 Task: Add an event with the title Product Launch, date '2023/10/26', time 8:30 AM to 10:30 AMand add a description: A product launch event is an exciting occasion where a new product is introduced to the market. It brings together stakeholders, industry experts, media personnel, and potential customers to showcase the product's features, benefits, and unique selling points. Select event color  Flamingo . Add location for the event as: 321 Passeig de Gracia, Barcelona, Spain, logged in from the account softage.1@softage.netand send the event invitation to softage.4@softage.net and softage.5@softage.net. Set a reminder for the event Doesn't repeat
Action: Key pressed <Key.shift>Product<Key.space><Key.shift>Launch
Screenshot: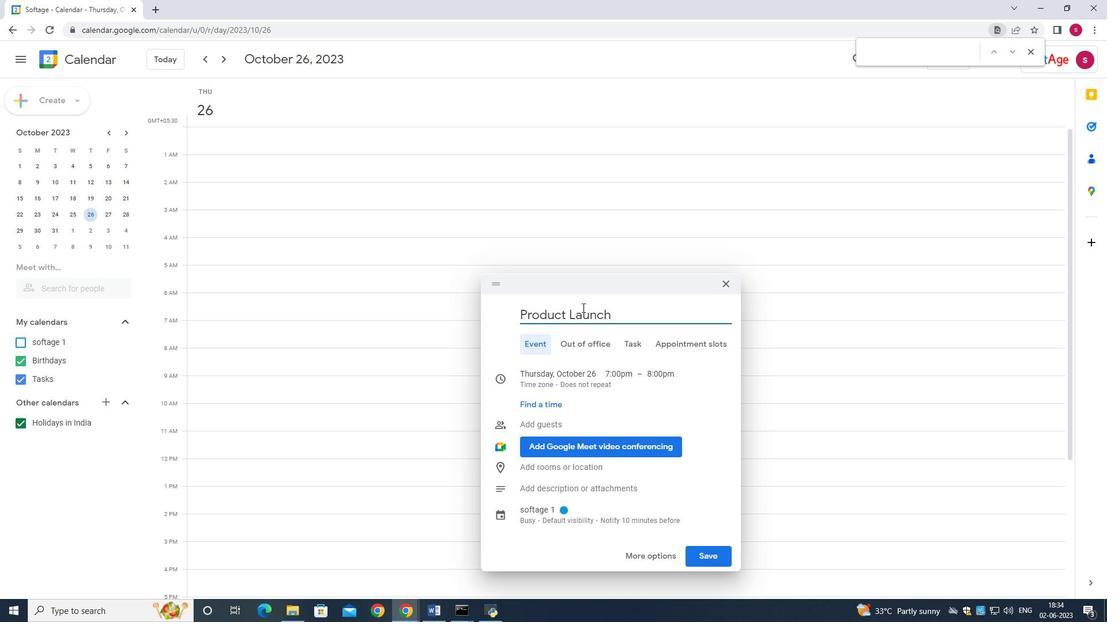 
Action: Mouse moved to (554, 271)
Screenshot: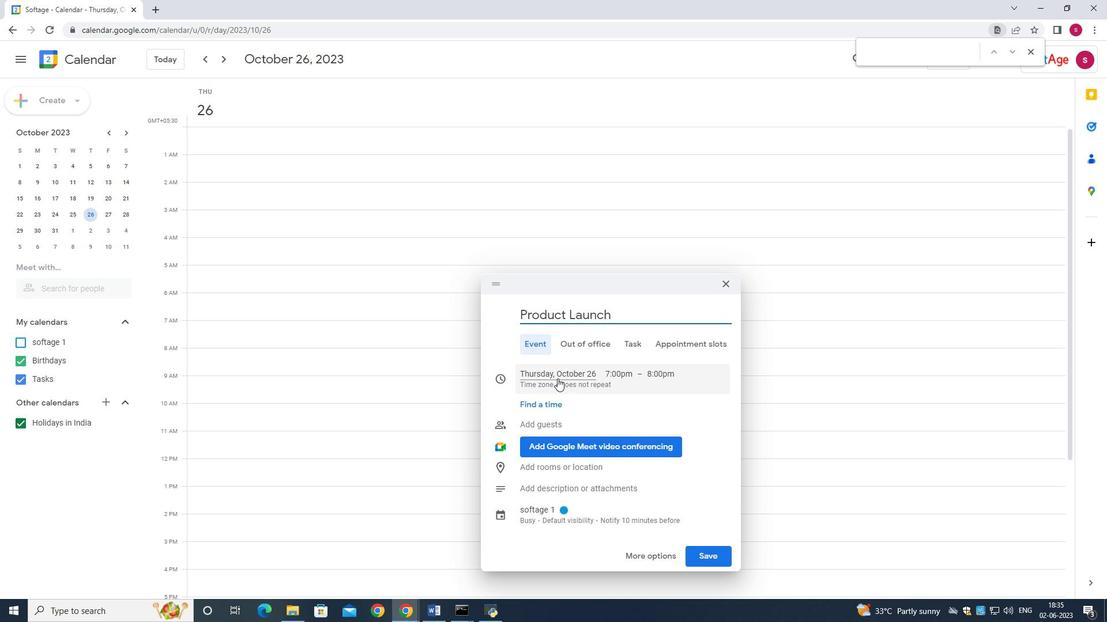 
Action: Mouse pressed left at (554, 271)
Screenshot: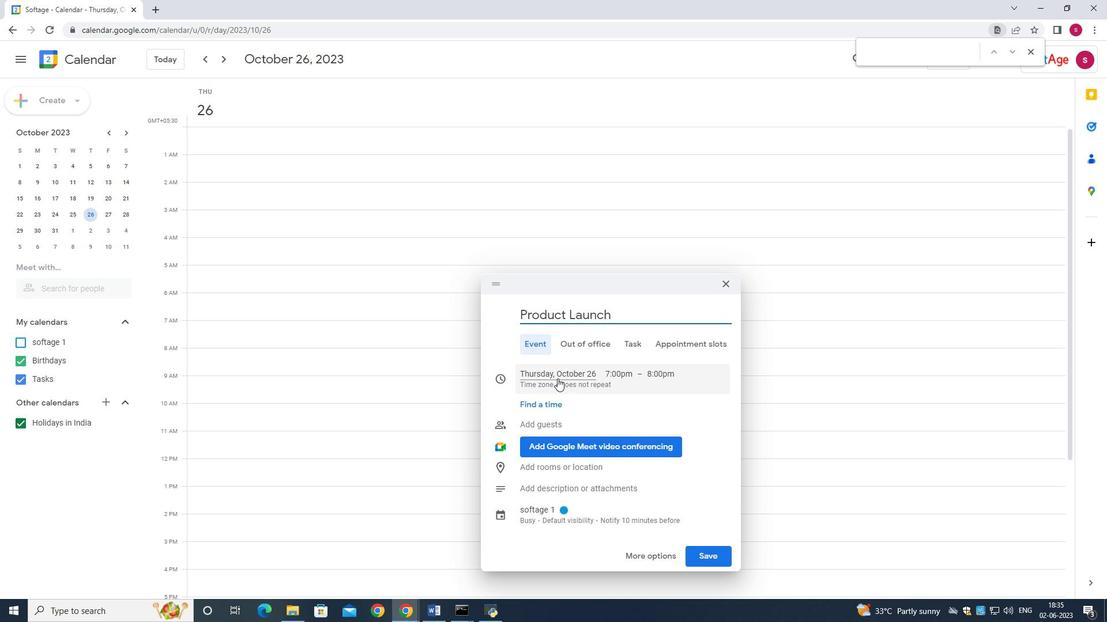 
Action: Mouse moved to (599, 392)
Screenshot: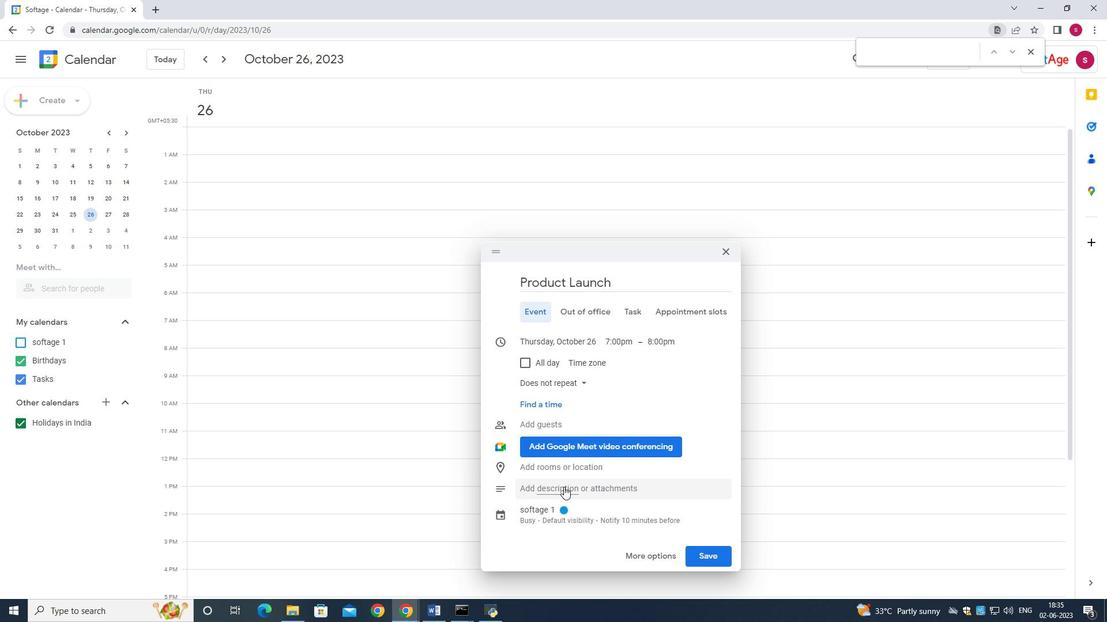 
Action: Mouse pressed left at (599, 392)
Screenshot: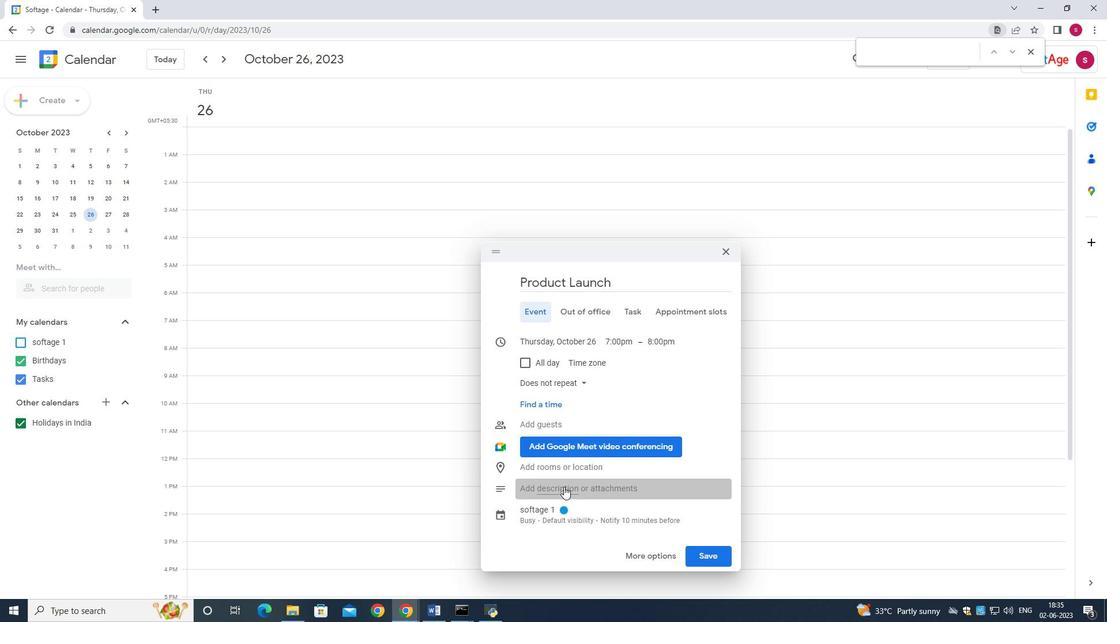
Action: Mouse moved to (547, 272)
Screenshot: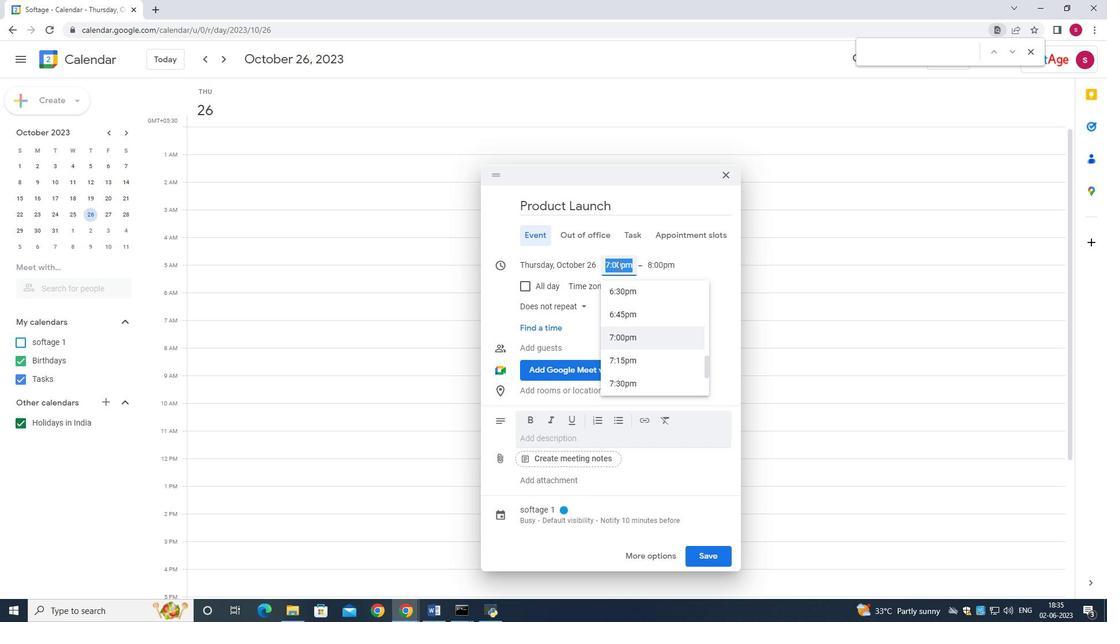 
Action: Mouse pressed left at (547, 272)
Screenshot: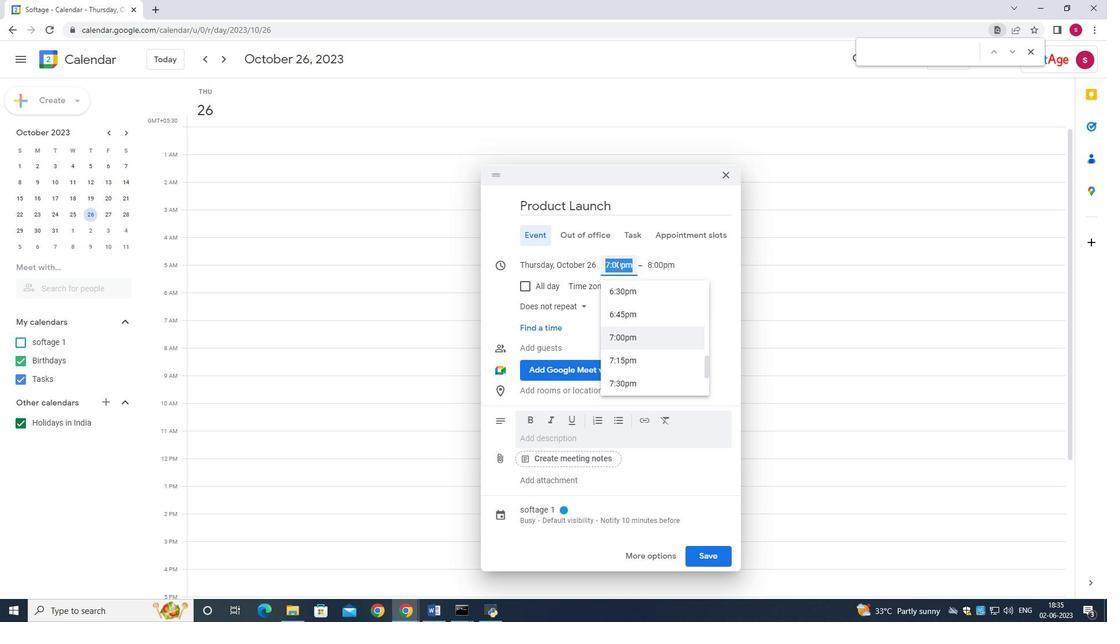 
Action: Mouse moved to (663, 291)
Screenshot: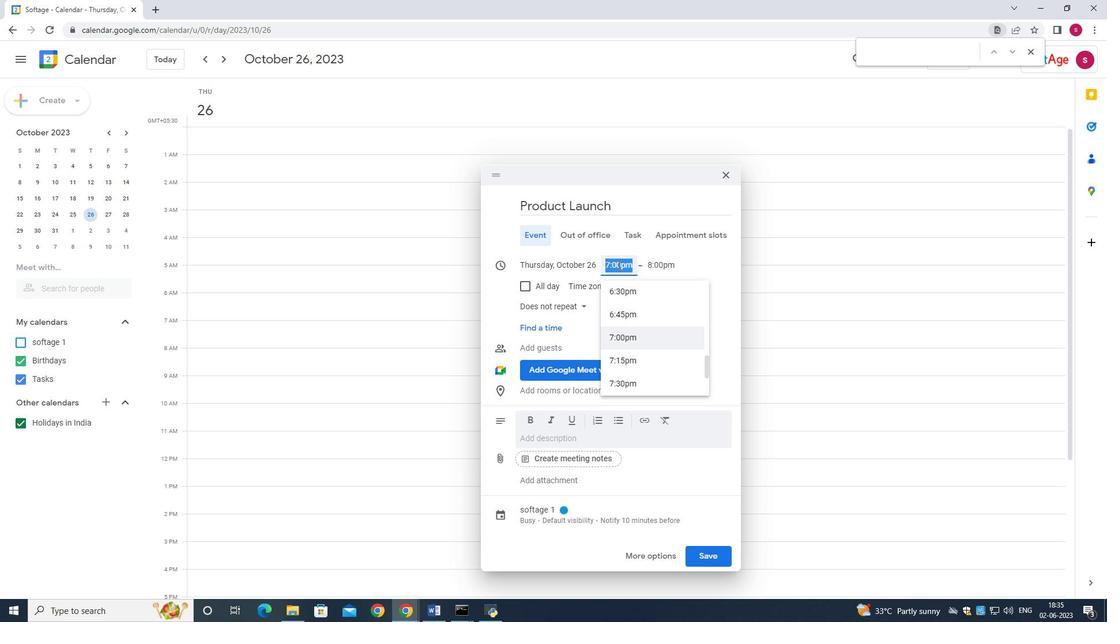 
Action: Mouse pressed left at (663, 291)
Screenshot: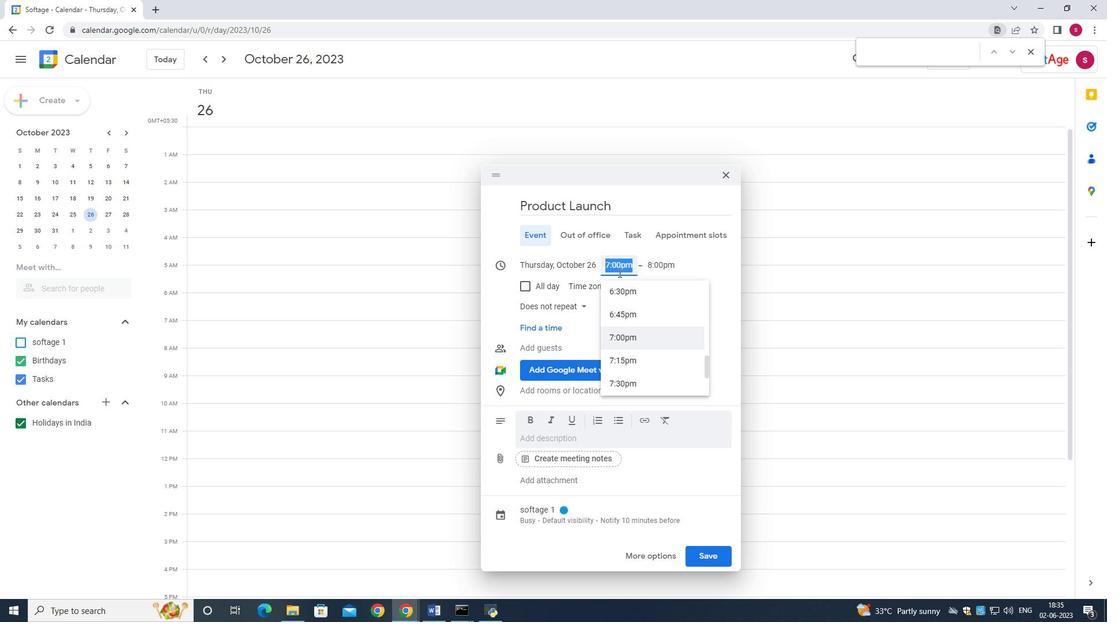 
Action: Mouse pressed left at (663, 291)
Screenshot: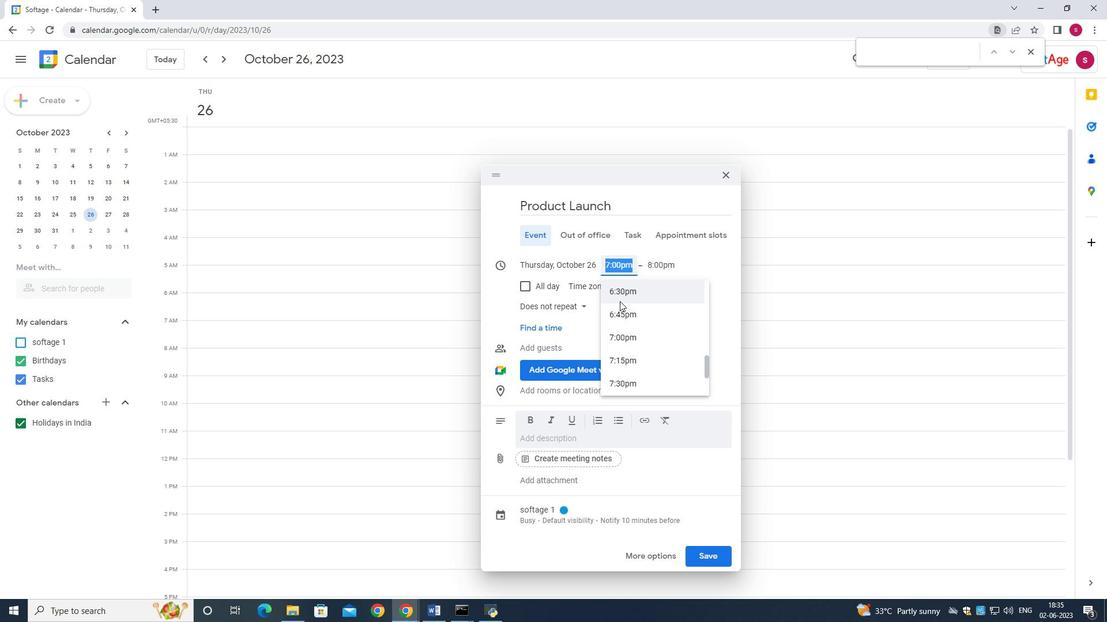 
Action: Mouse pressed left at (663, 291)
Screenshot: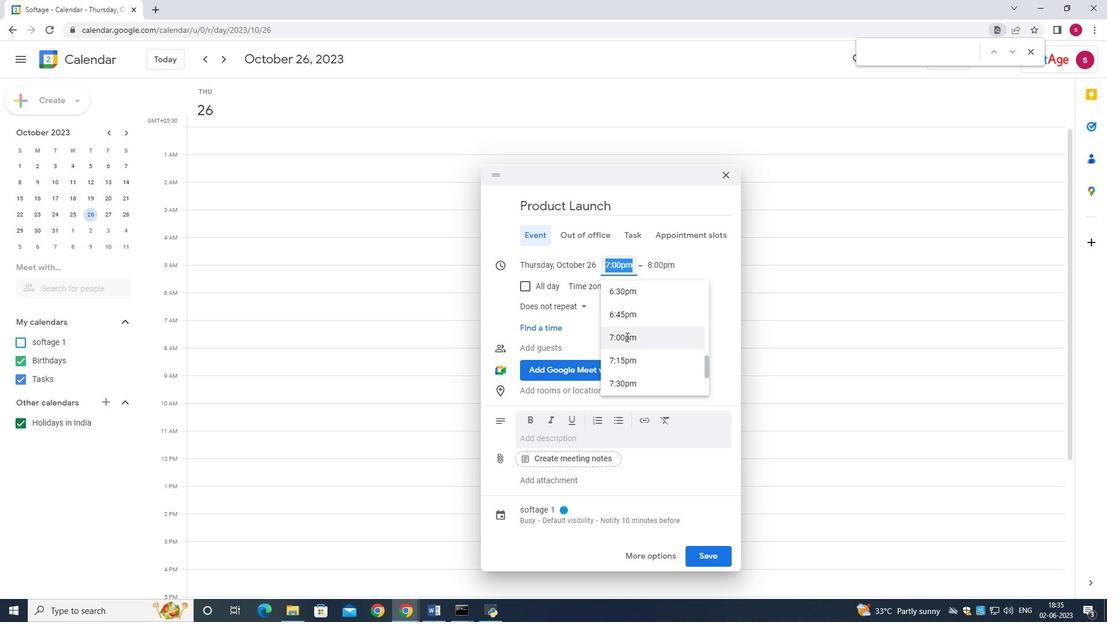 
Action: Mouse pressed left at (663, 291)
Screenshot: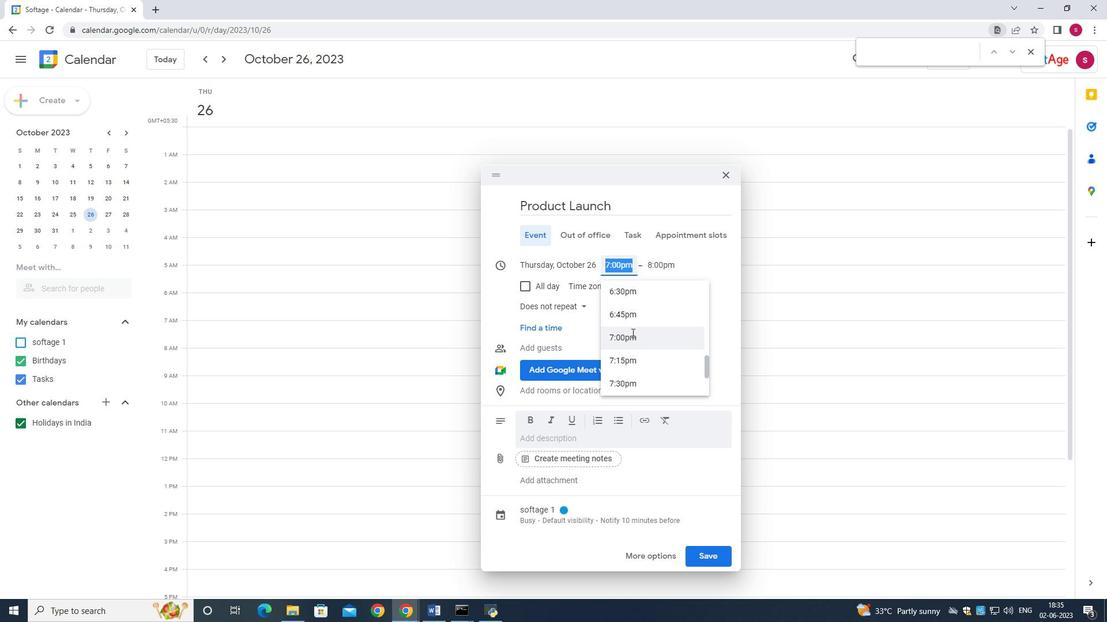 
Action: Mouse moved to (663, 291)
Screenshot: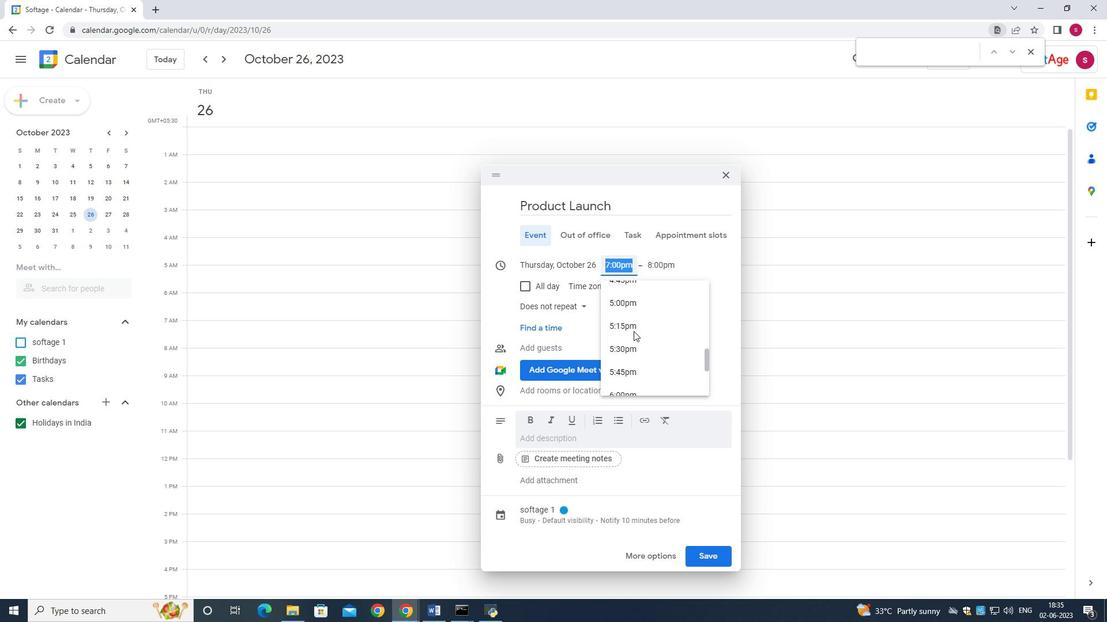 
Action: Mouse pressed left at (663, 291)
Screenshot: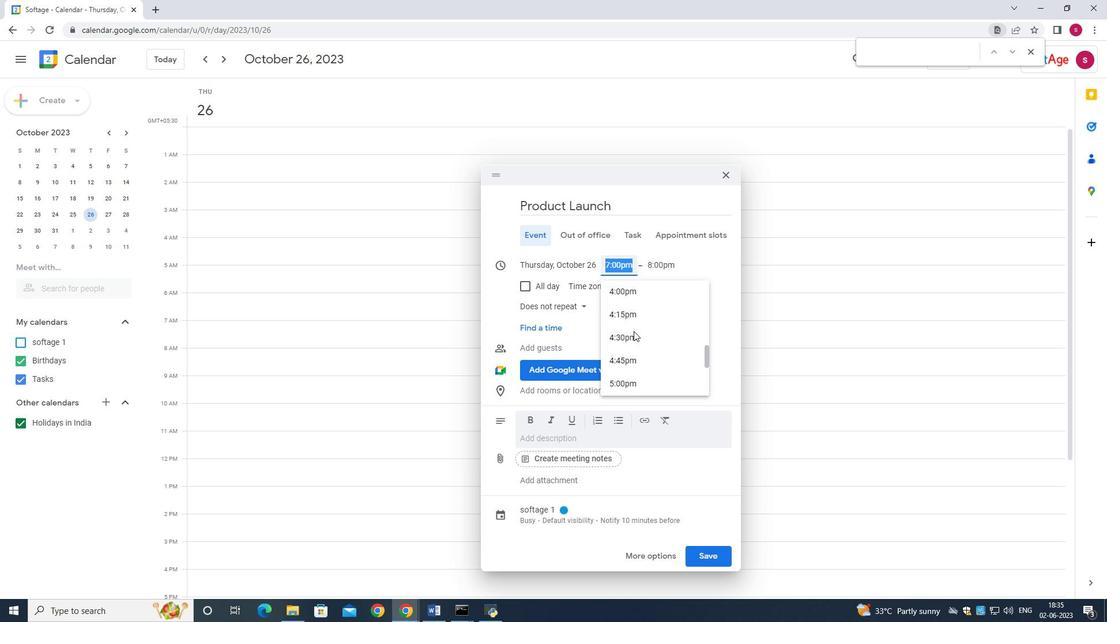 
Action: Mouse pressed left at (663, 291)
Screenshot: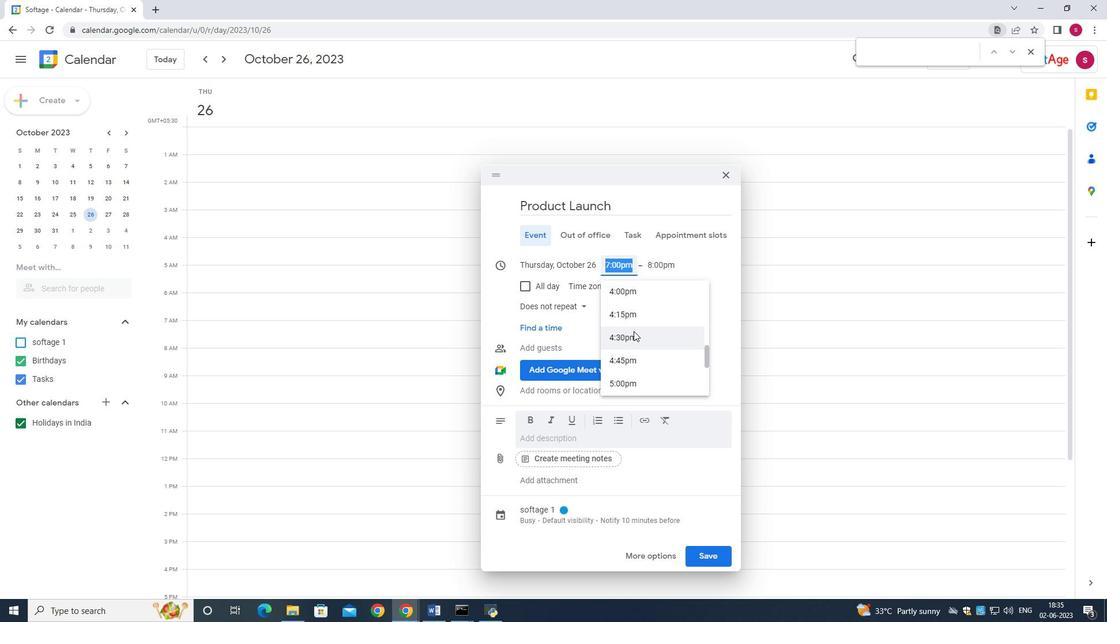 
Action: Mouse moved to (622, 376)
Screenshot: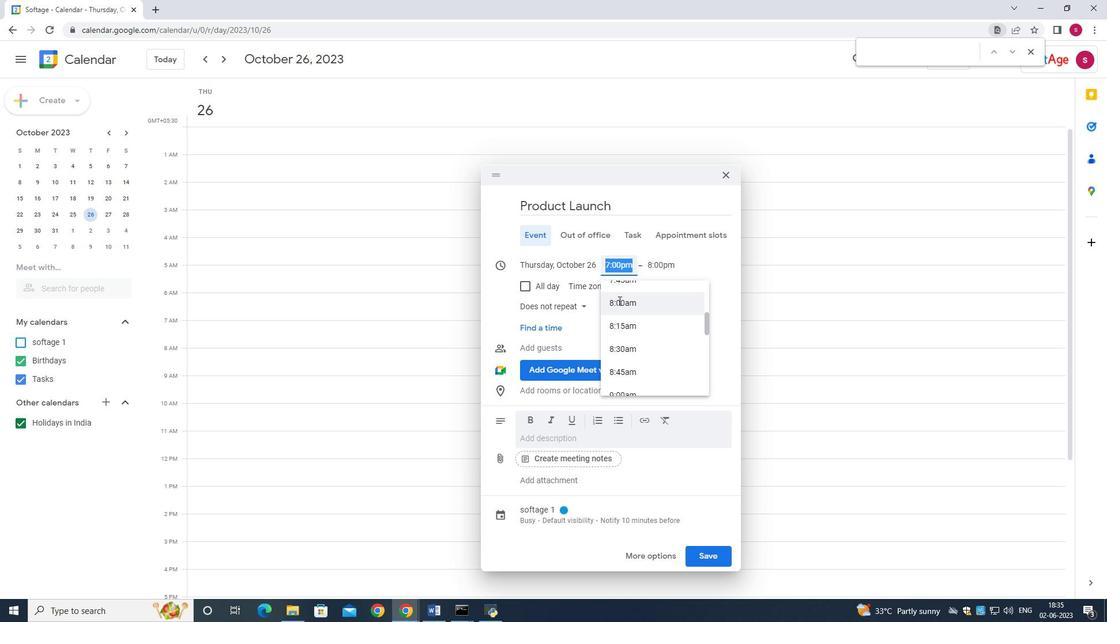
Action: Mouse pressed left at (622, 376)
Screenshot: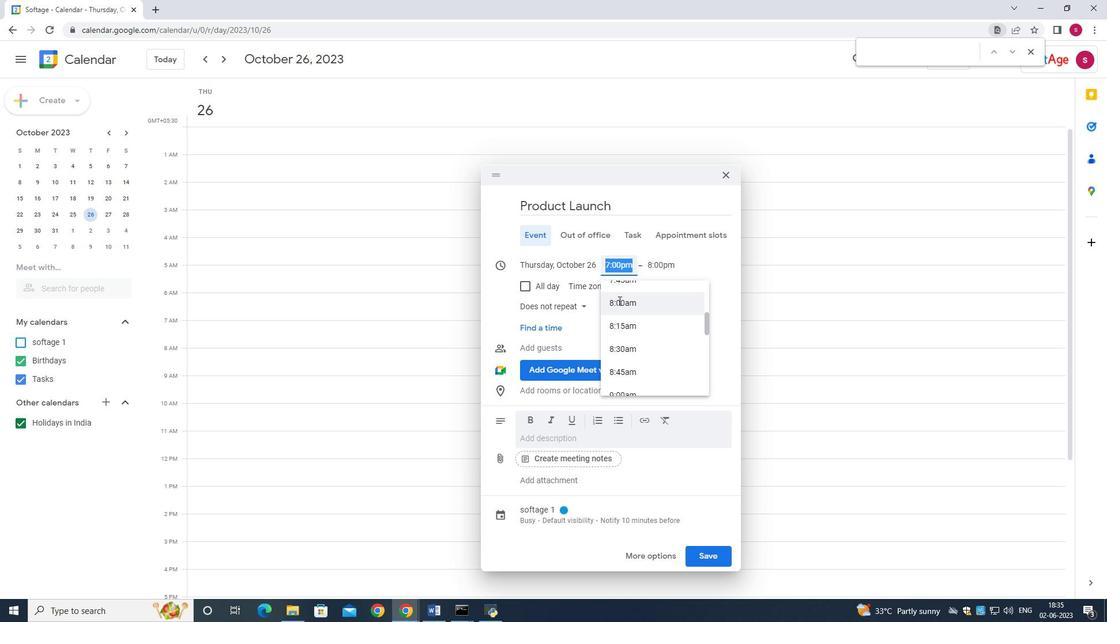 
Action: Mouse moved to (626, 275)
Screenshot: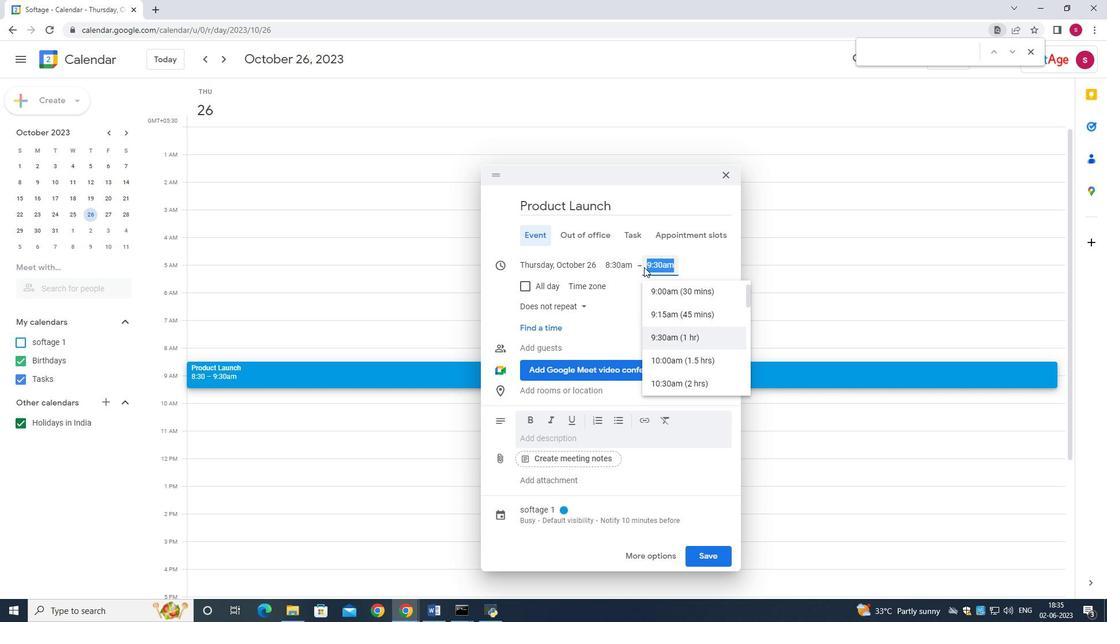 
Action: Mouse pressed left at (626, 275)
Screenshot: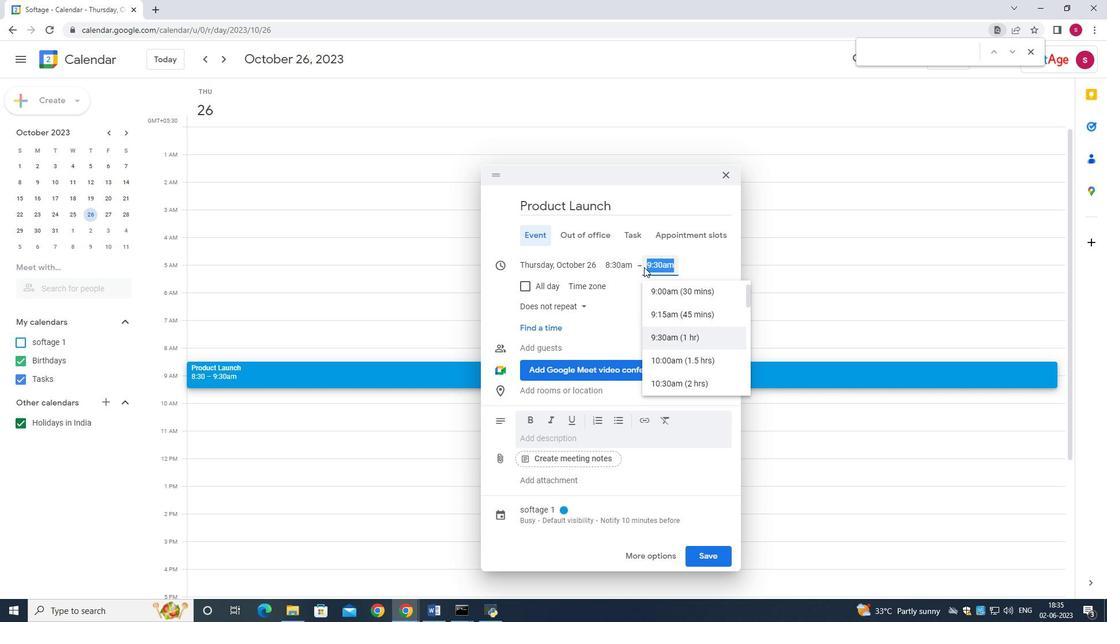 
Action: Mouse moved to (629, 268)
Screenshot: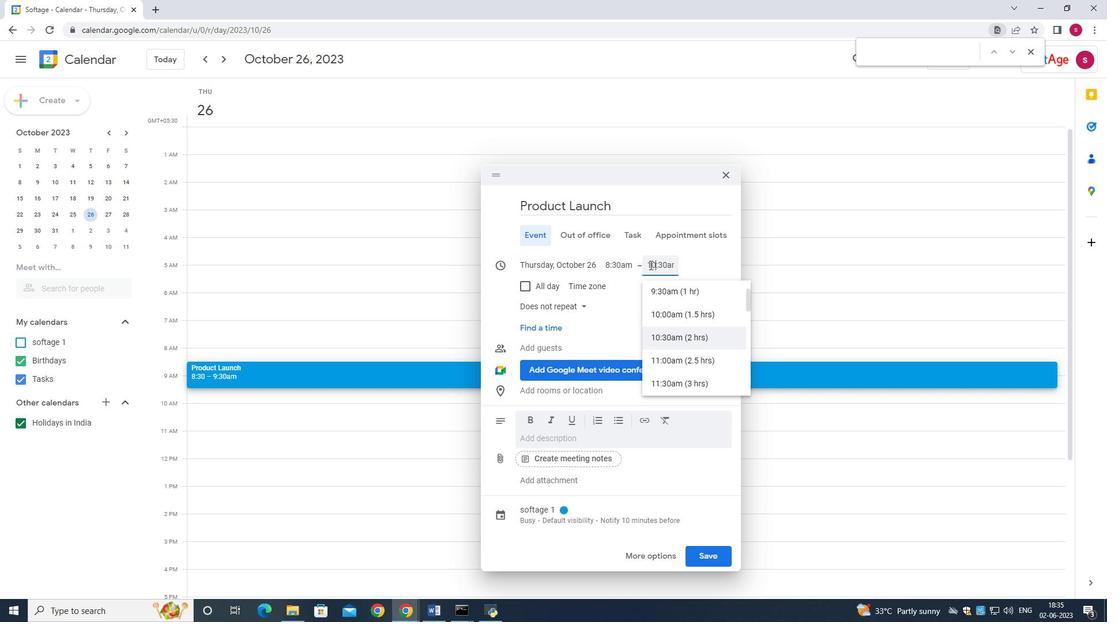 
Action: Mouse pressed left at (629, 268)
Screenshot: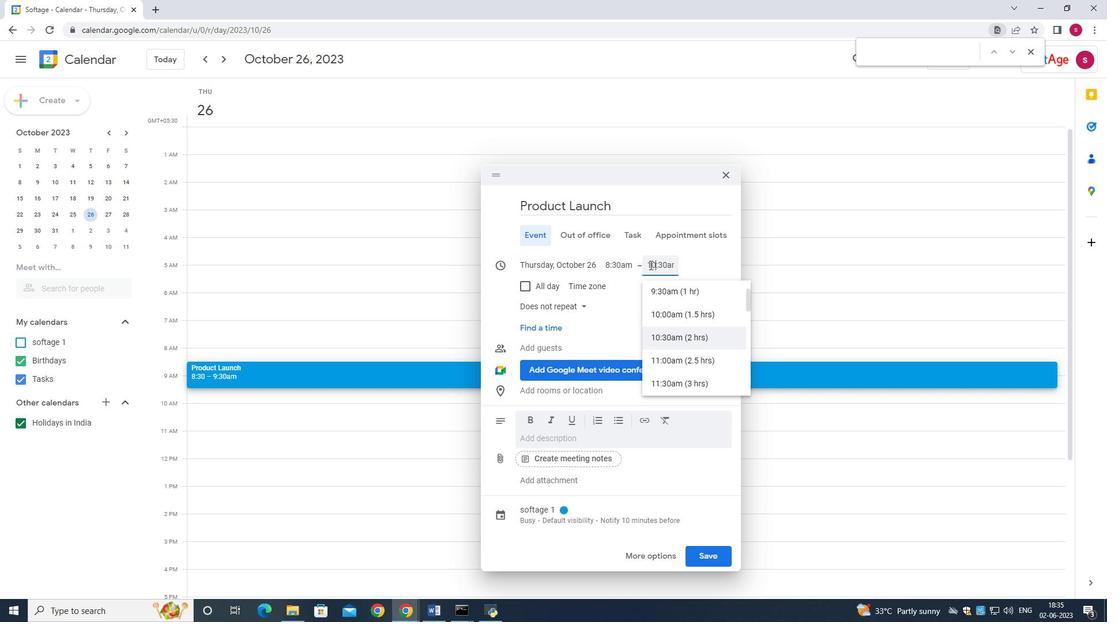 
Action: Mouse pressed left at (629, 268)
Screenshot: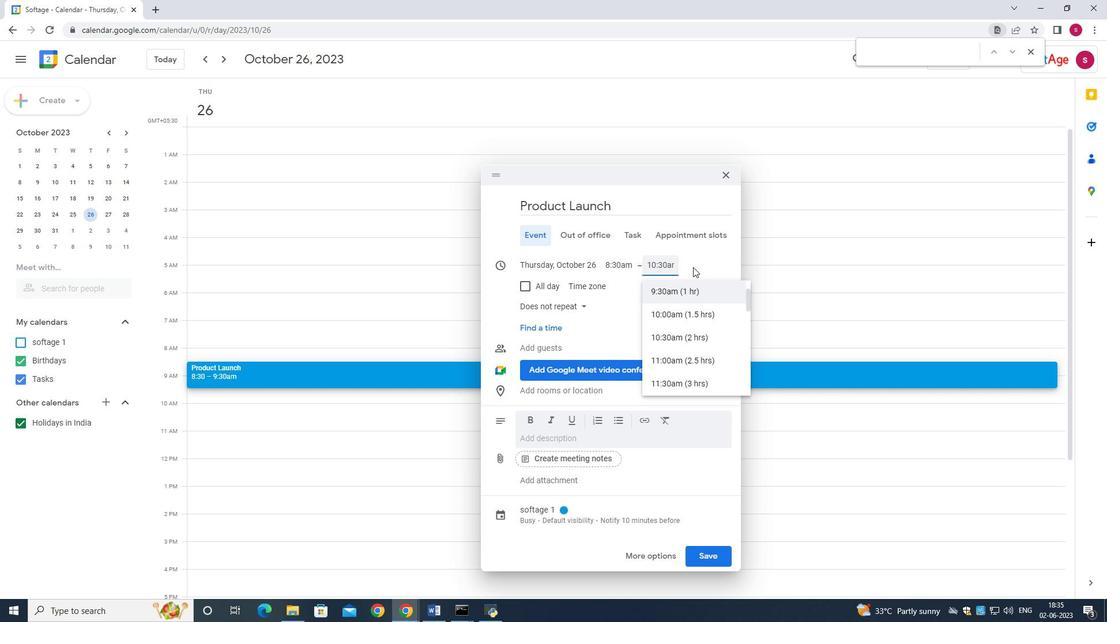 
Action: Mouse moved to (619, 350)
Screenshot: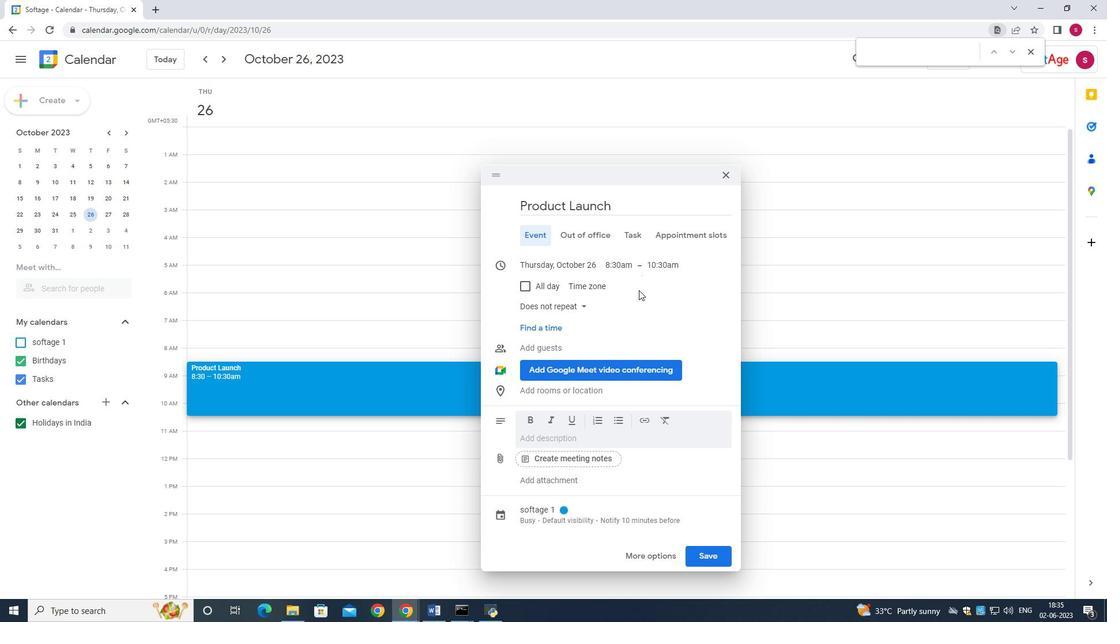 
Action: Mouse scrolled (619, 350) with delta (0, 0)
Screenshot: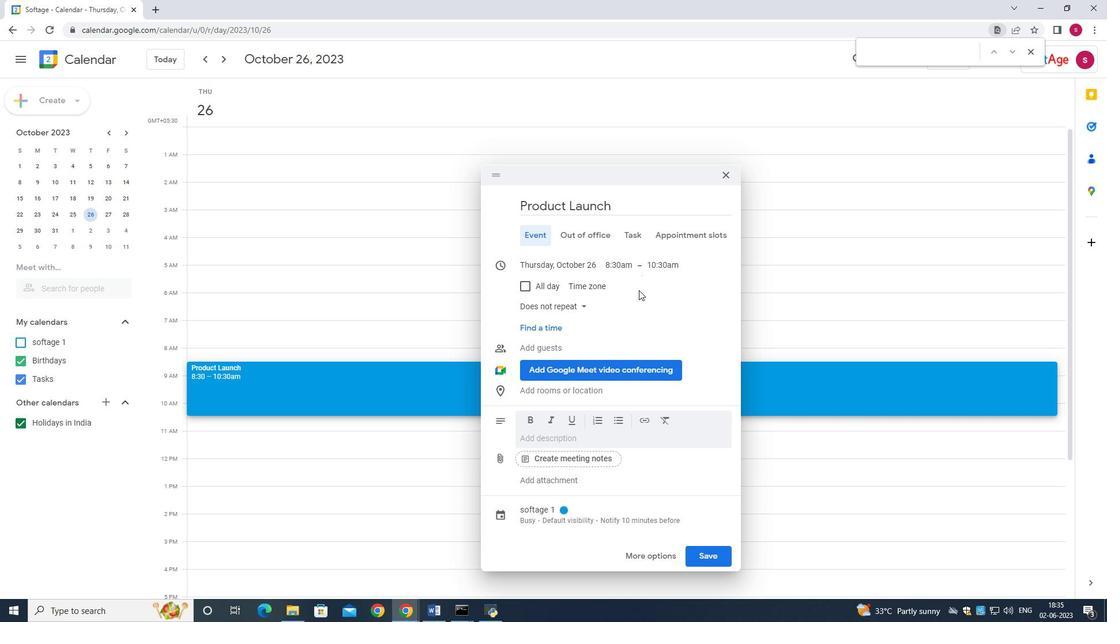 
Action: Mouse moved to (631, 349)
Screenshot: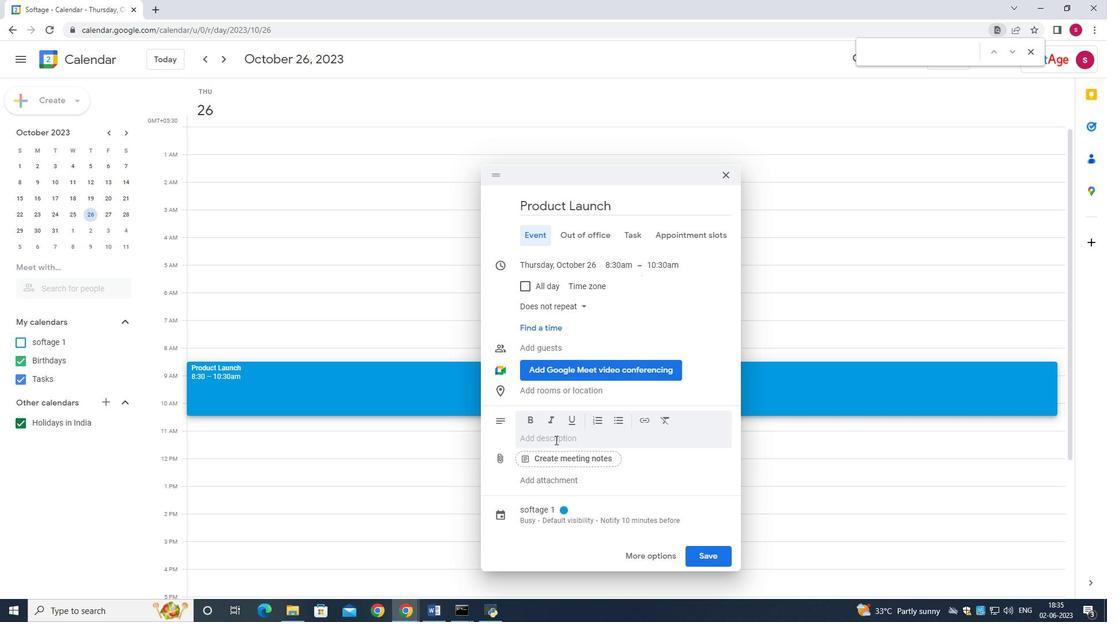 
Action: Mouse scrolled (631, 348) with delta (0, 0)
Screenshot: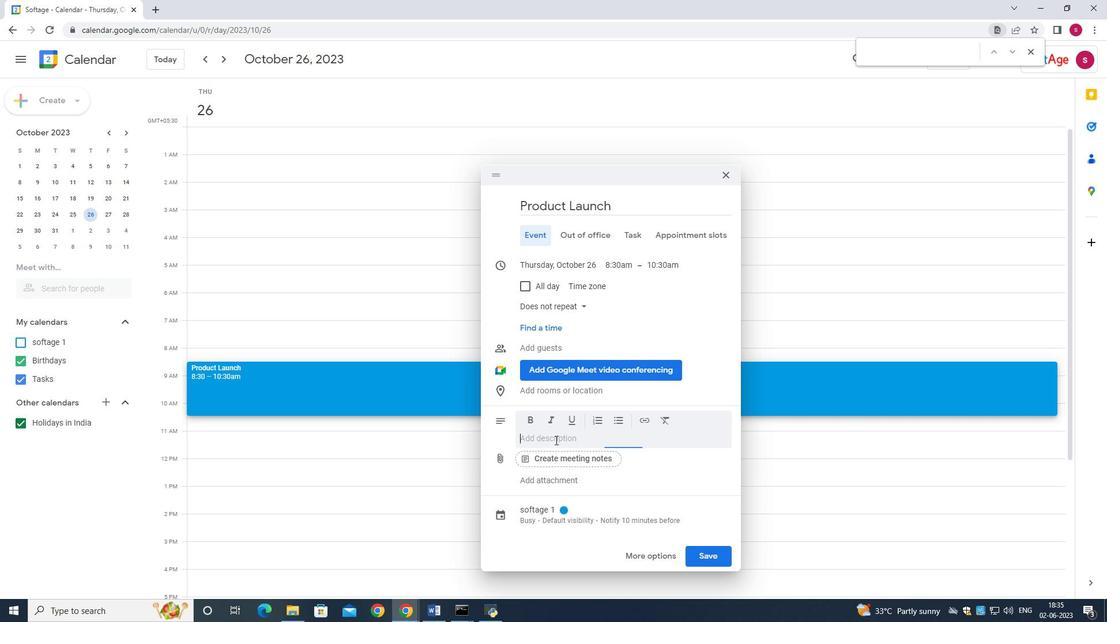 
Action: Mouse scrolled (631, 348) with delta (0, 0)
Screenshot: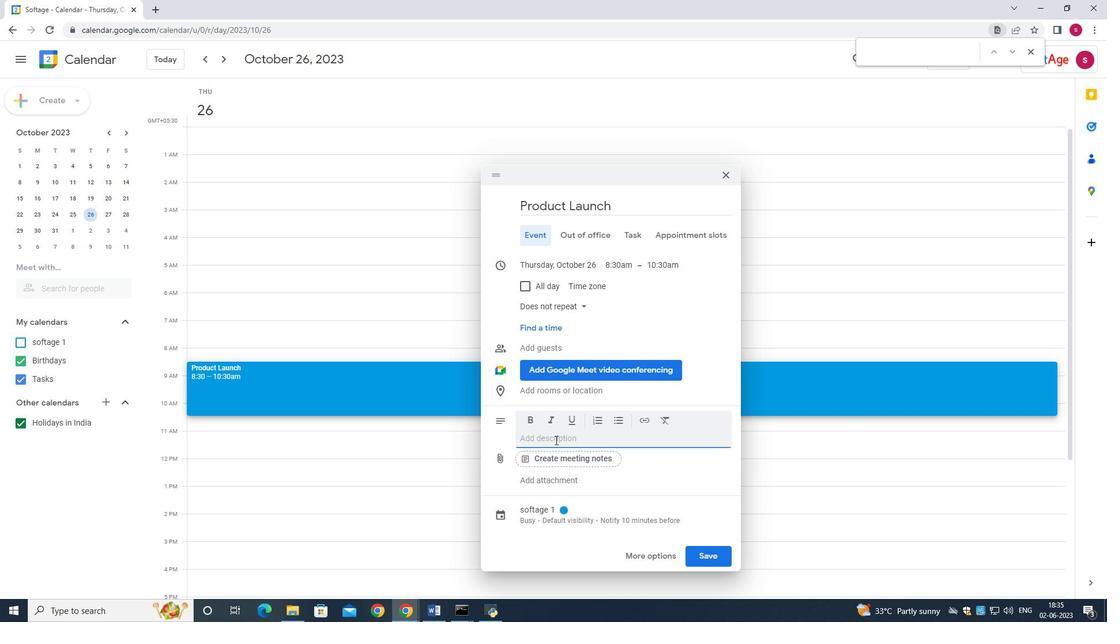 
Action: Mouse scrolled (631, 348) with delta (0, 0)
Screenshot: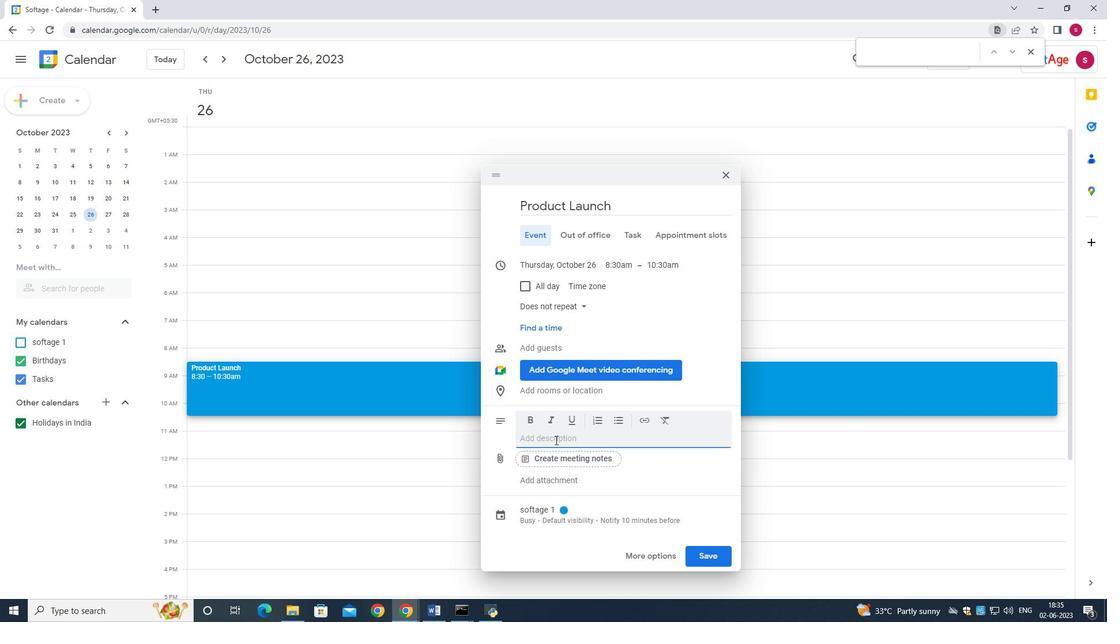 
Action: Mouse scrolled (631, 348) with delta (0, 0)
Screenshot: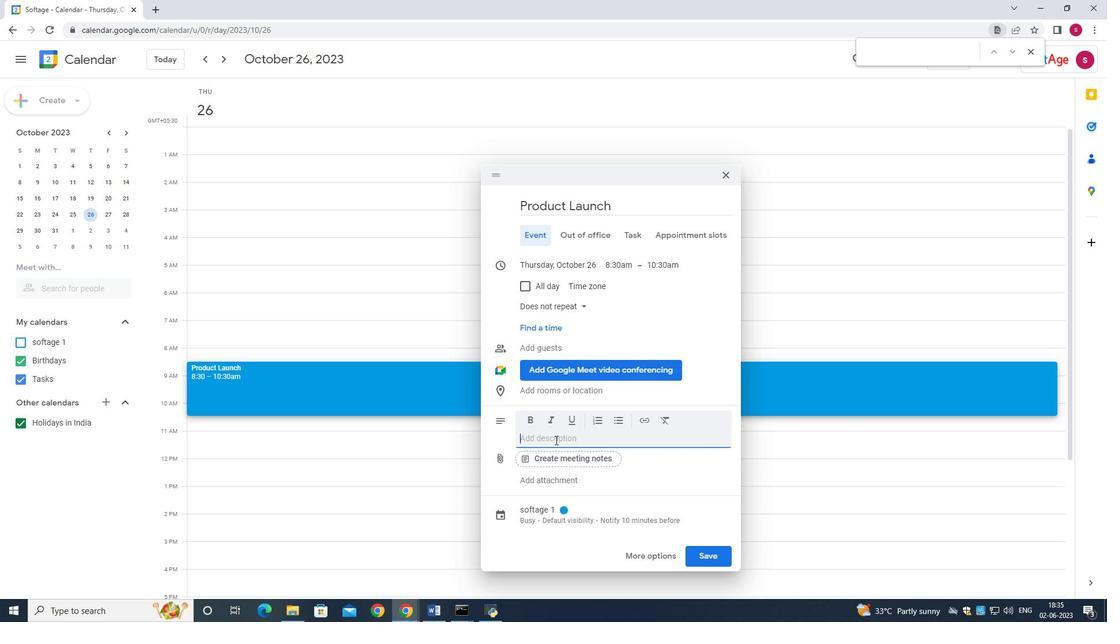 
Action: Mouse scrolled (631, 350) with delta (0, 0)
Screenshot: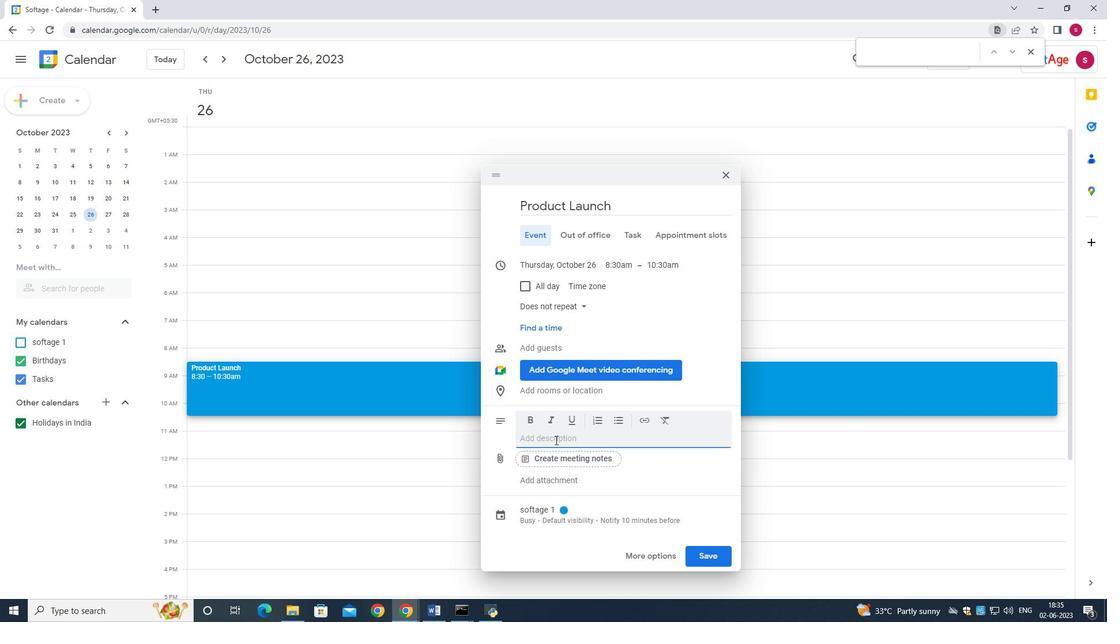 
Action: Mouse moved to (631, 349)
Screenshot: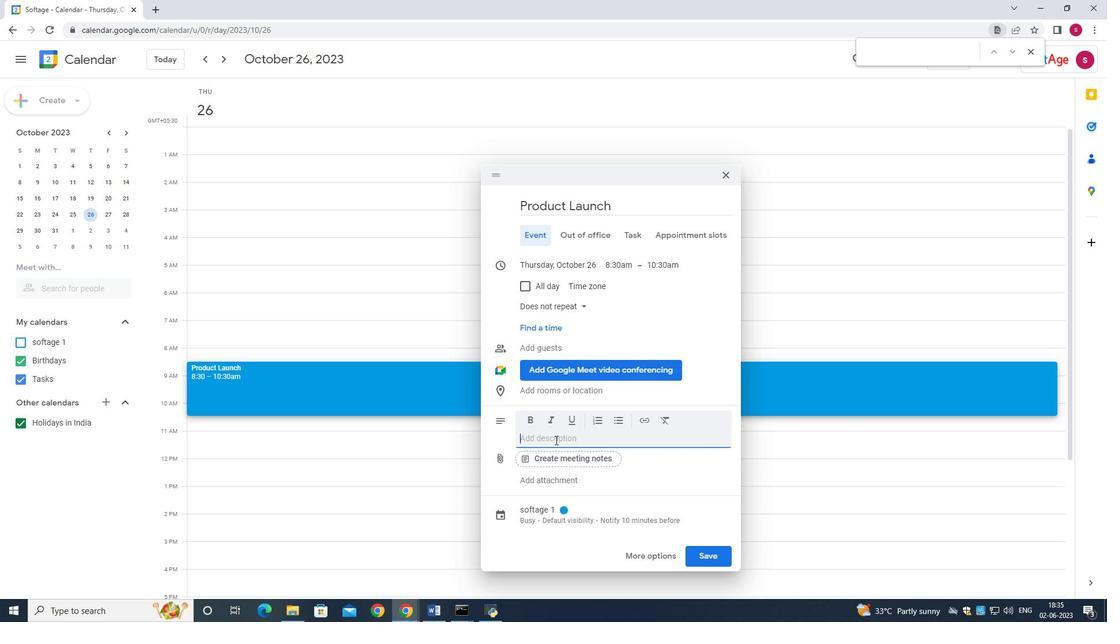 
Action: Mouse scrolled (631, 348) with delta (0, 0)
Screenshot: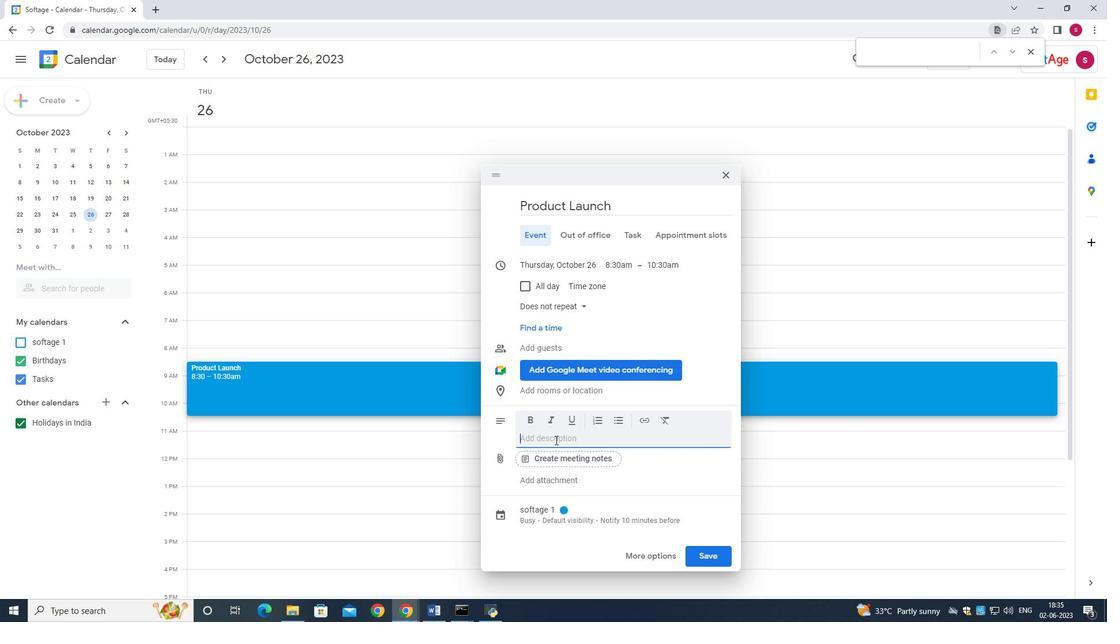 
Action: Mouse scrolled (631, 350) with delta (0, 0)
Screenshot: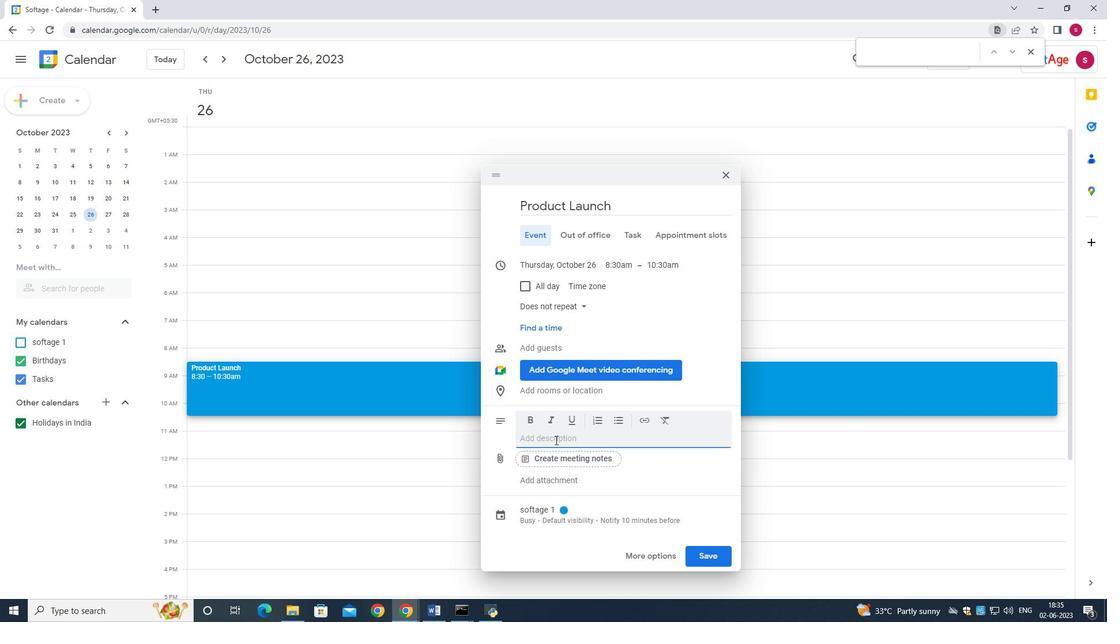 
Action: Mouse scrolled (631, 350) with delta (0, 0)
Screenshot: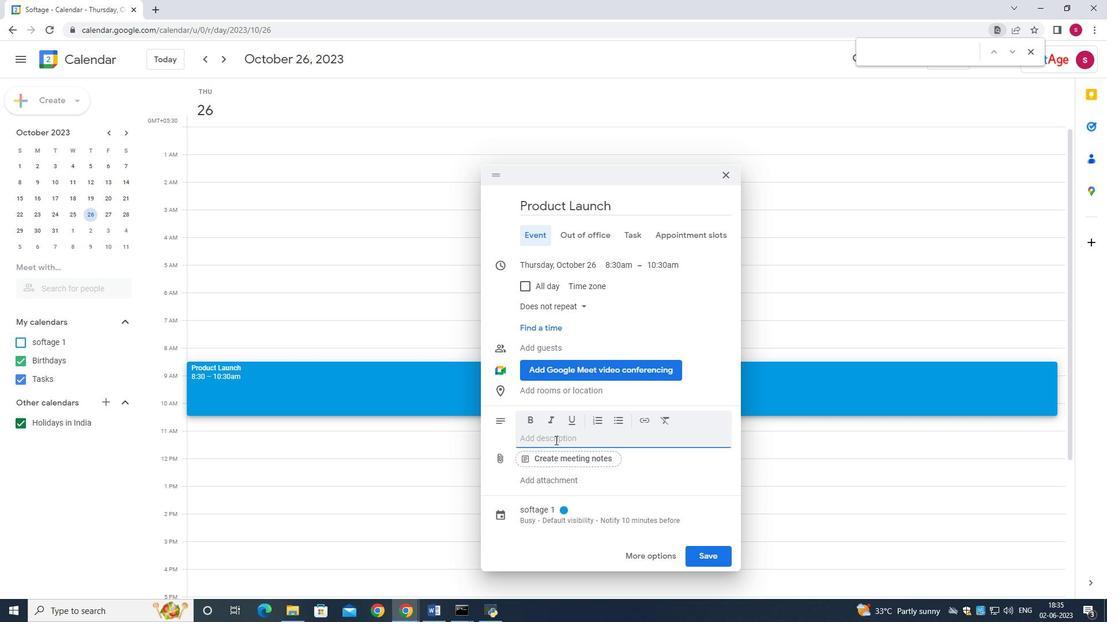 
Action: Mouse moved to (651, 343)
Screenshot: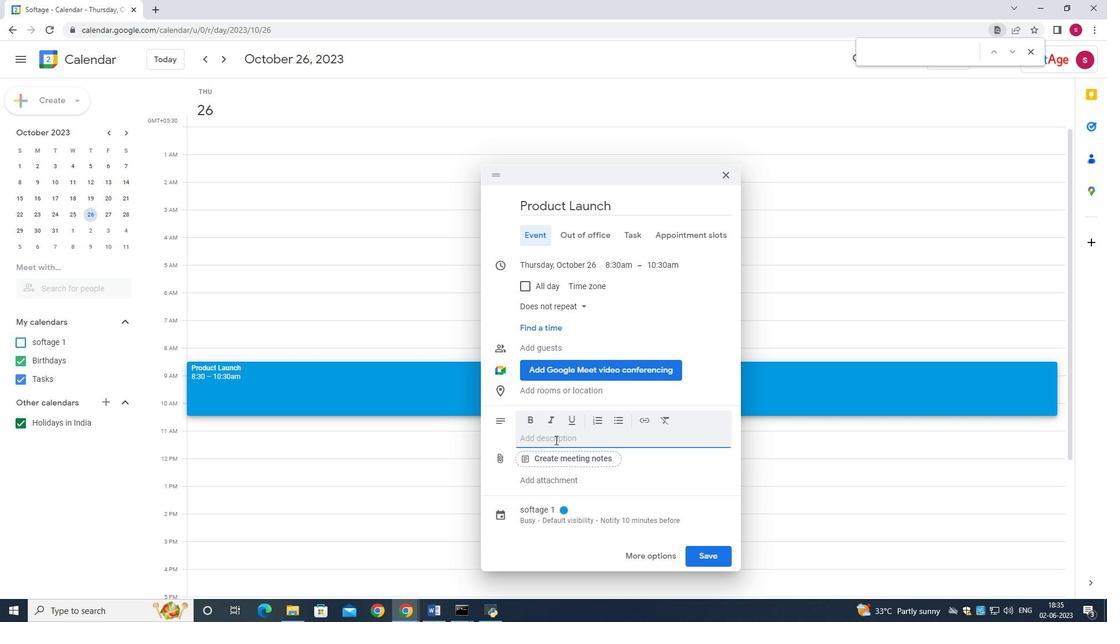 
Action: Mouse scrolled (651, 344) with delta (0, 0)
Screenshot: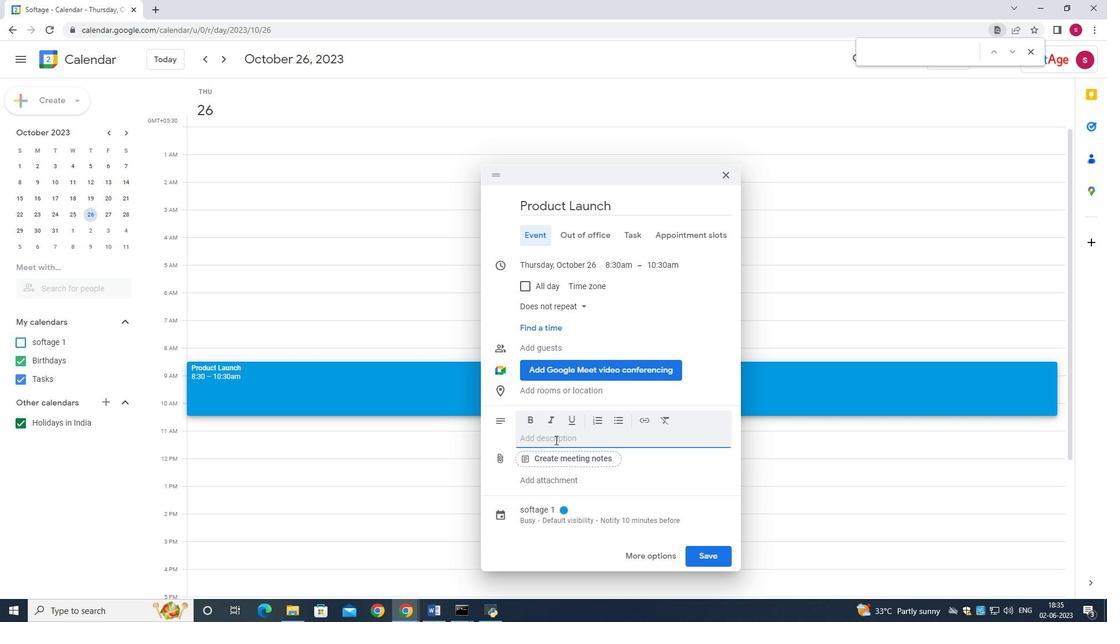 
Action: Mouse scrolled (651, 344) with delta (0, 0)
Screenshot: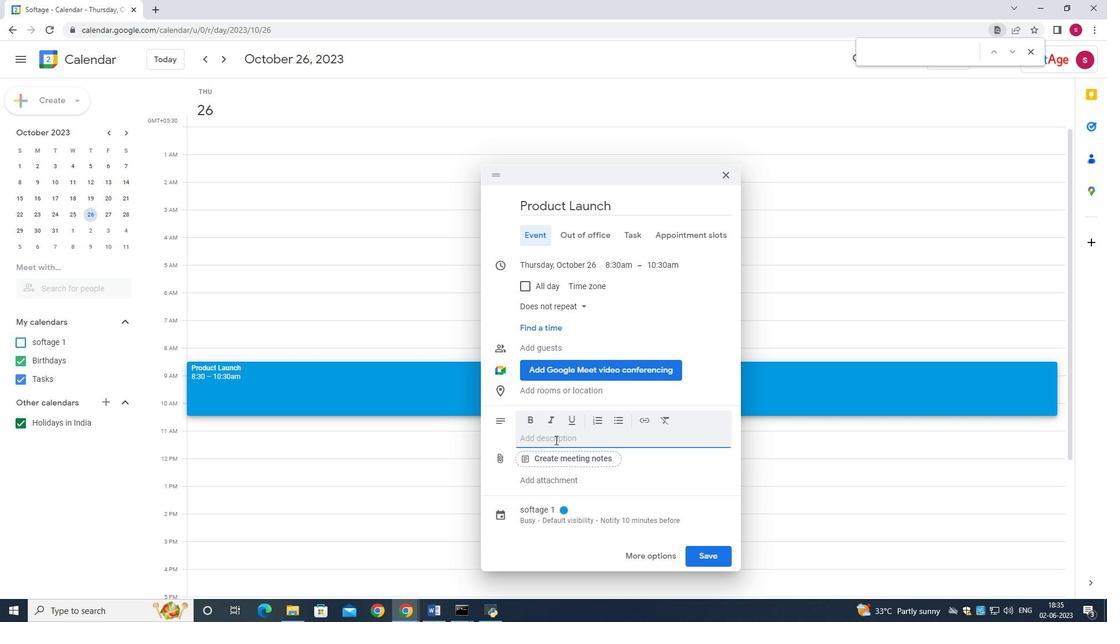
Action: Mouse scrolled (651, 344) with delta (0, 0)
Screenshot: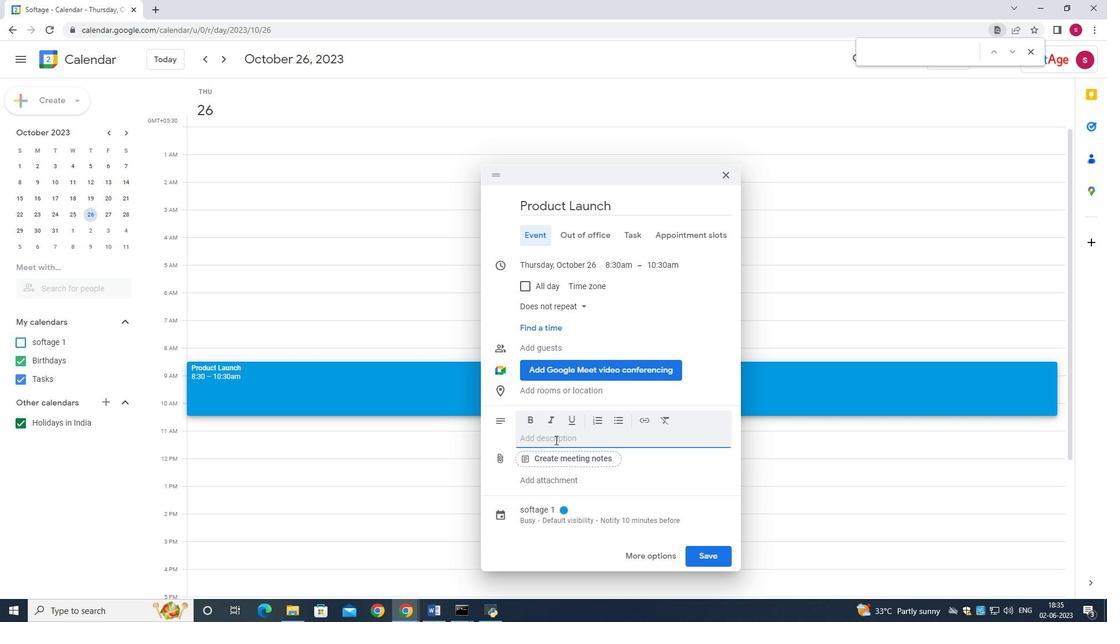 
Action: Mouse scrolled (651, 344) with delta (0, 0)
Screenshot: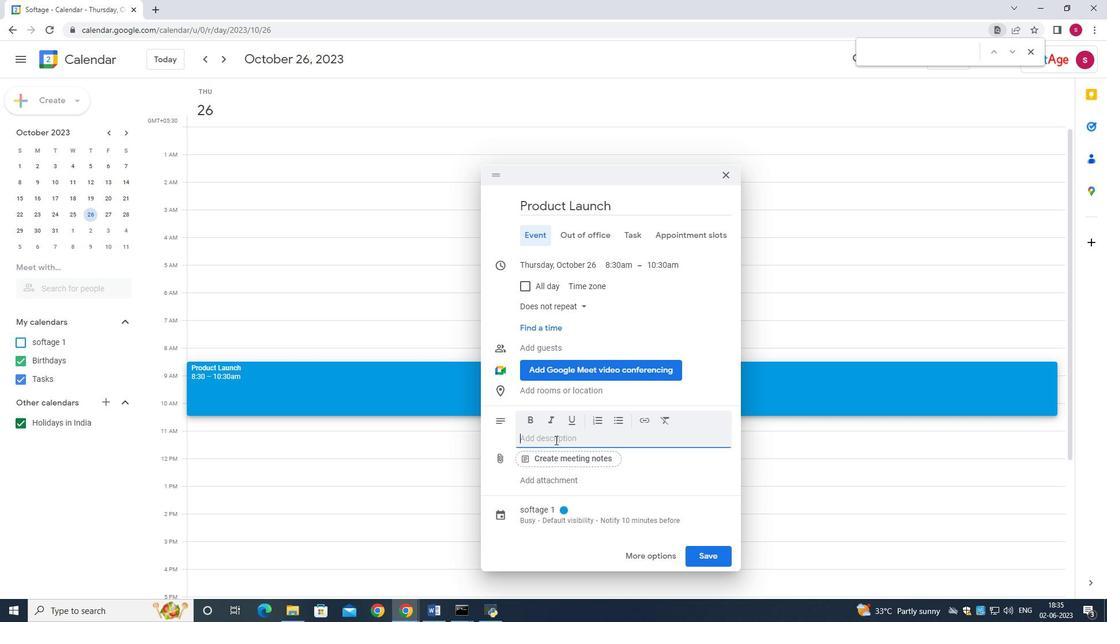 
Action: Mouse moved to (651, 343)
Screenshot: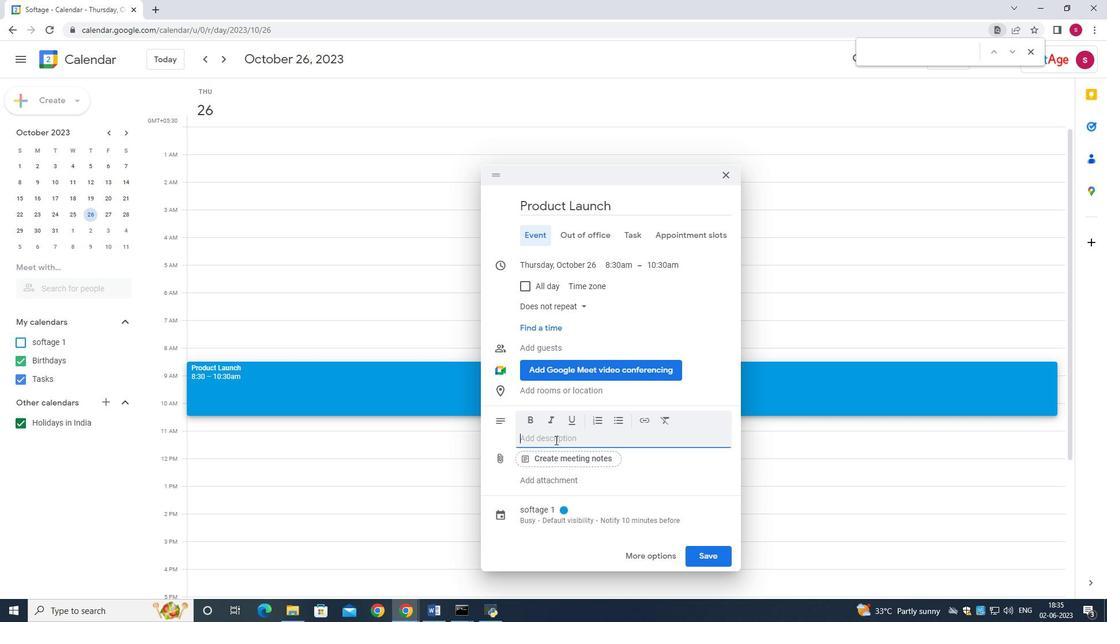 
Action: Mouse scrolled (651, 344) with delta (0, 0)
Screenshot: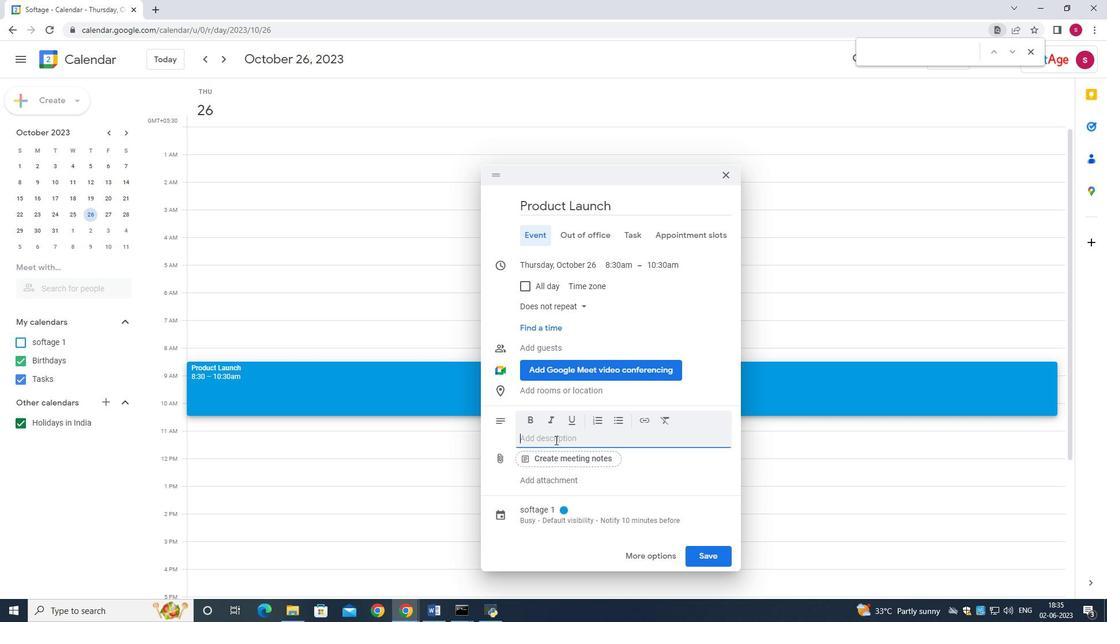
Action: Mouse moved to (643, 342)
Screenshot: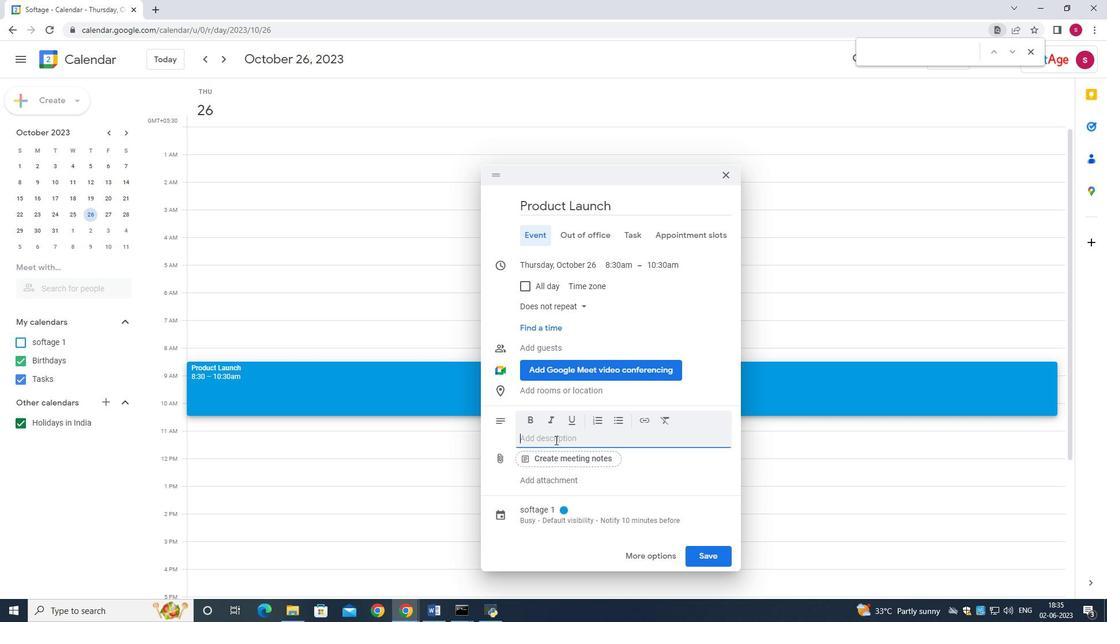 
Action: Mouse scrolled (643, 342) with delta (0, 0)
Screenshot: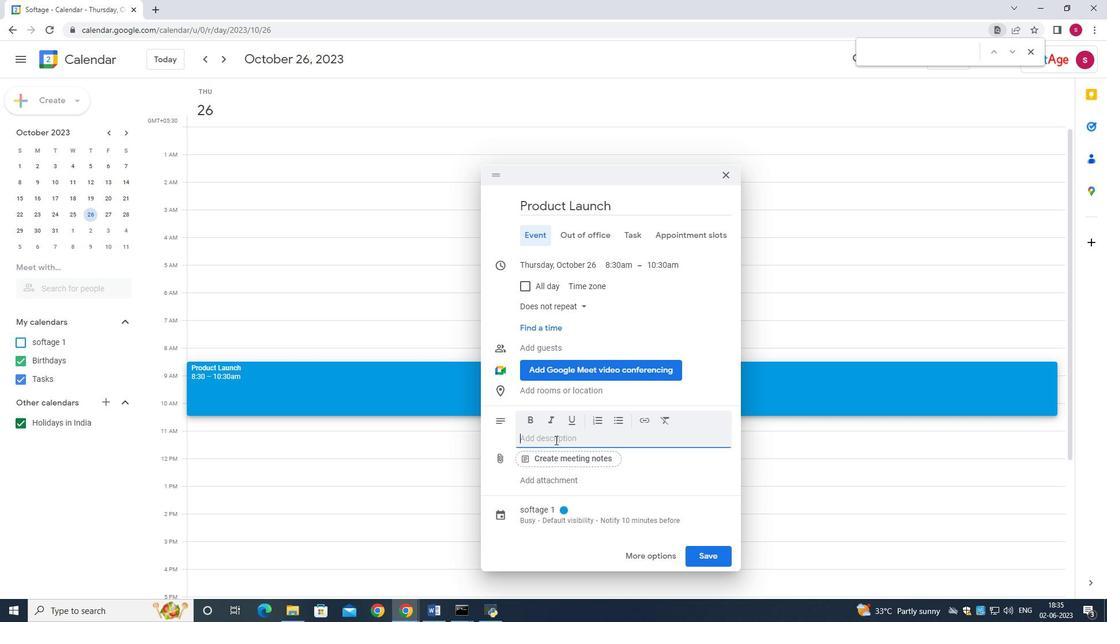 
Action: Mouse scrolled (643, 342) with delta (0, 0)
Screenshot: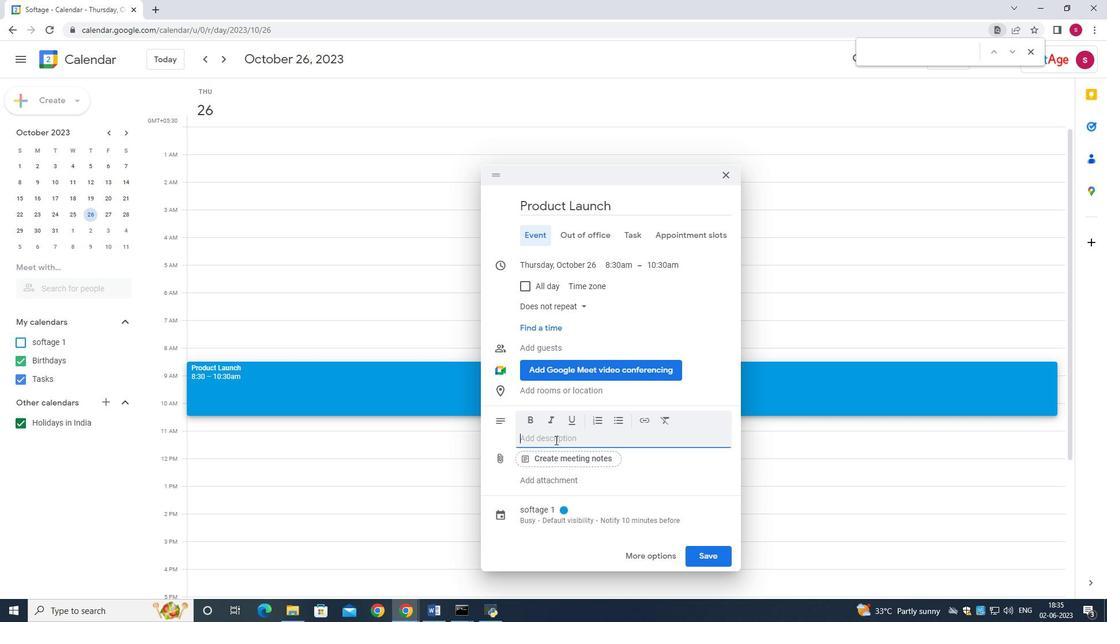 
Action: Mouse scrolled (643, 342) with delta (0, 0)
Screenshot: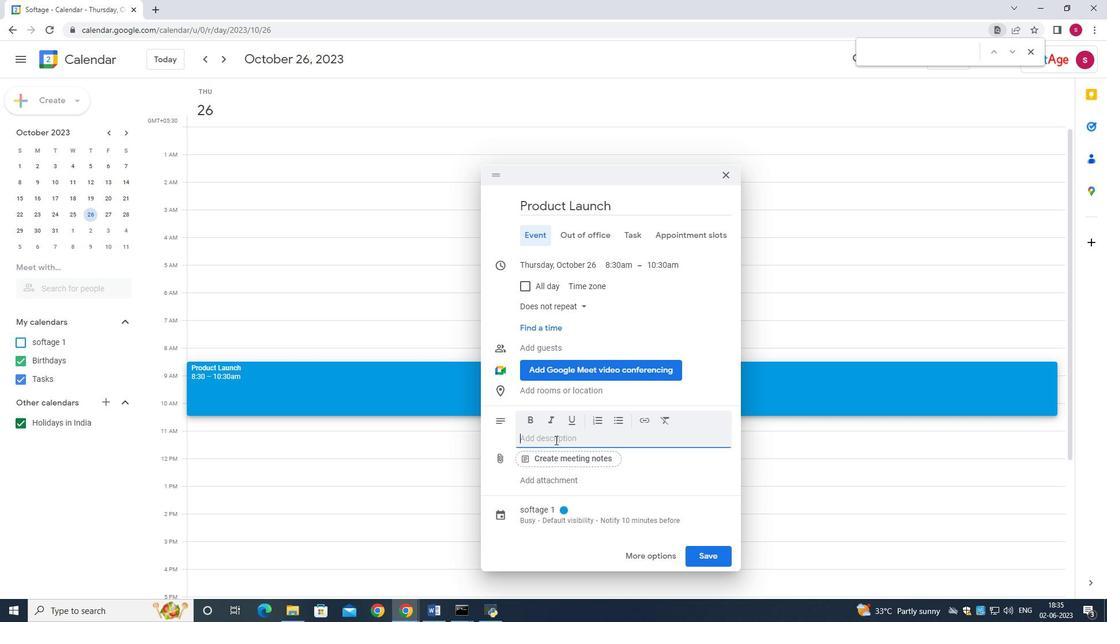 
Action: Mouse scrolled (643, 342) with delta (0, 0)
Screenshot: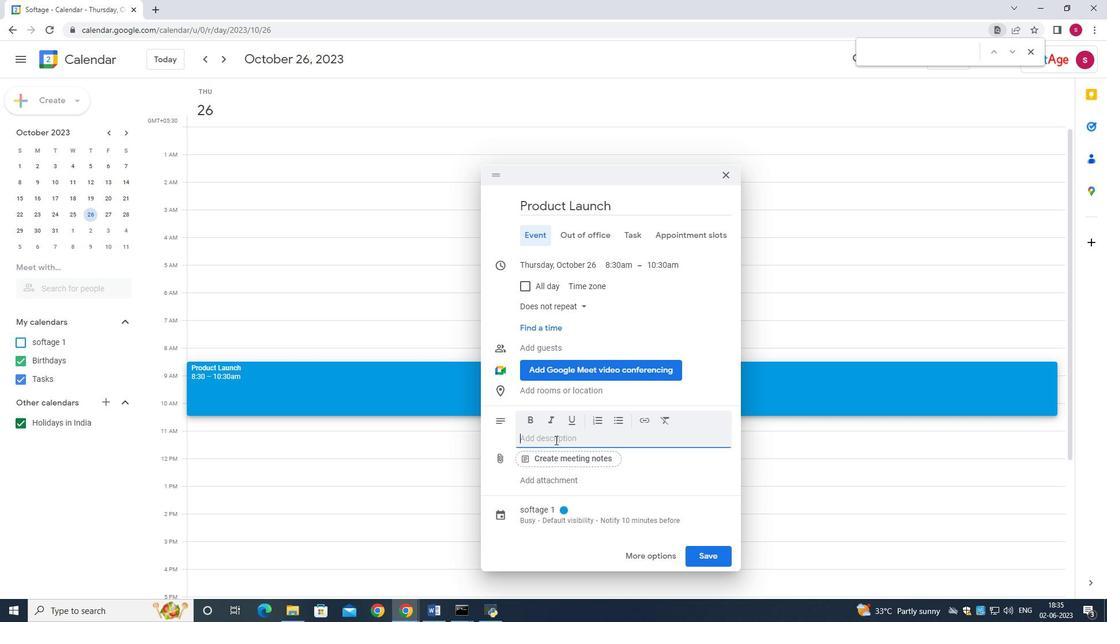 
Action: Mouse scrolled (643, 342) with delta (0, 0)
Screenshot: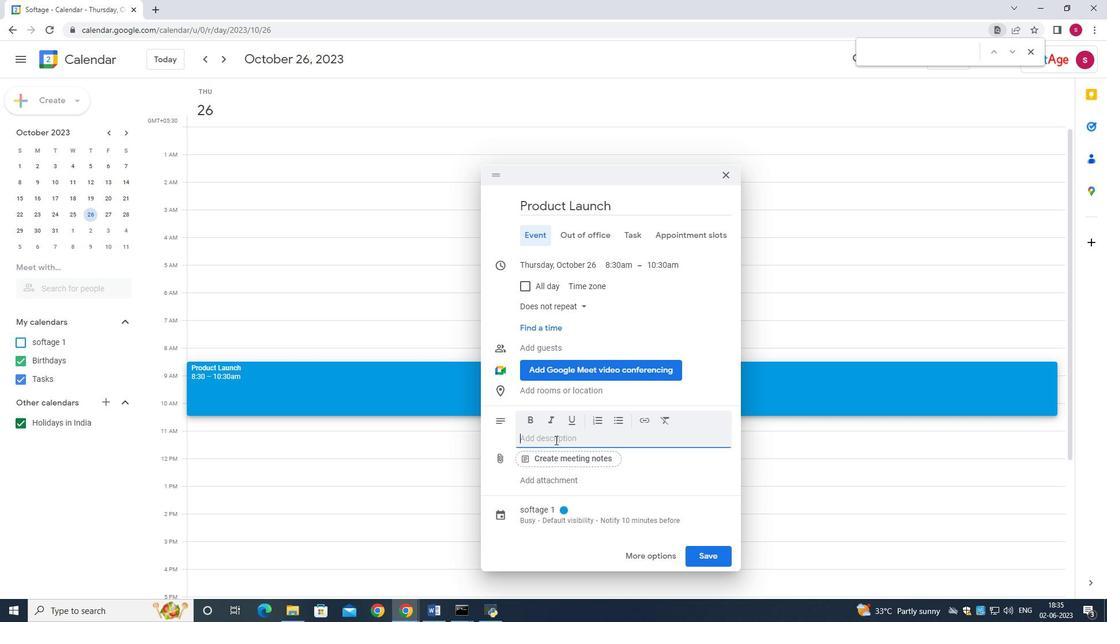 
Action: Mouse scrolled (643, 342) with delta (0, 0)
Screenshot: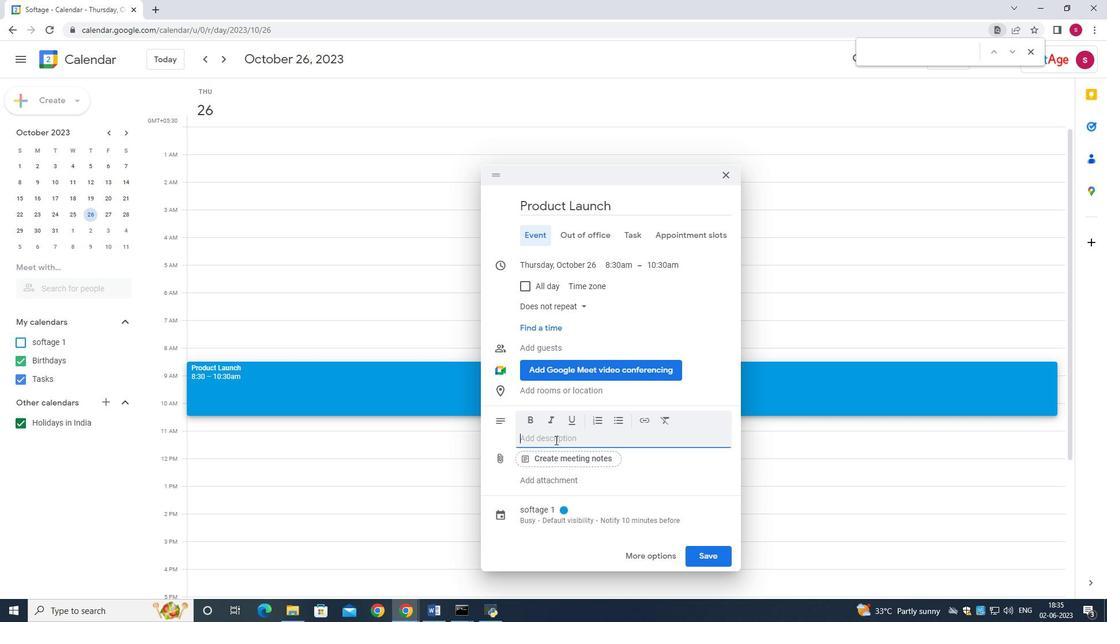 
Action: Mouse scrolled (643, 342) with delta (0, 0)
Screenshot: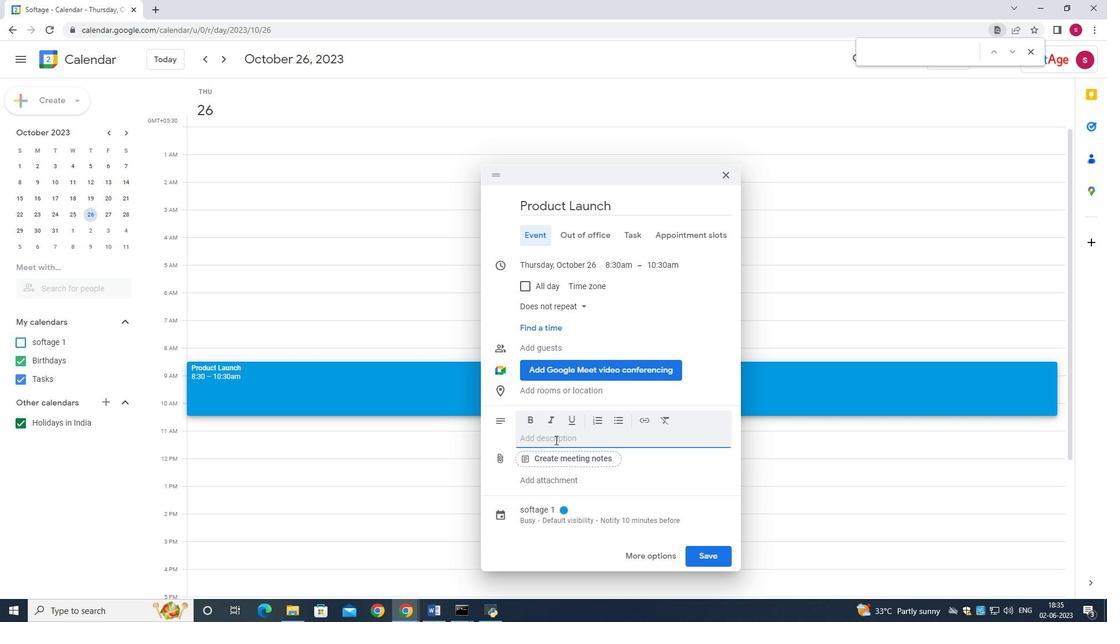 
Action: Mouse scrolled (643, 342) with delta (0, 0)
Screenshot: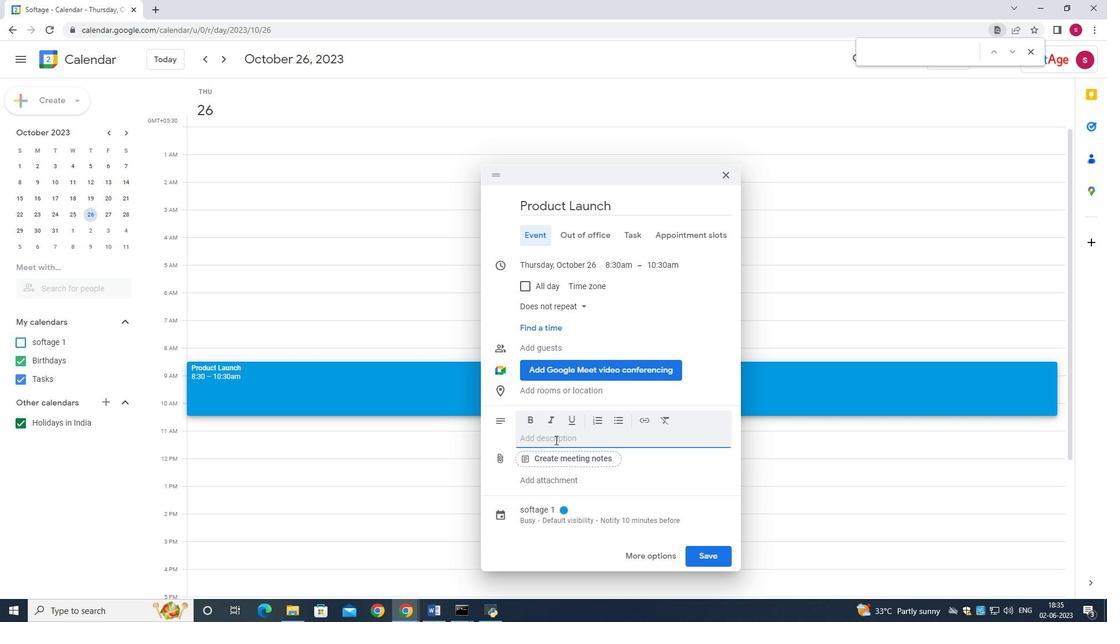 
Action: Mouse scrolled (643, 342) with delta (0, 0)
Screenshot: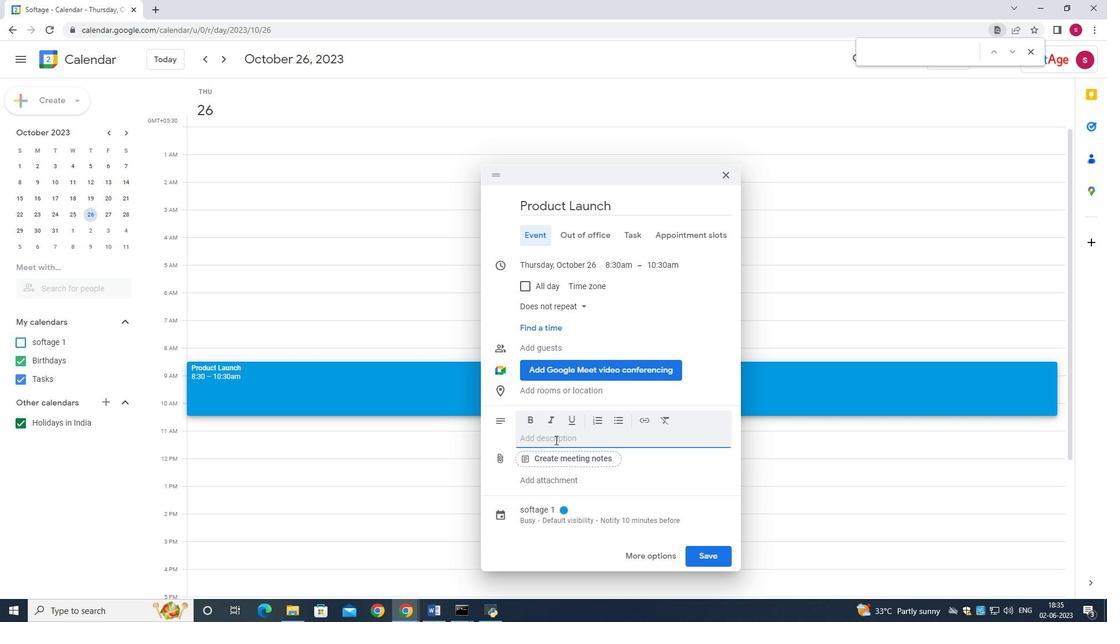 
Action: Mouse scrolled (643, 342) with delta (0, 0)
Screenshot: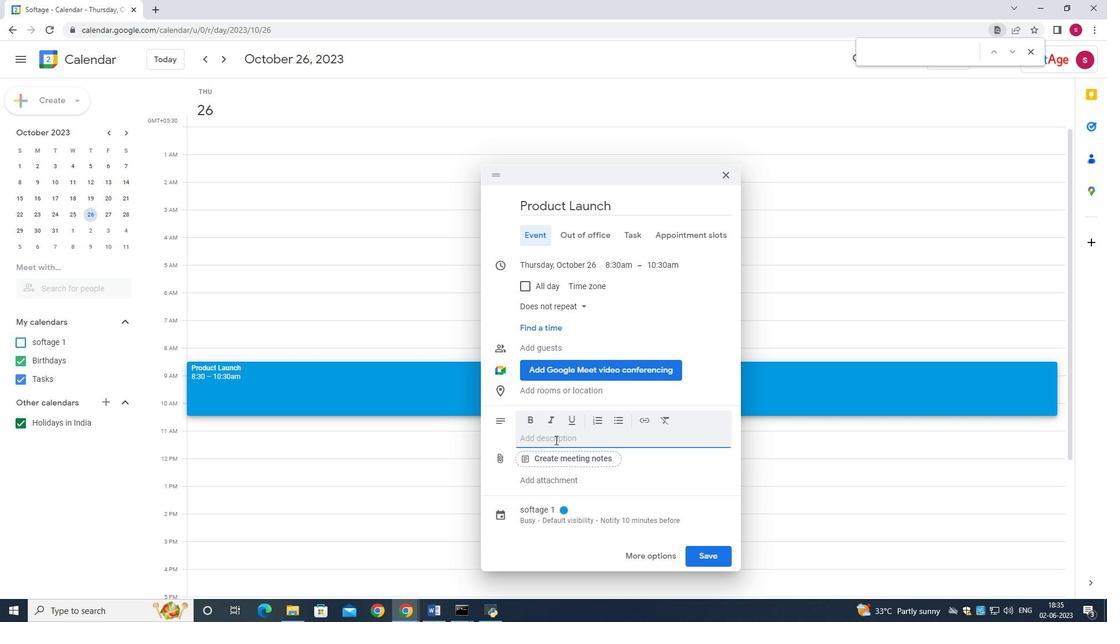 
Action: Mouse scrolled (643, 342) with delta (0, 0)
Screenshot: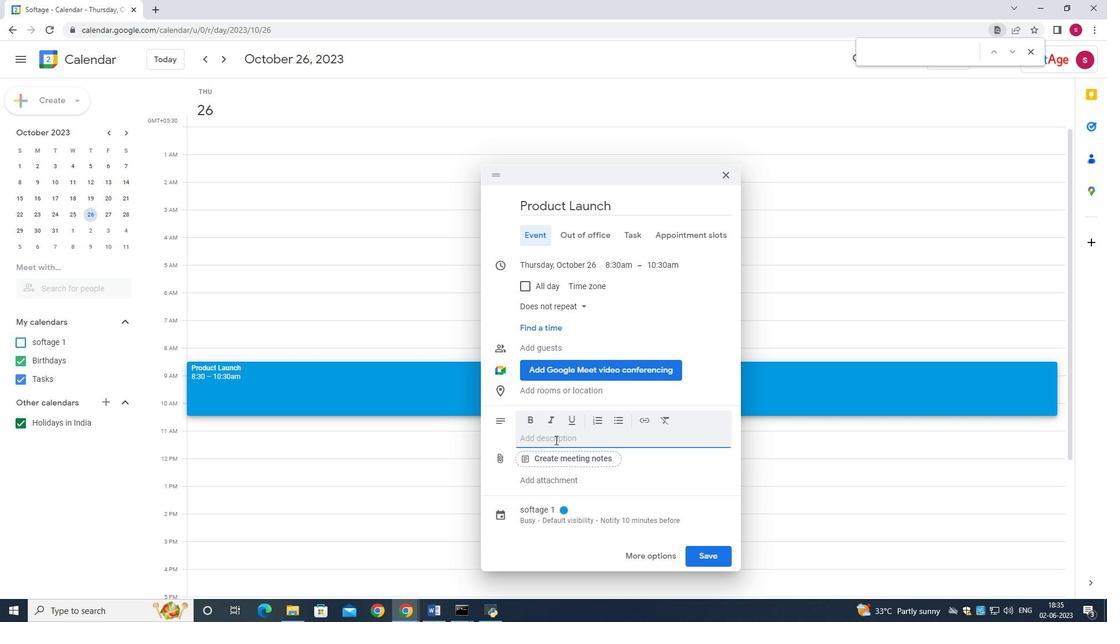 
Action: Mouse scrolled (643, 342) with delta (0, 0)
Screenshot: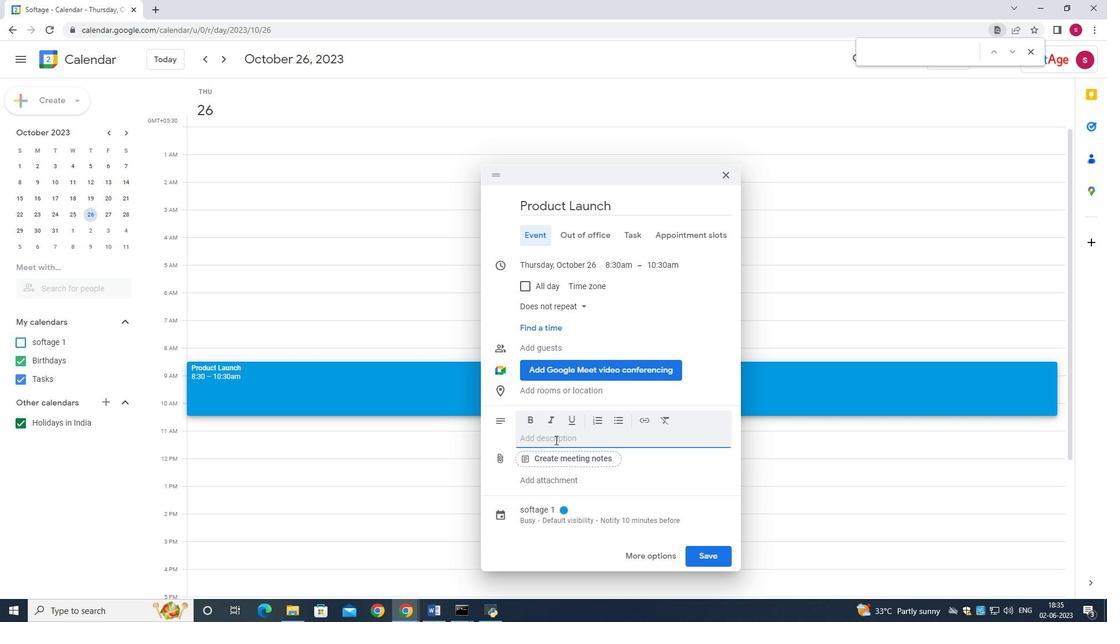 
Action: Mouse moved to (688, 329)
Screenshot: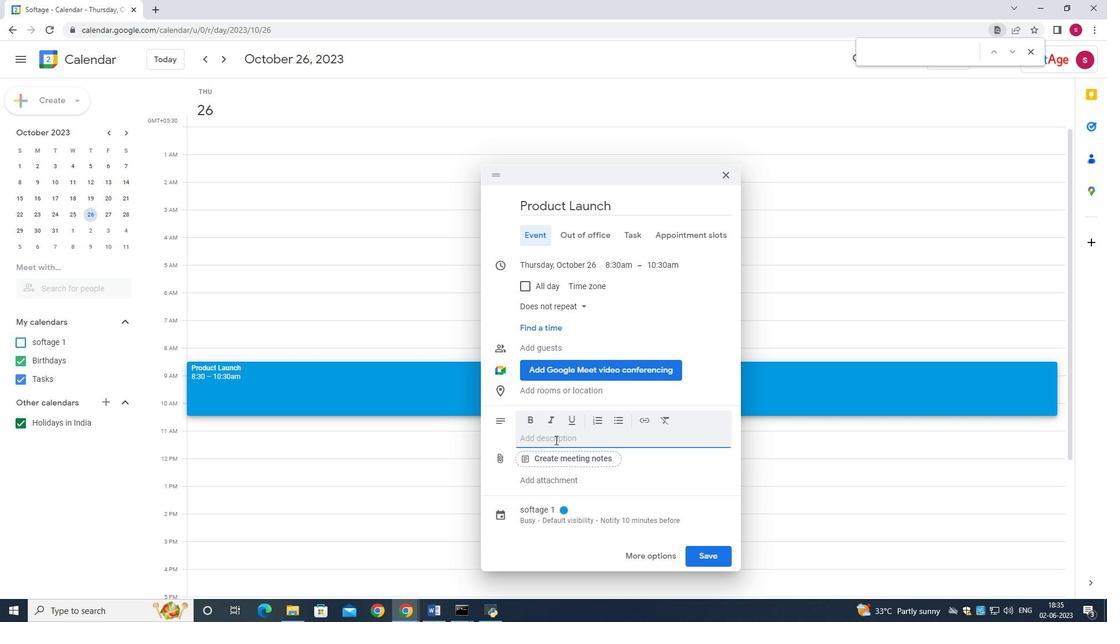 
Action: Mouse scrolled (688, 330) with delta (0, 0)
Screenshot: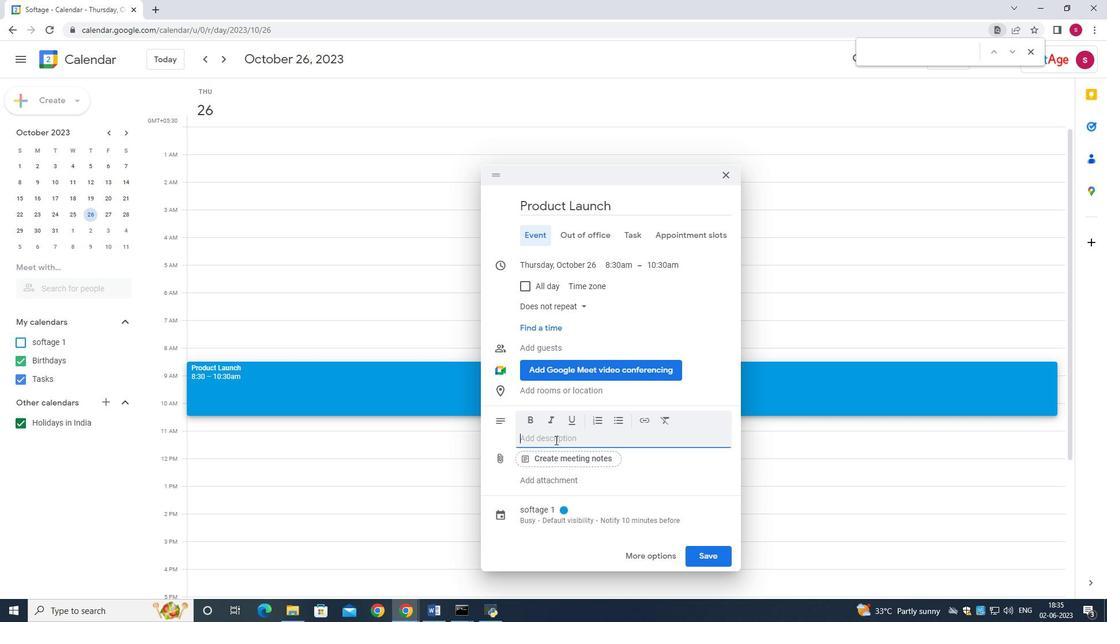 
Action: Mouse scrolled (688, 330) with delta (0, 0)
Screenshot: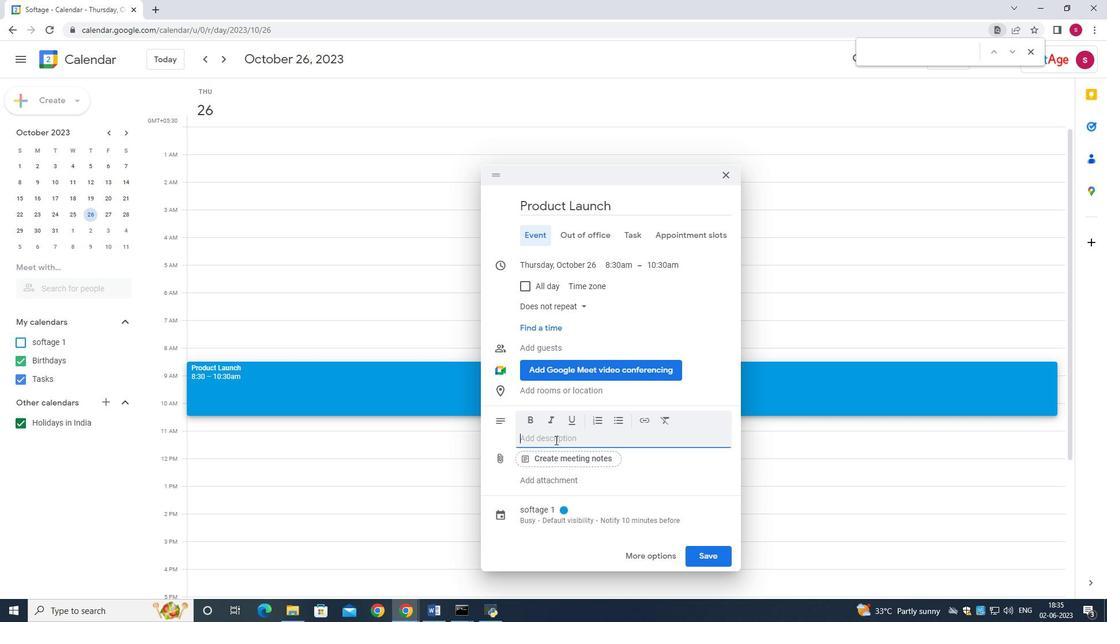 
Action: Mouse scrolled (688, 330) with delta (0, 0)
Screenshot: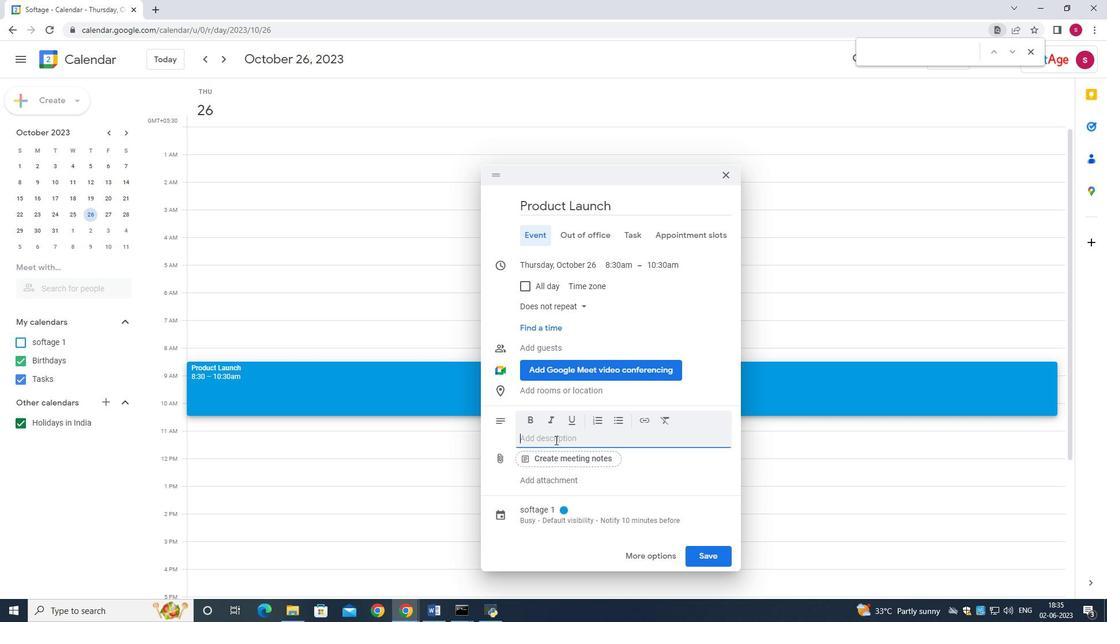 
Action: Mouse scrolled (688, 330) with delta (0, 0)
Screenshot: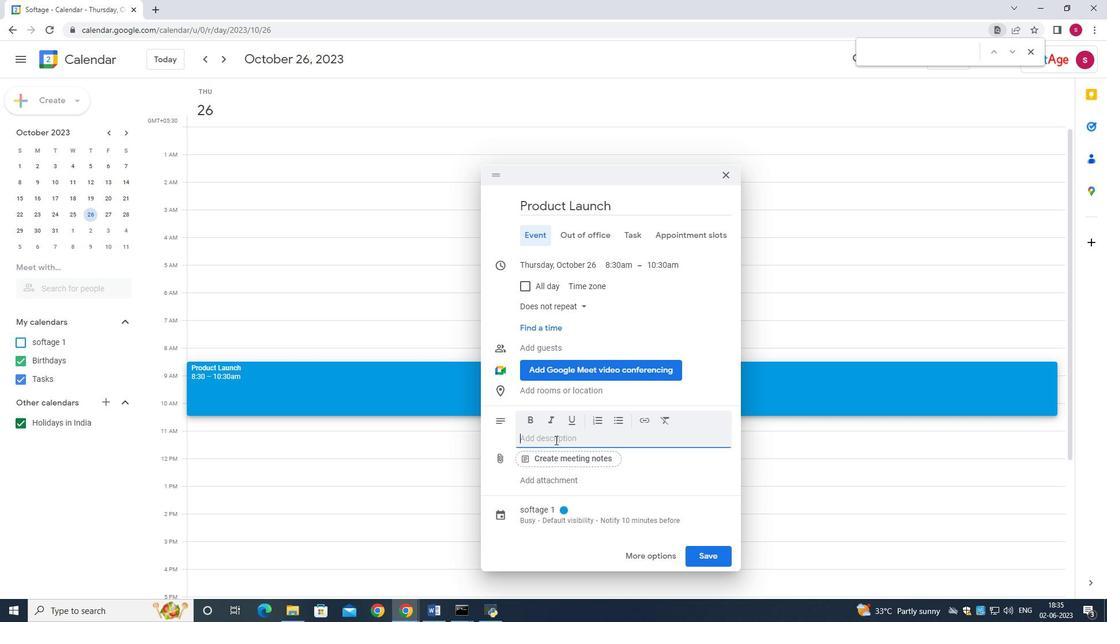 
Action: Mouse scrolled (688, 330) with delta (0, 0)
Screenshot: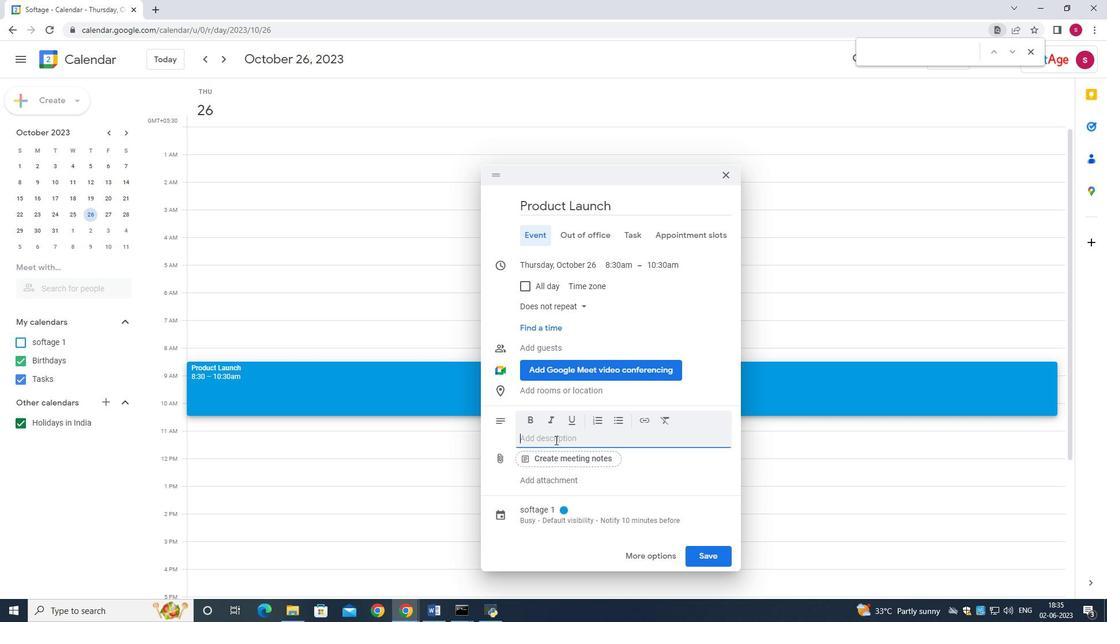 
Action: Mouse moved to (671, 334)
Screenshot: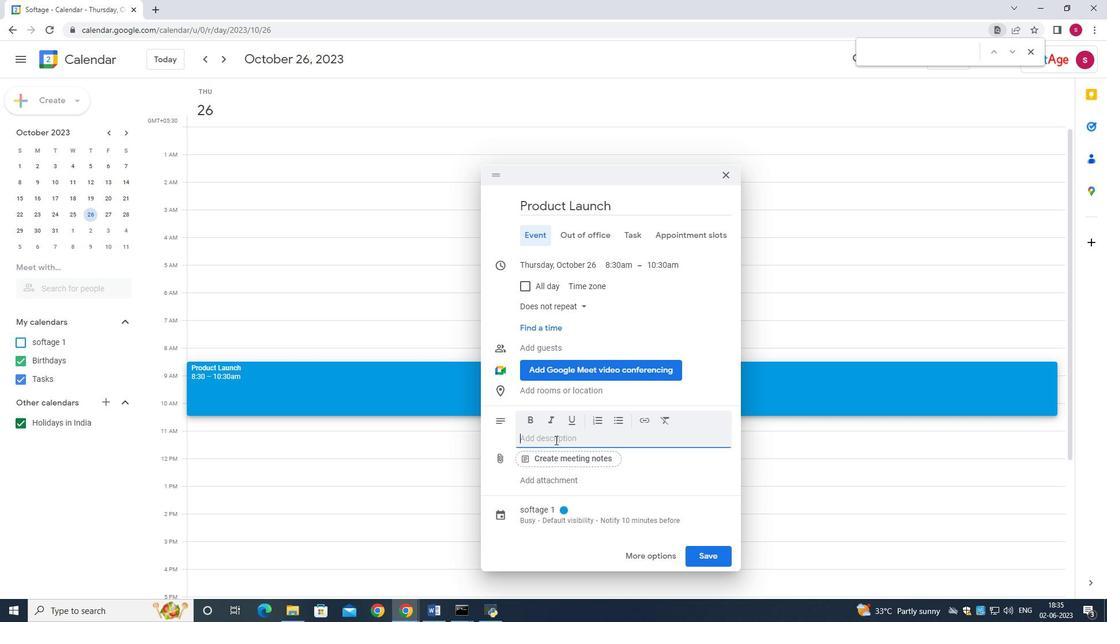 
Action: Mouse scrolled (671, 335) with delta (0, 0)
Screenshot: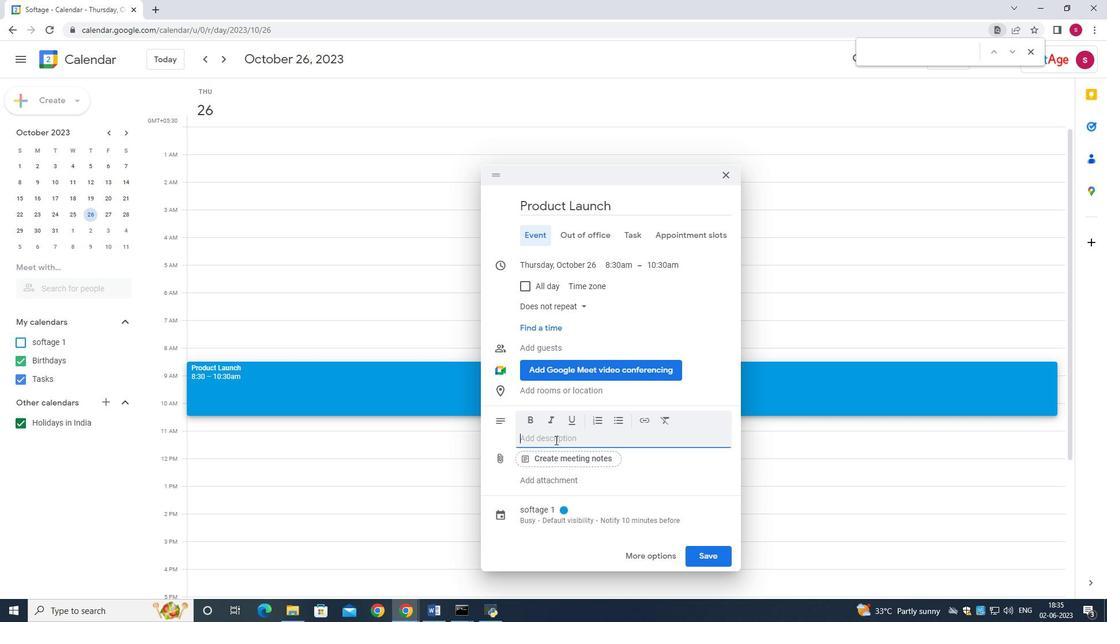 
Action: Mouse scrolled (671, 335) with delta (0, 0)
Screenshot: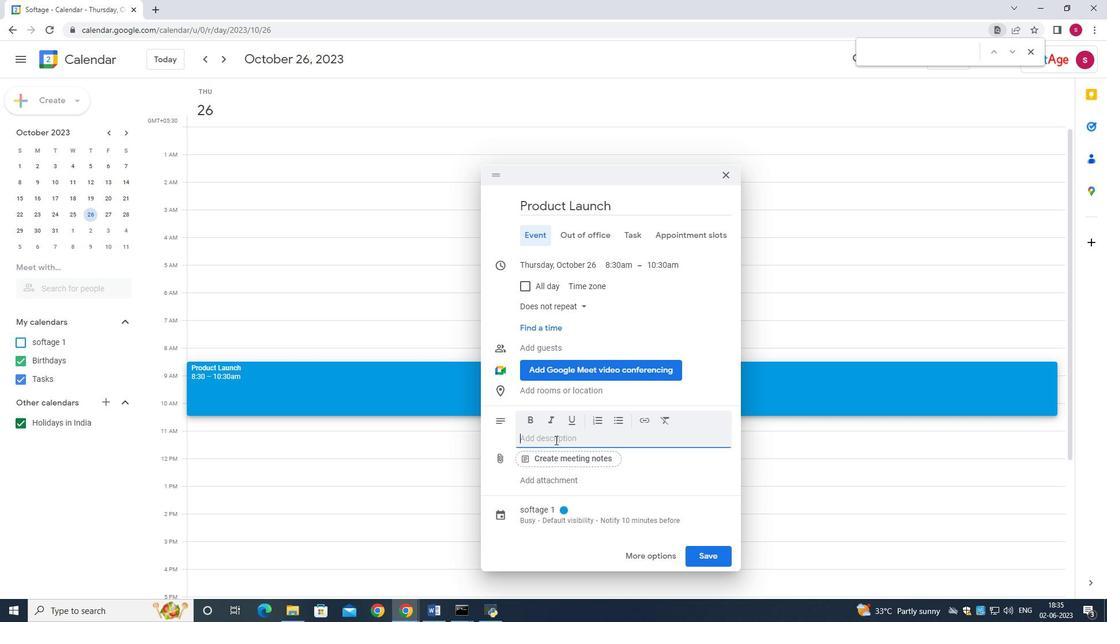 
Action: Mouse scrolled (671, 335) with delta (0, 0)
Screenshot: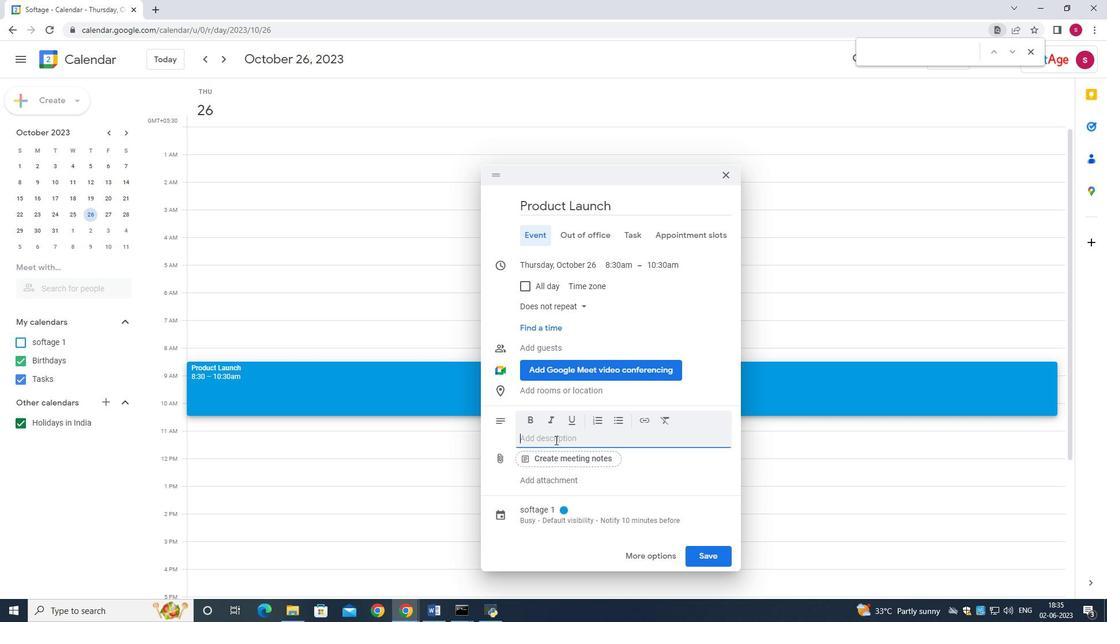 
Action: Mouse scrolled (671, 335) with delta (0, 0)
Screenshot: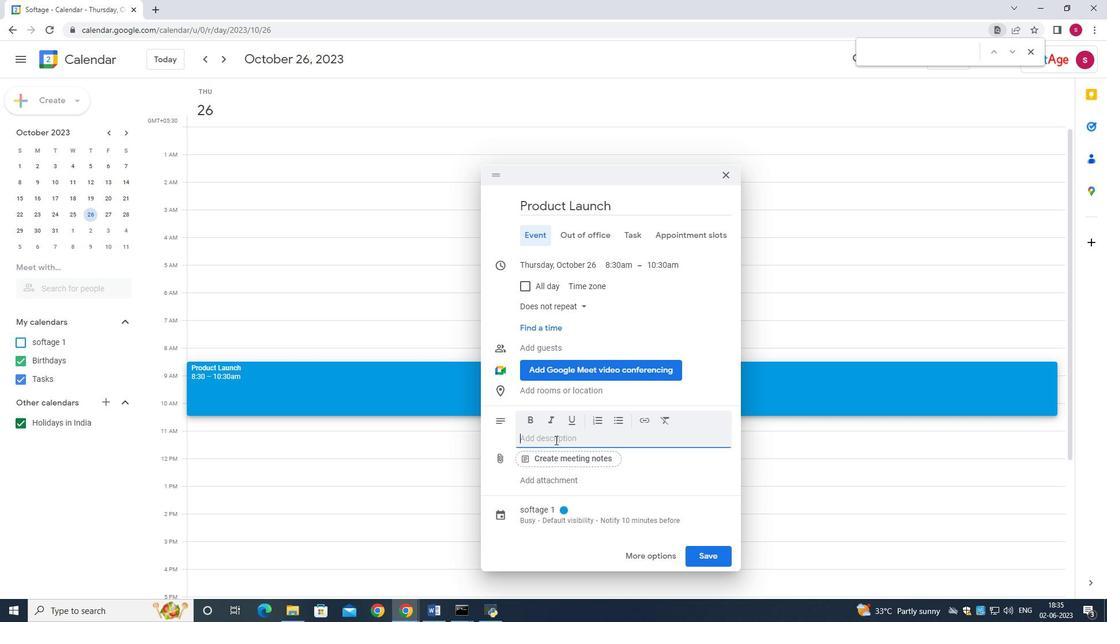 
Action: Mouse scrolled (671, 335) with delta (0, 0)
Screenshot: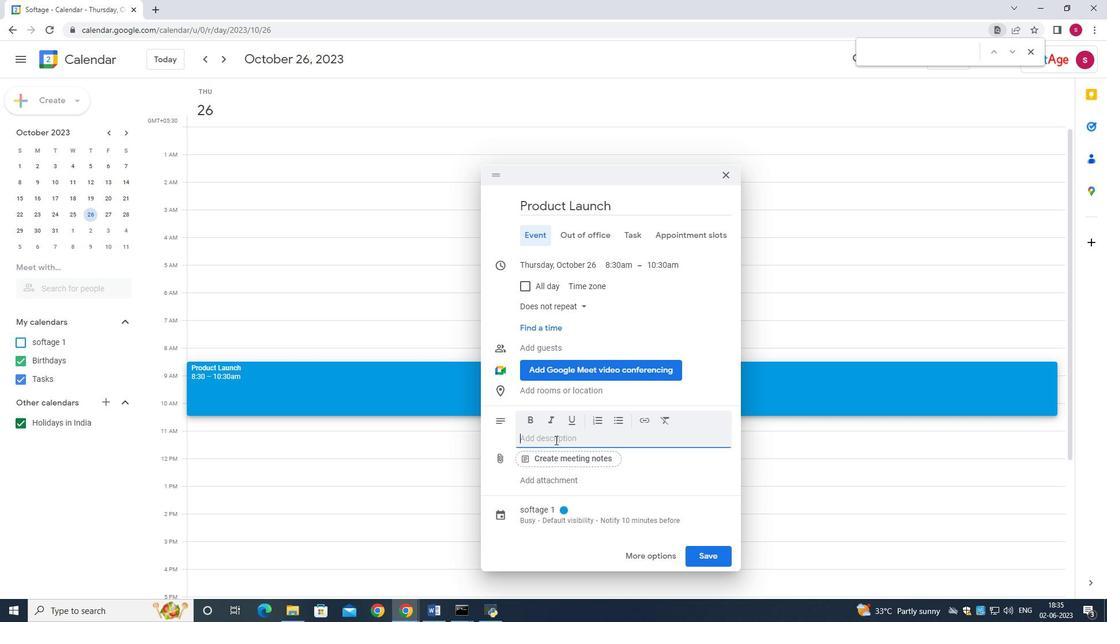 
Action: Mouse scrolled (671, 335) with delta (0, 0)
Screenshot: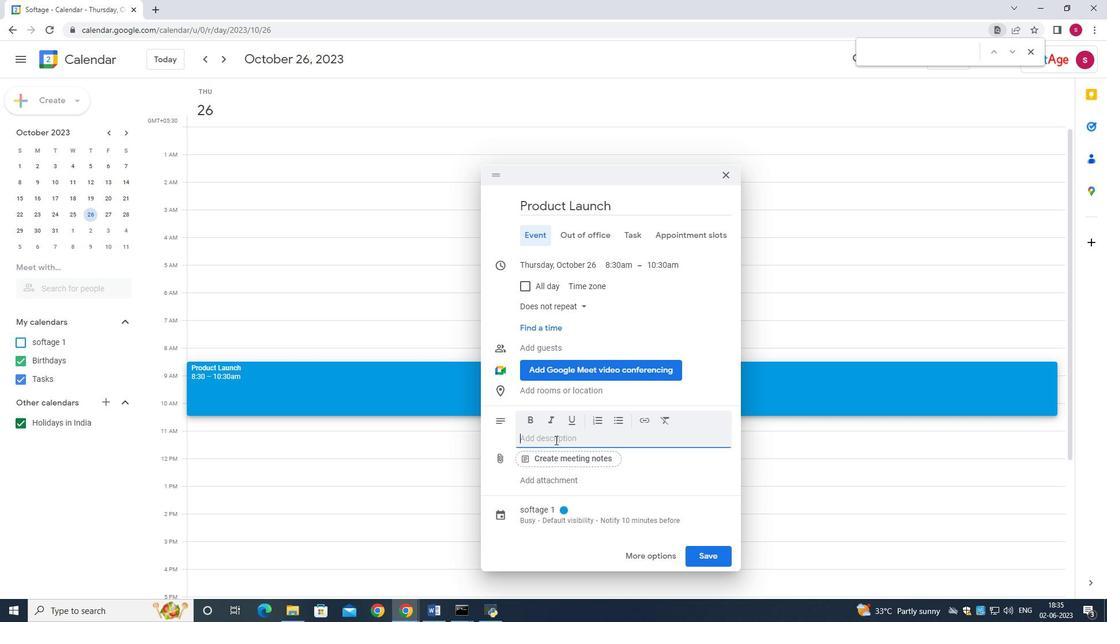 
Action: Mouse moved to (667, 334)
Screenshot: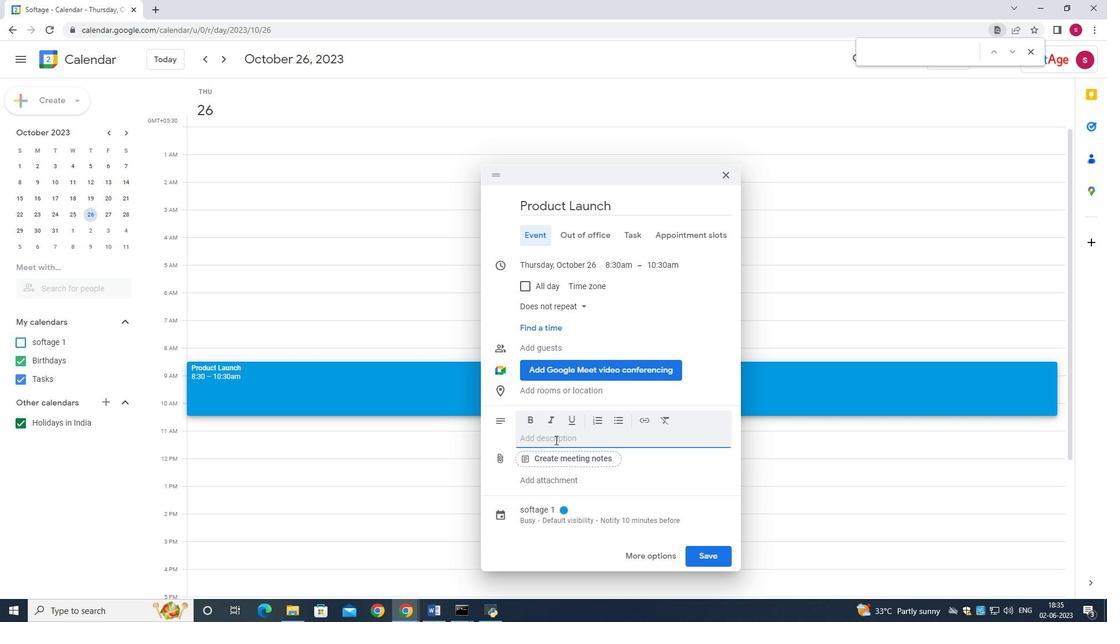 
Action: Mouse scrolled (667, 335) with delta (0, 0)
Screenshot: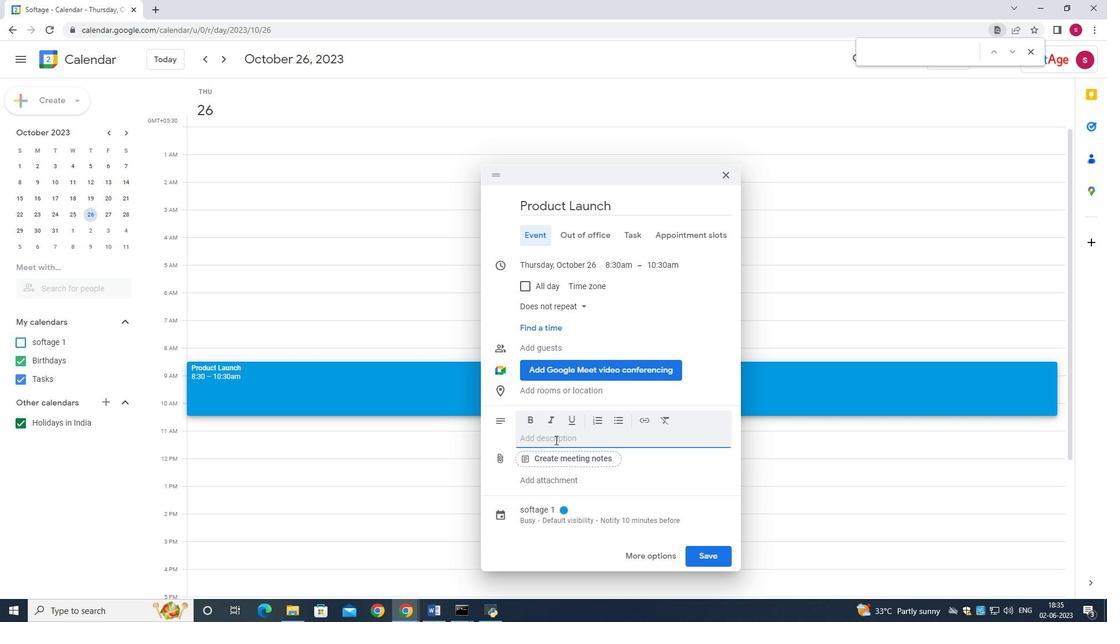 
Action: Mouse scrolled (667, 335) with delta (0, 0)
Screenshot: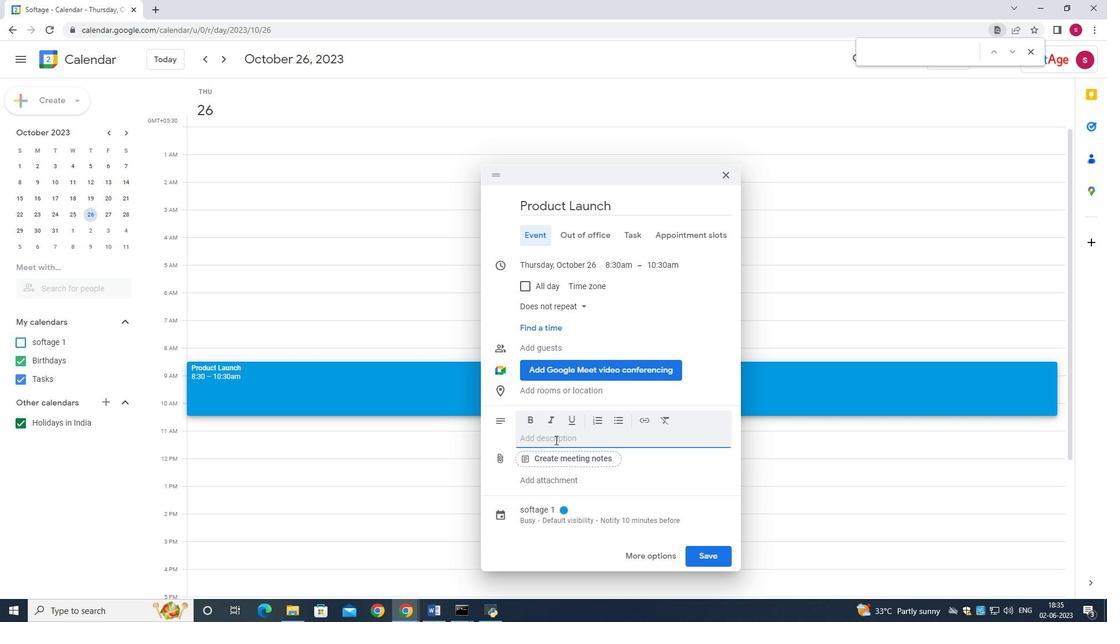 
Action: Mouse scrolled (667, 335) with delta (0, 0)
Screenshot: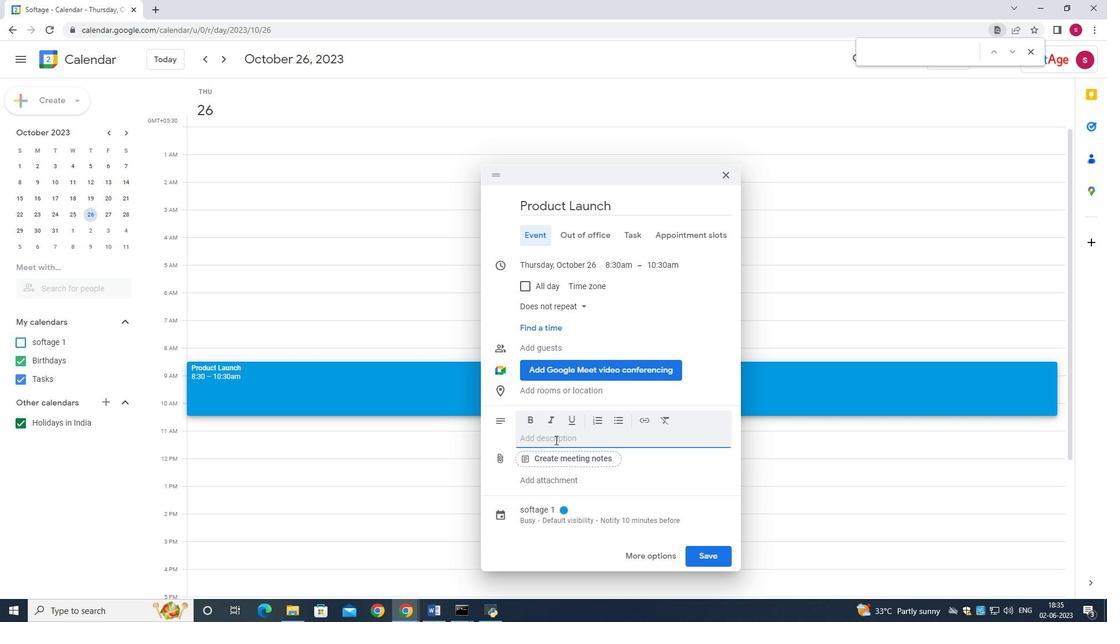 
Action: Mouse scrolled (667, 335) with delta (0, 0)
Screenshot: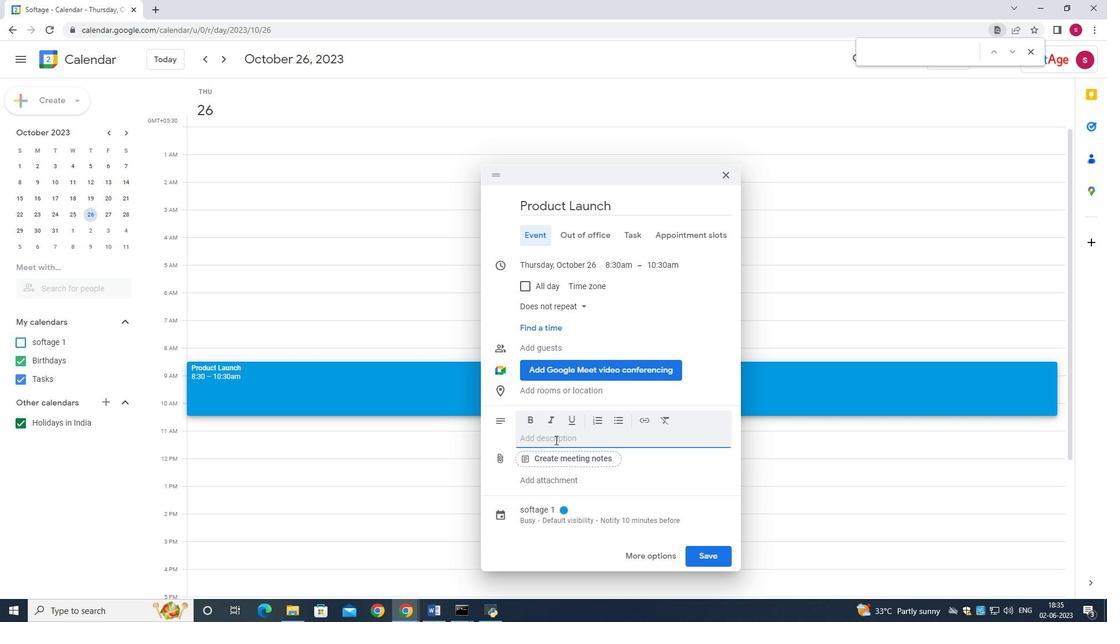 
Action: Mouse scrolled (667, 335) with delta (0, 0)
Screenshot: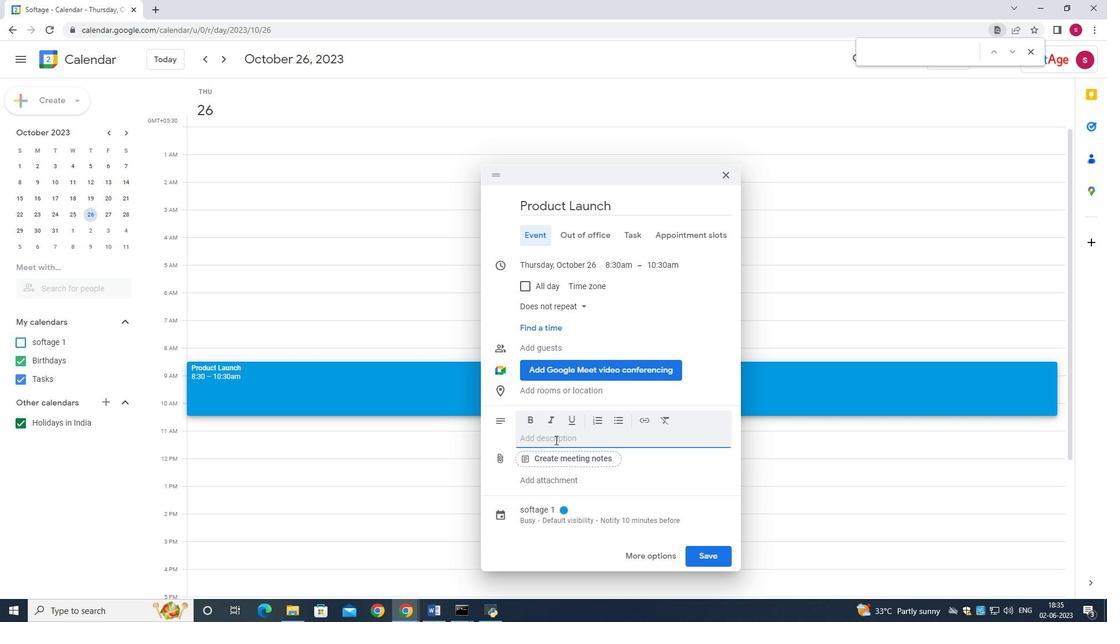 
Action: Mouse moved to (667, 333)
Screenshot: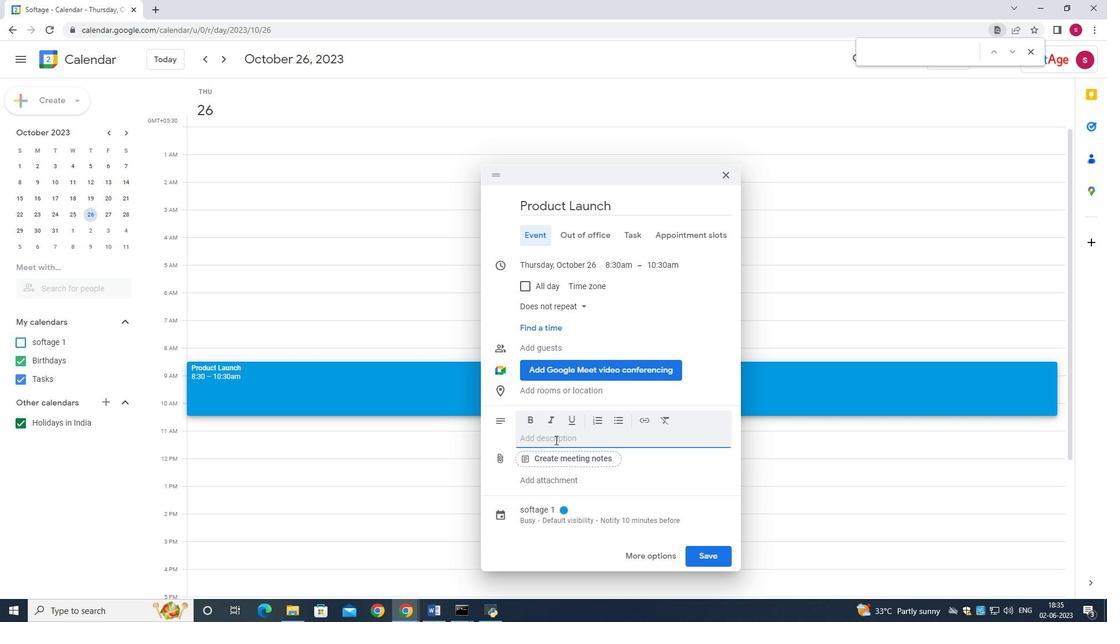 
Action: Mouse scrolled (667, 334) with delta (0, 0)
Screenshot: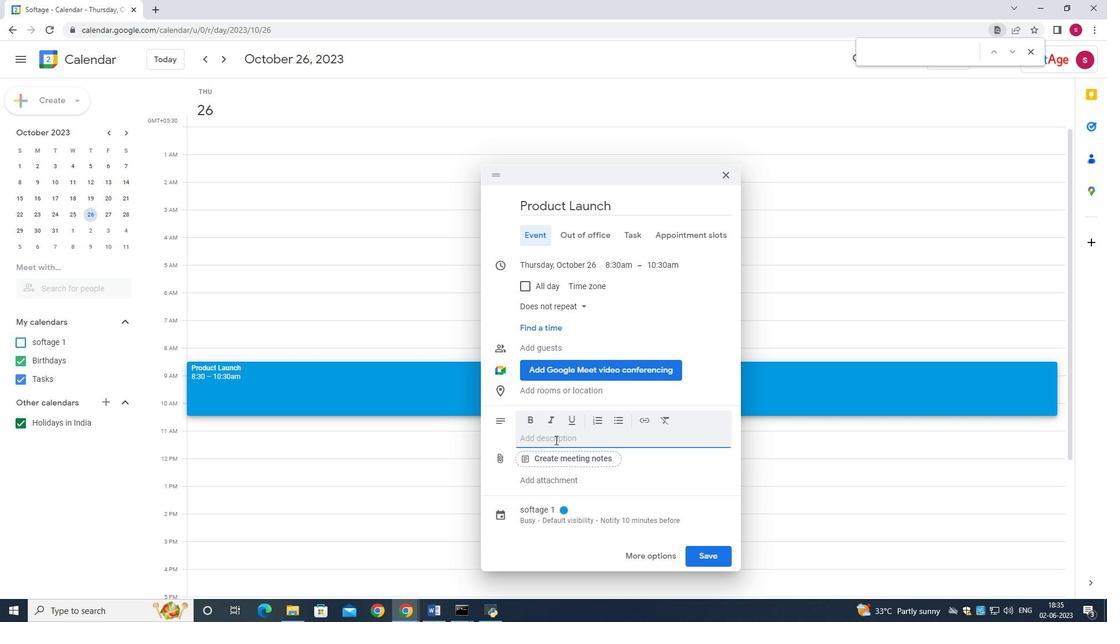 
Action: Mouse scrolled (667, 334) with delta (0, 0)
Screenshot: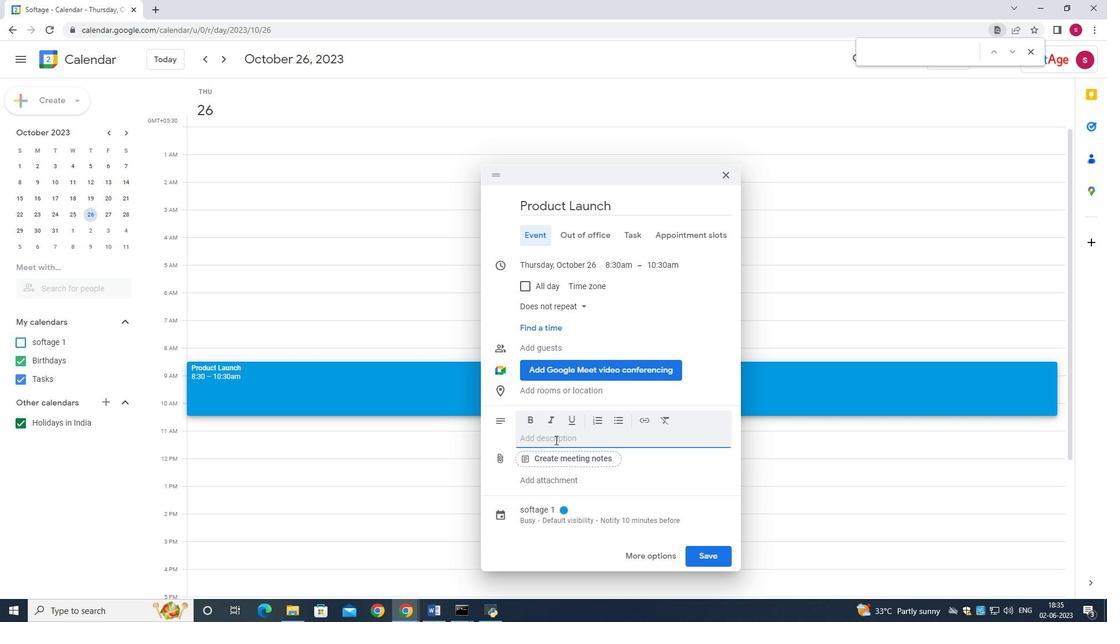 
Action: Mouse scrolled (667, 334) with delta (0, 0)
Screenshot: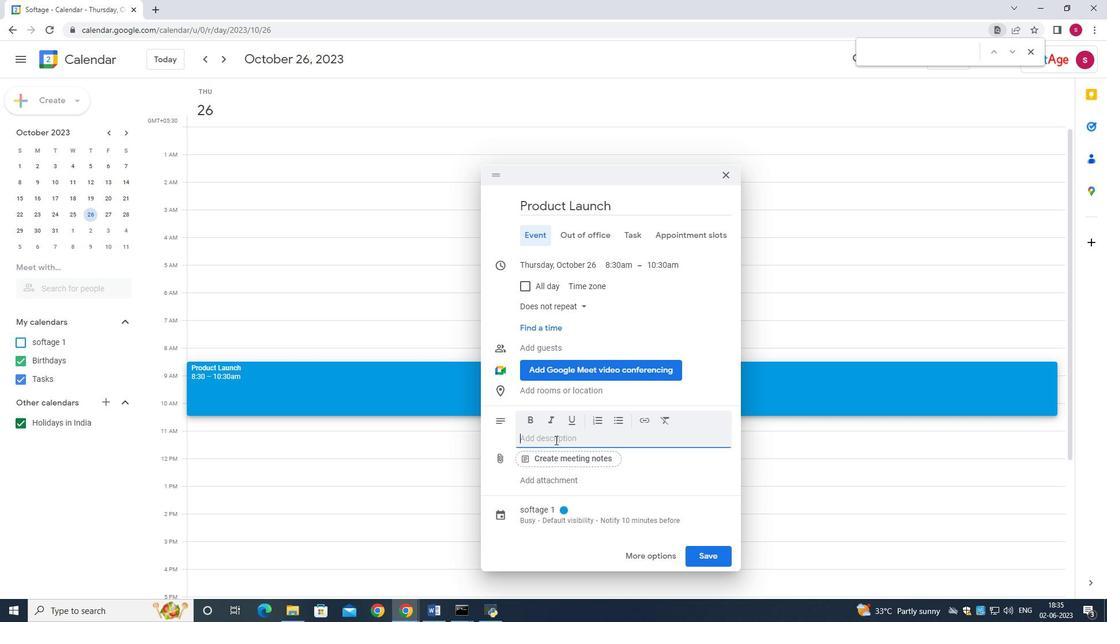 
Action: Mouse scrolled (667, 334) with delta (0, 0)
Screenshot: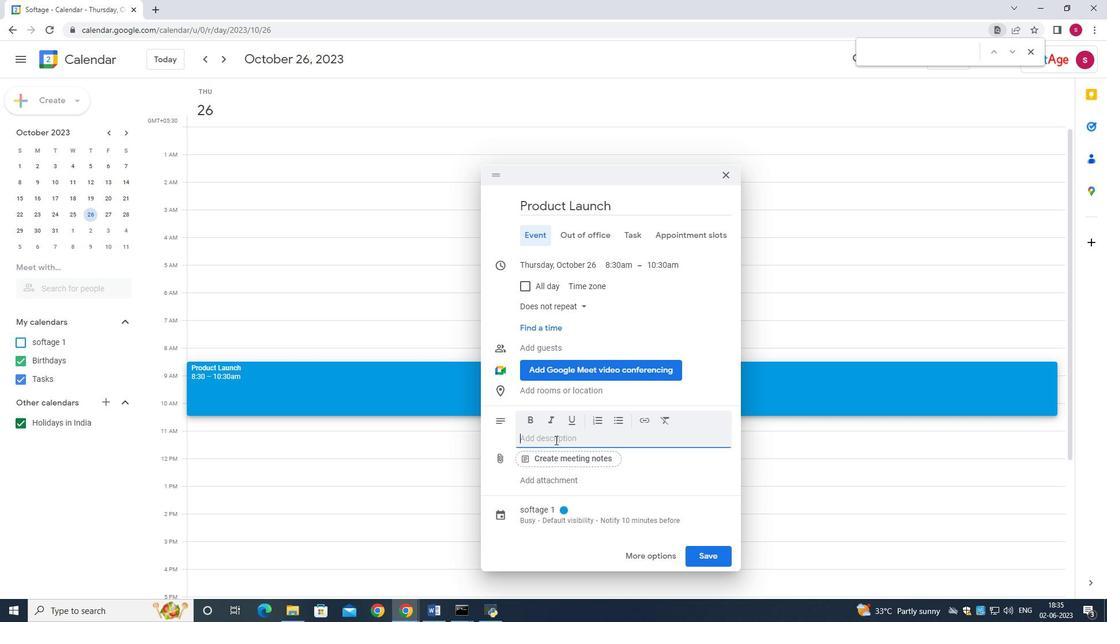 
Action: Mouse moved to (665, 333)
Screenshot: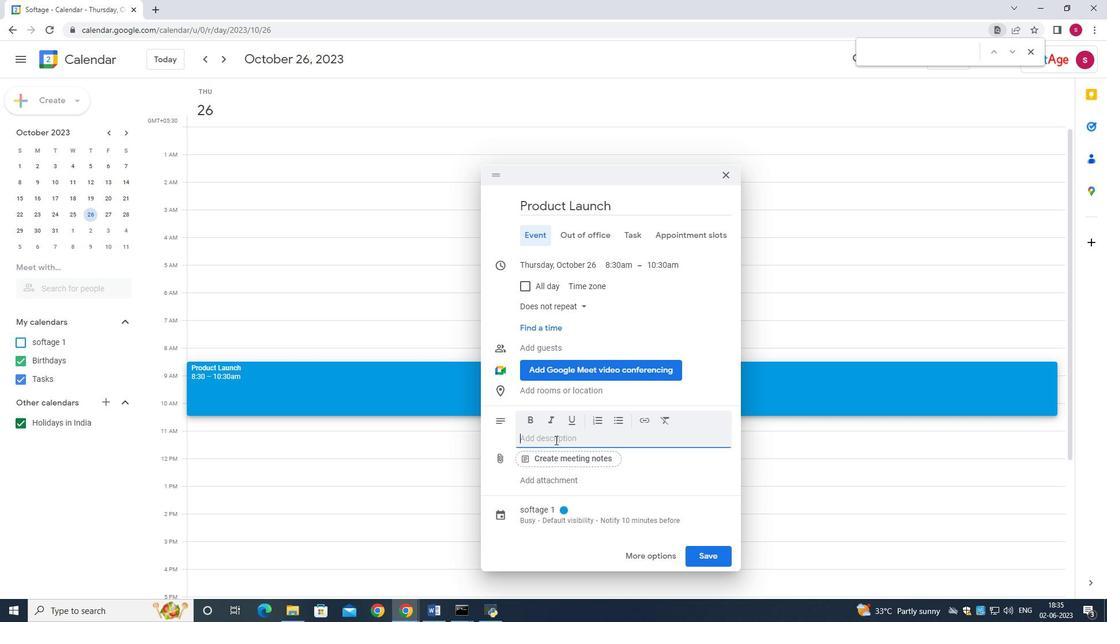 
Action: Mouse scrolled (665, 333) with delta (0, 0)
Screenshot: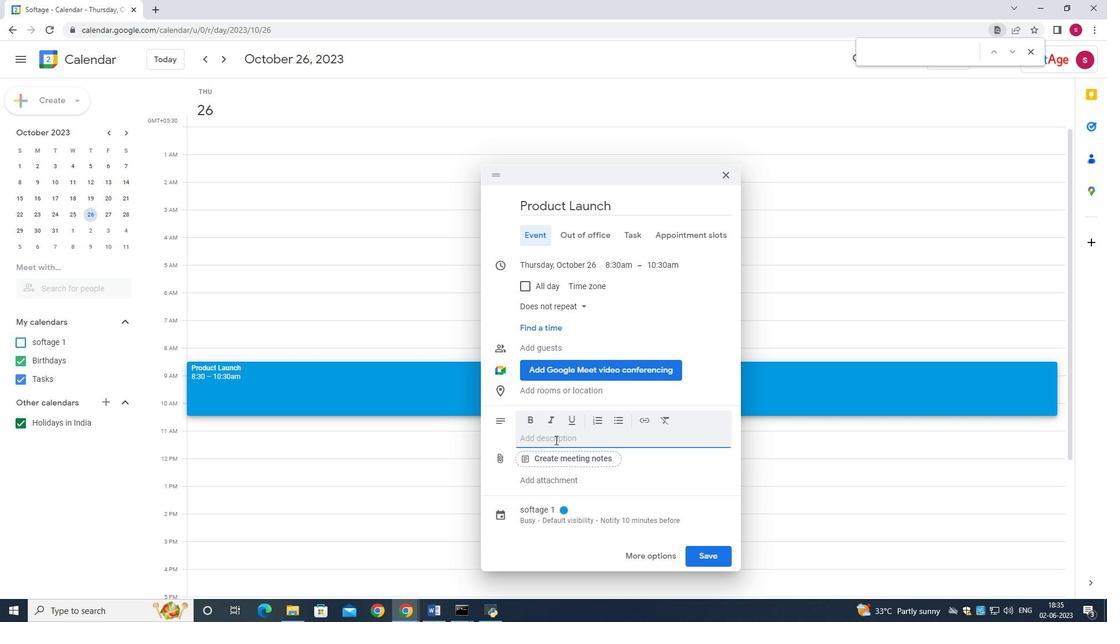 
Action: Mouse scrolled (665, 333) with delta (0, 0)
Screenshot: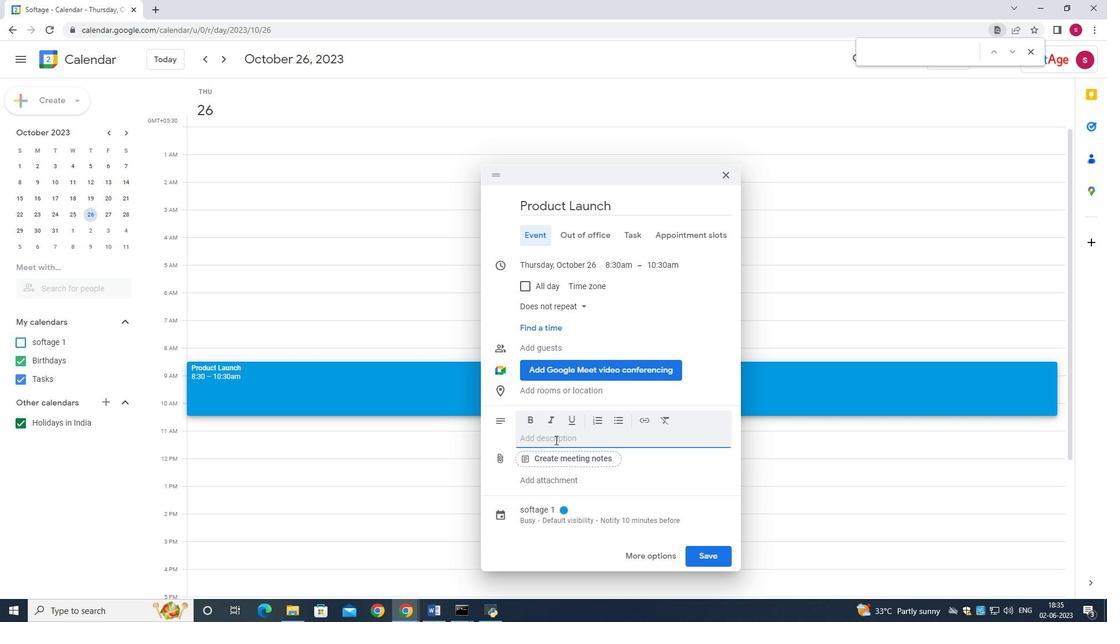 
Action: Mouse scrolled (665, 333) with delta (0, 0)
Screenshot: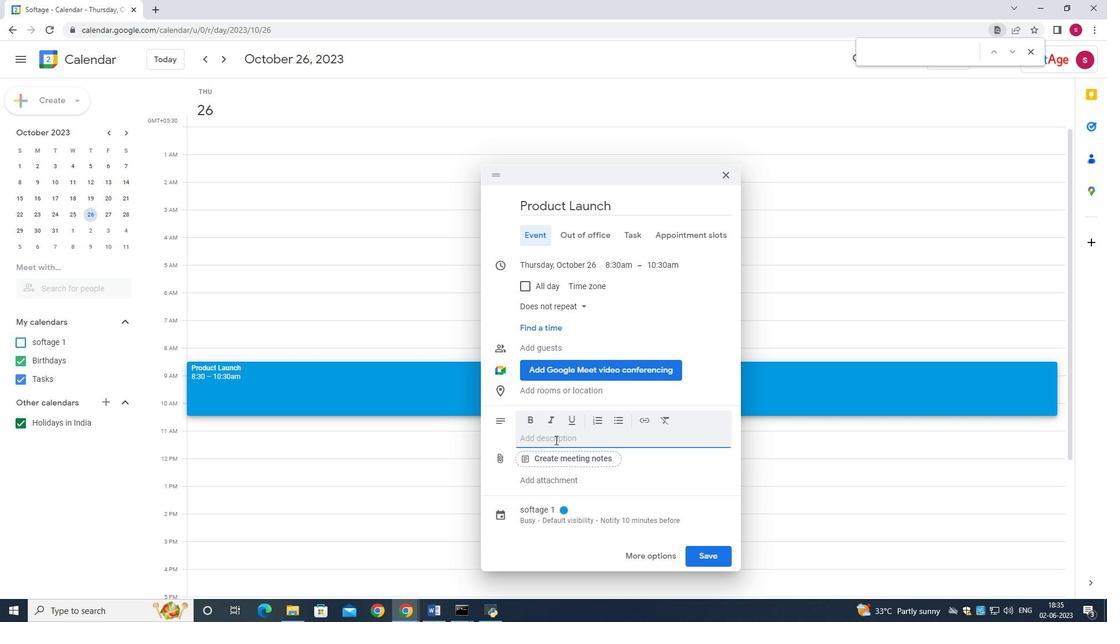 
Action: Mouse scrolled (665, 333) with delta (0, 0)
Screenshot: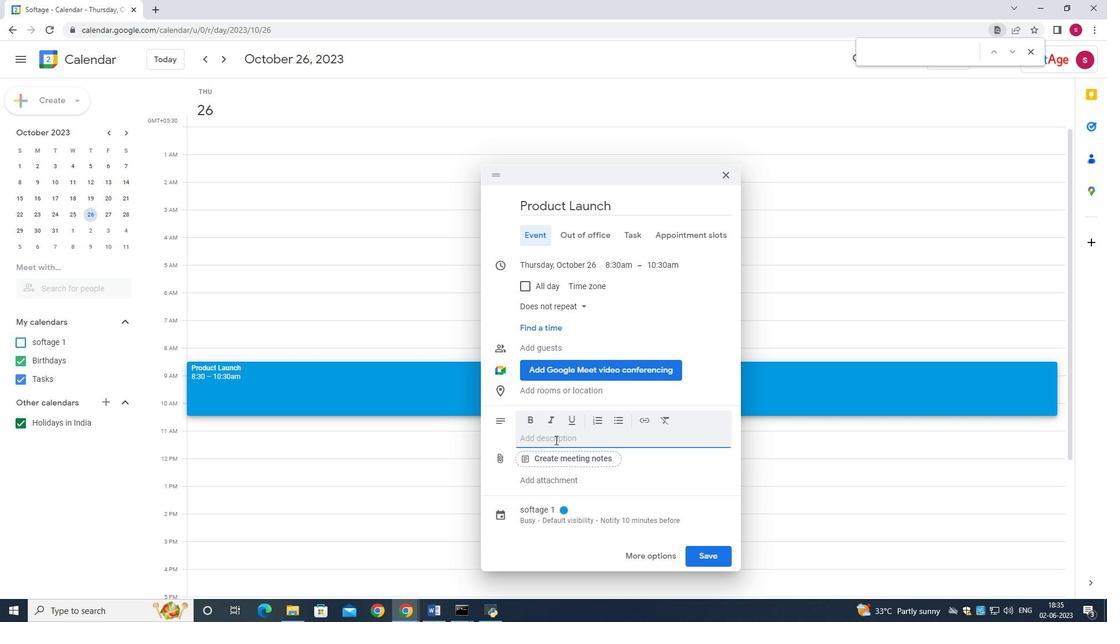 
Action: Mouse scrolled (665, 333) with delta (0, 0)
Screenshot: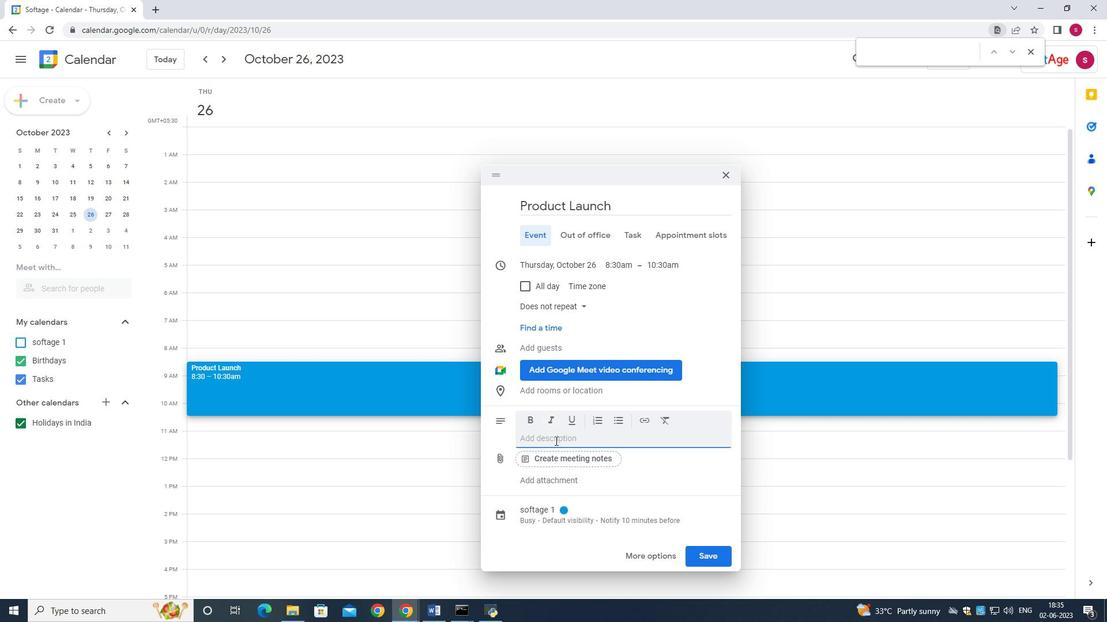 
Action: Mouse moved to (665, 333)
Screenshot: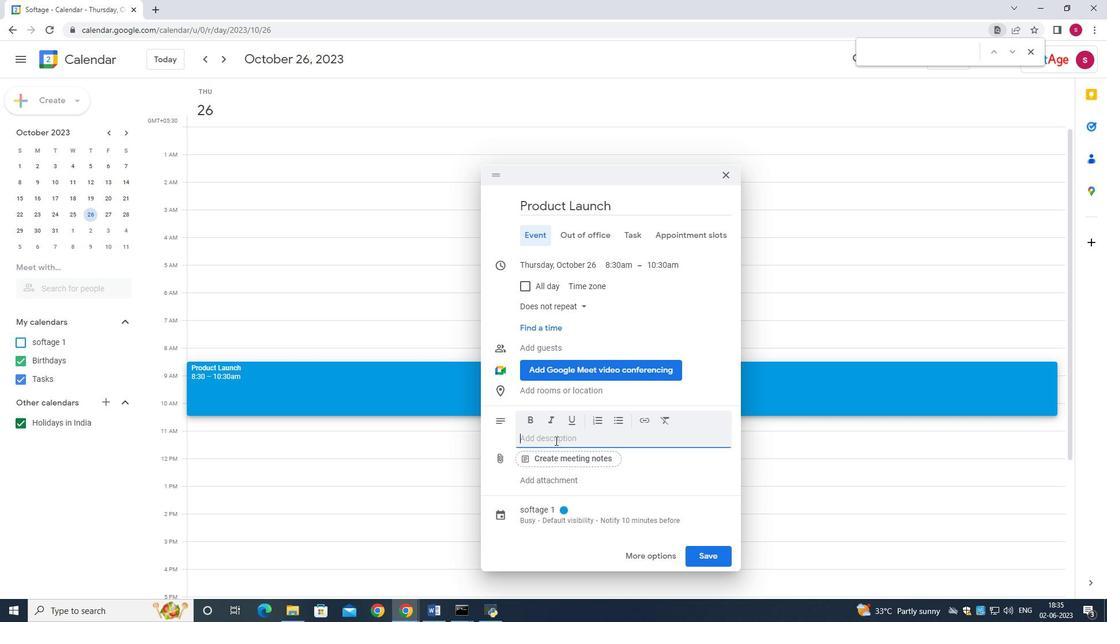 
Action: Mouse scrolled (665, 333) with delta (0, 0)
Screenshot: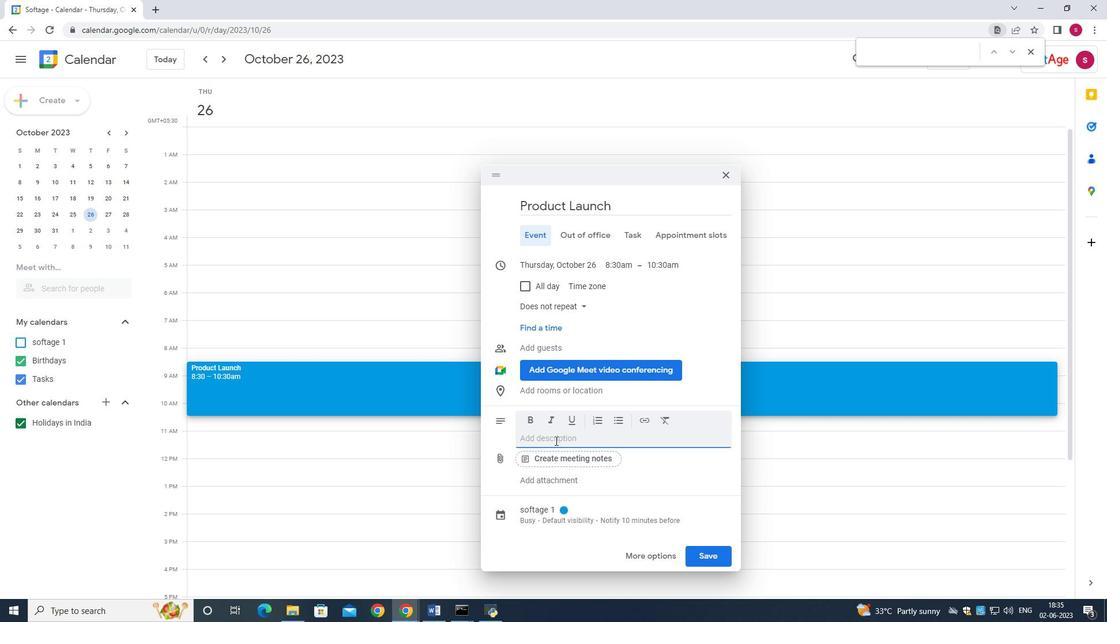 
Action: Mouse scrolled (665, 333) with delta (0, 0)
Screenshot: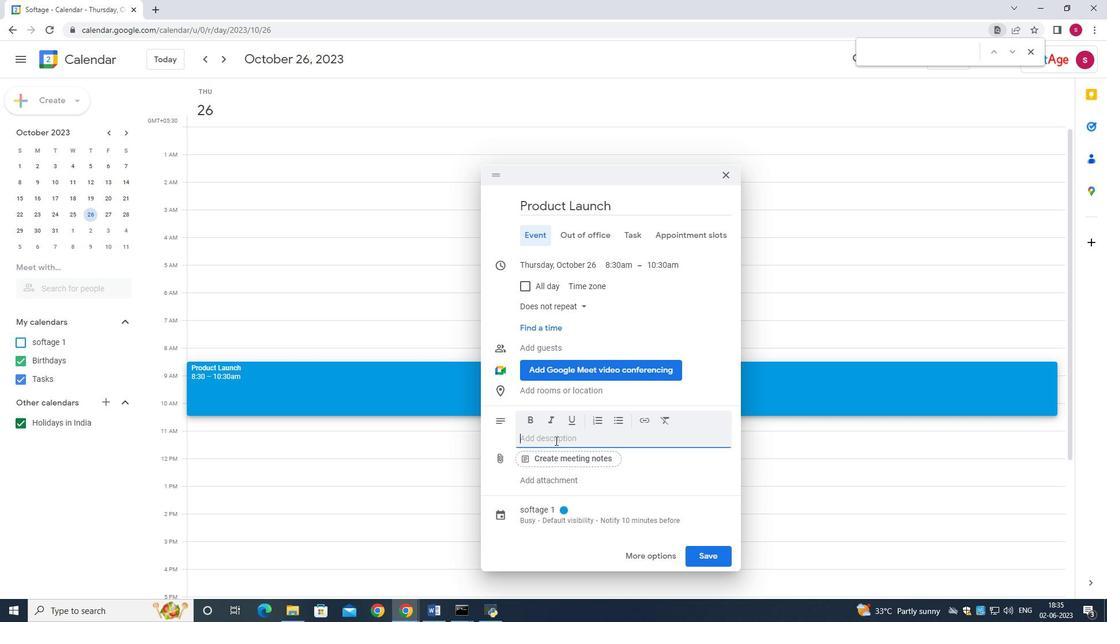 
Action: Mouse scrolled (665, 333) with delta (0, 0)
Screenshot: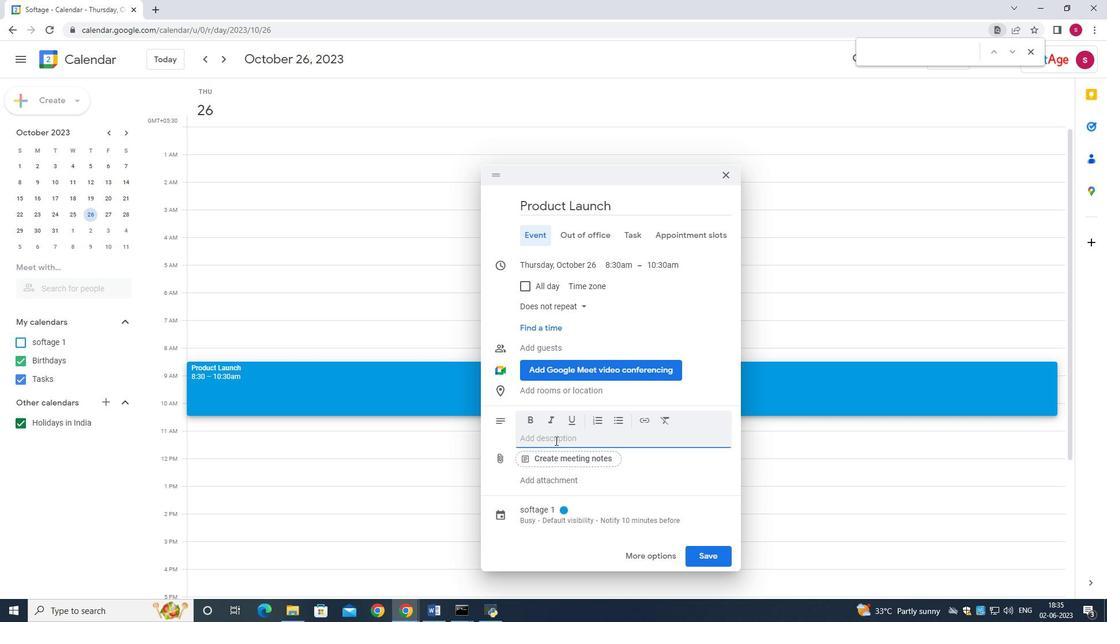 
Action: Mouse scrolled (665, 333) with delta (0, 0)
Screenshot: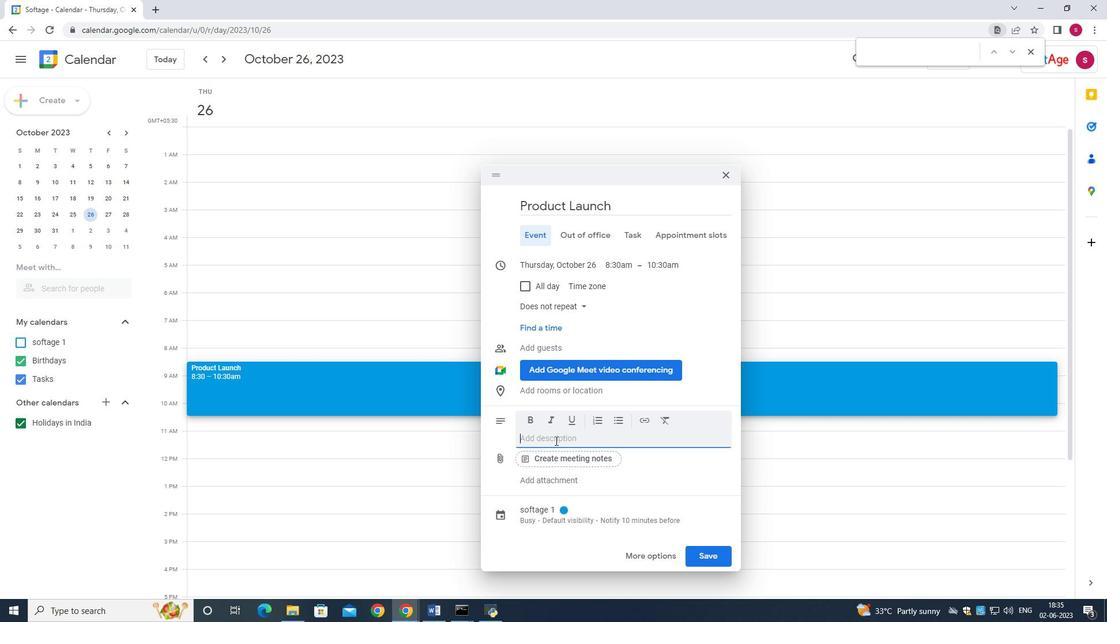 
Action: Mouse scrolled (665, 333) with delta (0, 0)
Screenshot: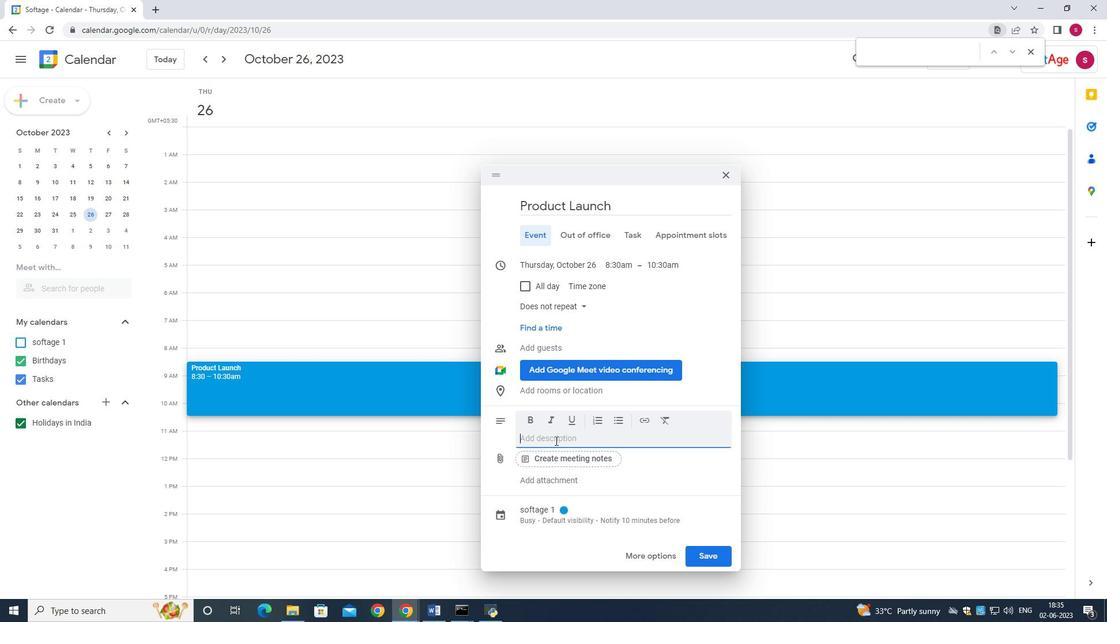 
Action: Mouse scrolled (665, 333) with delta (0, 0)
Screenshot: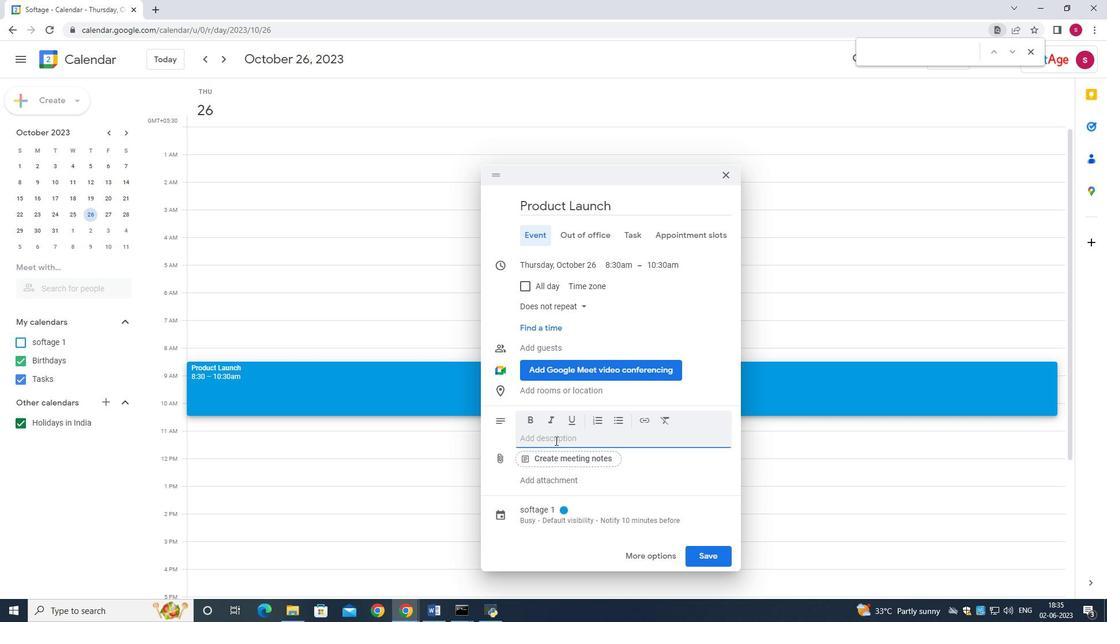 
Action: Mouse scrolled (665, 333) with delta (0, 0)
Screenshot: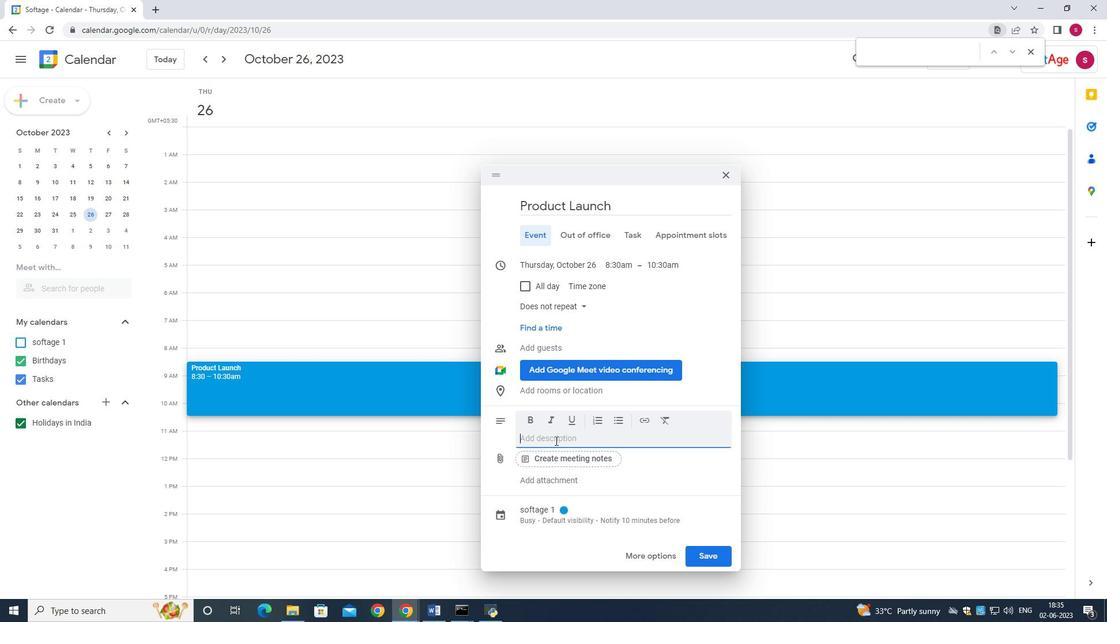 
Action: Mouse scrolled (665, 333) with delta (0, 0)
Screenshot: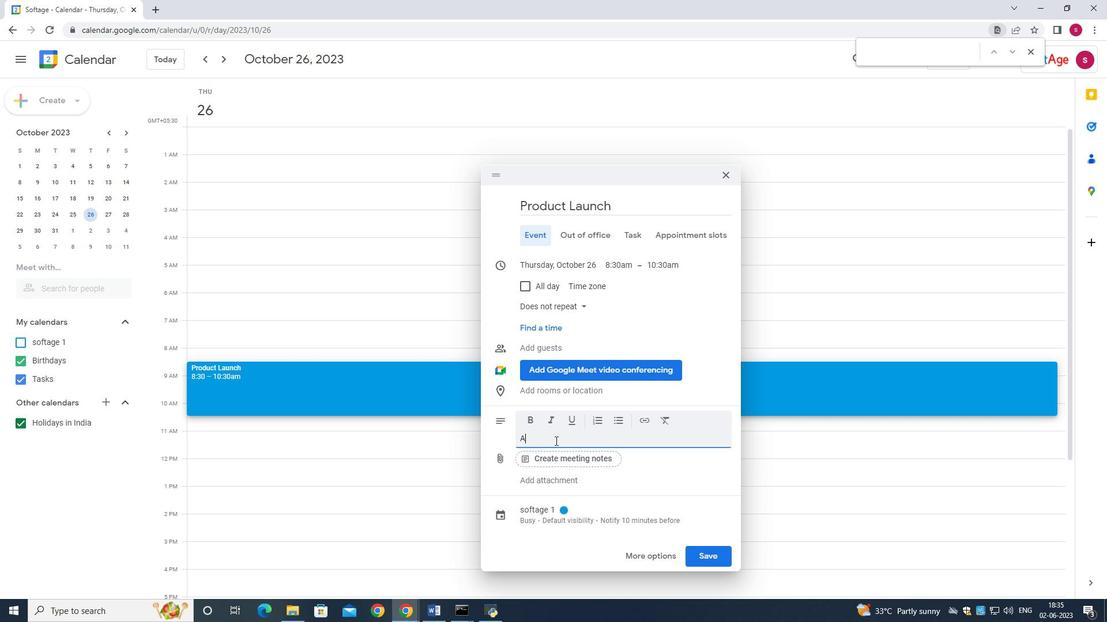 
Action: Mouse moved to (635, 335)
Screenshot: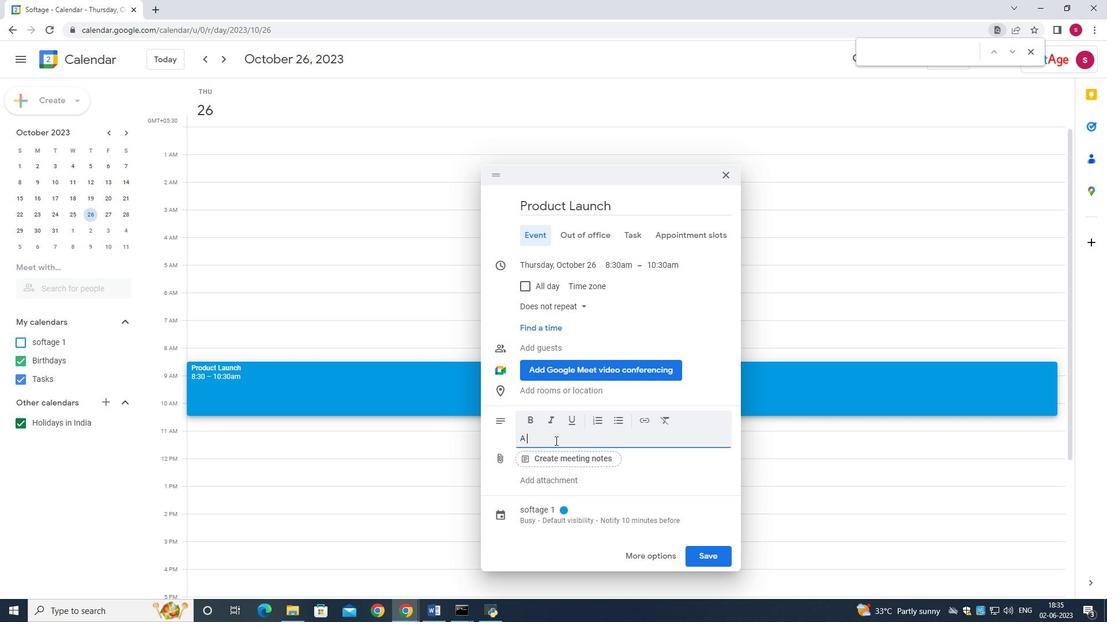
Action: Mouse pressed left at (635, 335)
Screenshot: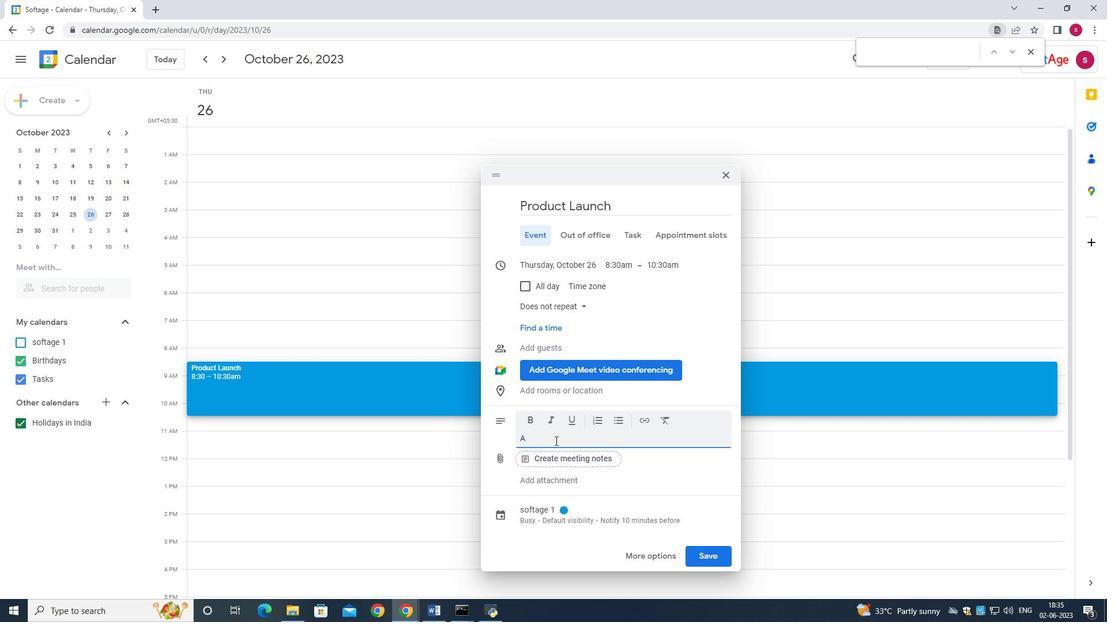 
Action: Mouse moved to (673, 275)
Screenshot: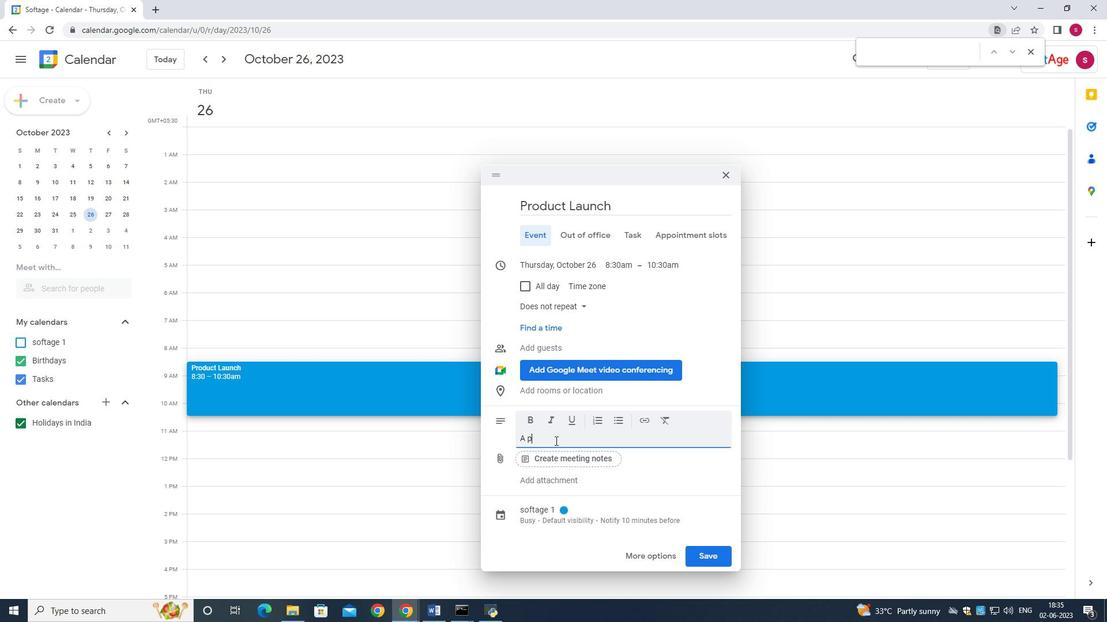 
Action: Mouse pressed left at (673, 275)
Screenshot: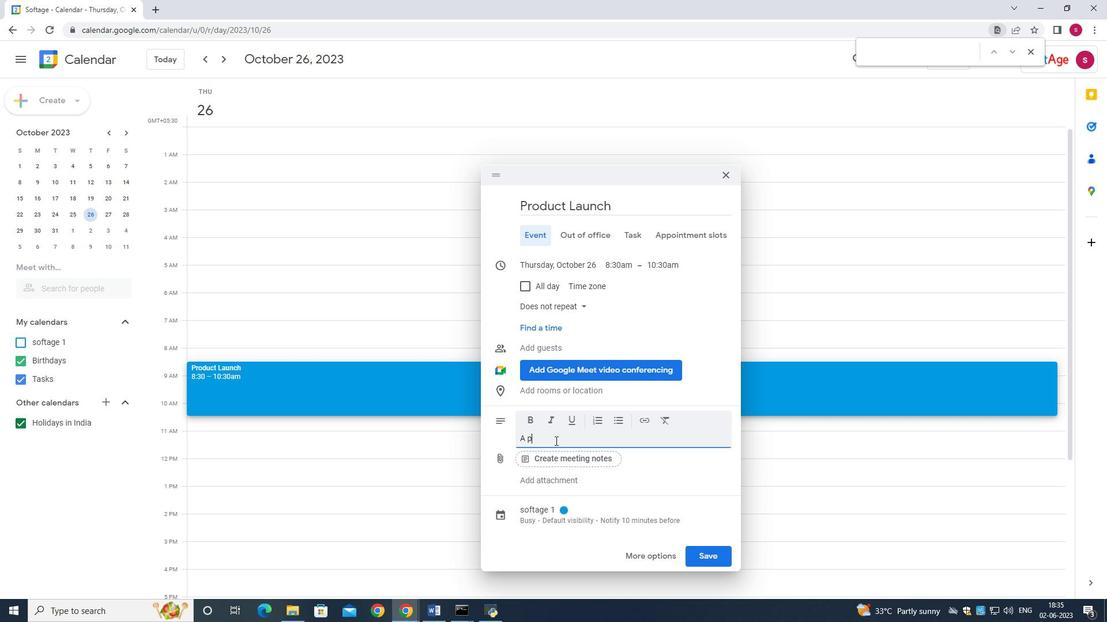 
Action: Mouse moved to (696, 357)
Screenshot: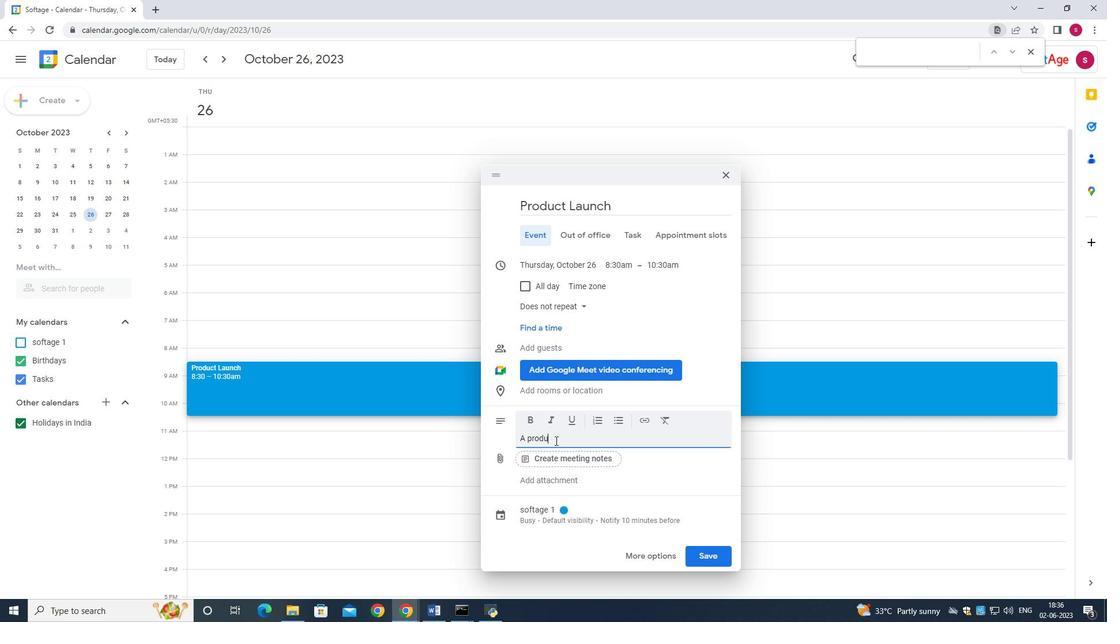 
Action: Mouse scrolled (696, 356) with delta (0, 0)
Screenshot: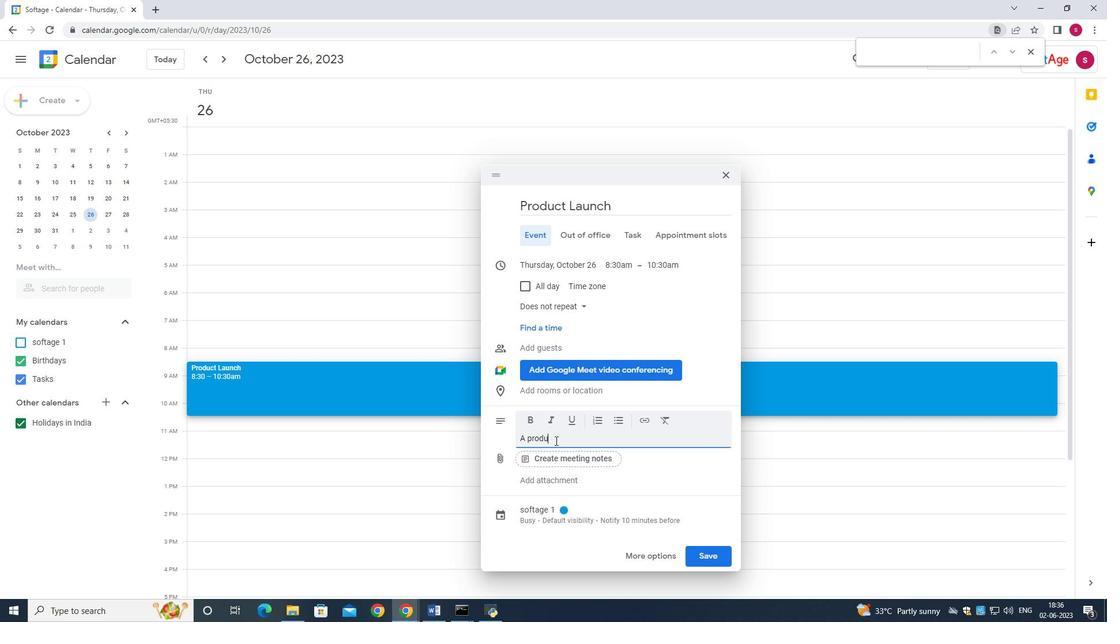 
Action: Mouse moved to (664, 333)
Screenshot: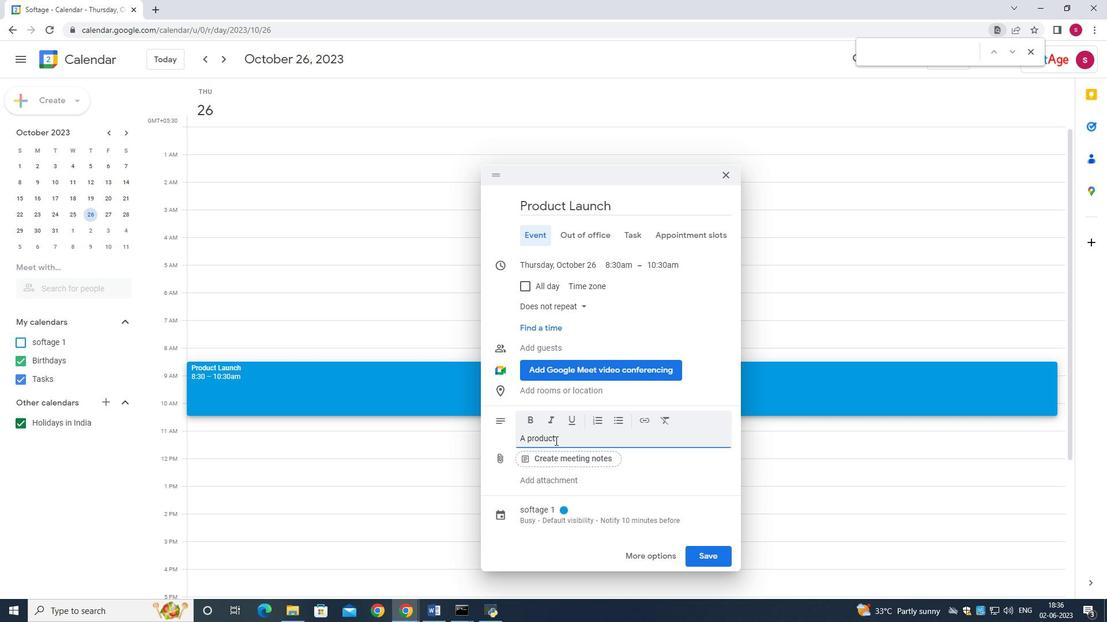 
Action: Mouse pressed left at (664, 333)
Screenshot: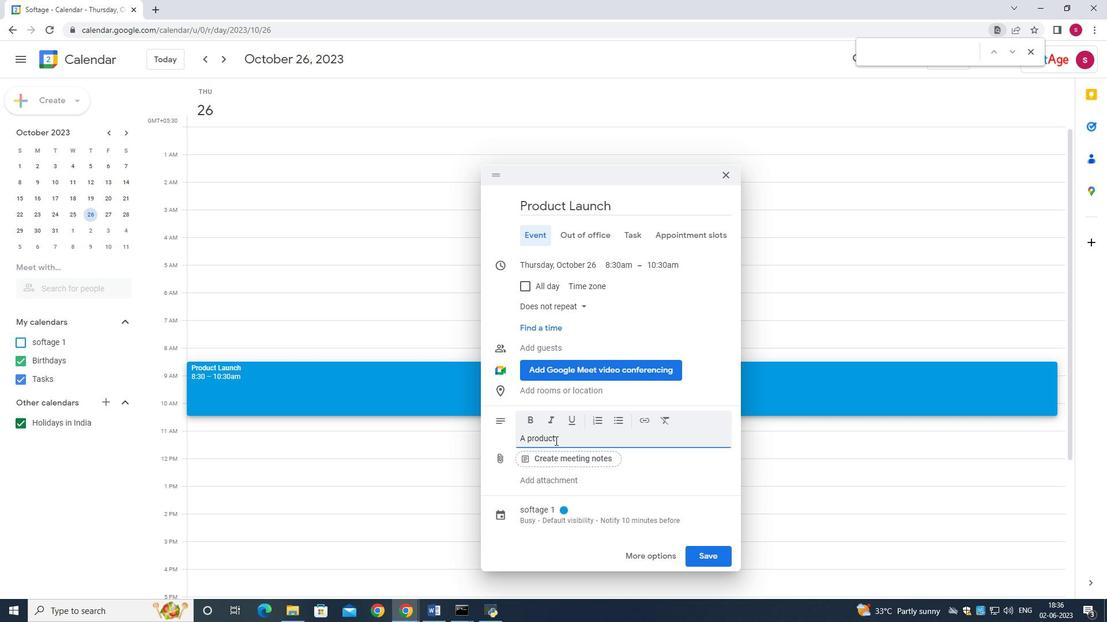 
Action: Mouse moved to (545, 414)
Screenshot: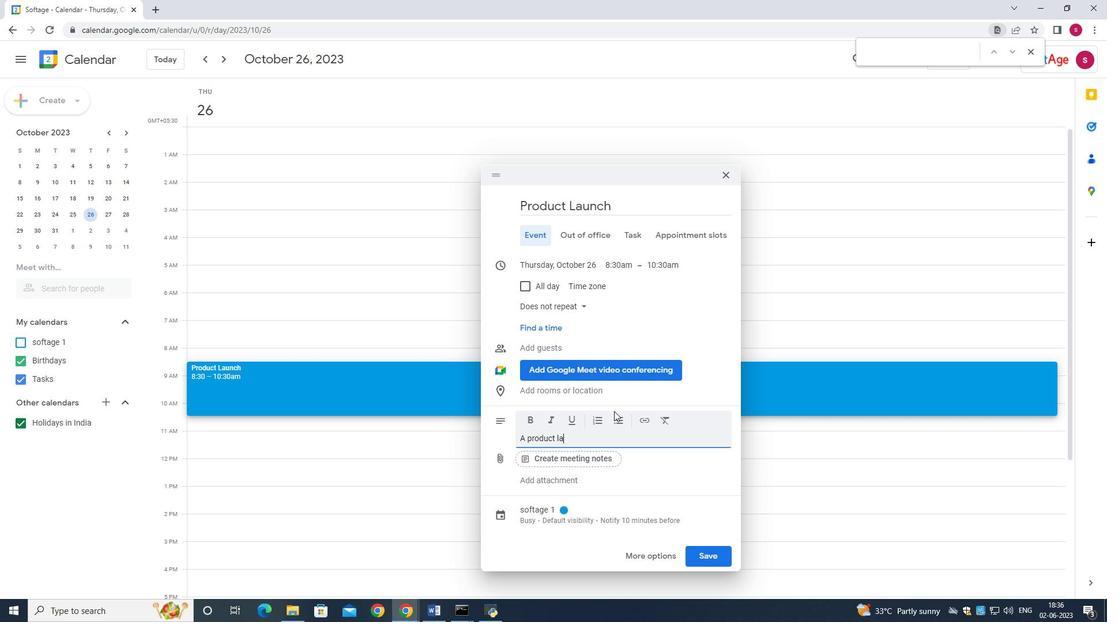 
Action: Mouse pressed left at (545, 414)
Screenshot: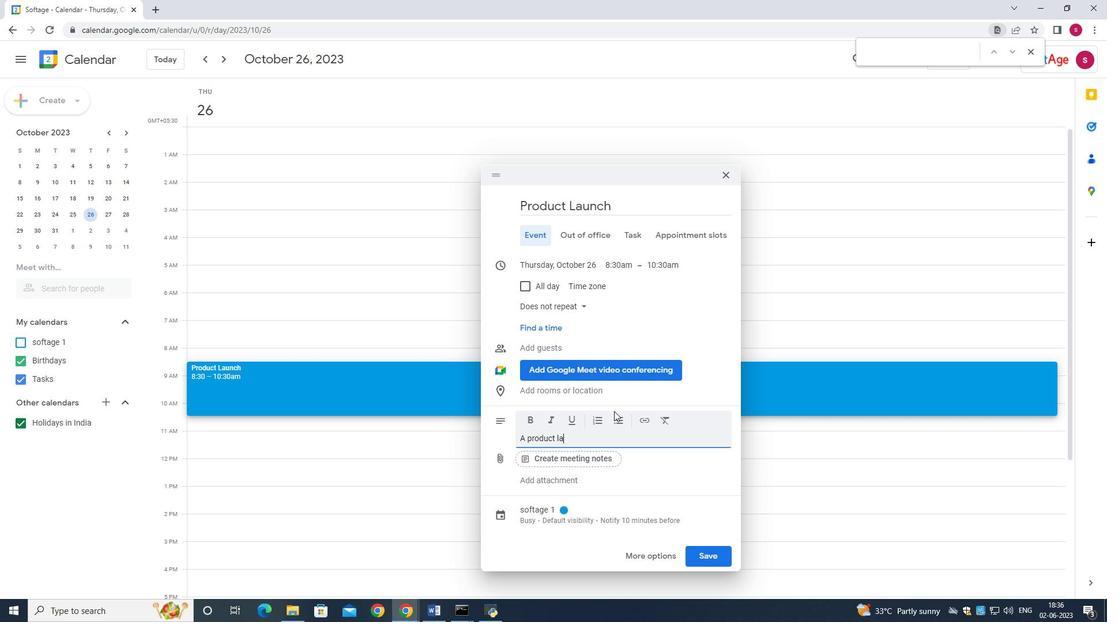 
Action: Mouse moved to (540, 415)
Screenshot: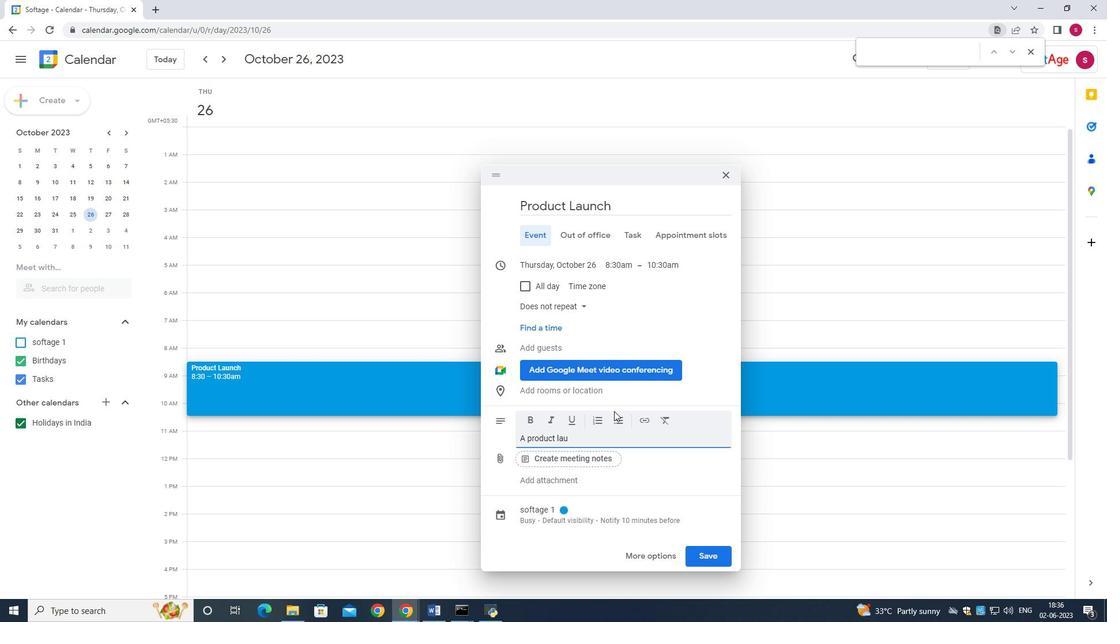 
Action: Key pressed <Key.shift>A<Key.space>product<Key.space>launch<Key.space>event<Key.space>is<Key.space>an<Key.space>exciting<Key.space>occasion<Key.space>where<Key.space>a<Key.space>new<Key.space>product<Key.space>is<Key.space>introduced<Key.space>to<Key.space>the<Key.space>market<Key.space>.<Key.space><Key.shift_r><Key.shift_r>It<Key.space>brings<Key.space>together<Key.space>stakeholders<Key.space><Key.backspace>,<Key.space>industry<Key.space>experts,<Key.space>media<Key.space>personnel,<Key.space>and<Key.space>potential<Key.space>customers<Key.space>to<Key.space>showcase<Key.space>the<Key.space>product's<Key.space>features,<Key.space>benefits,<Key.space>and<Key.space>unique<Key.space>selling<Key.space>points<Key.space>.<Key.space>
Screenshot: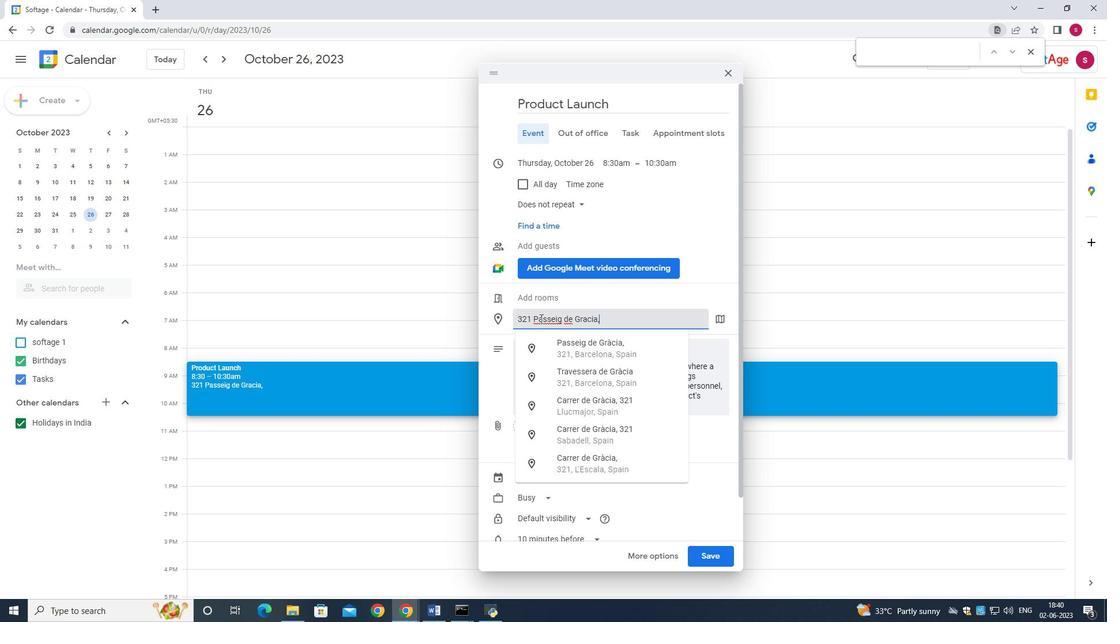 
Action: Mouse moved to (567, 504)
Screenshot: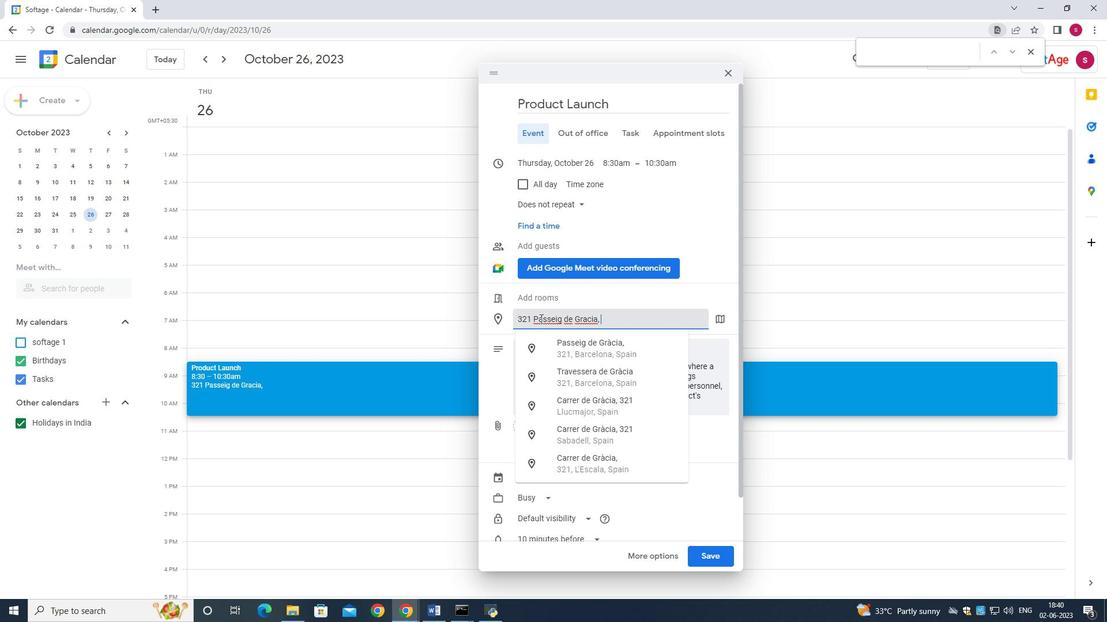 
Action: Mouse pressed left at (567, 504)
Screenshot: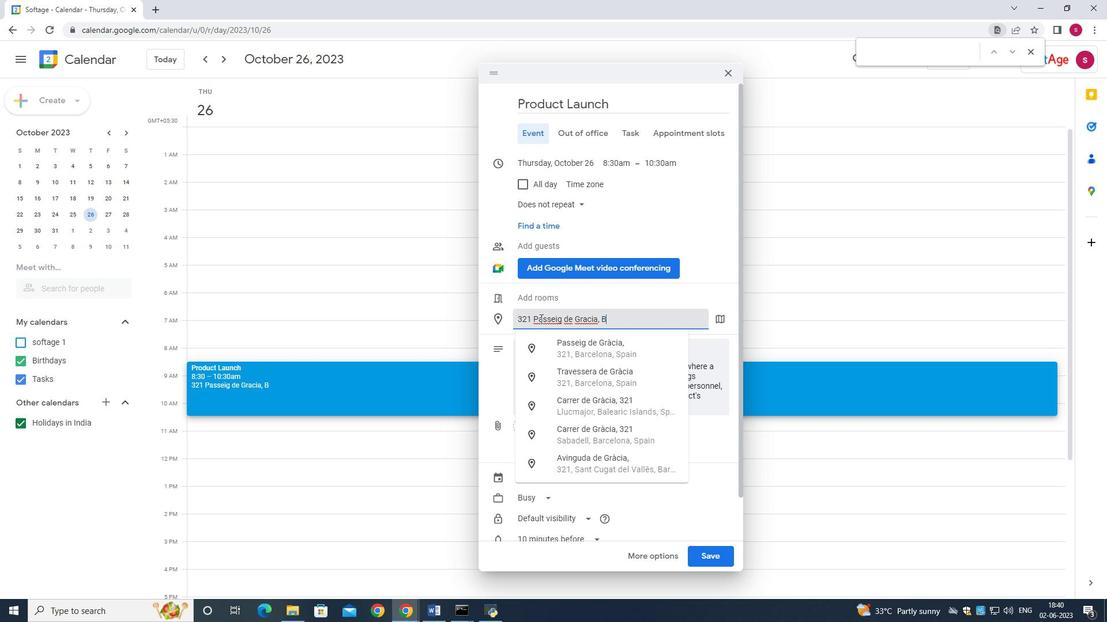 
Action: Mouse moved to (575, 425)
Screenshot: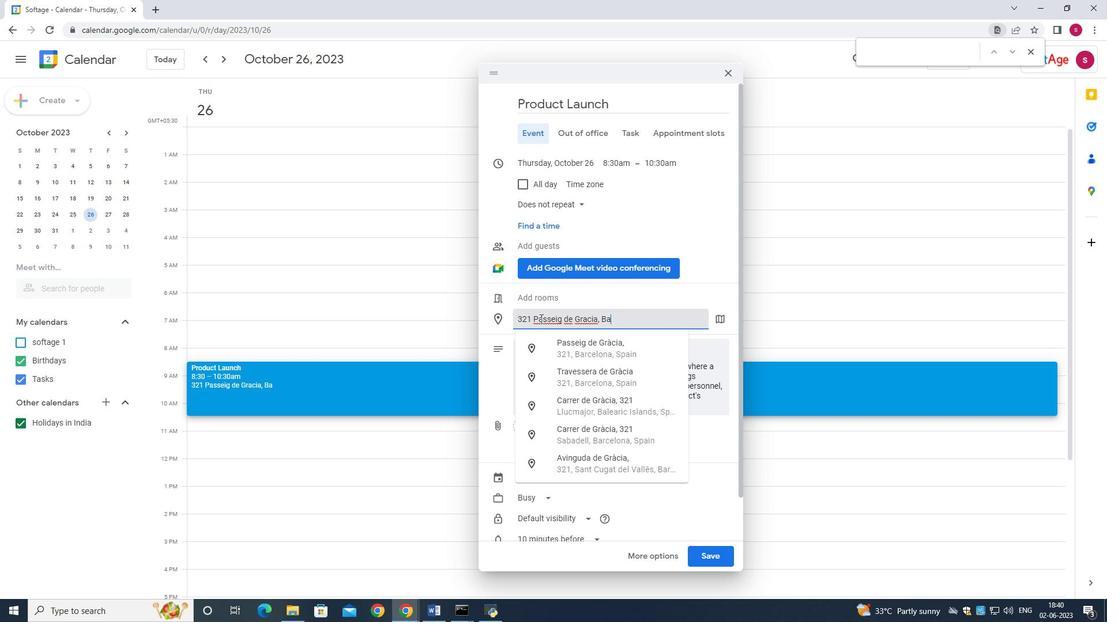 
Action: Mouse pressed left at (575, 425)
Screenshot: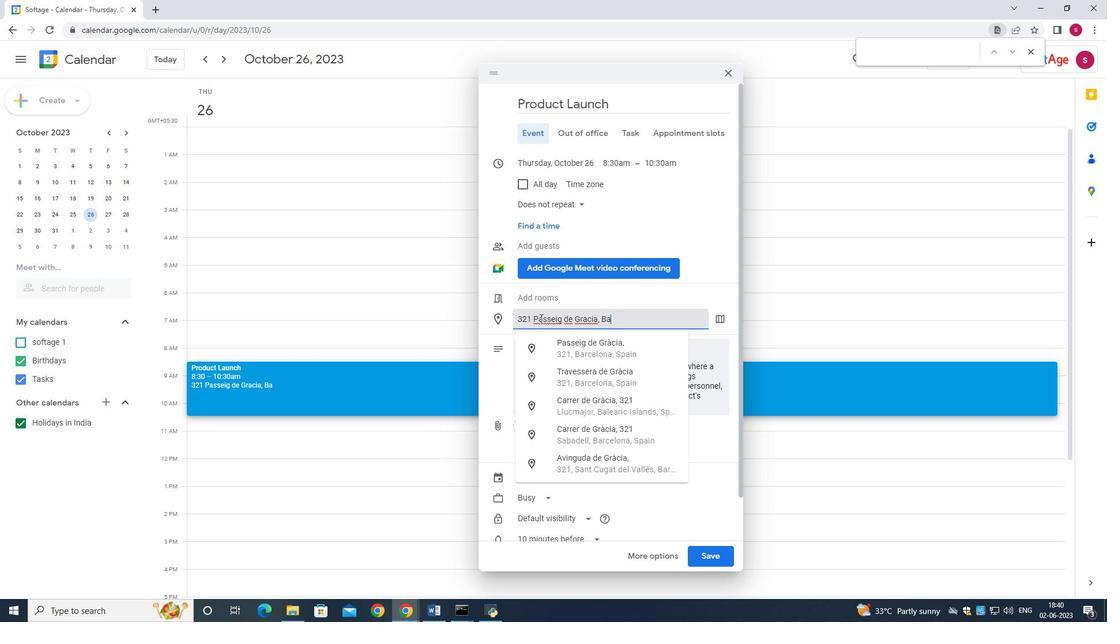 
Action: Mouse moved to (573, 432)
Screenshot: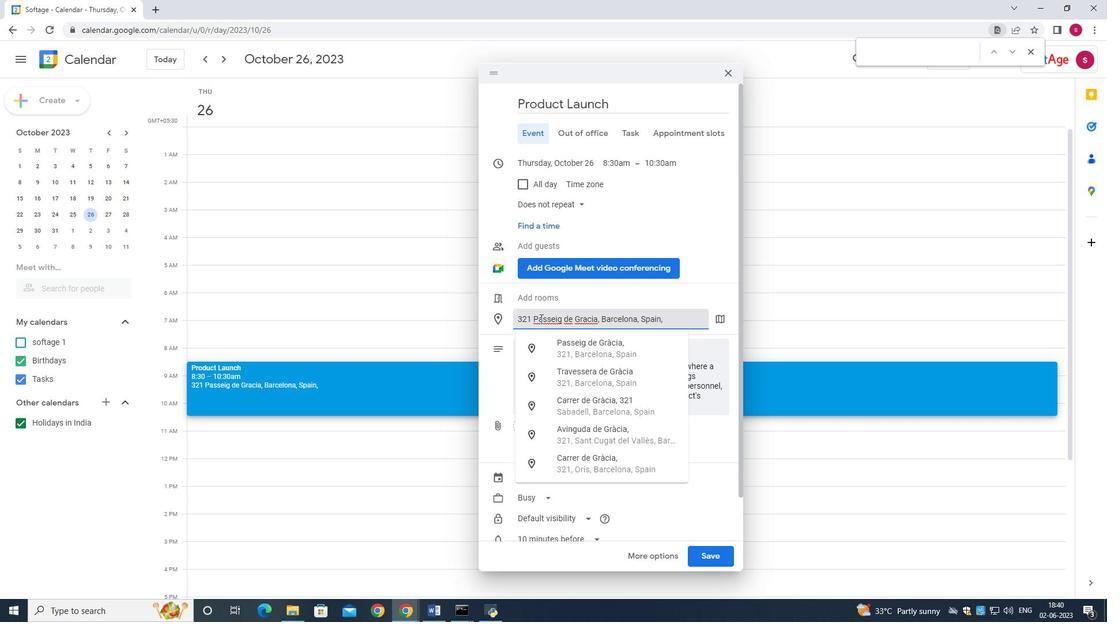 
Action: Mouse scrolled (573, 432) with delta (0, 0)
Screenshot: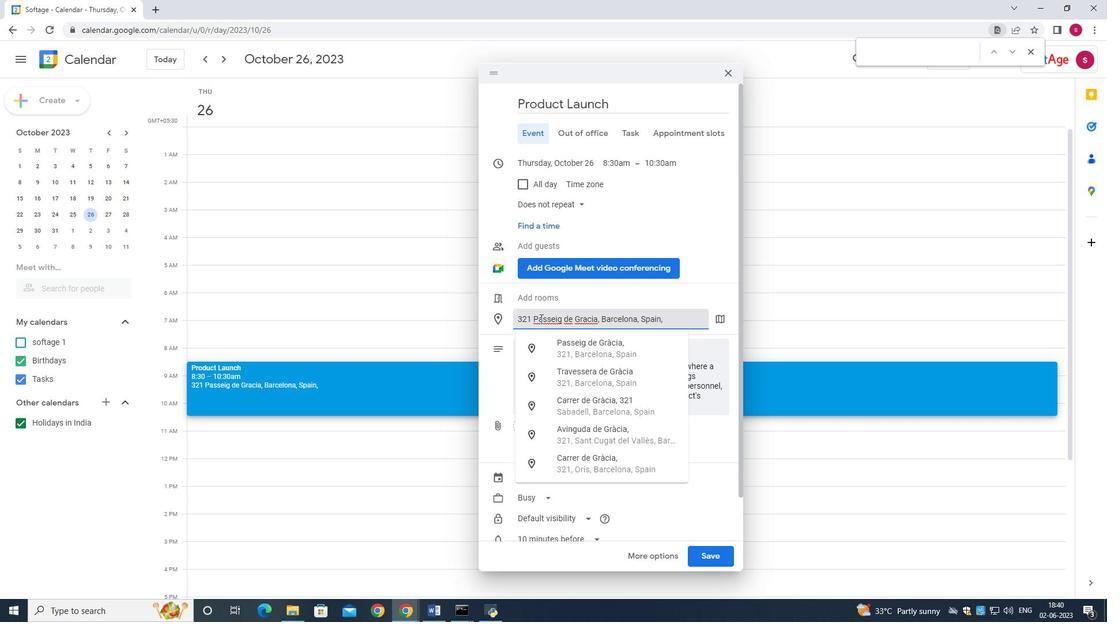 
Action: Mouse moved to (573, 434)
Screenshot: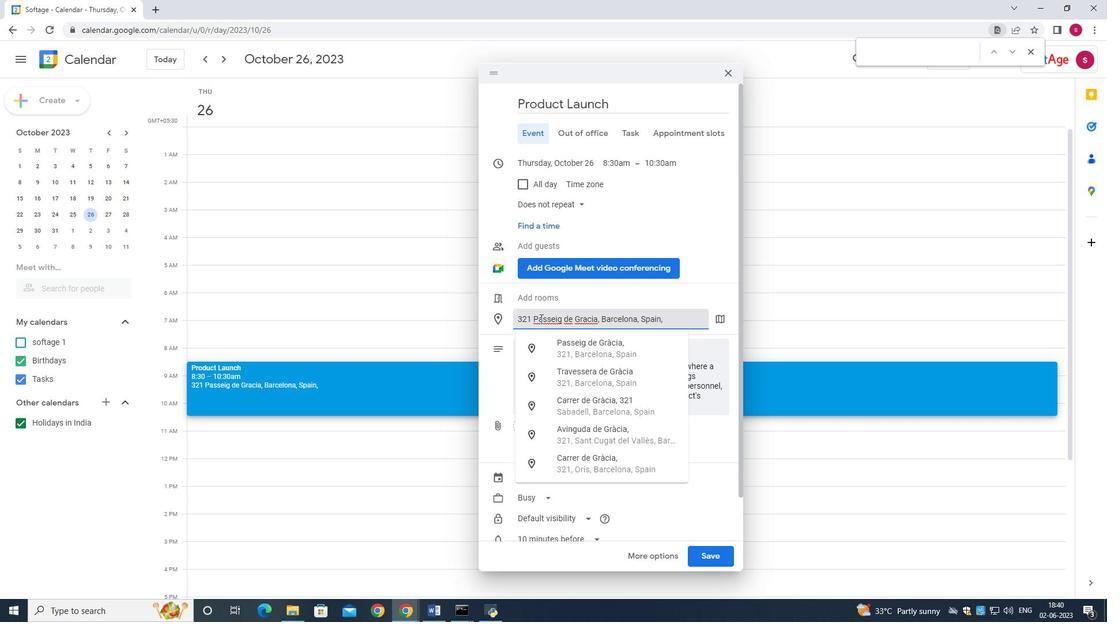 
Action: Mouse scrolled (573, 433) with delta (0, 0)
Screenshot: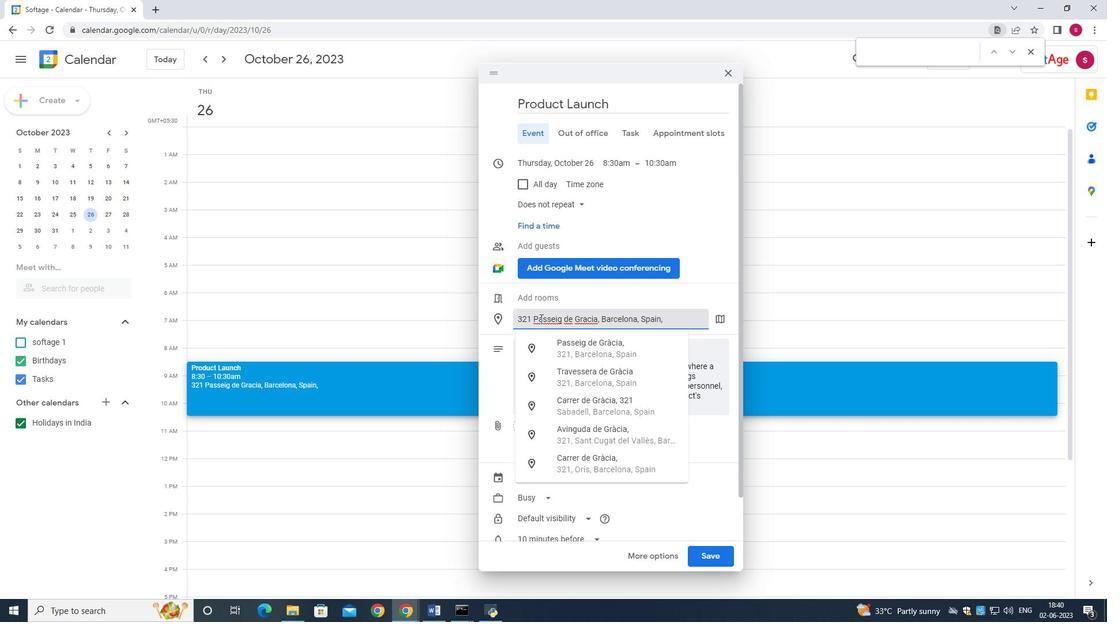 
Action: Mouse moved to (583, 530)
Screenshot: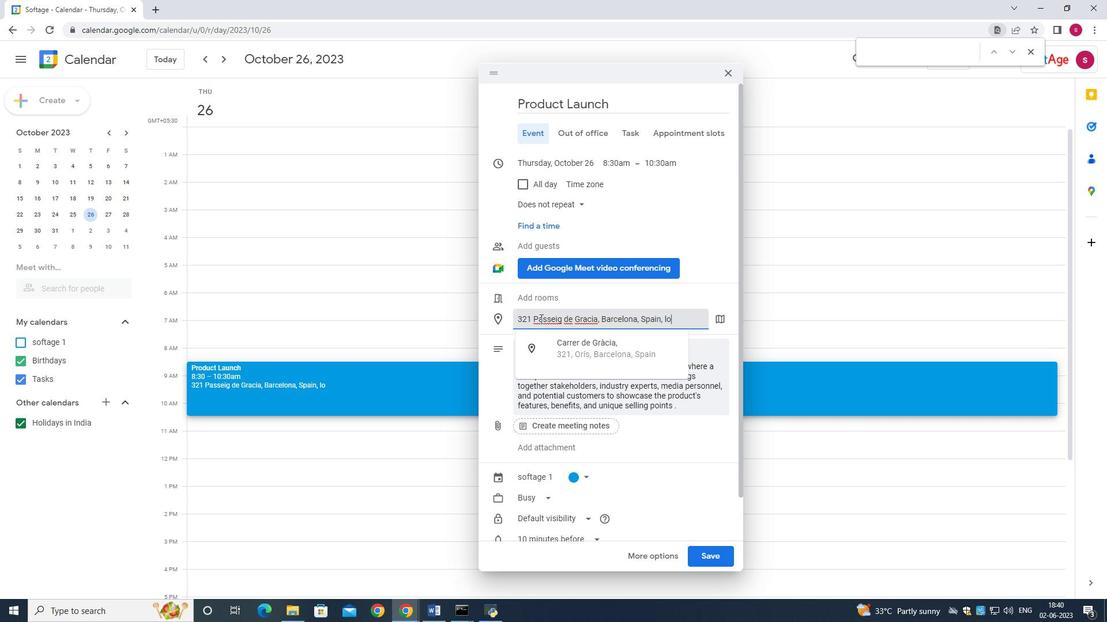
Action: Mouse scrolled (583, 529) with delta (0, 0)
Screenshot: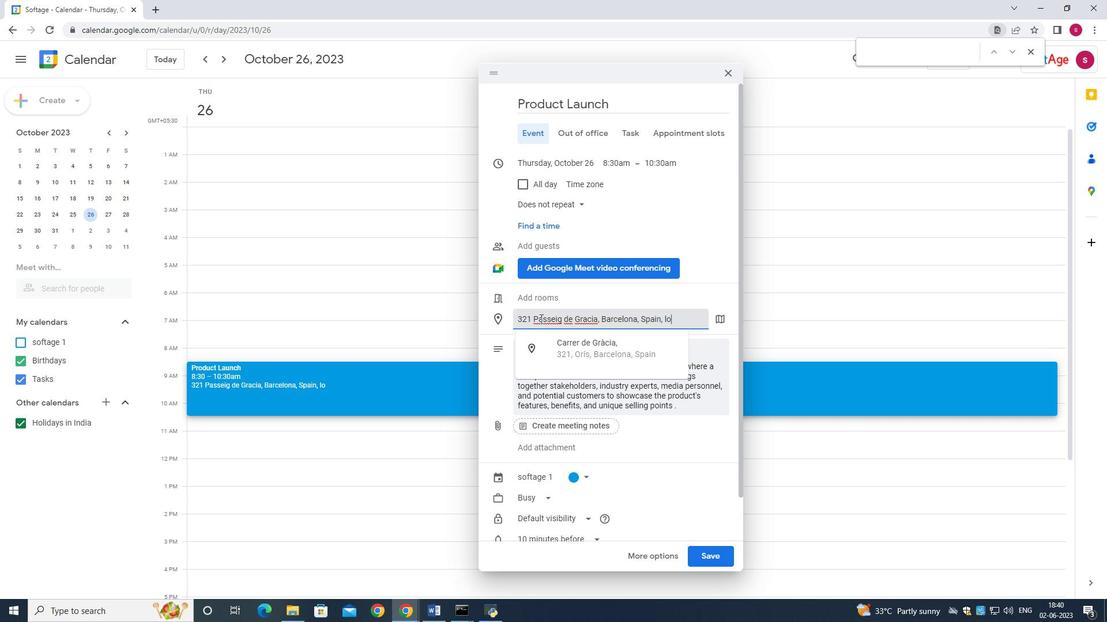 
Action: Mouse moved to (583, 530)
Screenshot: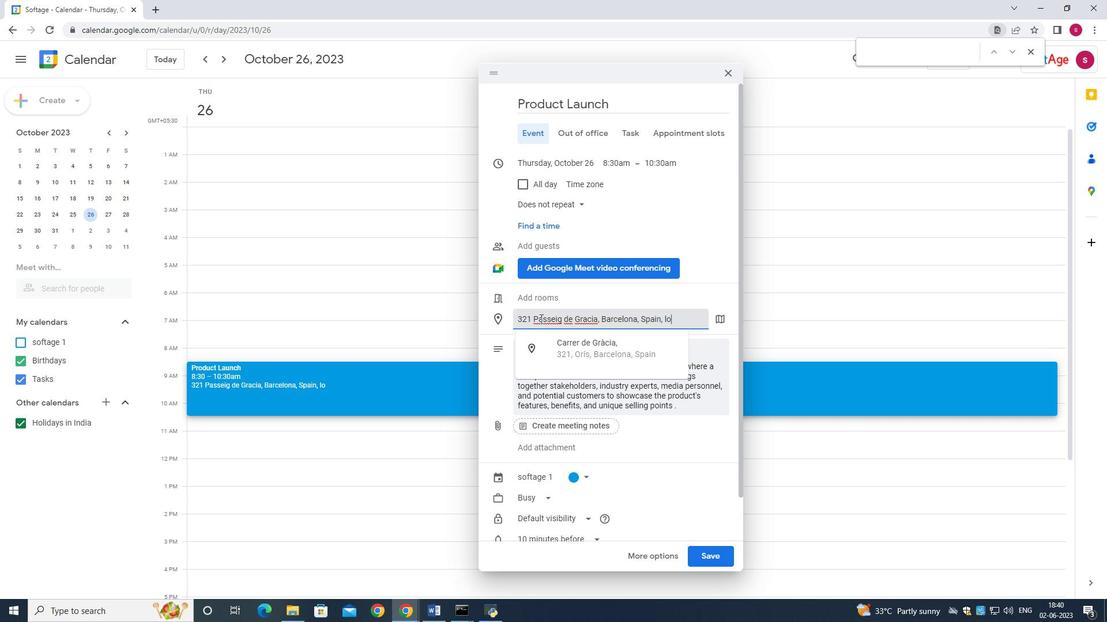 
Action: Mouse scrolled (583, 529) with delta (0, 0)
Screenshot: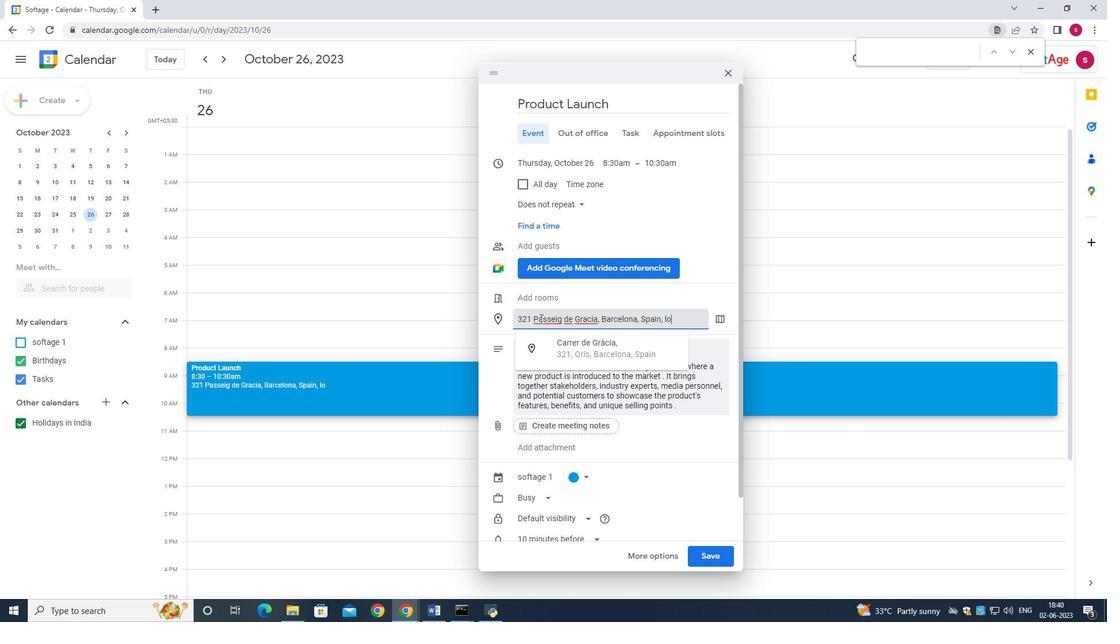 
Action: Mouse moved to (521, 515)
Screenshot: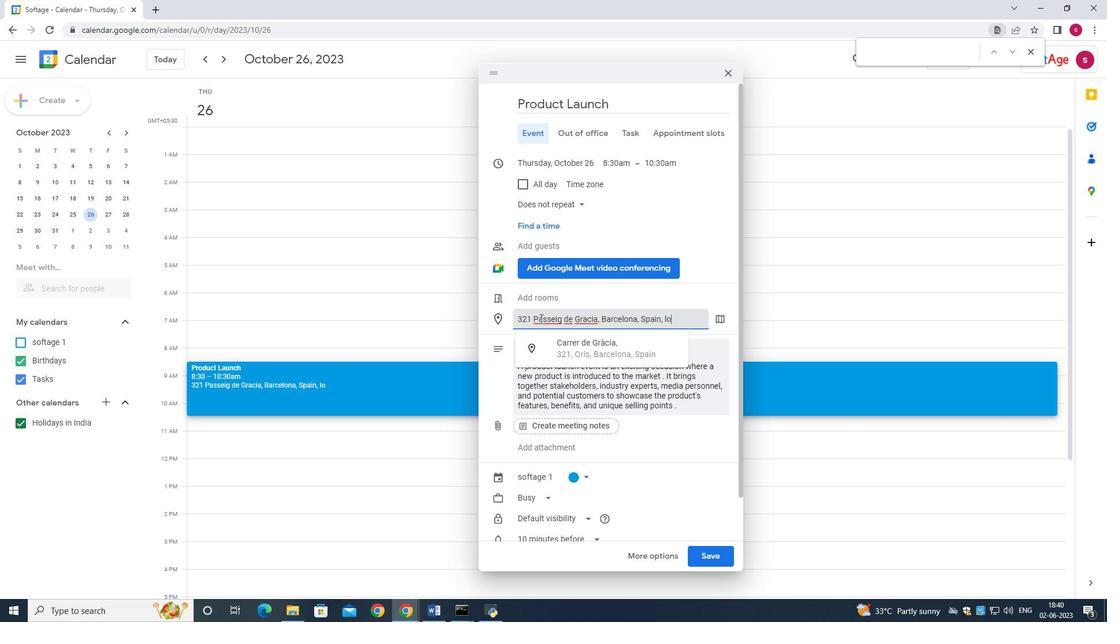 
Action: Mouse pressed left at (521, 515)
Screenshot: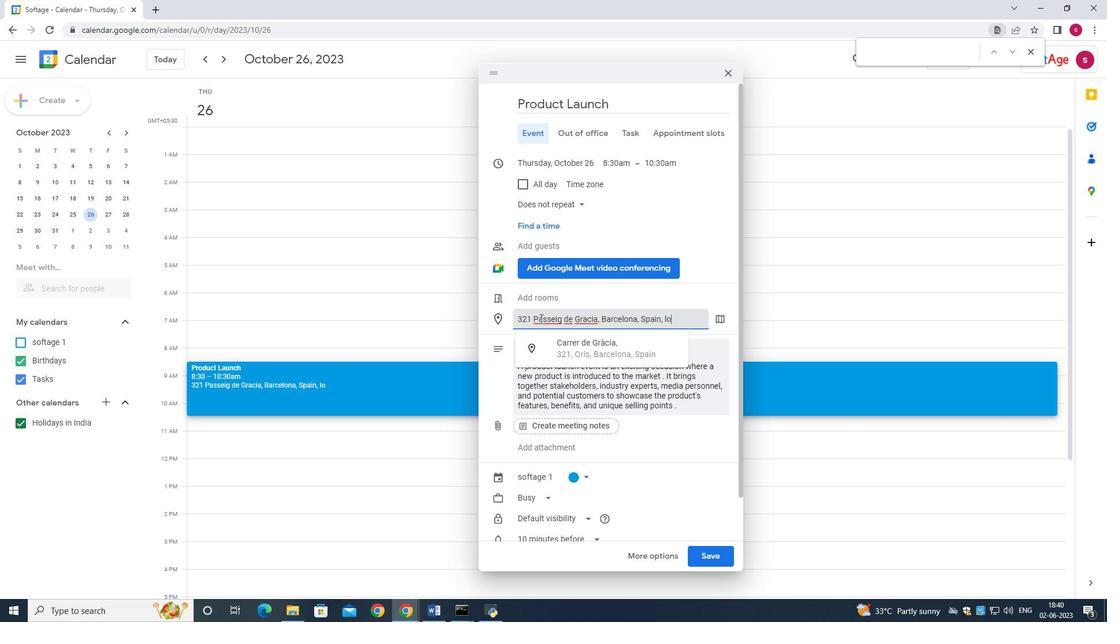 
Action: Mouse moved to (587, 425)
Screenshot: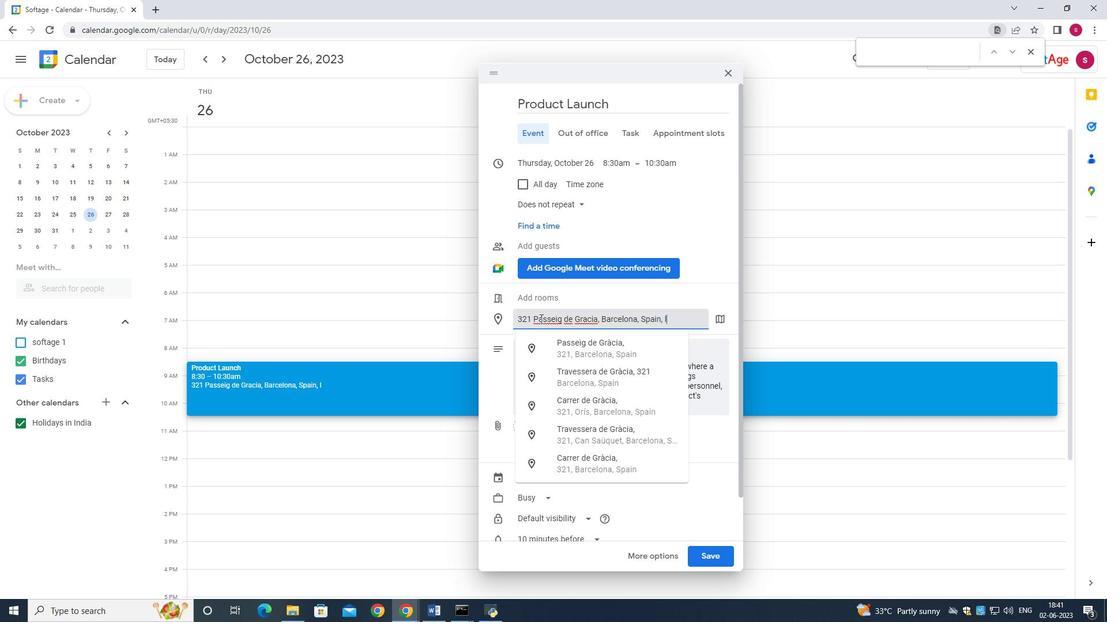 
Action: Mouse pressed left at (587, 425)
Screenshot: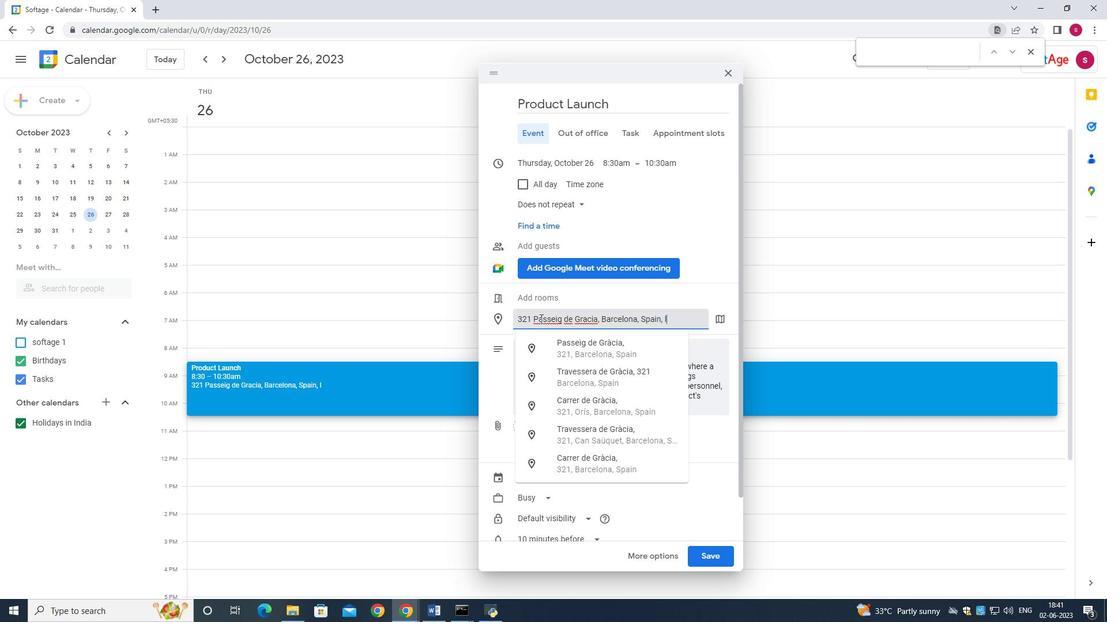 
Action: Mouse moved to (570, 498)
Screenshot: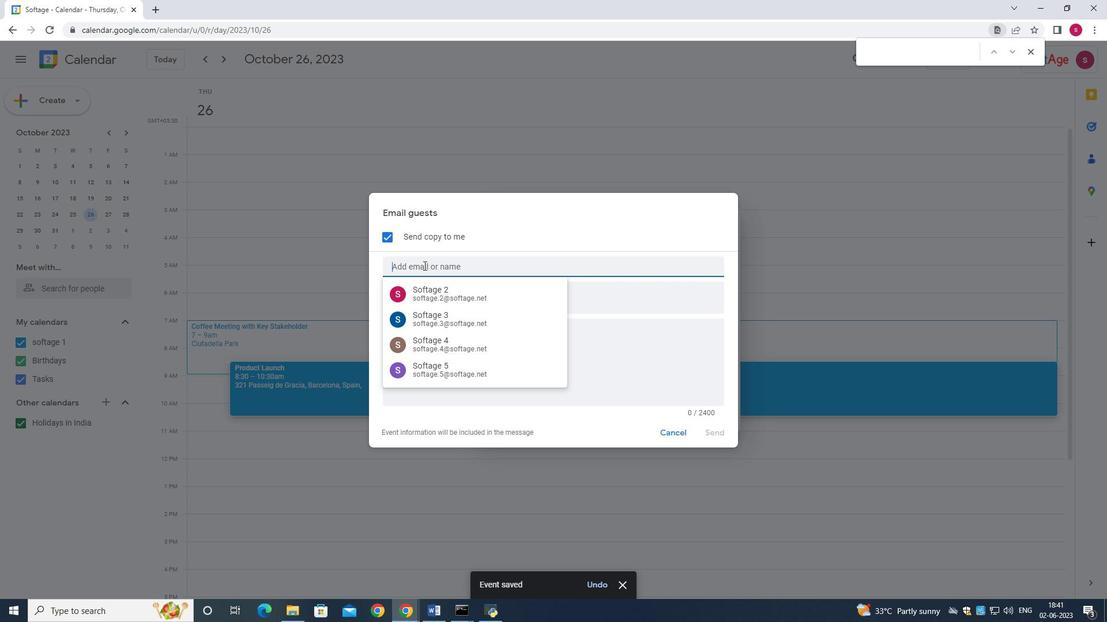 
Action: Mouse pressed left at (570, 498)
Screenshot: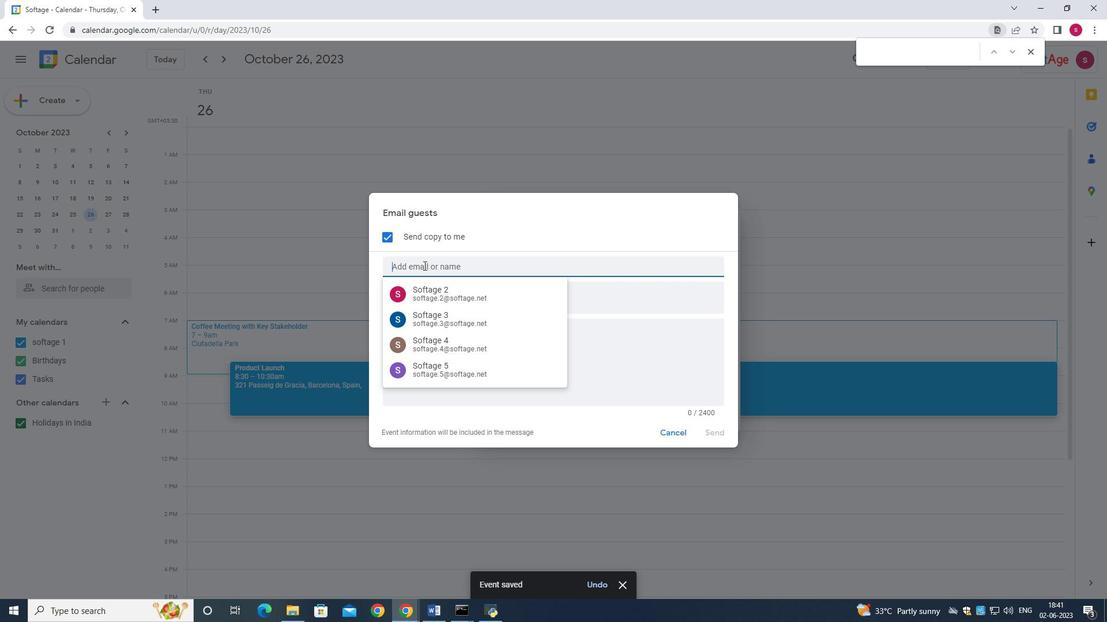 
Action: Mouse moved to (607, 410)
Screenshot: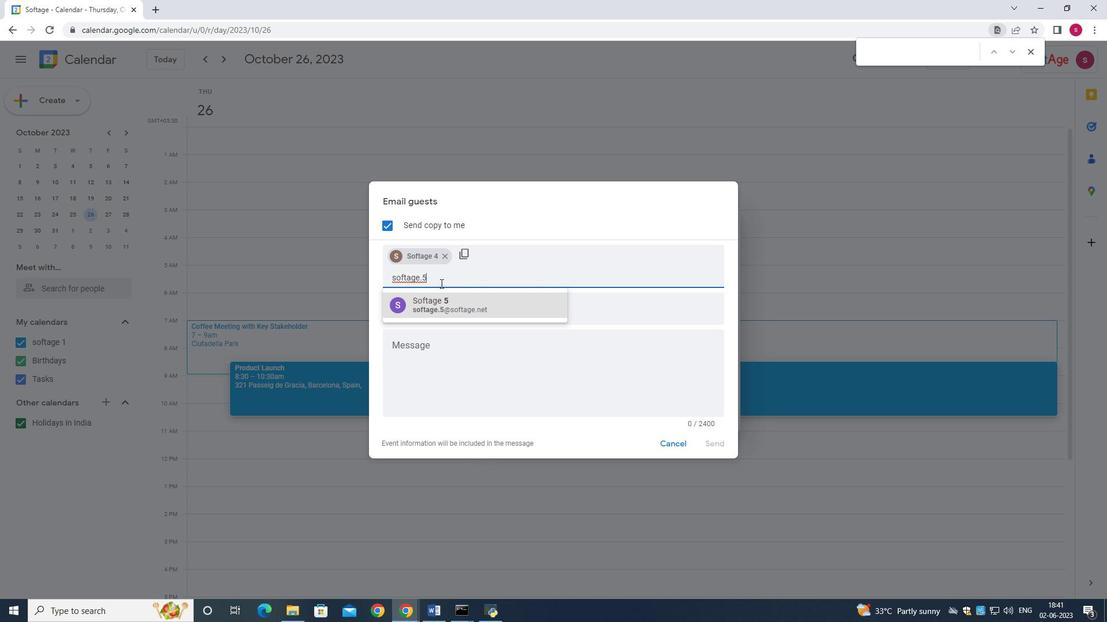 
Action: Mouse scrolled (607, 410) with delta (0, 0)
Screenshot: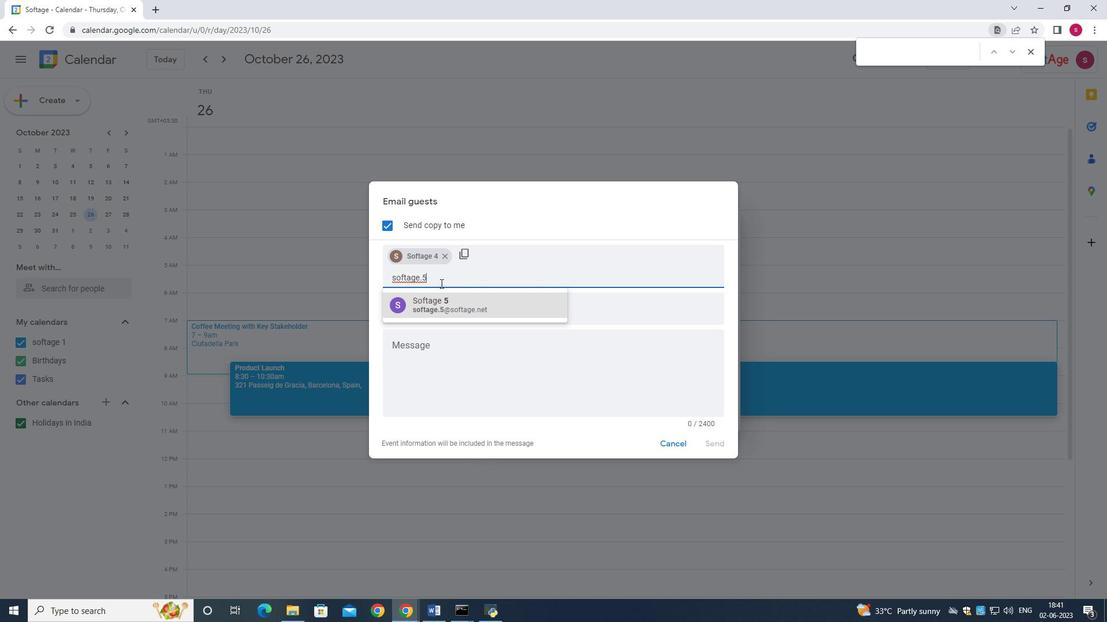 
Action: Mouse scrolled (607, 410) with delta (0, 0)
Screenshot: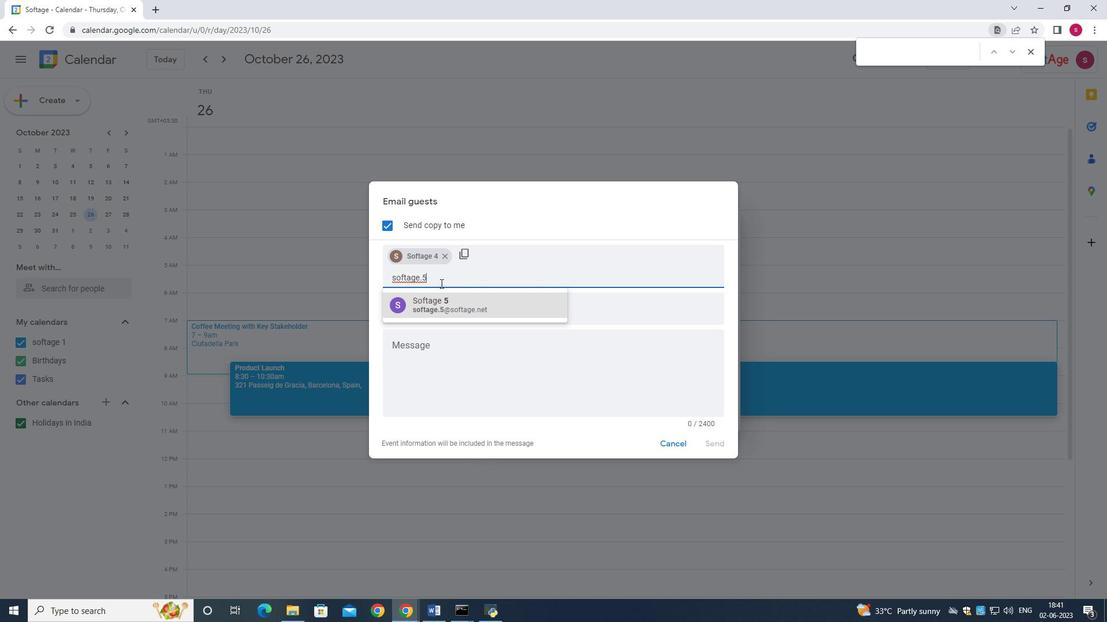 
Action: Mouse moved to (607, 410)
Screenshot: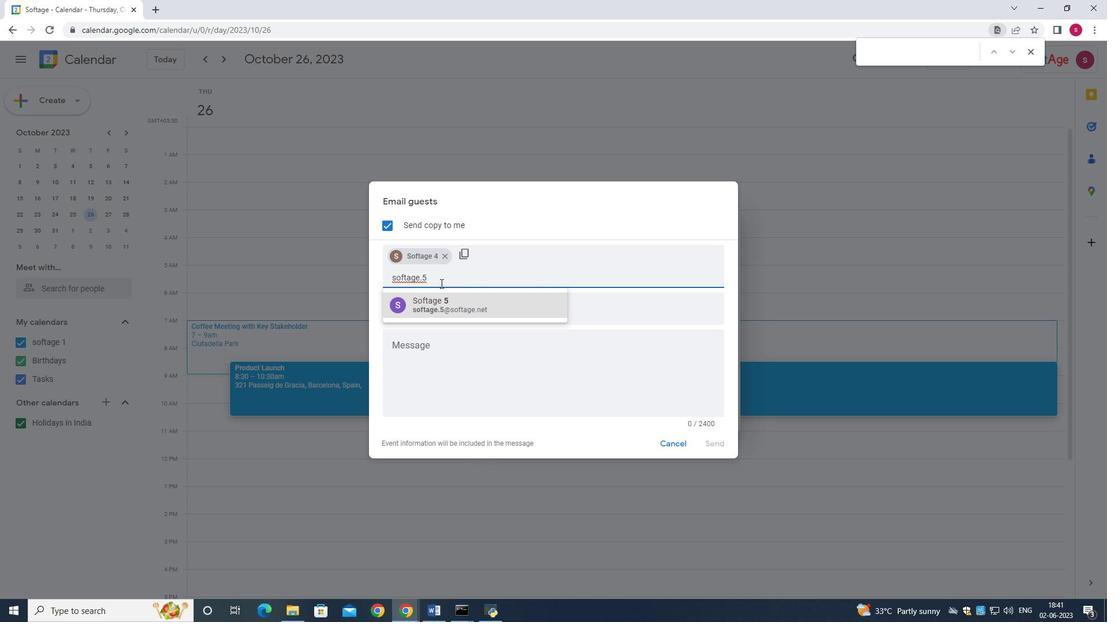 
Action: Mouse scrolled (607, 410) with delta (0, 0)
Screenshot: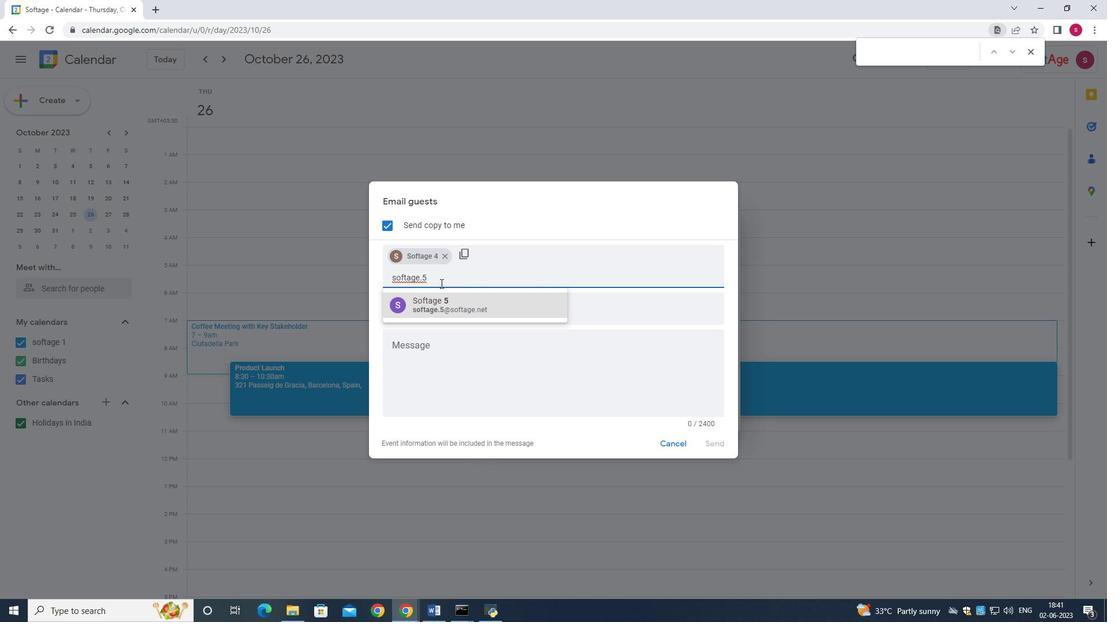 
Action: Mouse moved to (605, 411)
Screenshot: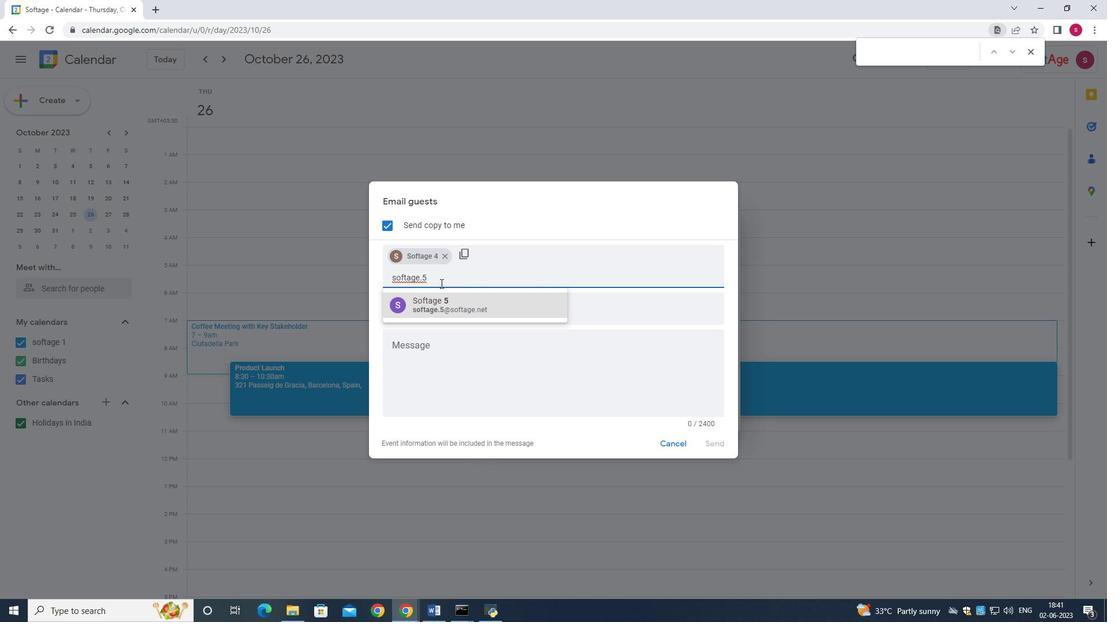 
Action: Mouse scrolled (605, 410) with delta (0, 0)
Screenshot: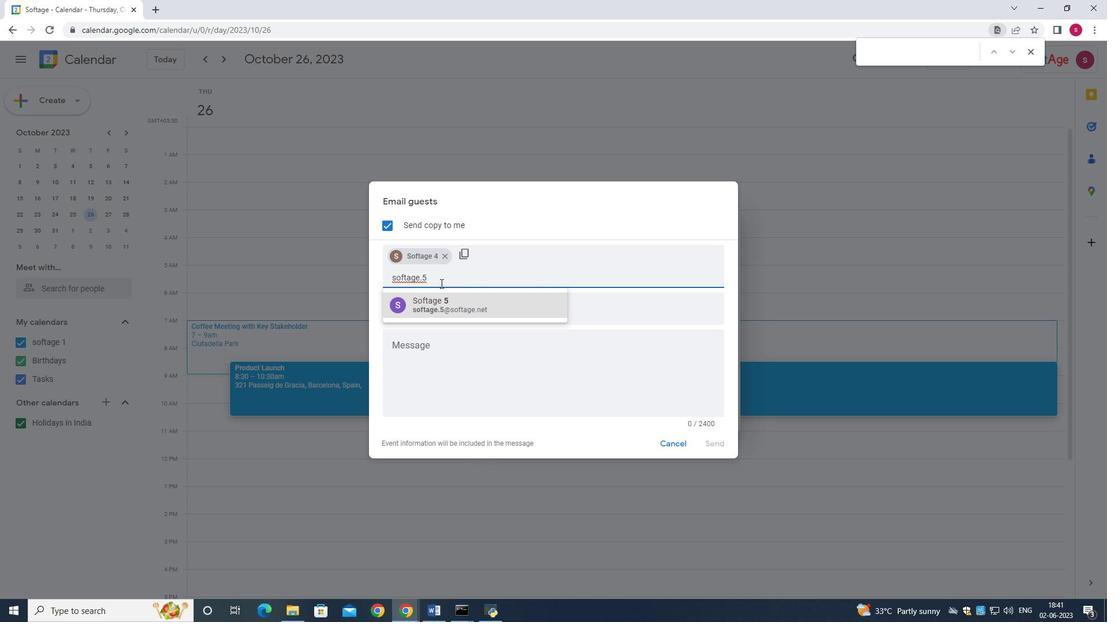 
Action: Mouse scrolled (605, 410) with delta (0, 0)
Screenshot: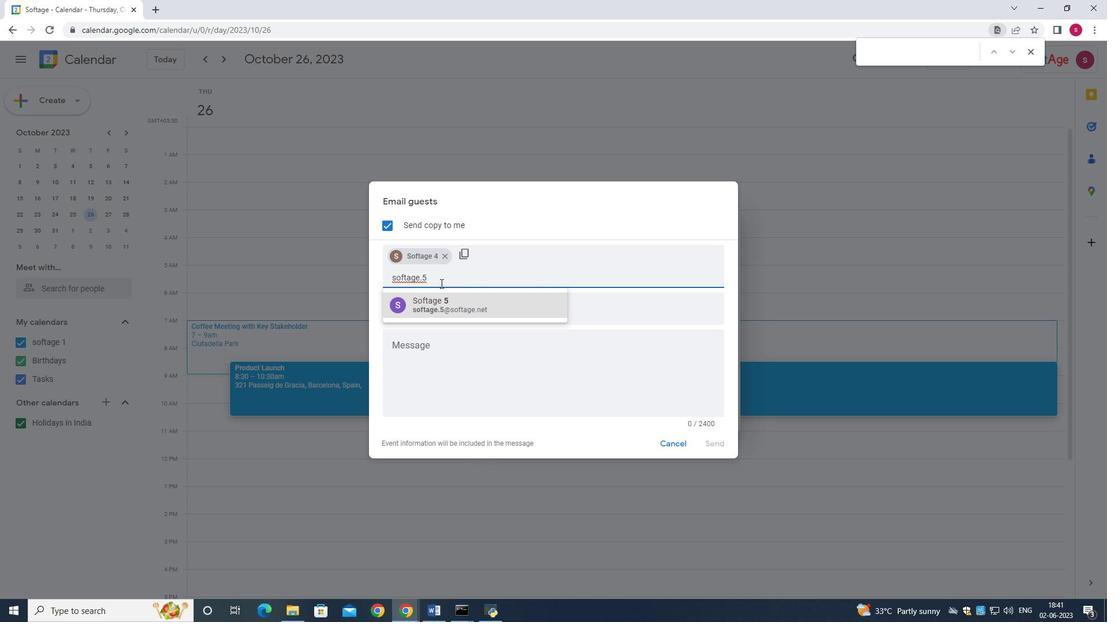 
Action: Mouse scrolled (605, 410) with delta (0, 0)
Screenshot: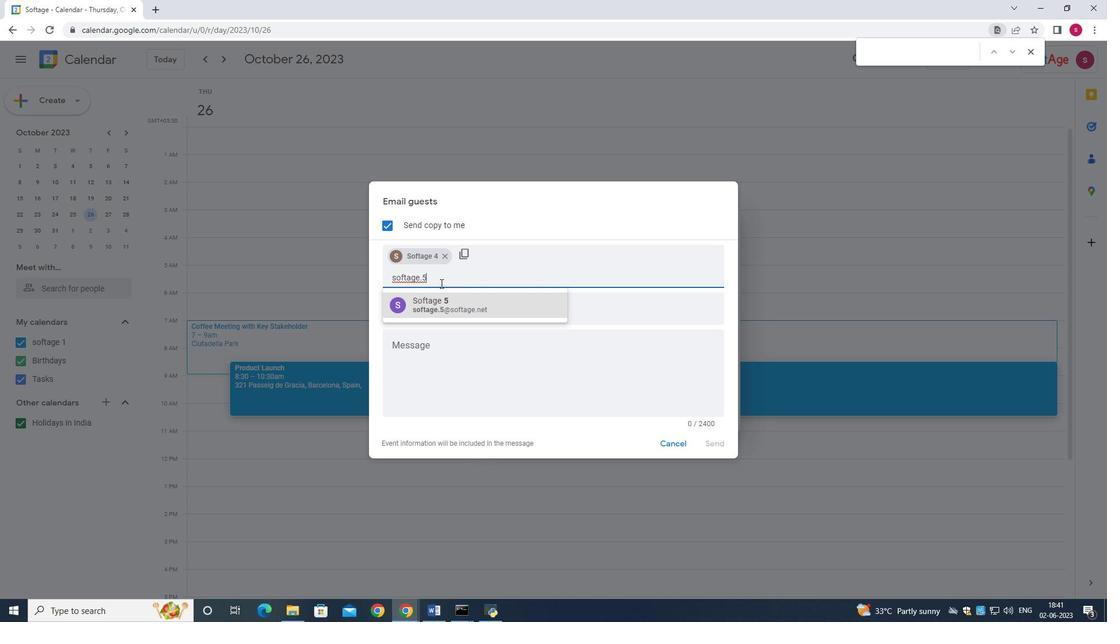 
Action: Mouse moved to (586, 415)
Screenshot: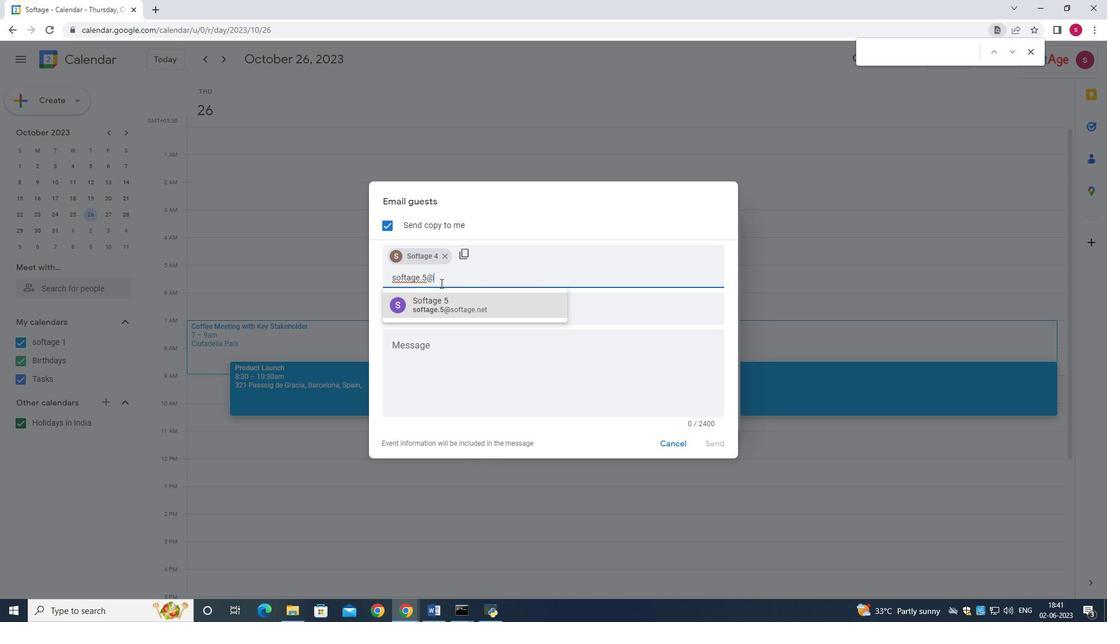 
Action: Mouse scrolled (586, 415) with delta (0, 0)
Screenshot: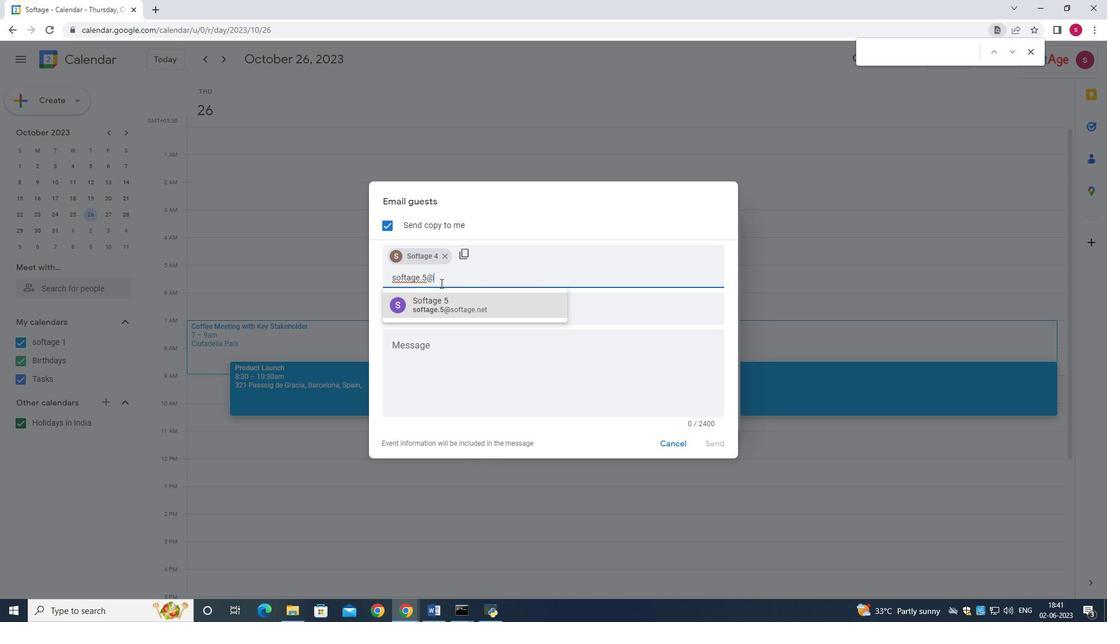 
Action: Mouse scrolled (586, 415) with delta (0, 0)
Screenshot: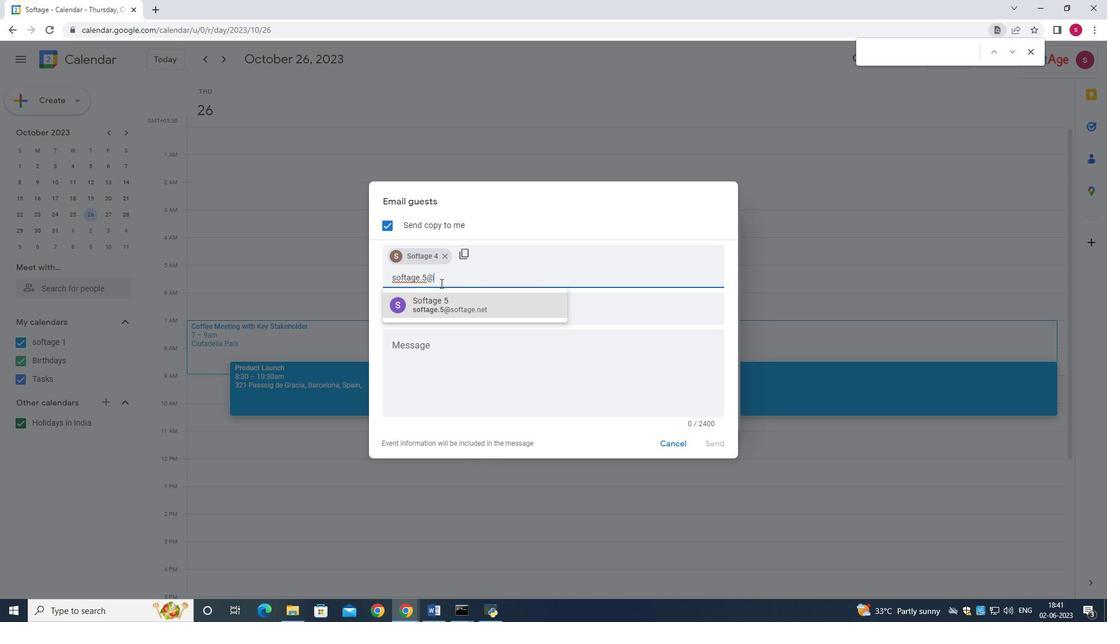 
Action: Mouse scrolled (586, 415) with delta (0, 0)
Screenshot: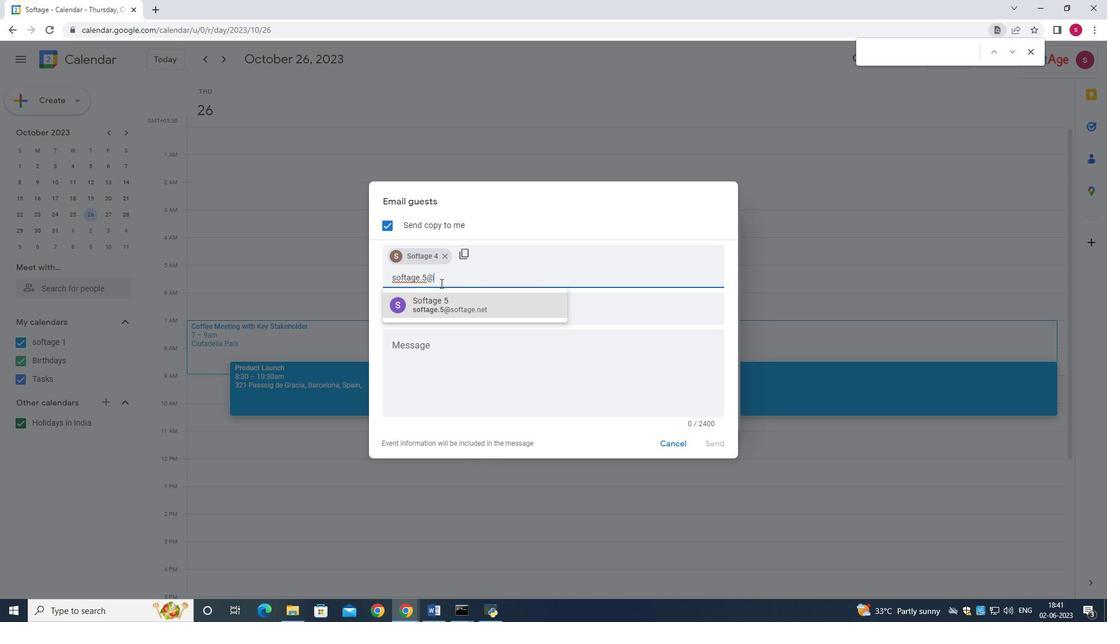 
Action: Mouse moved to (579, 166)
Screenshot: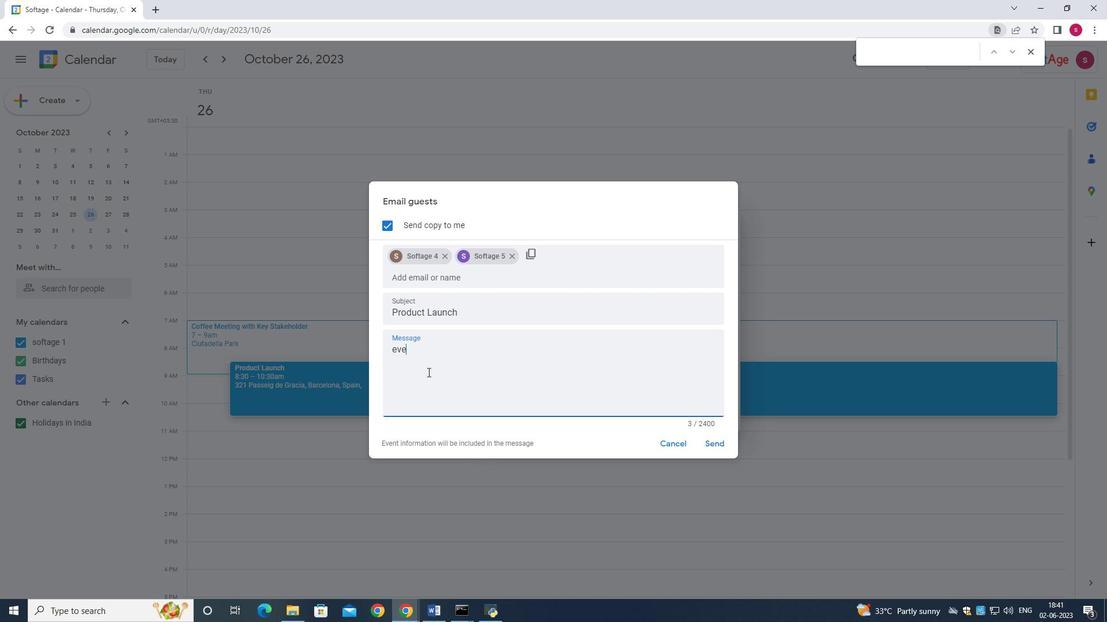 
Action: Mouse pressed left at (579, 166)
Screenshot: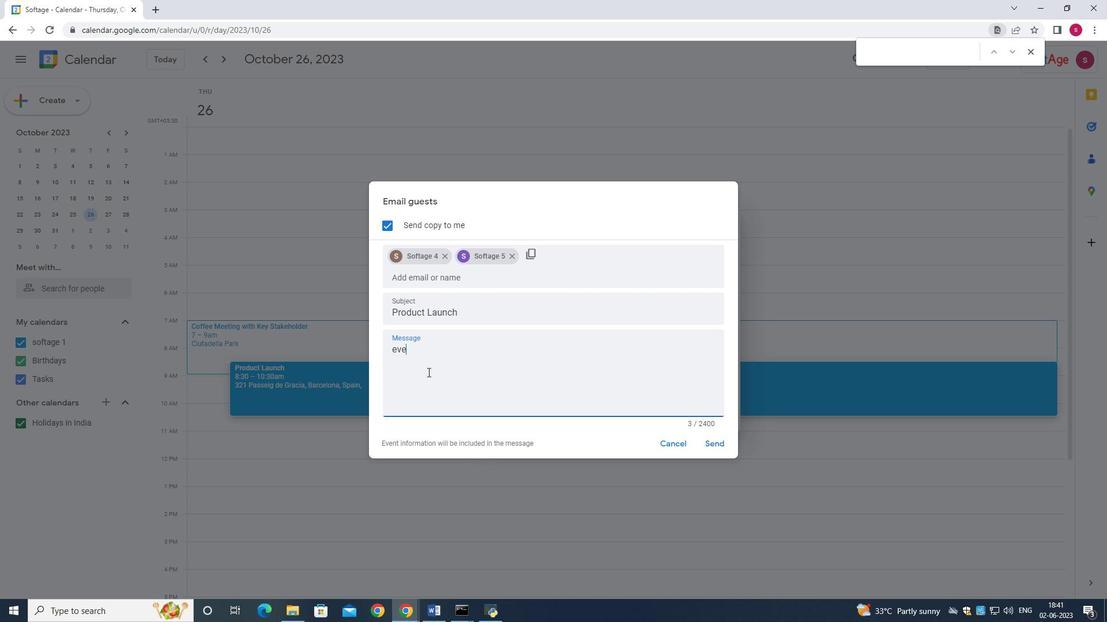 
Action: Mouse moved to (680, 173)
Screenshot: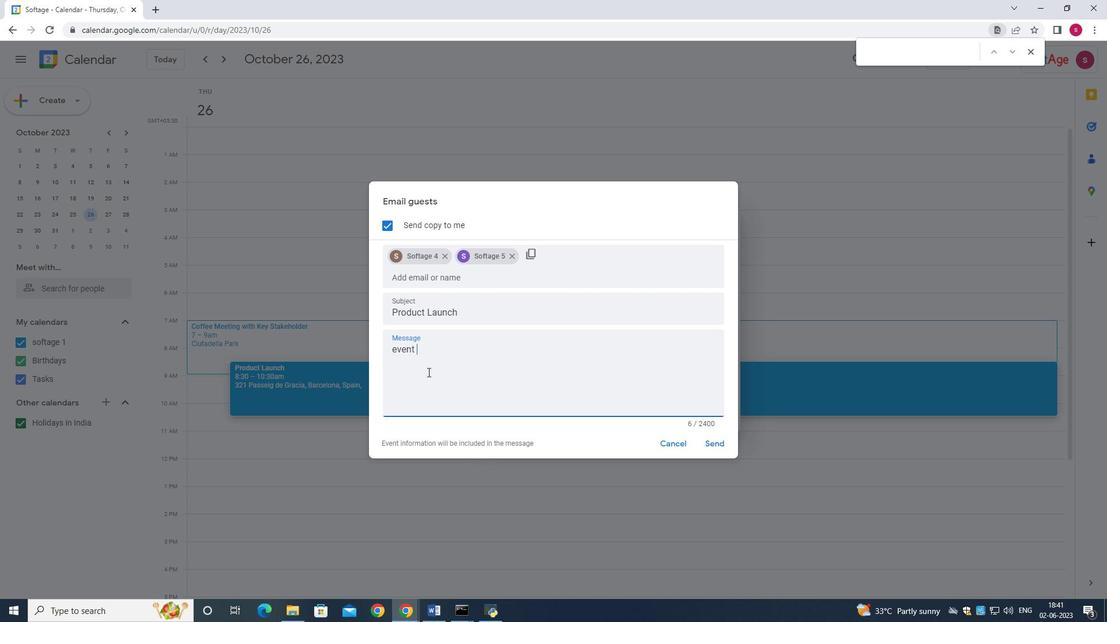 
Action: Mouse pressed left at (680, 173)
Screenshot: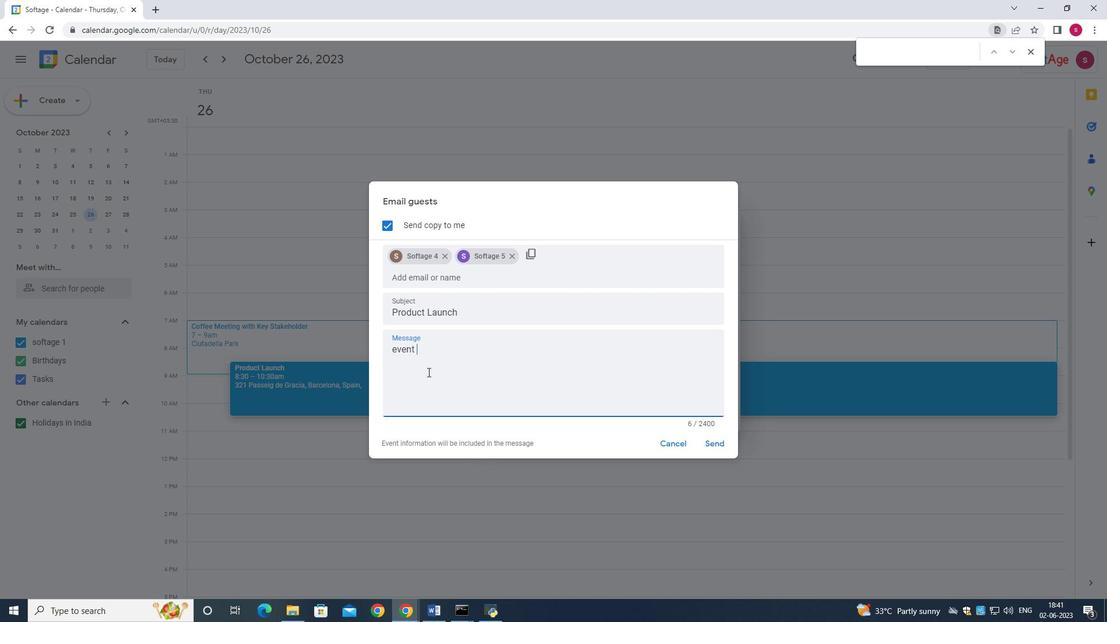 
Action: Mouse moved to (652, 490)
Screenshot: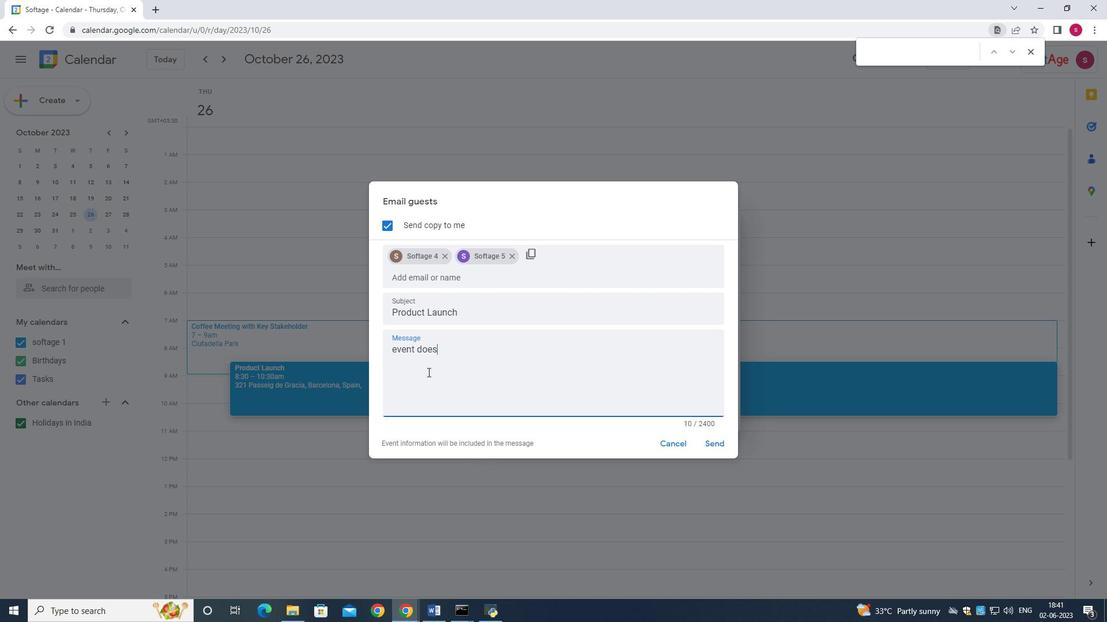 
Action: Mouse scrolled (652, 489) with delta (0, 0)
Screenshot: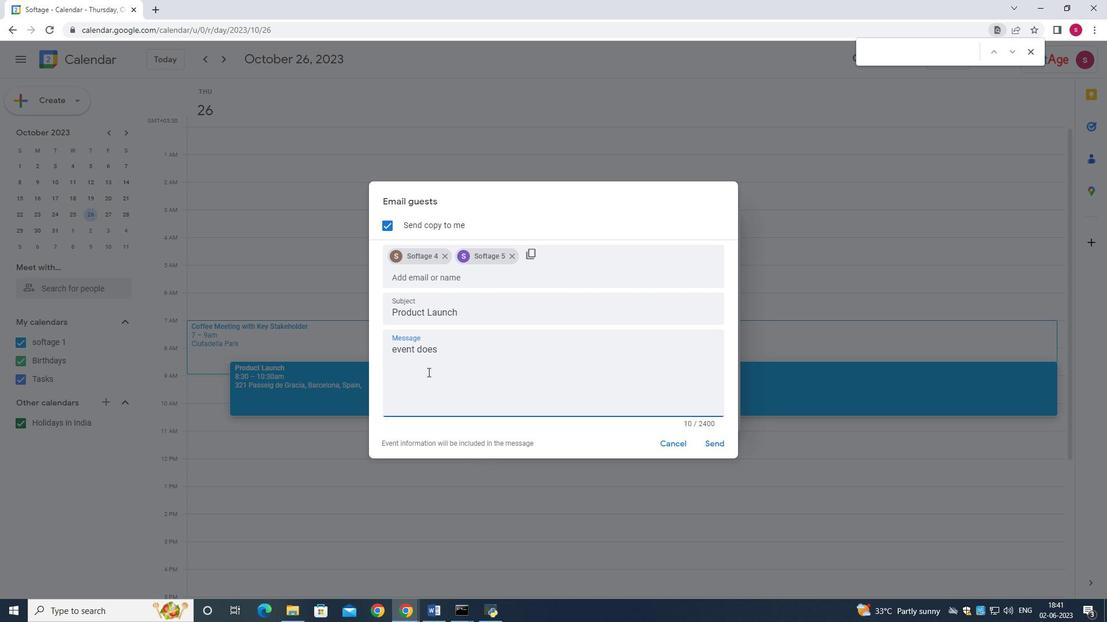 
Action: Mouse scrolled (652, 489) with delta (0, 0)
Screenshot: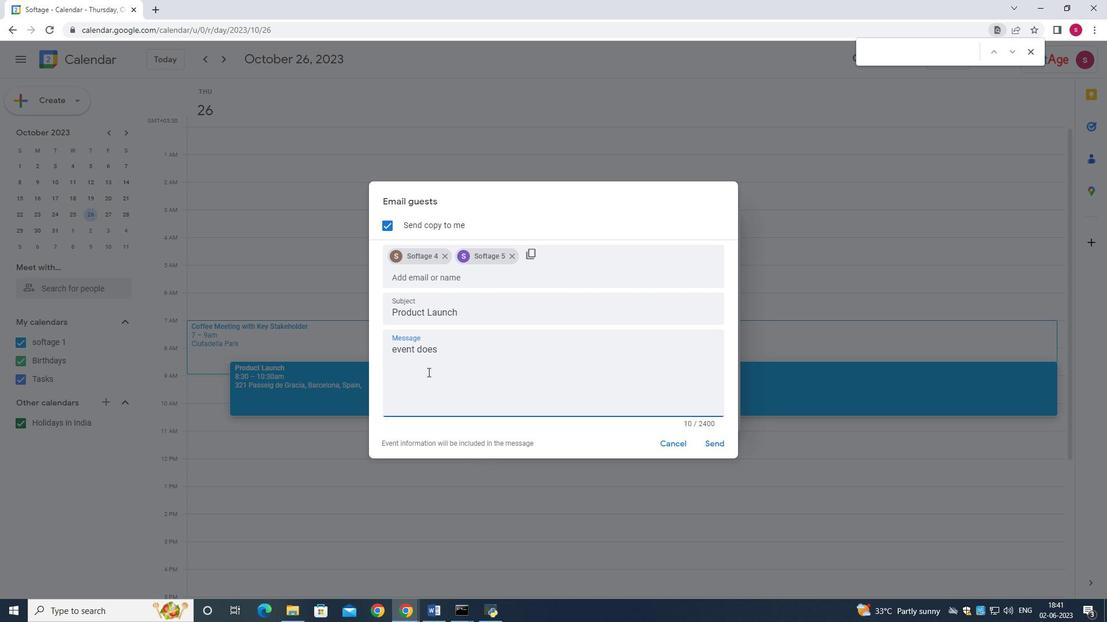 
Action: Mouse moved to (652, 557)
Screenshot: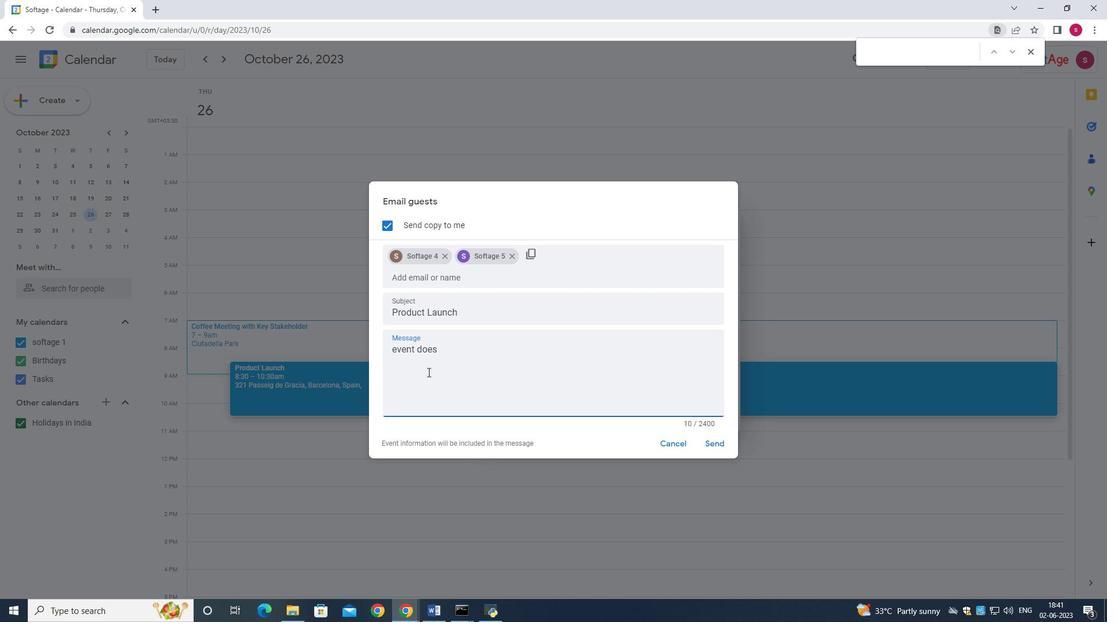 
Action: Mouse pressed left at (652, 557)
Screenshot: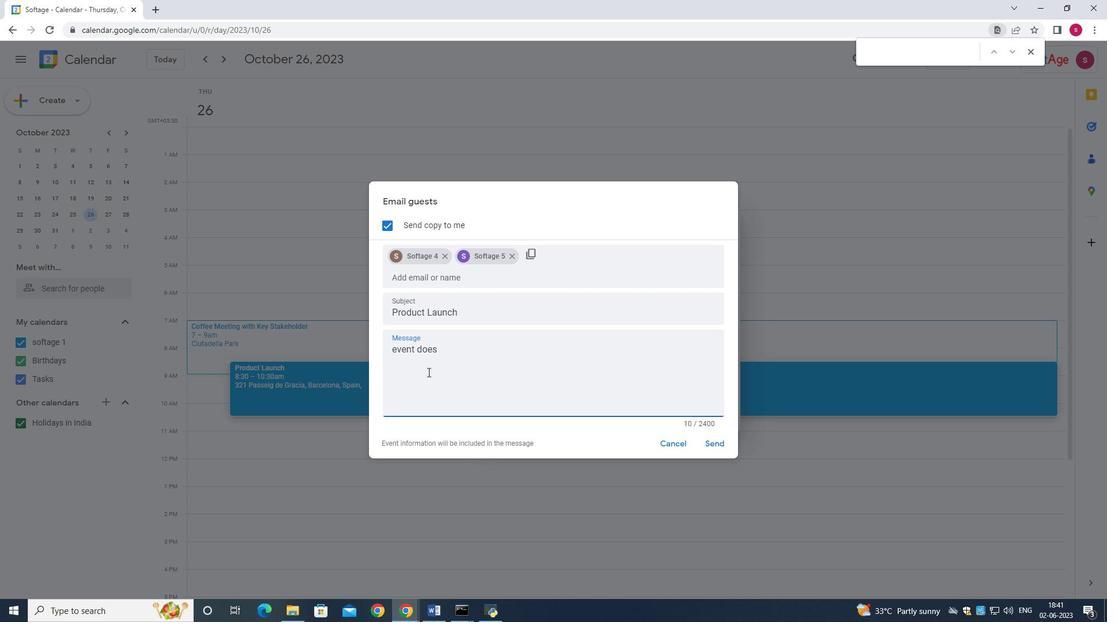 
Action: Mouse moved to (102, 322)
Screenshot: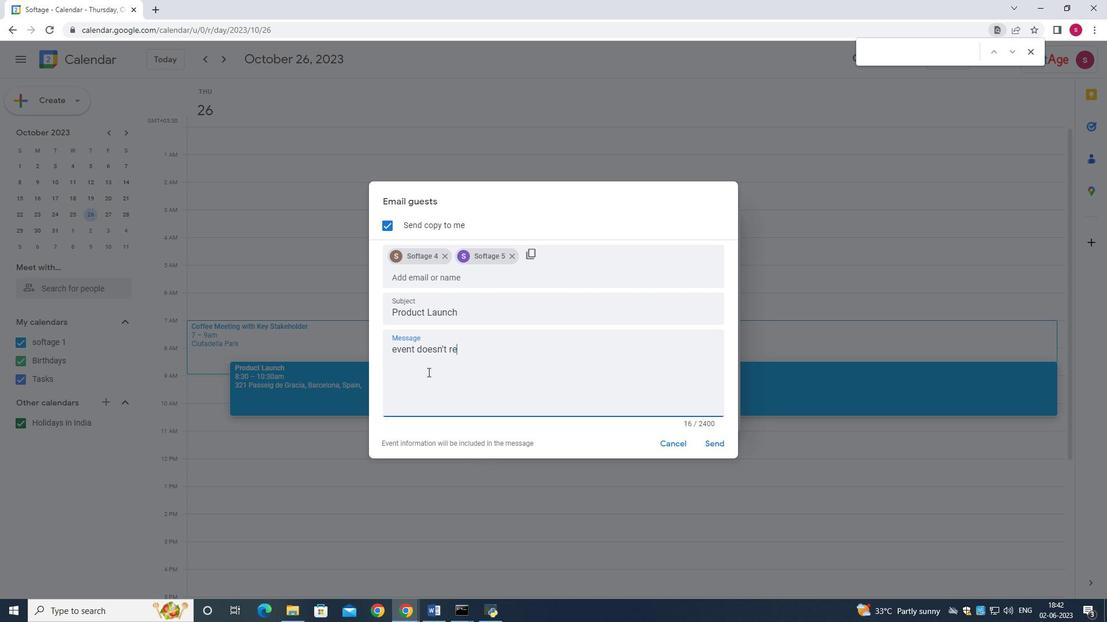 
Action: Mouse pressed left at (102, 322)
Screenshot: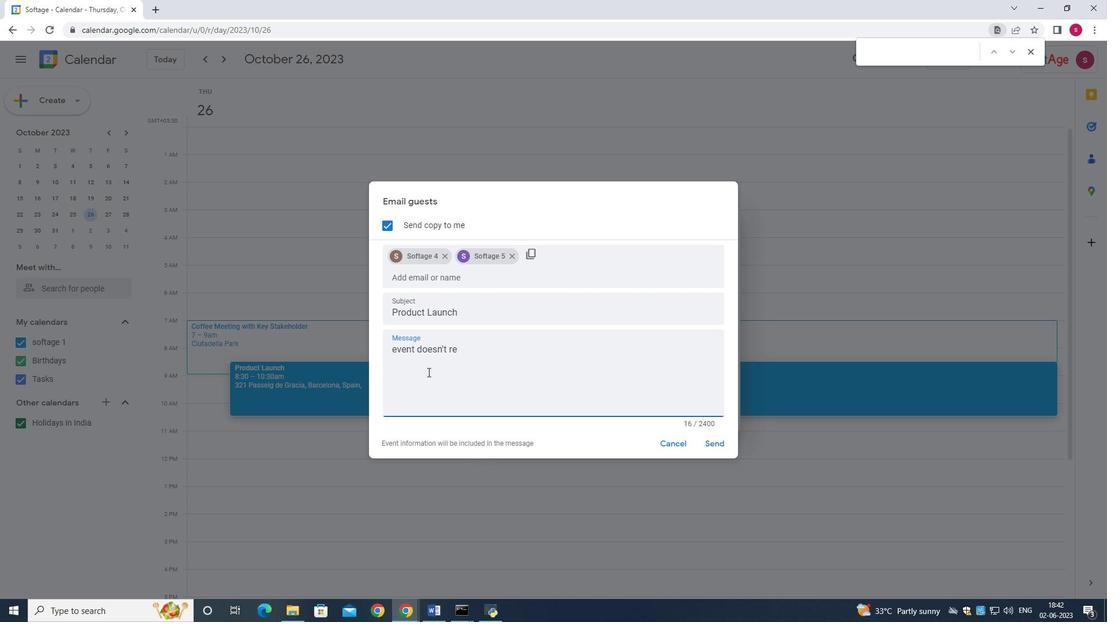 
Action: Mouse moved to (272, 338)
Screenshot: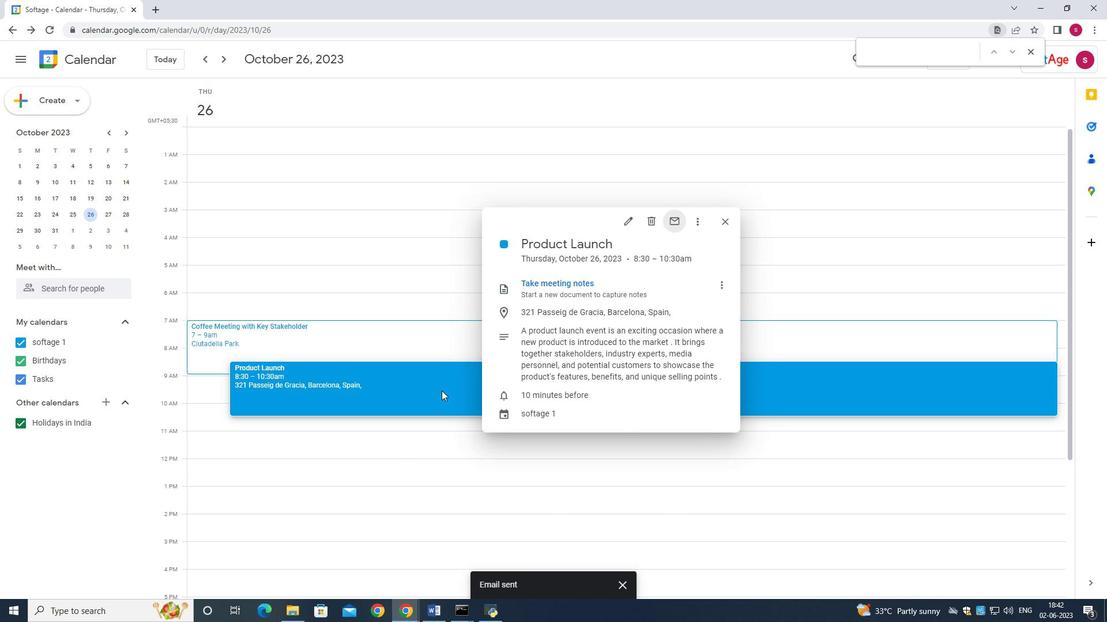 
Action: Mouse pressed left at (272, 338)
Screenshot: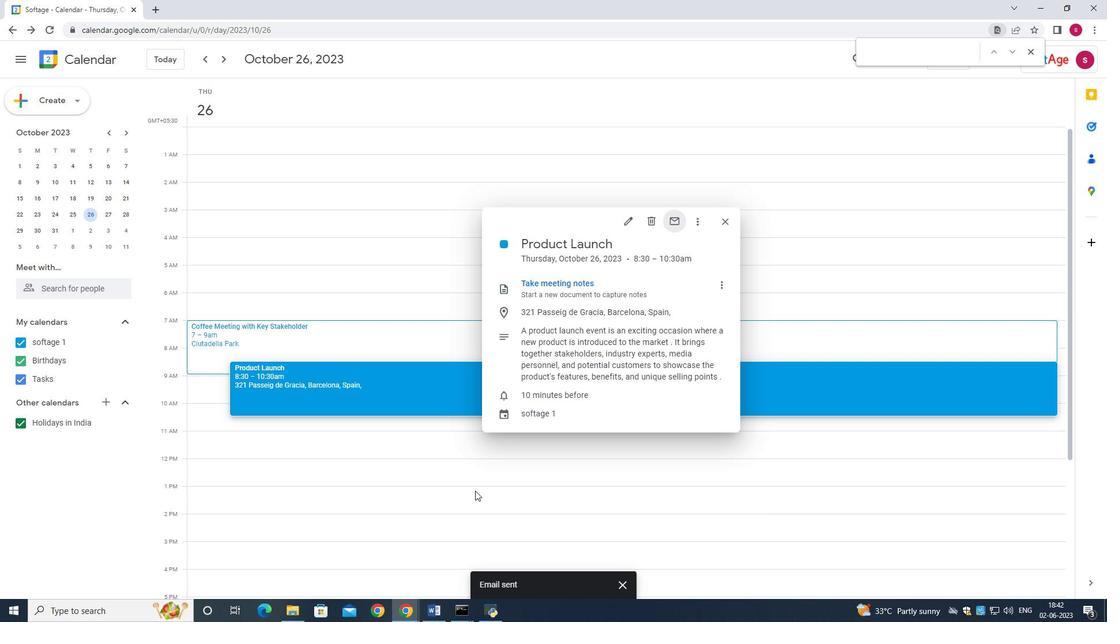 
Action: Mouse moved to (487, 65)
Screenshot: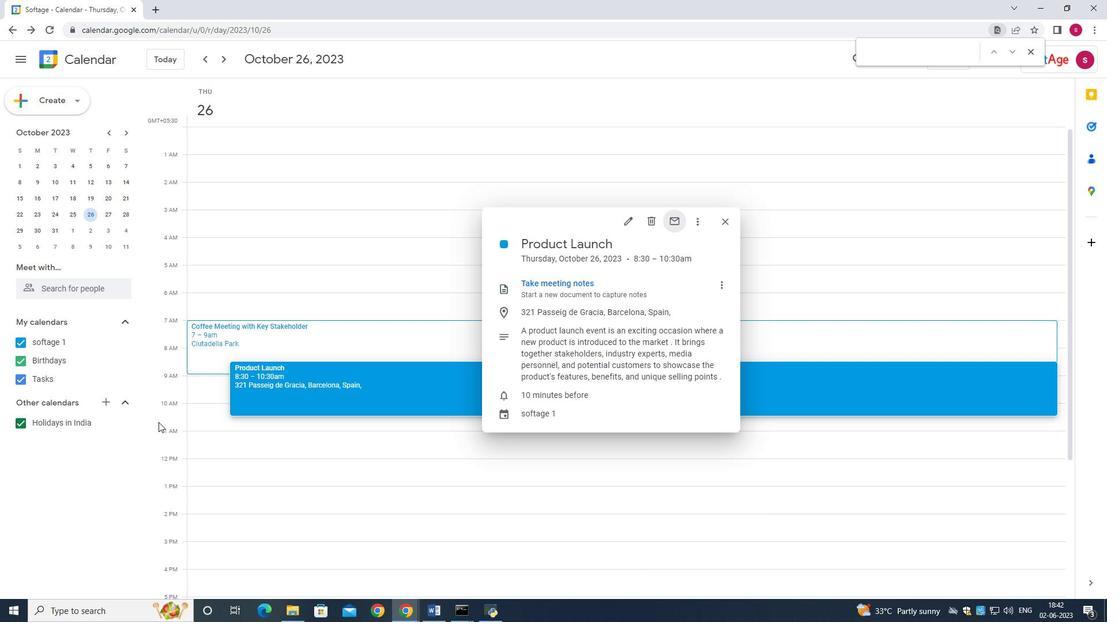 
Action: Mouse pressed left at (487, 65)
Screenshot: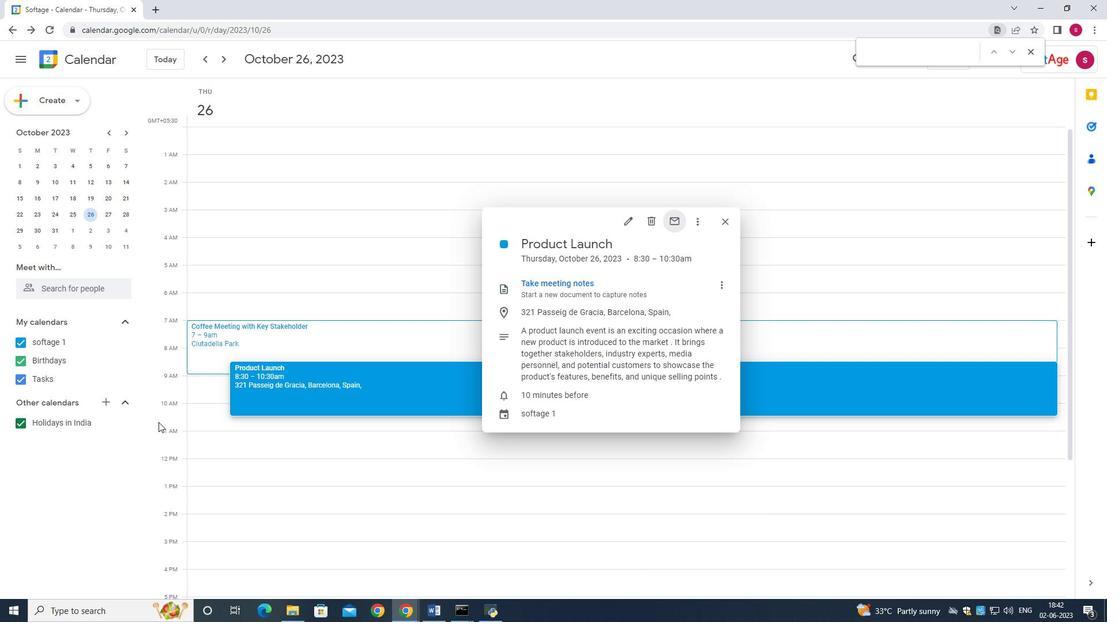 
Action: Mouse moved to (385, 192)
Screenshot: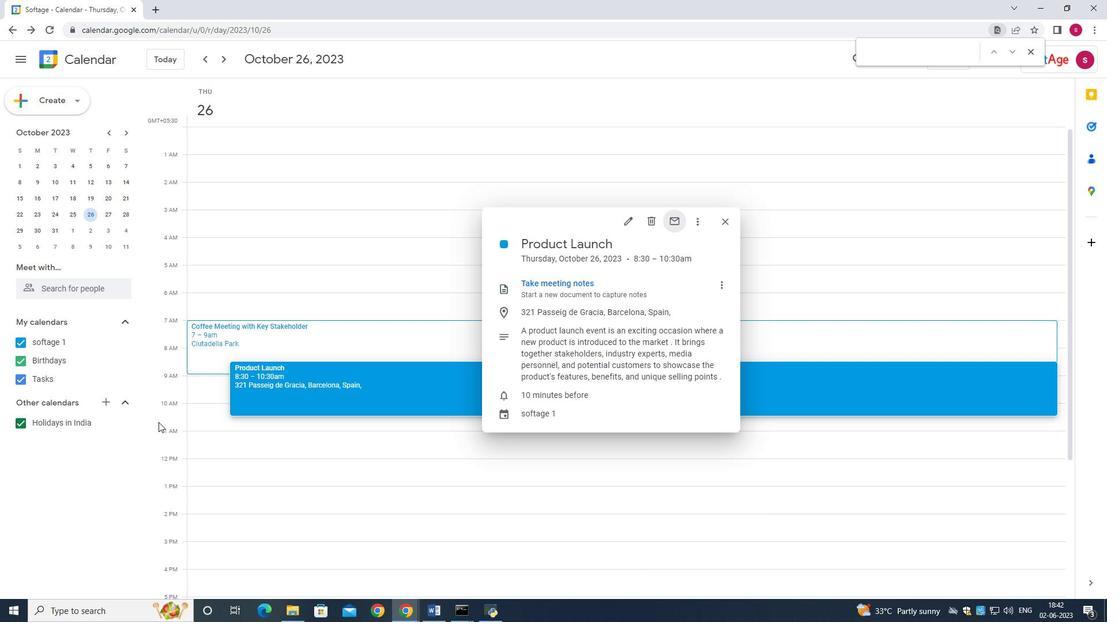 
Action: Mouse pressed left at (385, 192)
Screenshot: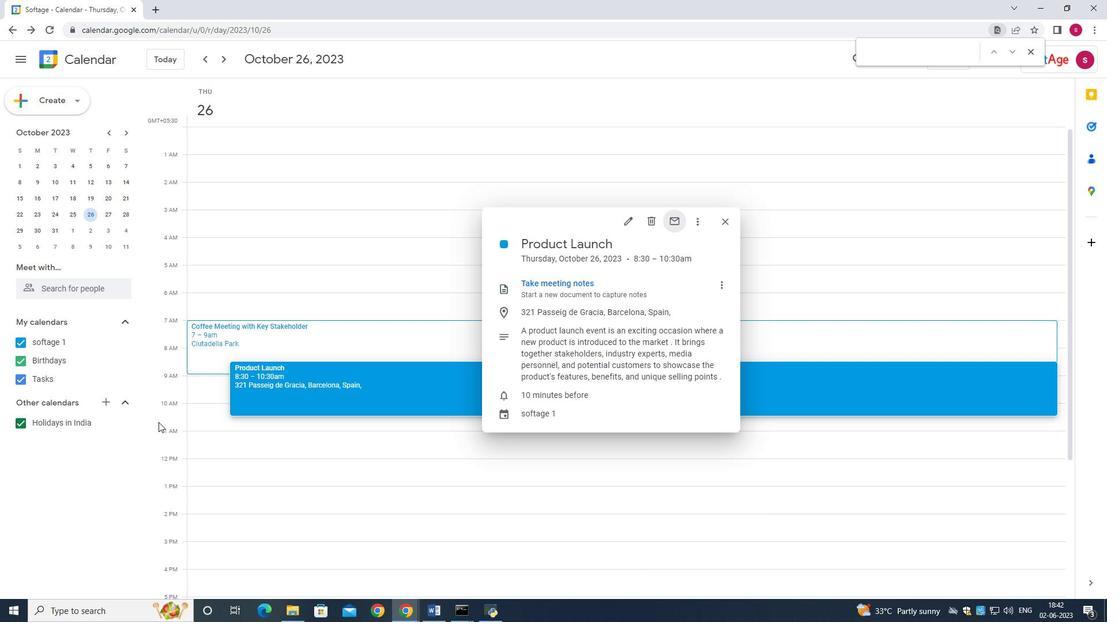
Action: Mouse moved to (648, 185)
Screenshot: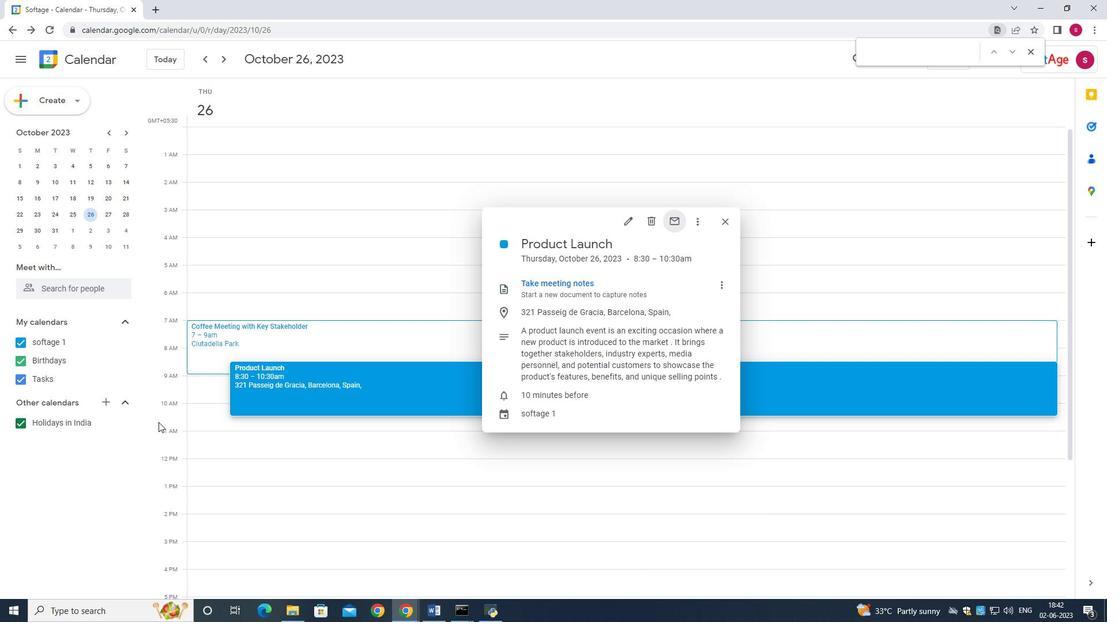
Action: Mouse pressed left at (648, 185)
Screenshot: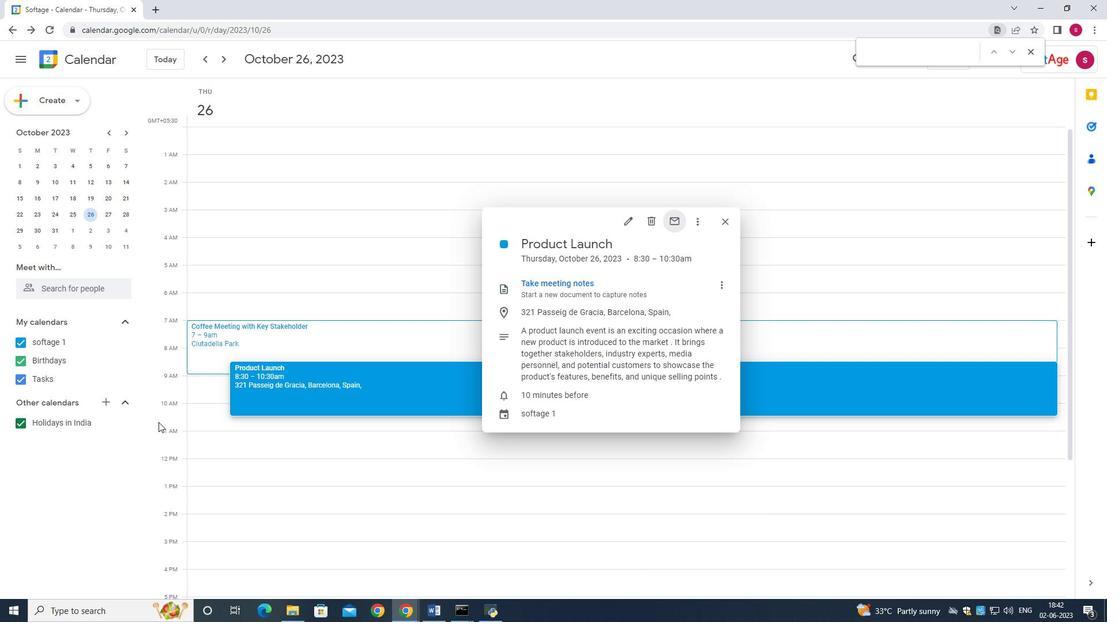 
Action: Mouse moved to (511, 277)
Screenshot: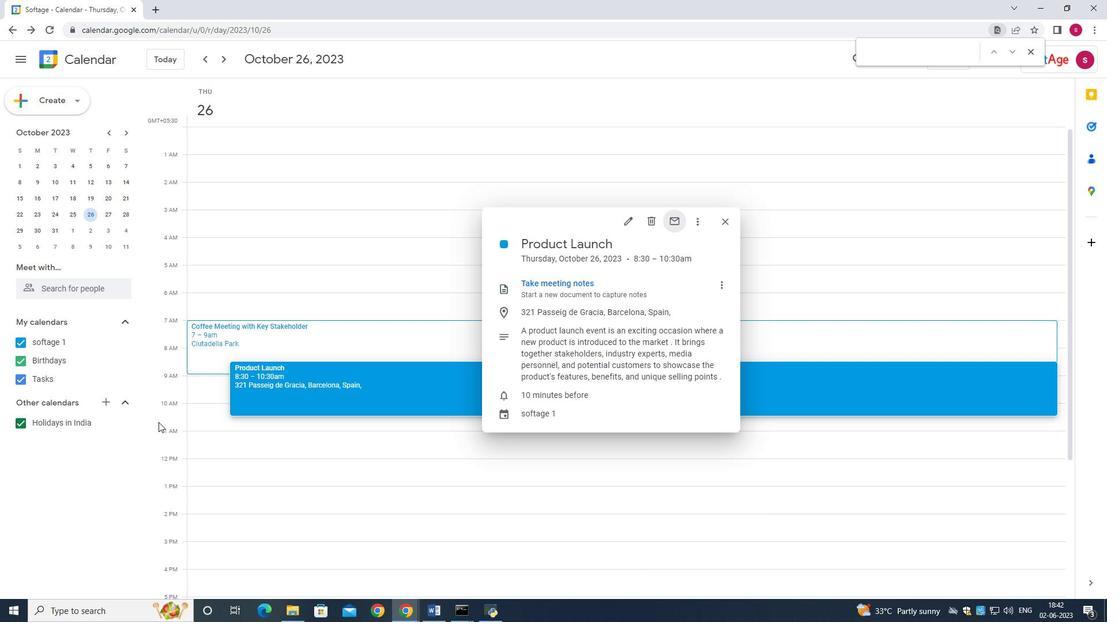 
Action: Mouse scrolled (511, 276) with delta (0, 0)
Screenshot: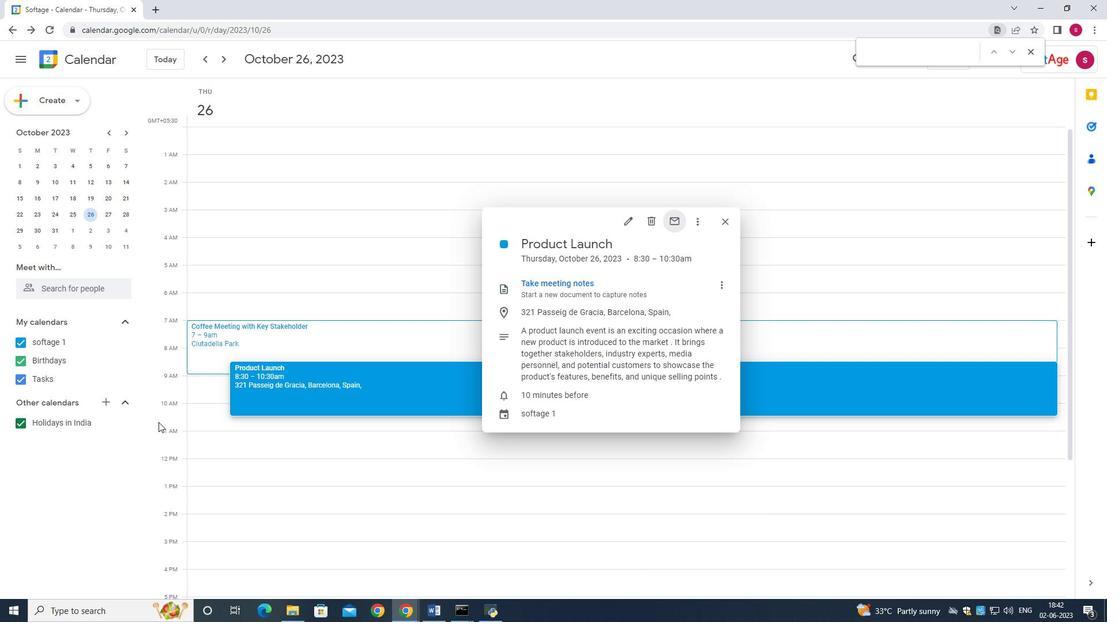 
Action: Mouse moved to (509, 277)
Screenshot: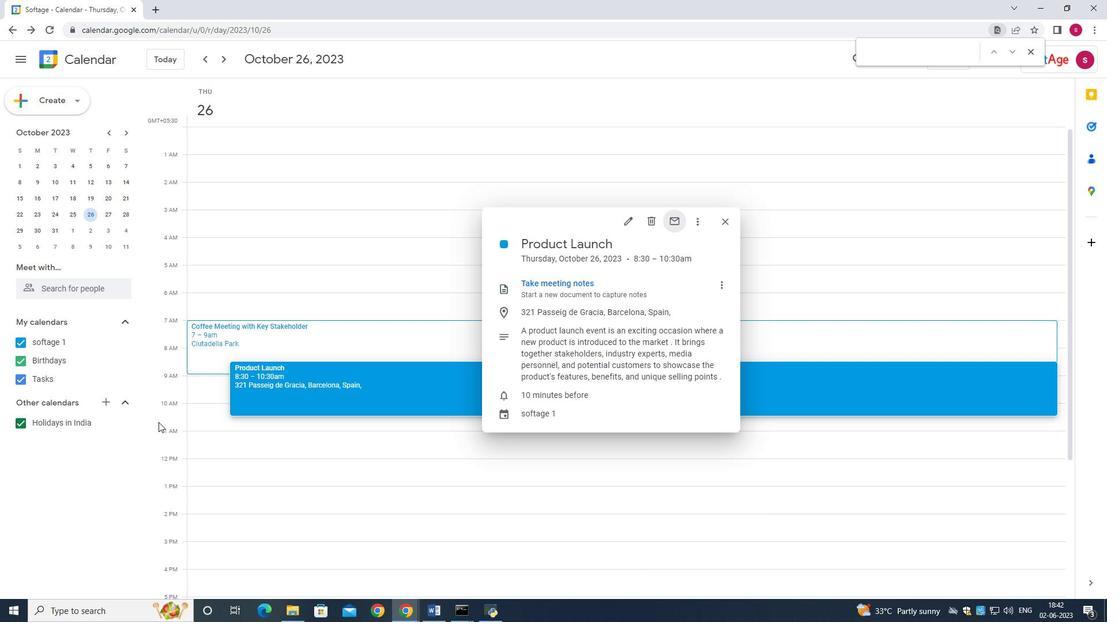 
Action: Mouse scrolled (509, 276) with delta (0, 0)
Screenshot: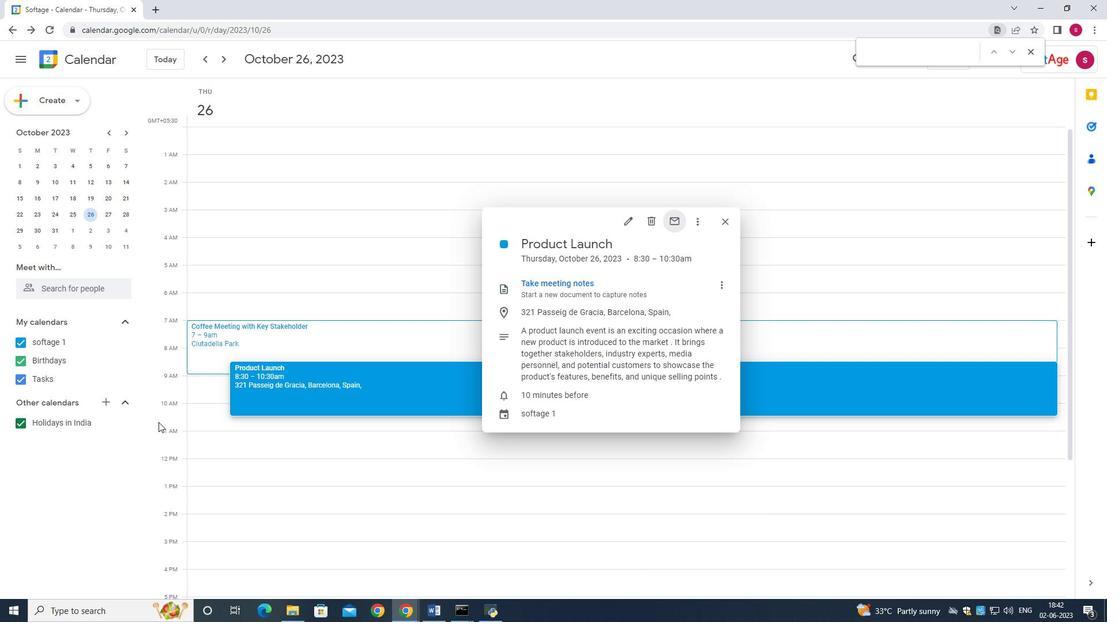 
Action: Mouse scrolled (509, 276) with delta (0, 0)
Screenshot: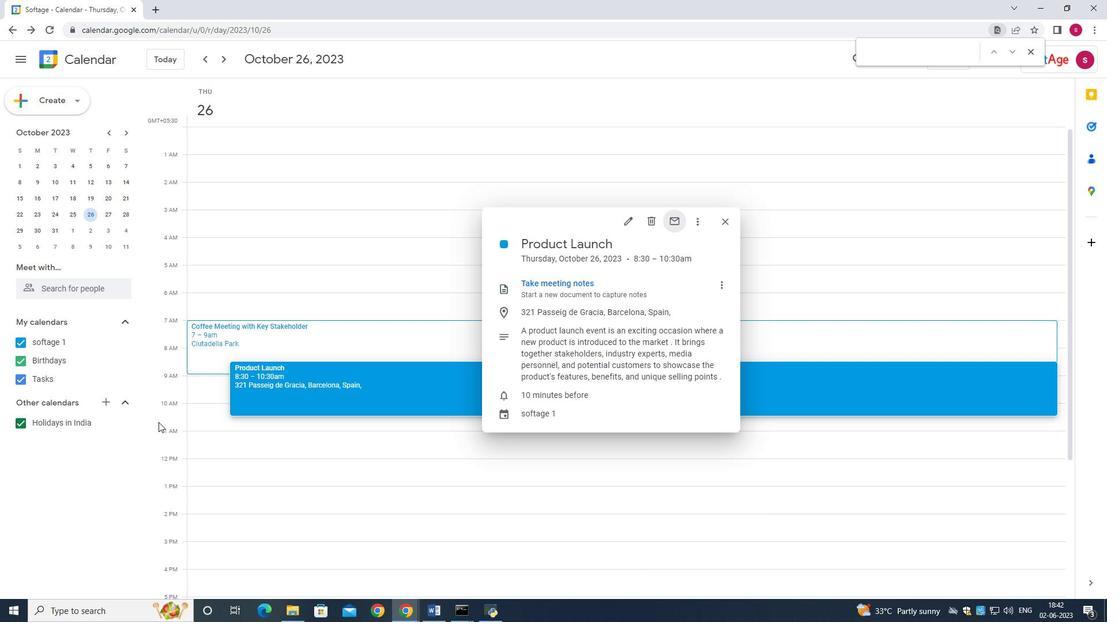 
Action: Mouse scrolled (509, 276) with delta (0, 0)
Screenshot: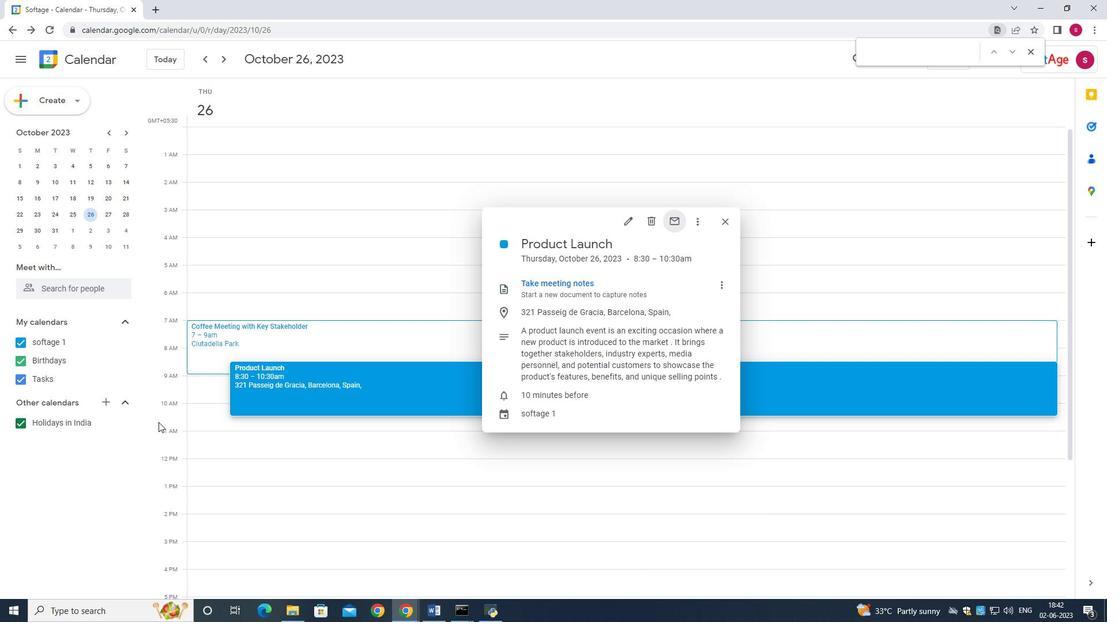 
Action: Mouse moved to (497, 289)
Screenshot: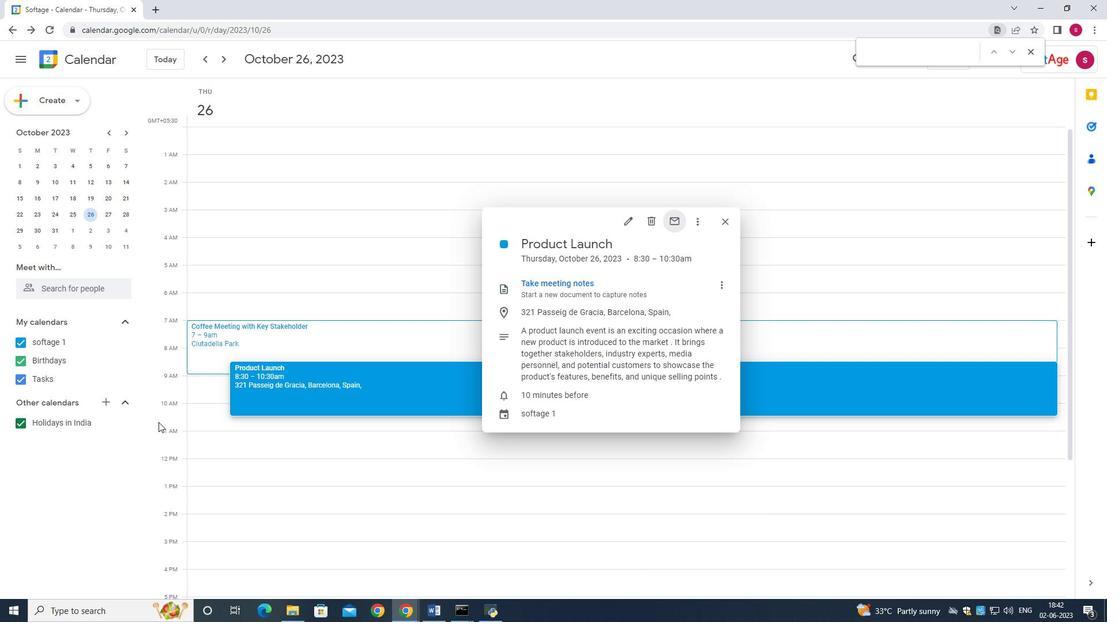 
Action: Mouse scrolled (497, 288) with delta (0, 0)
Screenshot: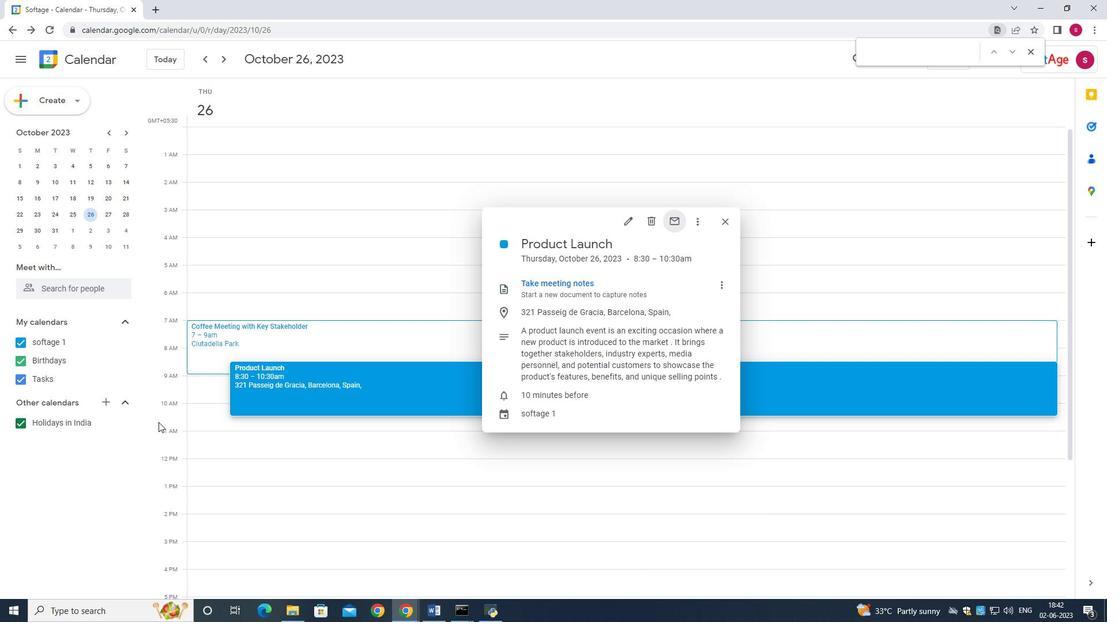 
Action: Mouse moved to (380, 366)
Screenshot: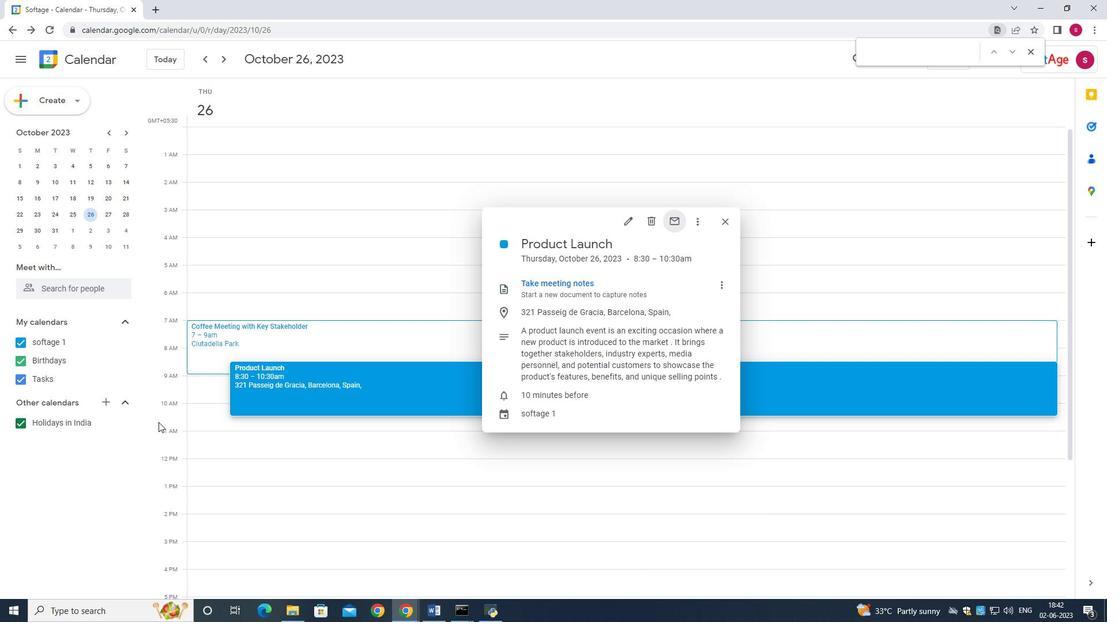 
Action: Mouse scrolled (380, 366) with delta (0, 0)
Screenshot: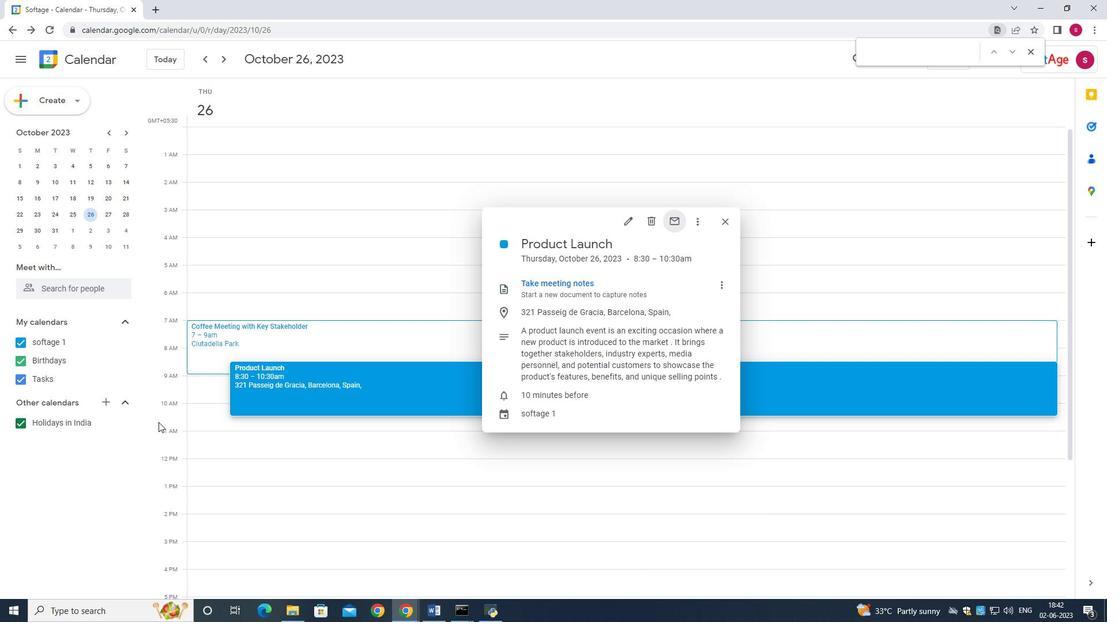 
Action: Mouse scrolled (380, 366) with delta (0, 0)
Screenshot: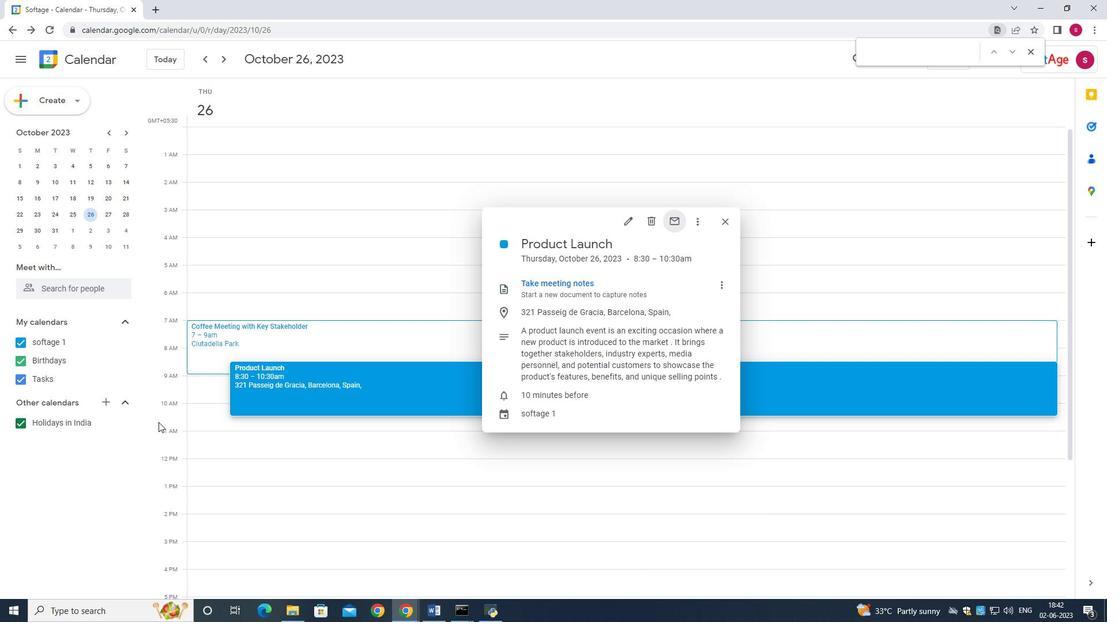 
Action: Mouse scrolled (380, 366) with delta (0, 0)
Screenshot: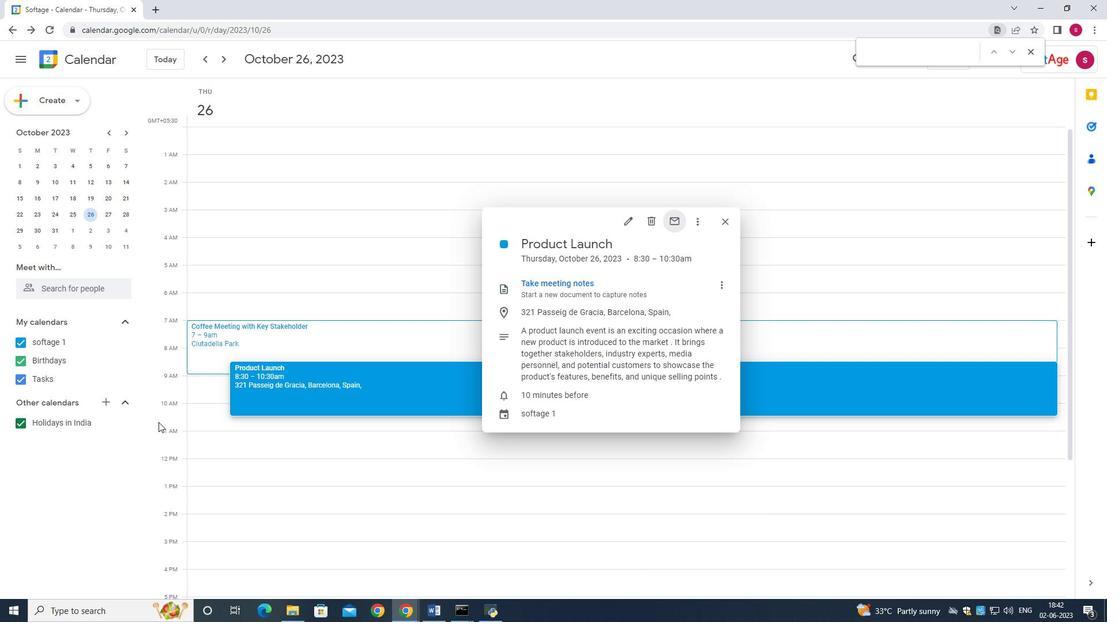 
Action: Mouse scrolled (380, 366) with delta (0, 0)
Screenshot: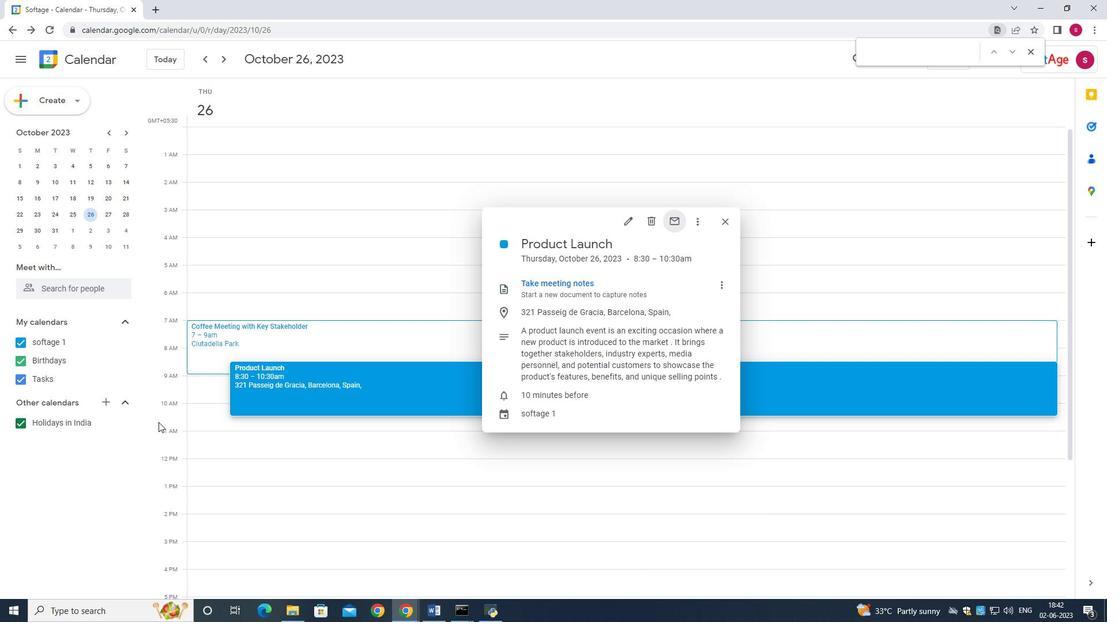 
Action: Mouse scrolled (380, 366) with delta (0, 0)
Screenshot: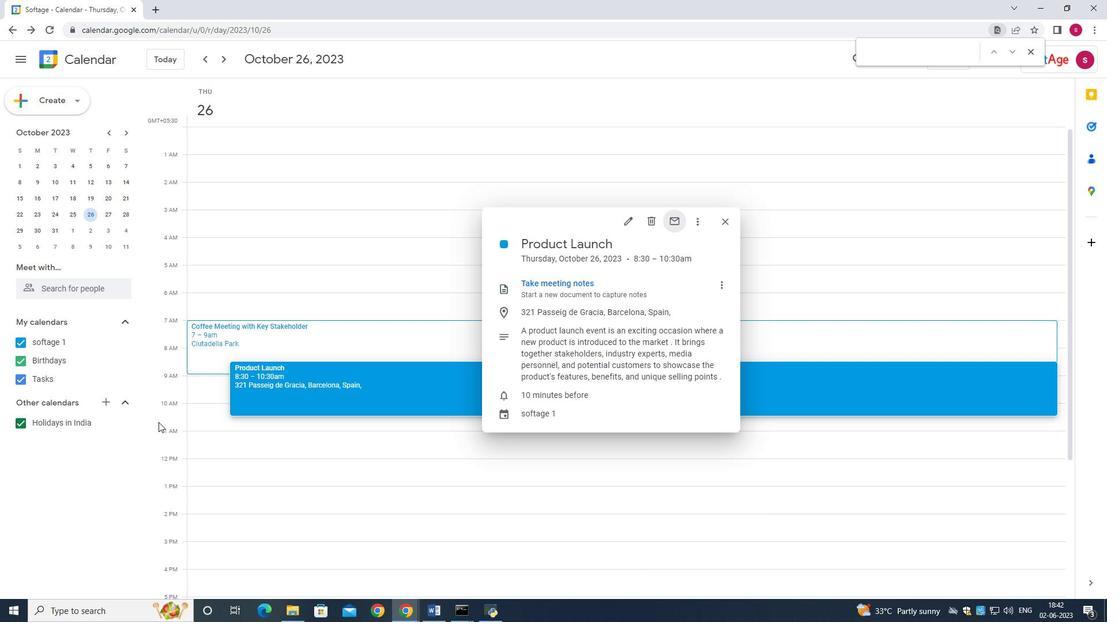 
Action: Mouse moved to (323, 213)
Screenshot: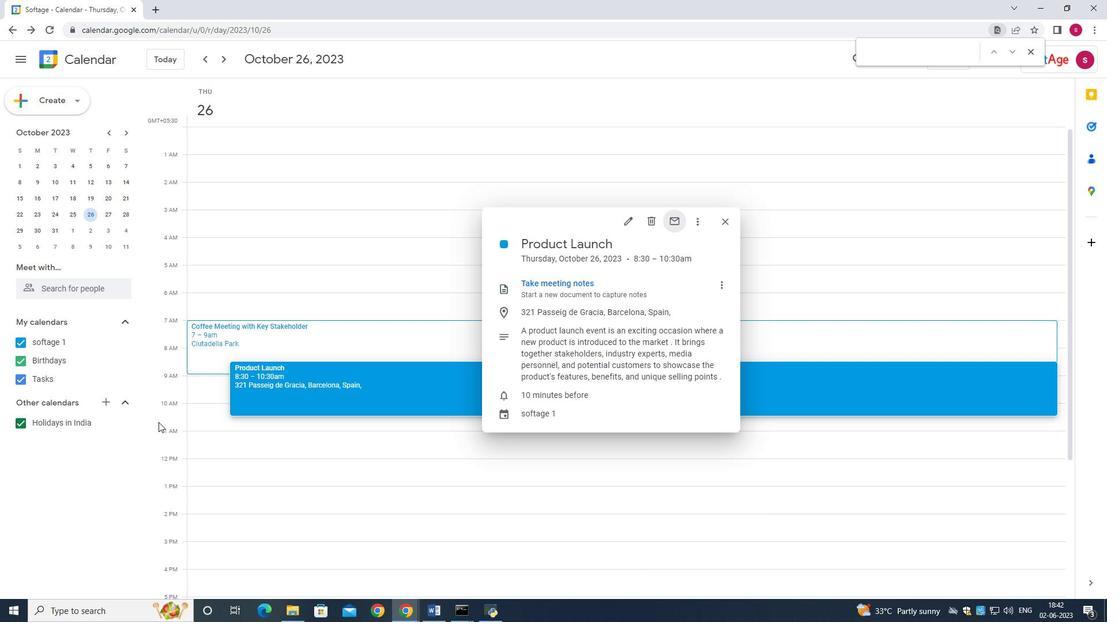 
Action: Mouse scrolled (317, 212) with delta (0, 0)
Screenshot: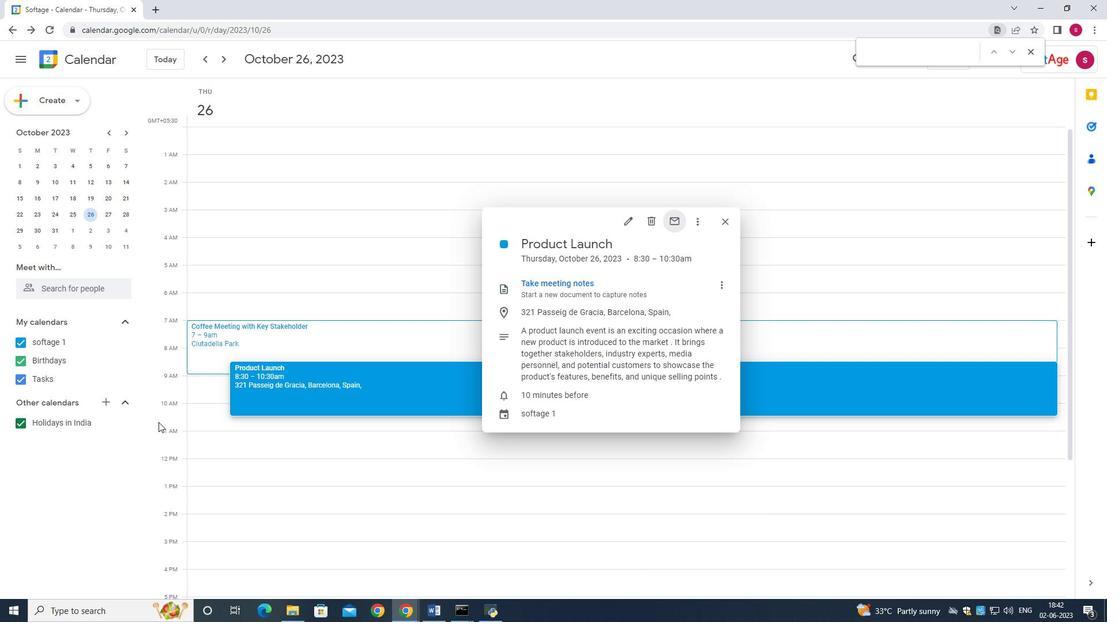
Action: Mouse moved to (333, 217)
Screenshot: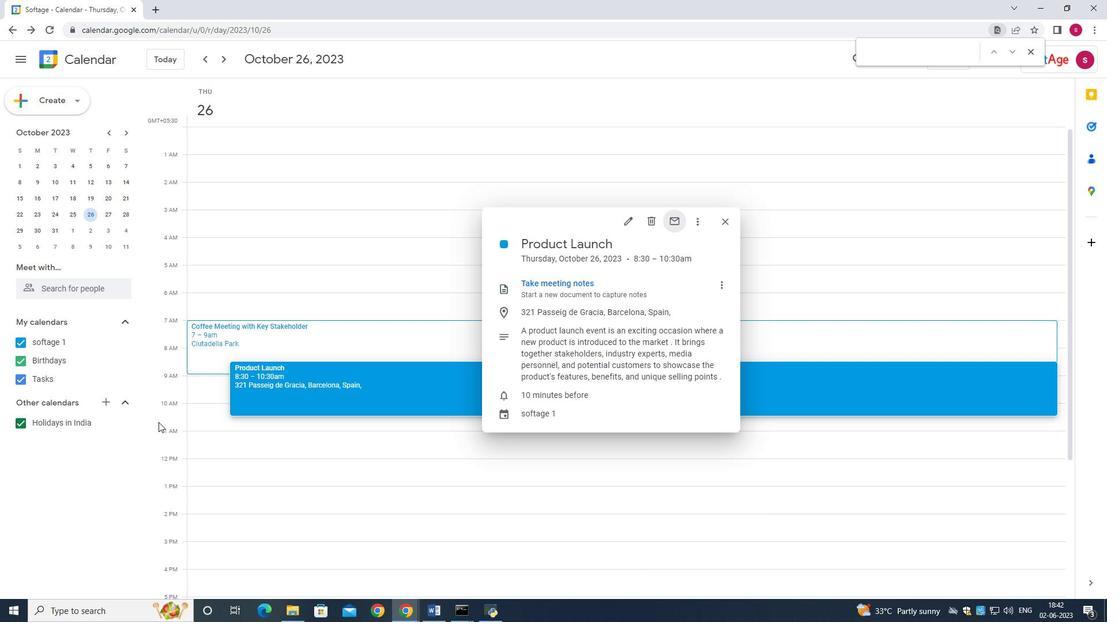 
Action: Mouse scrolled (329, 215) with delta (0, 0)
Screenshot: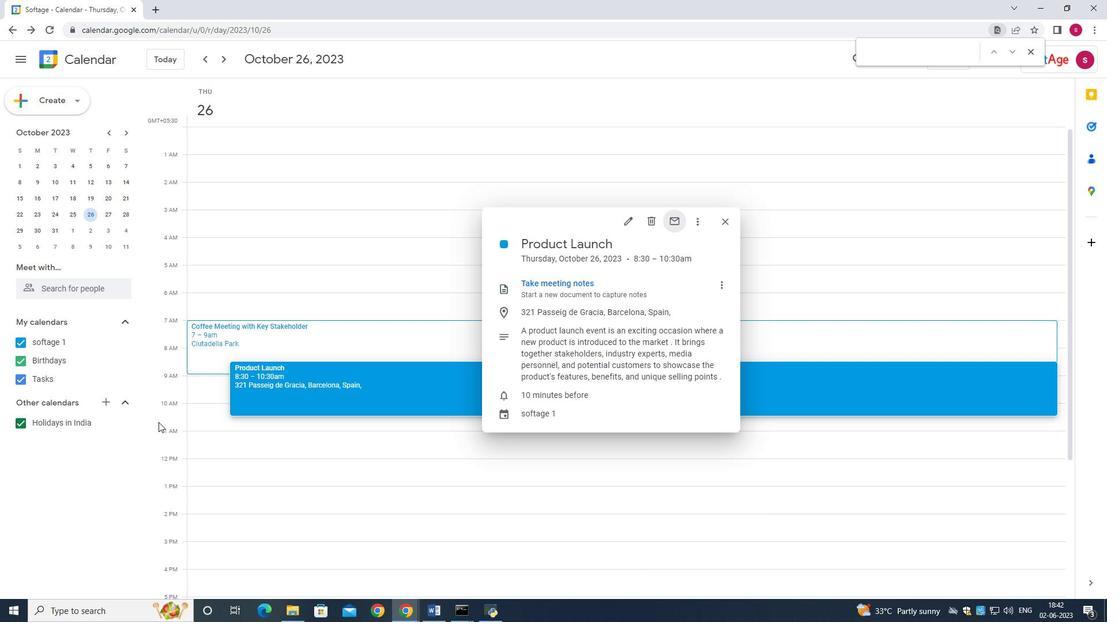 
Action: Mouse moved to (336, 218)
Screenshot: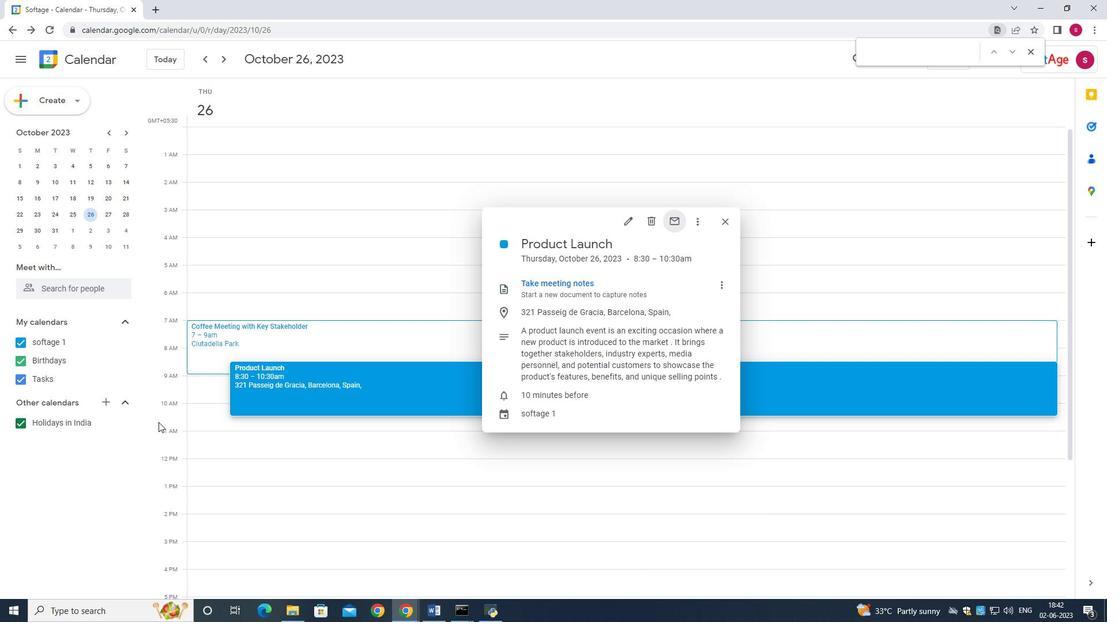 
Action: Mouse scrolled (336, 218) with delta (0, 0)
Screenshot: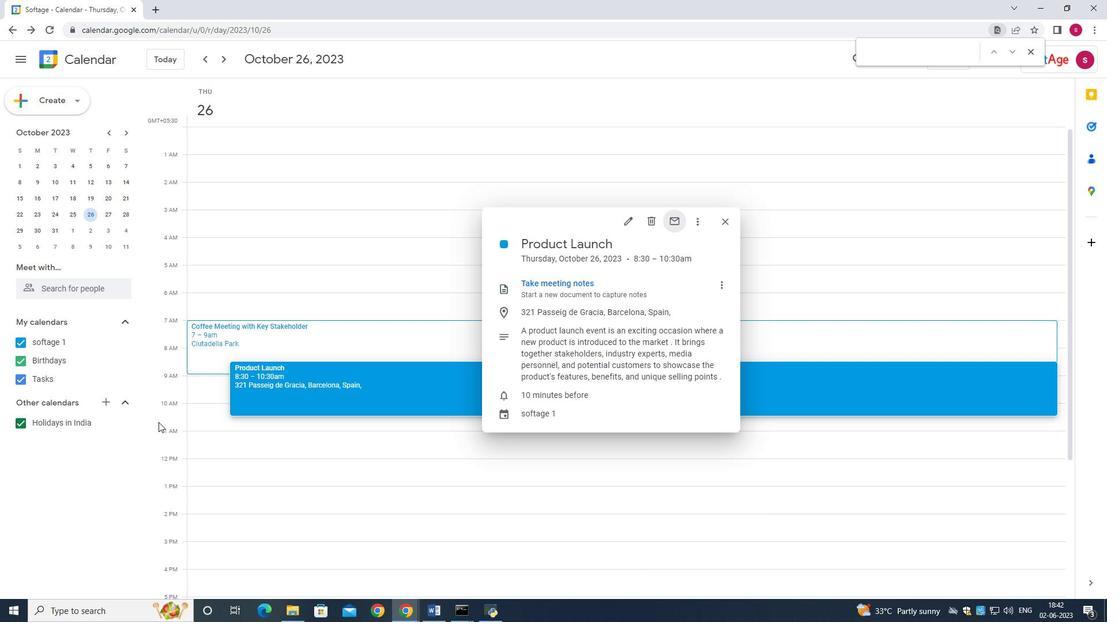 
Action: Mouse scrolled (336, 218) with delta (0, 0)
Screenshot: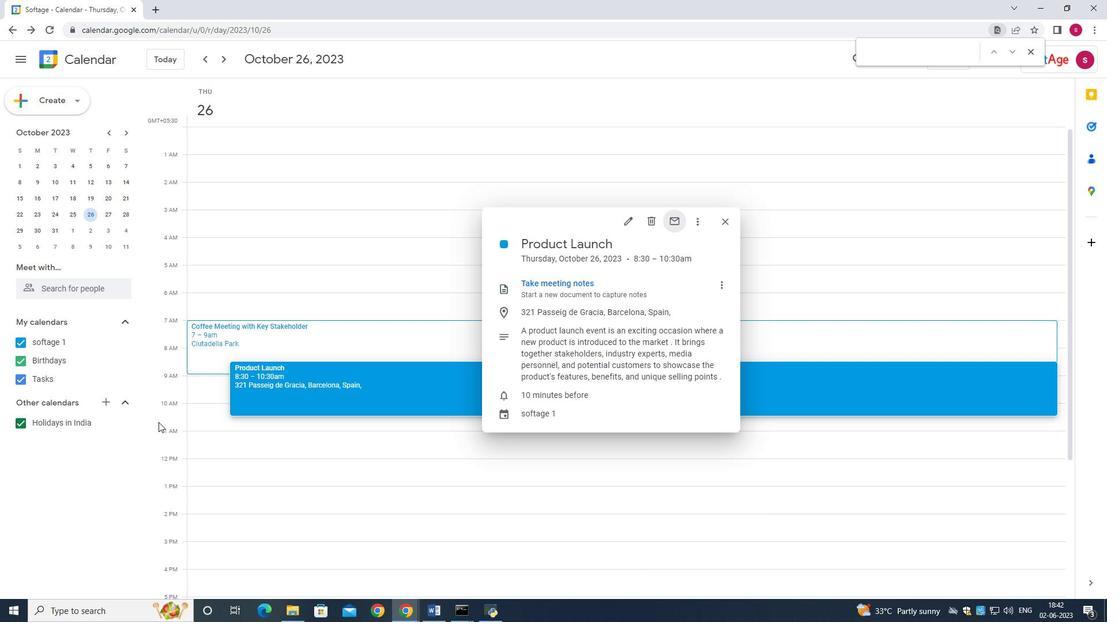 
Action: Mouse moved to (422, 336)
Screenshot: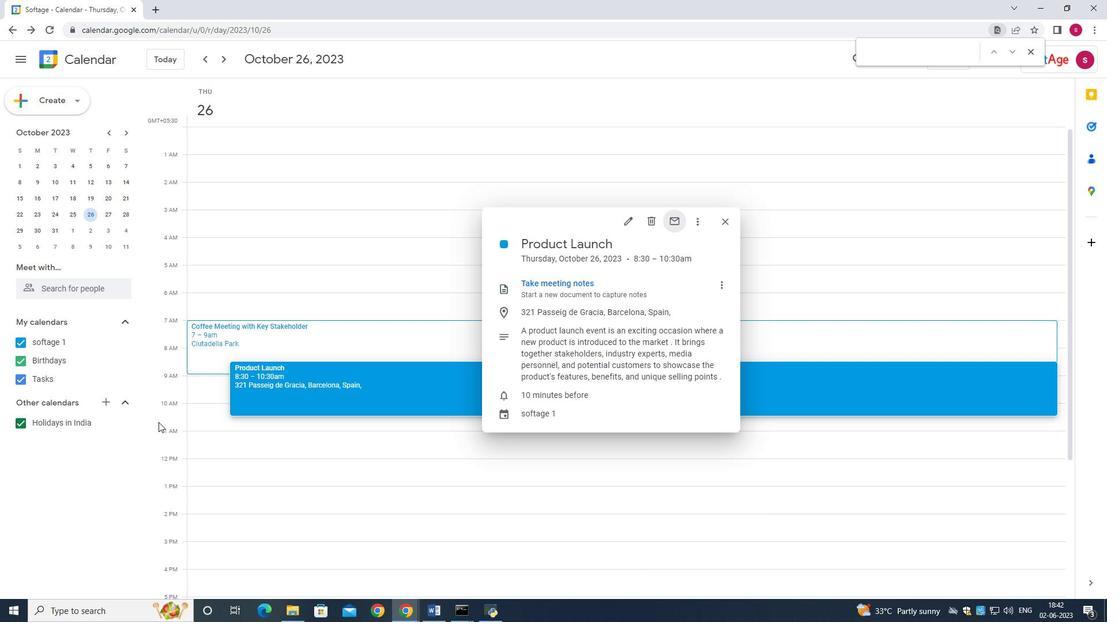 
Action: Mouse scrolled (422, 335) with delta (0, 0)
Screenshot: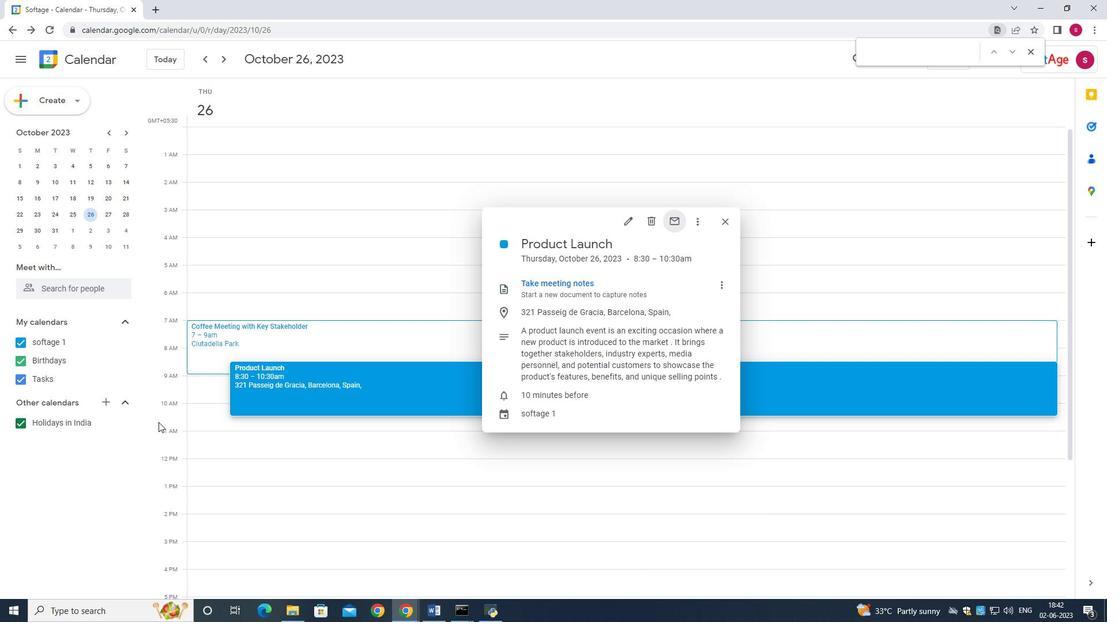 
Action: Mouse scrolled (422, 335) with delta (0, 0)
Screenshot: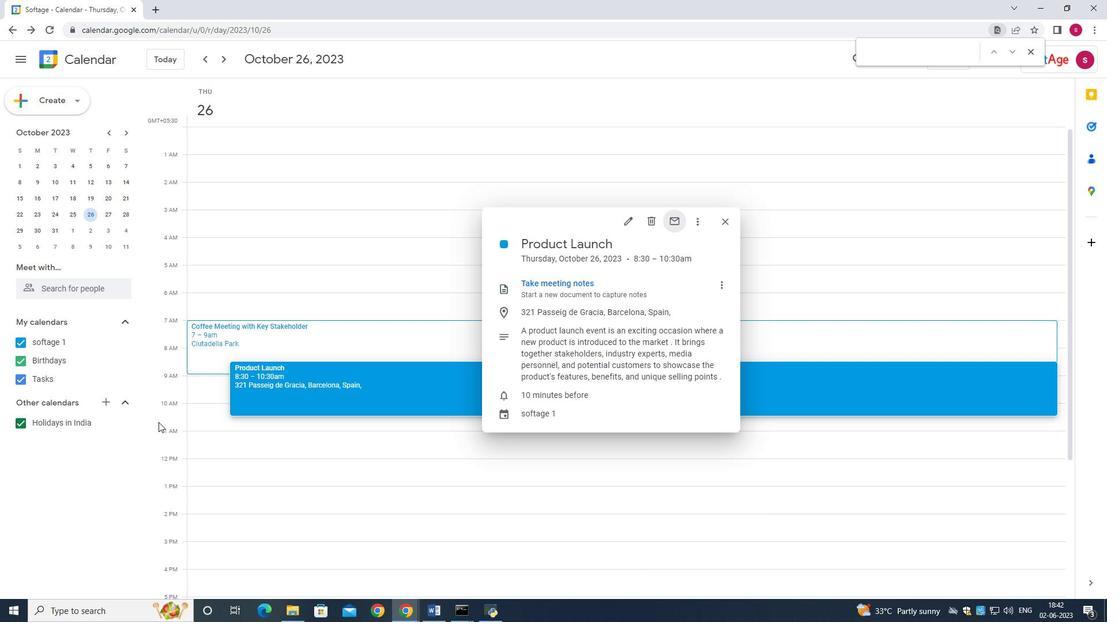 
Action: Mouse scrolled (422, 336) with delta (0, 0)
Screenshot: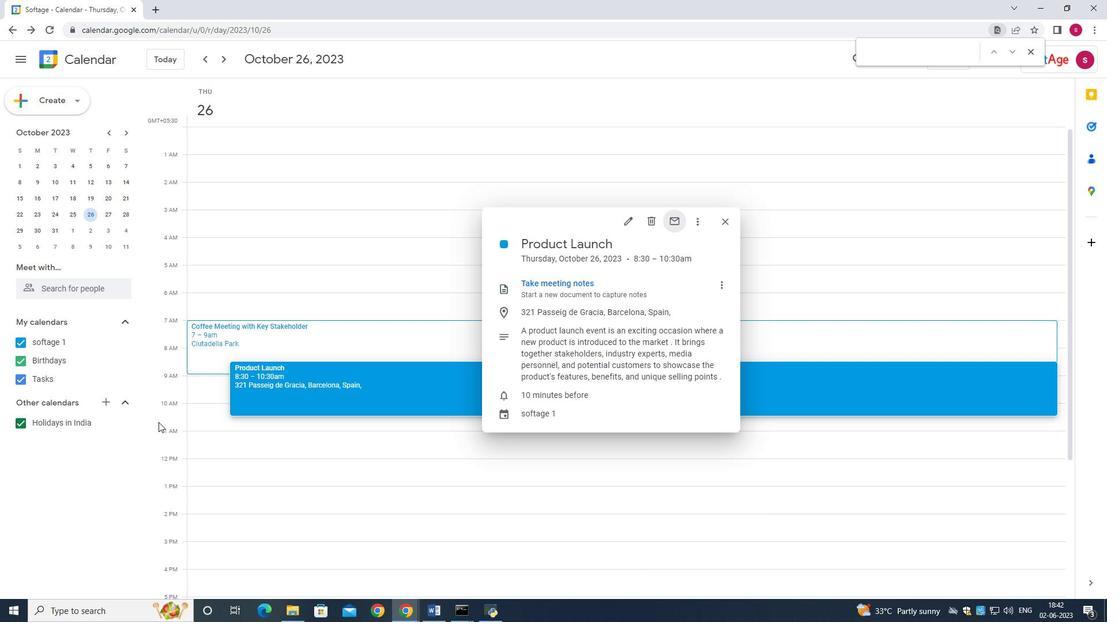 
Action: Mouse scrolled (422, 336) with delta (0, 0)
Screenshot: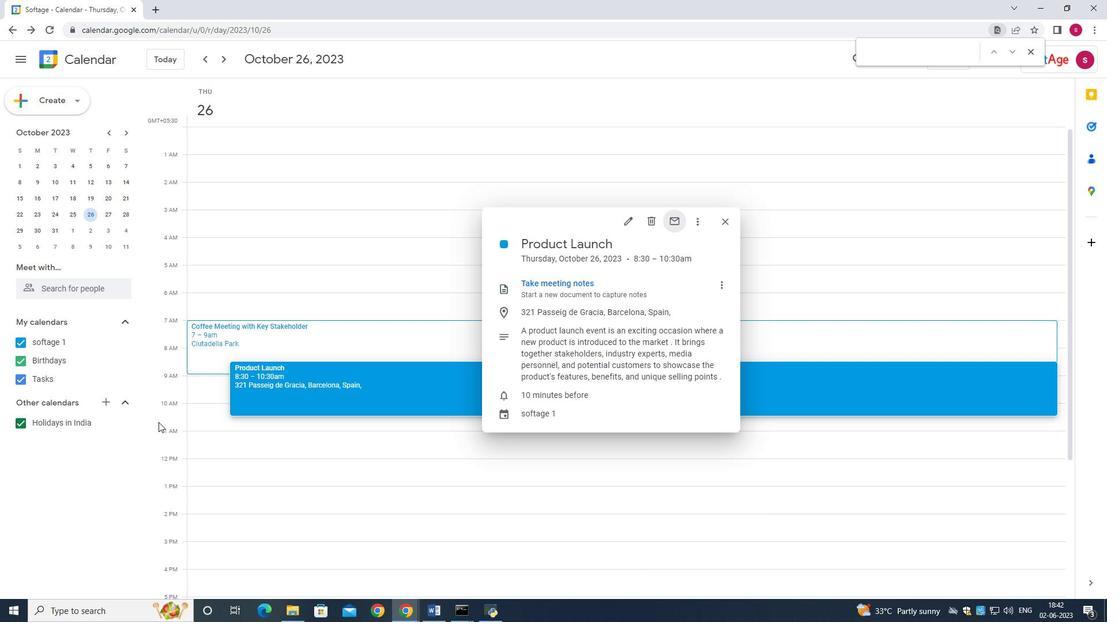 
Action: Mouse scrolled (422, 336) with delta (0, 0)
Screenshot: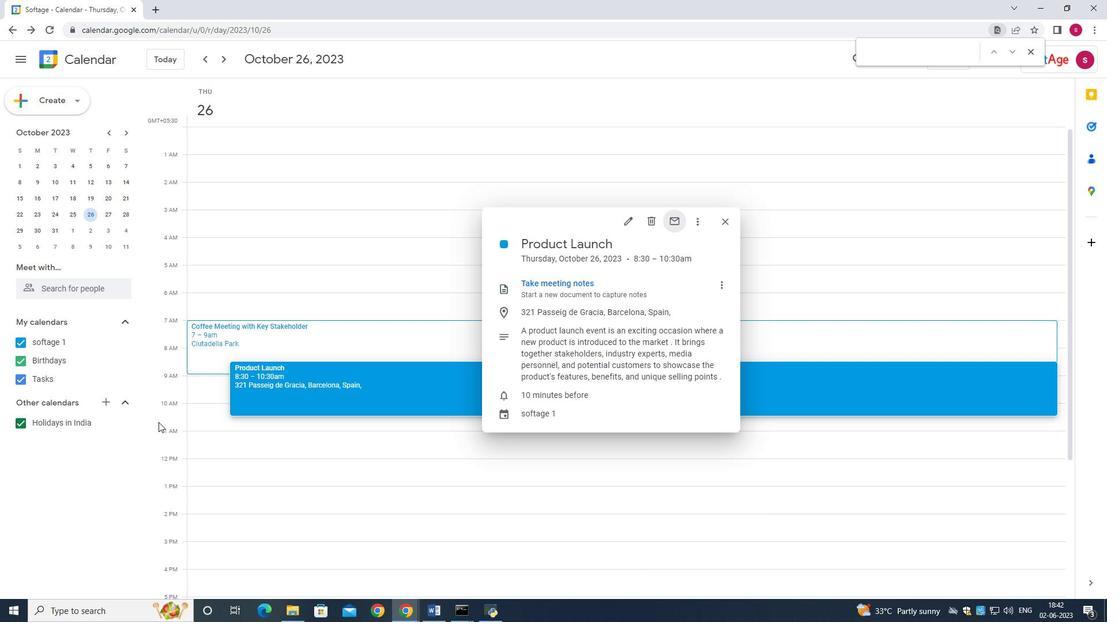 
Action: Mouse scrolled (422, 336) with delta (0, 0)
Screenshot: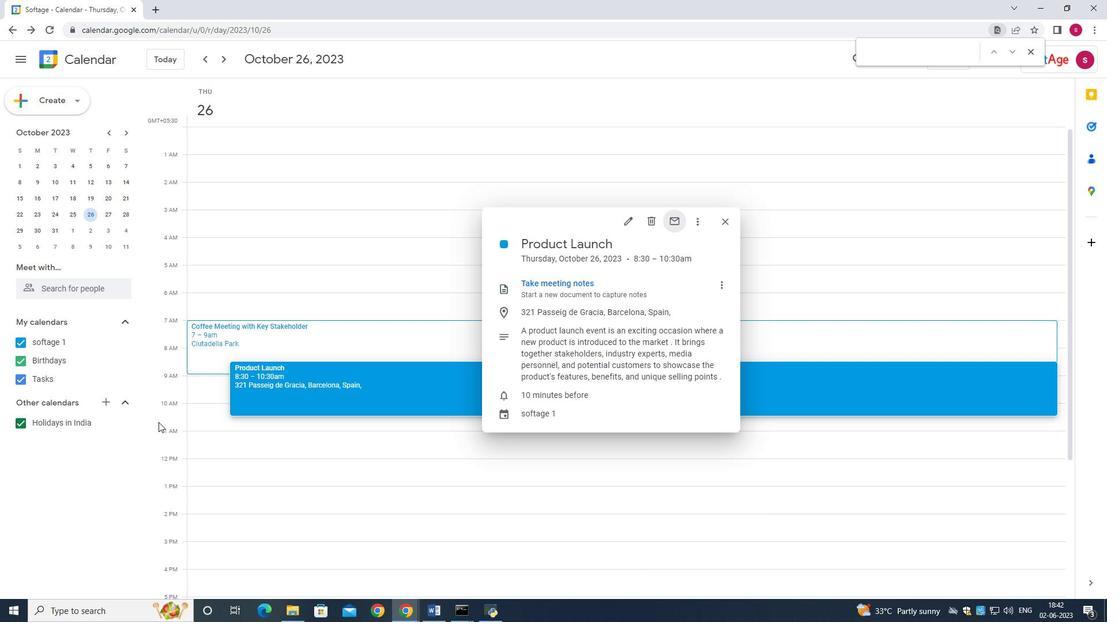 
Action: Mouse moved to (424, 354)
Screenshot: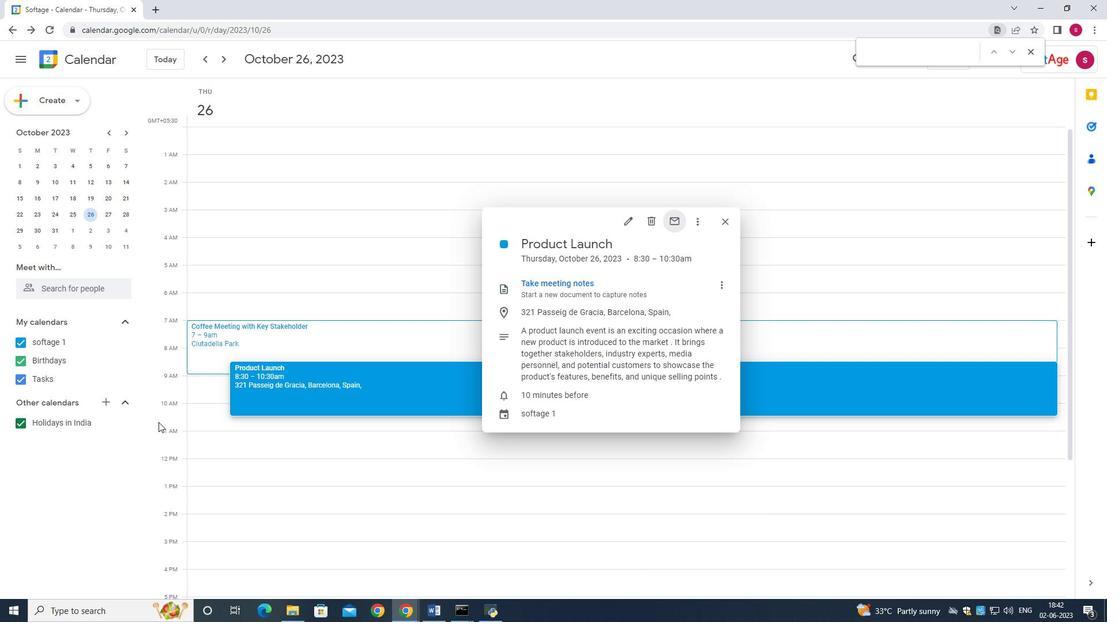 
Action: Mouse pressed left at (424, 354)
Screenshot: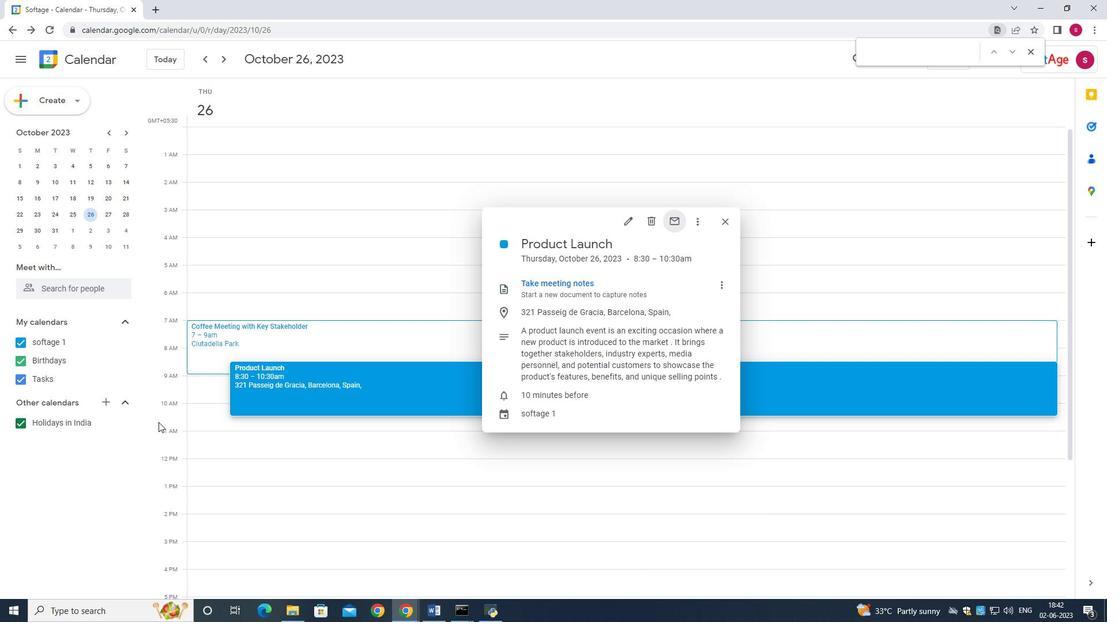 
Action: Mouse moved to (385, 347)
Screenshot: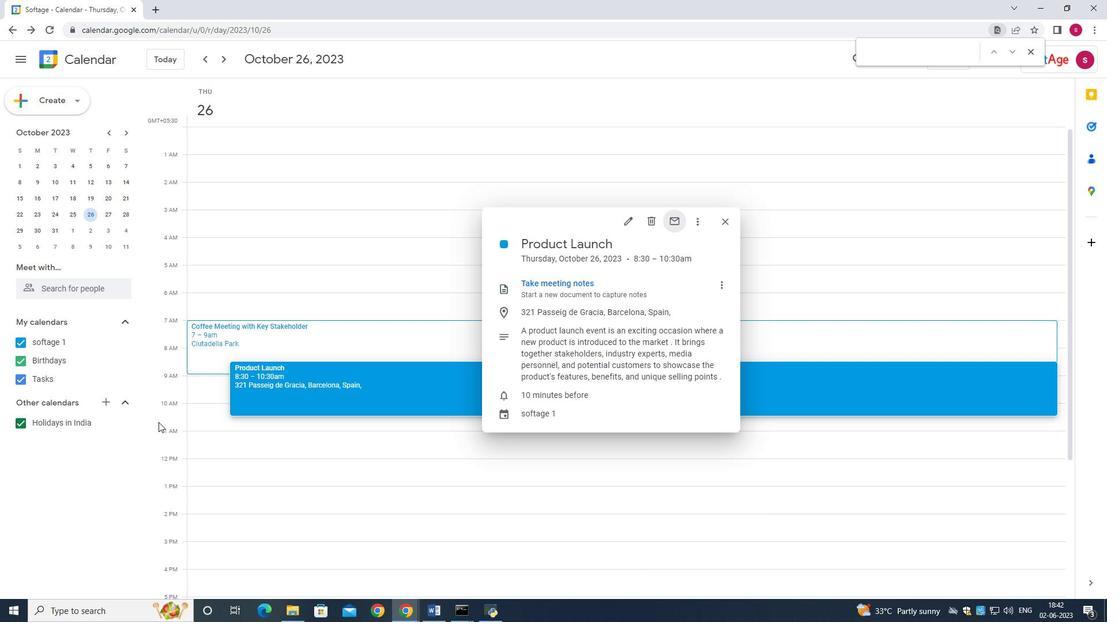 
Action: Mouse pressed left at (385, 347)
Screenshot: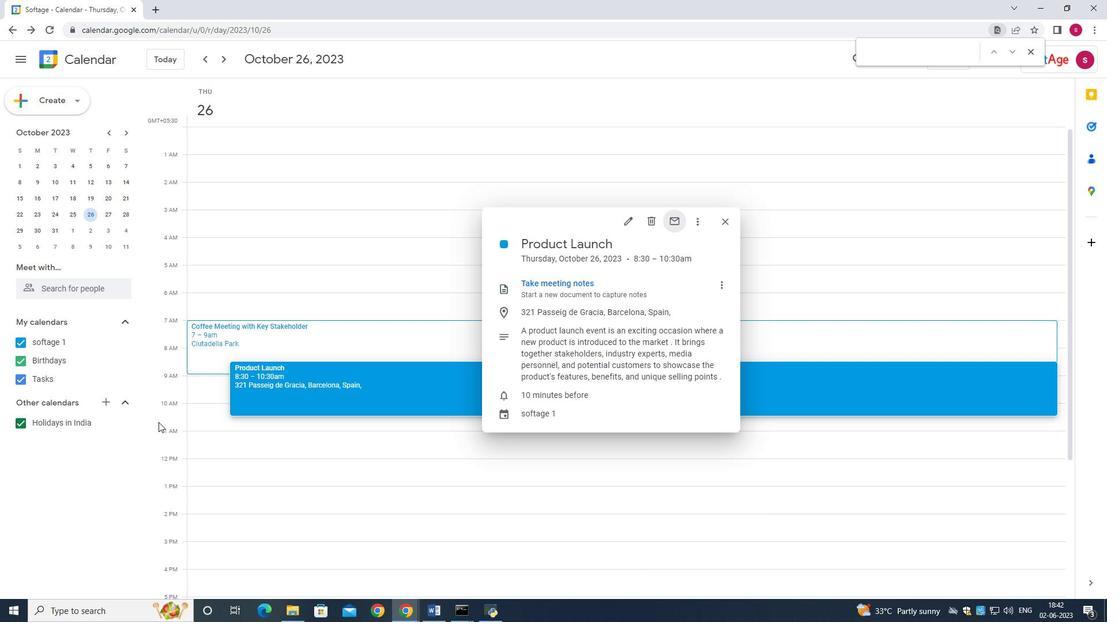 
Action: Mouse moved to (478, 305)
Screenshot: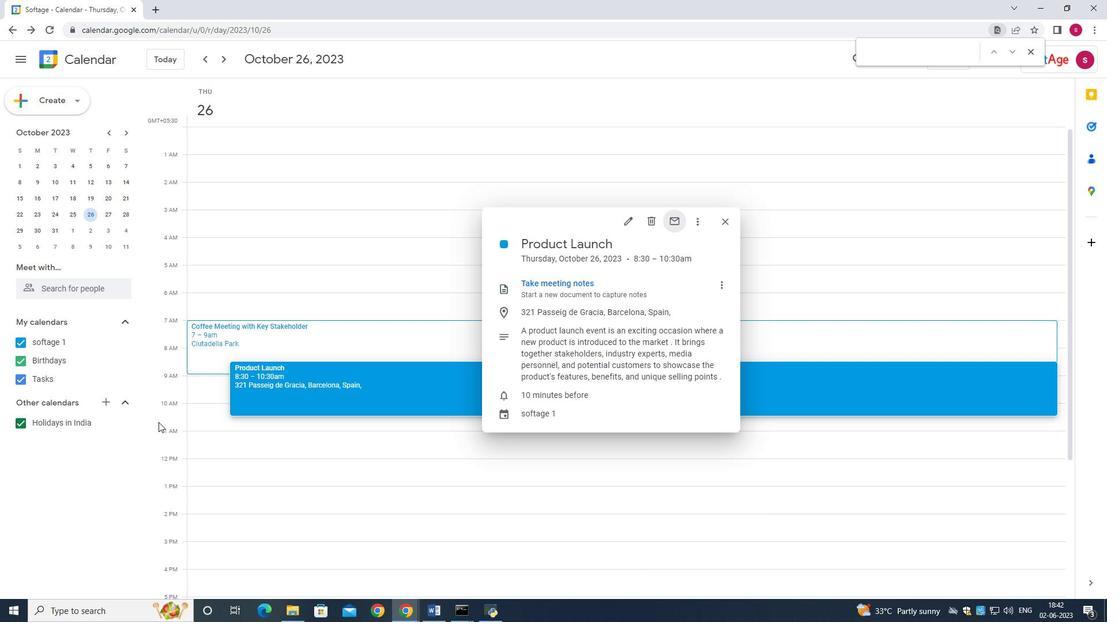 
Action: Mouse scrolled (478, 304) with delta (0, 0)
Screenshot: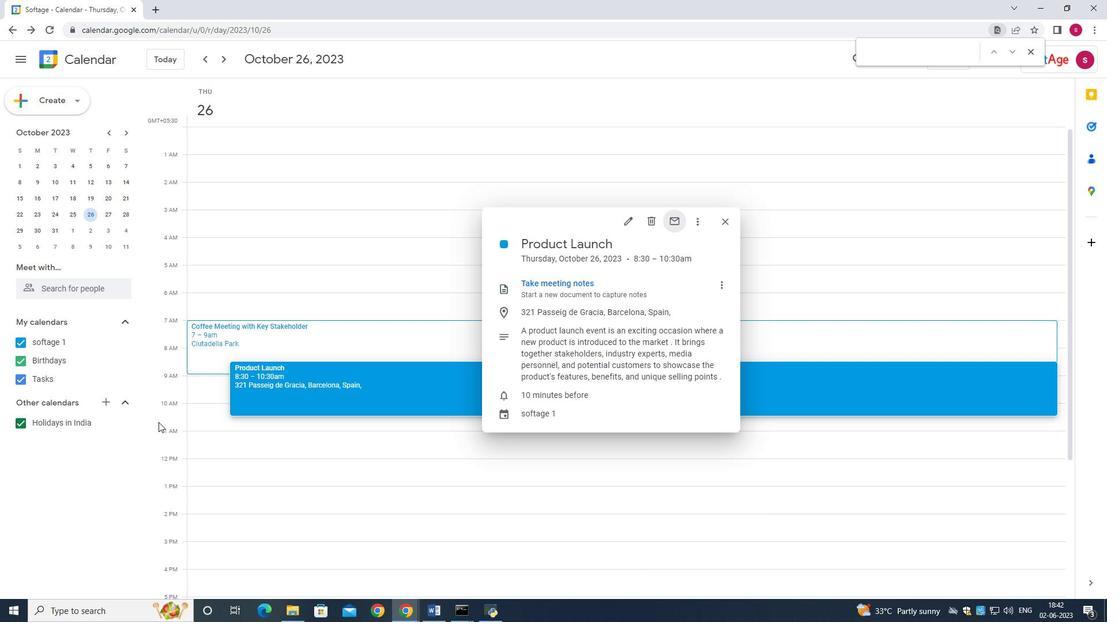 
Action: Mouse scrolled (478, 304) with delta (0, 0)
Screenshot: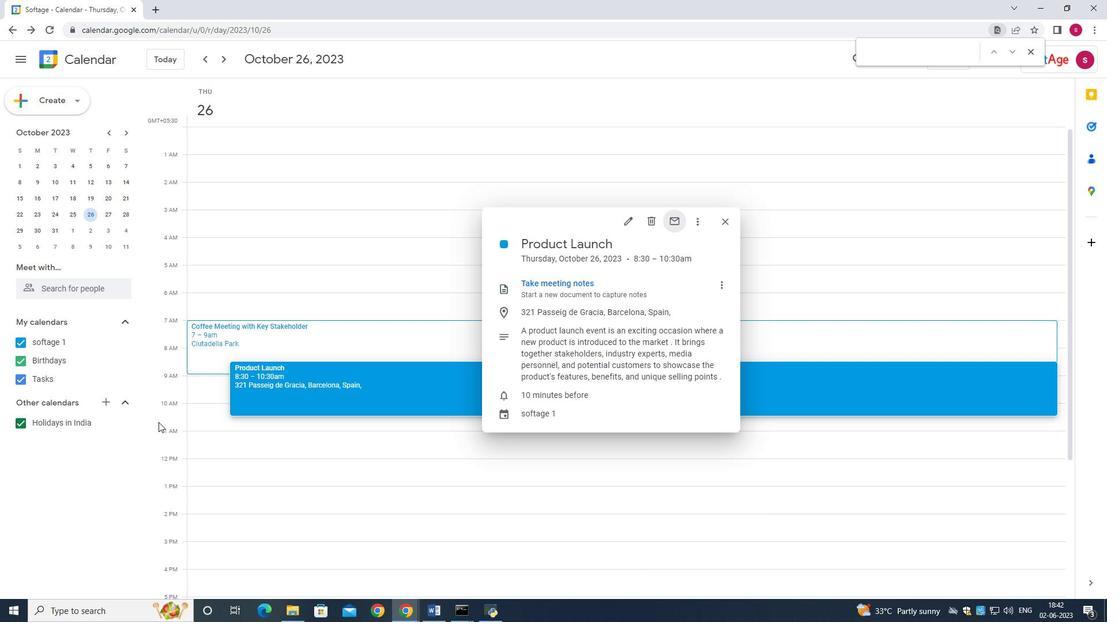 
Action: Mouse scrolled (478, 304) with delta (0, 0)
Screenshot: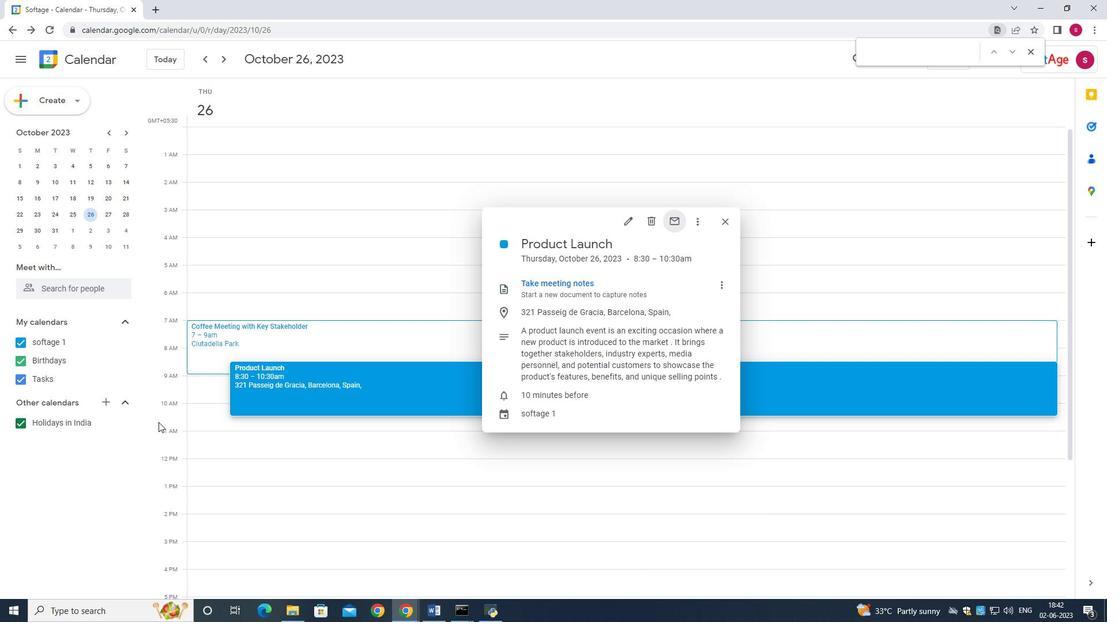 
Action: Mouse scrolled (478, 304) with delta (0, 0)
Screenshot: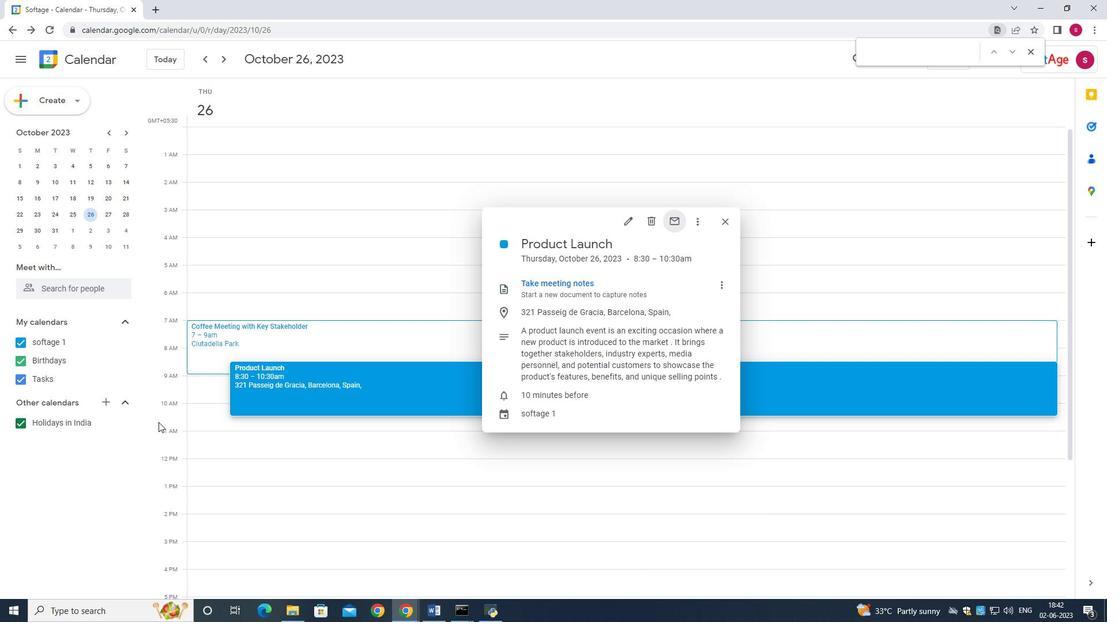 
Action: Mouse scrolled (478, 304) with delta (0, 0)
Screenshot: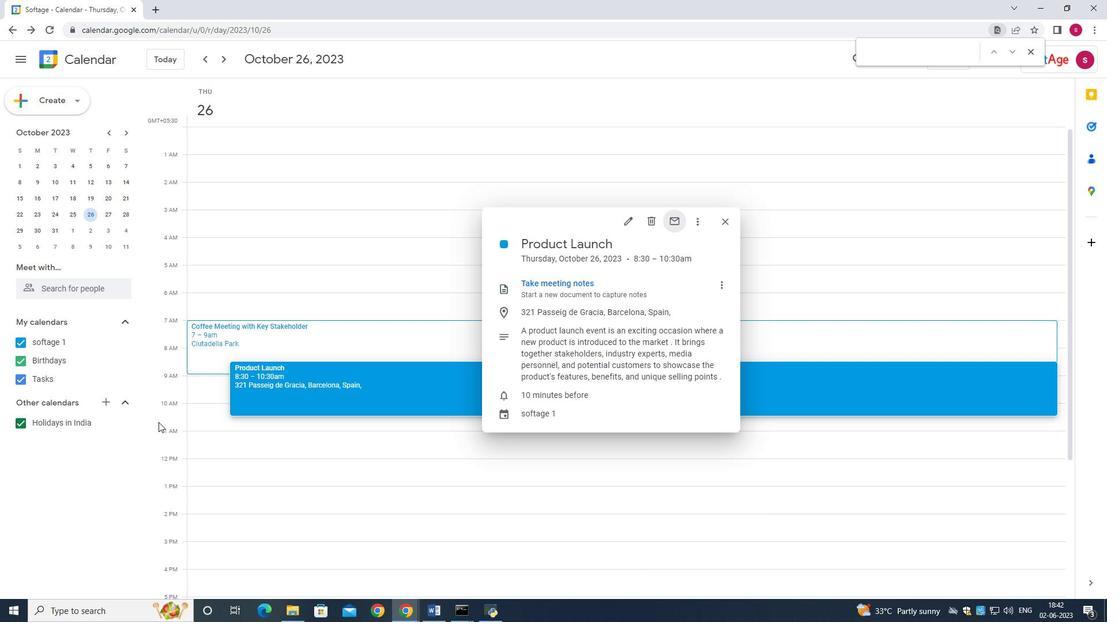 
Action: Mouse moved to (367, 353)
Screenshot: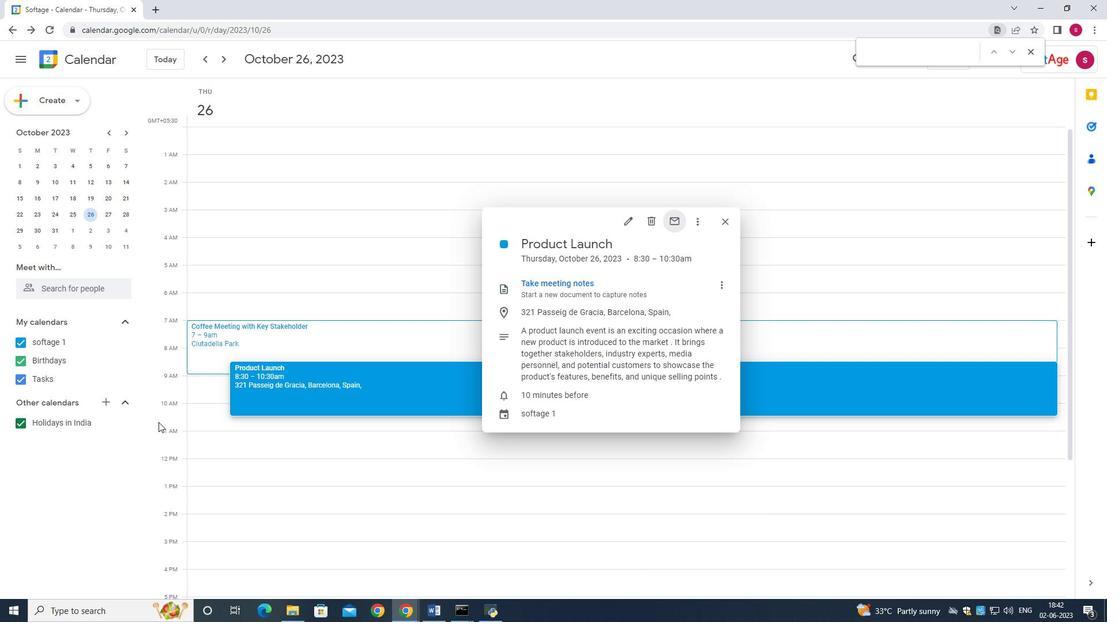 
Action: Mouse scrolled (367, 354) with delta (0, 0)
Screenshot: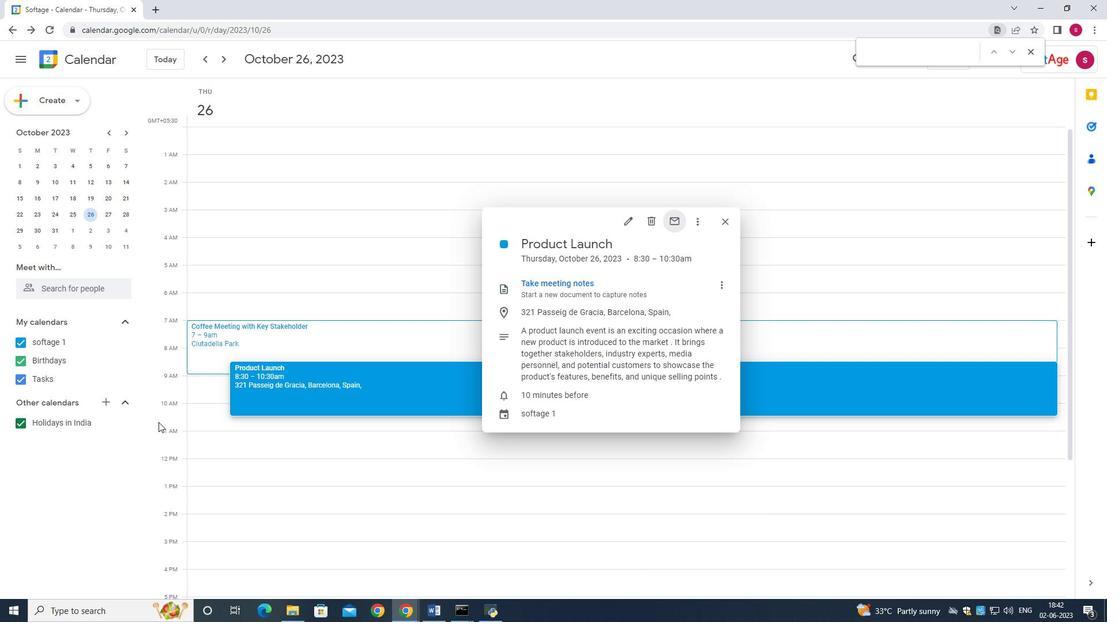 
Action: Mouse scrolled (367, 354) with delta (0, 0)
Screenshot: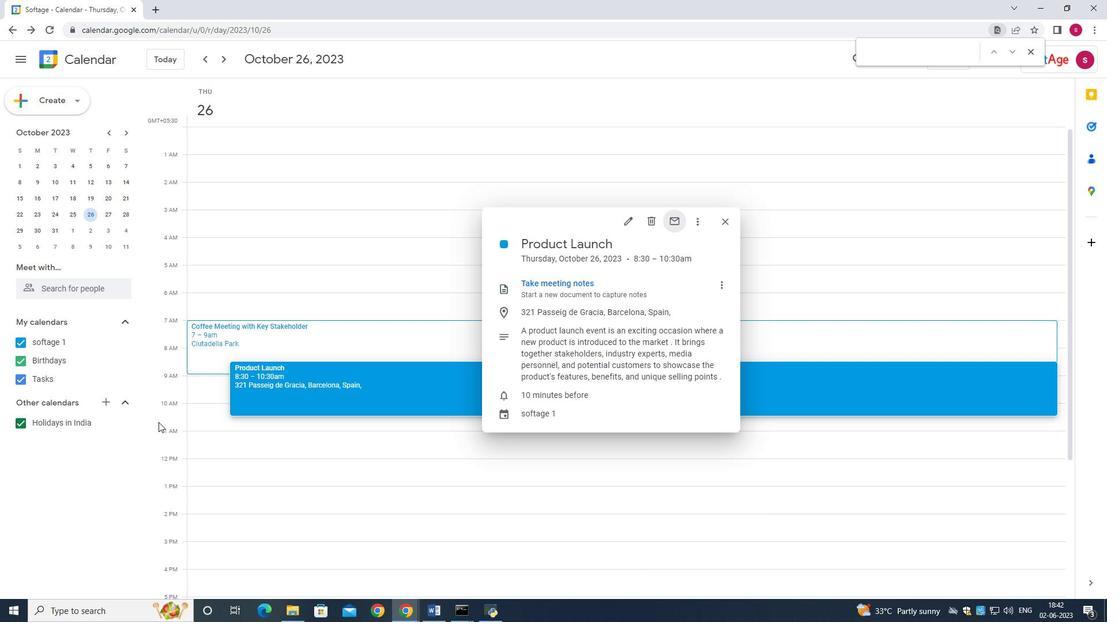 
Action: Mouse scrolled (367, 354) with delta (0, 0)
Screenshot: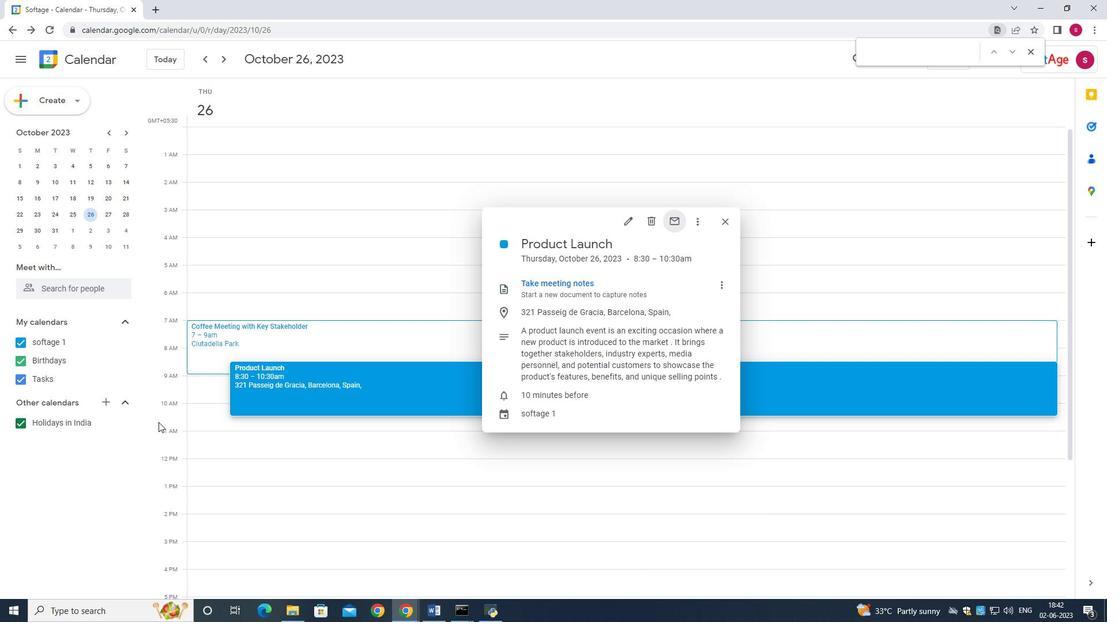 
Action: Mouse scrolled (367, 354) with delta (0, 0)
Screenshot: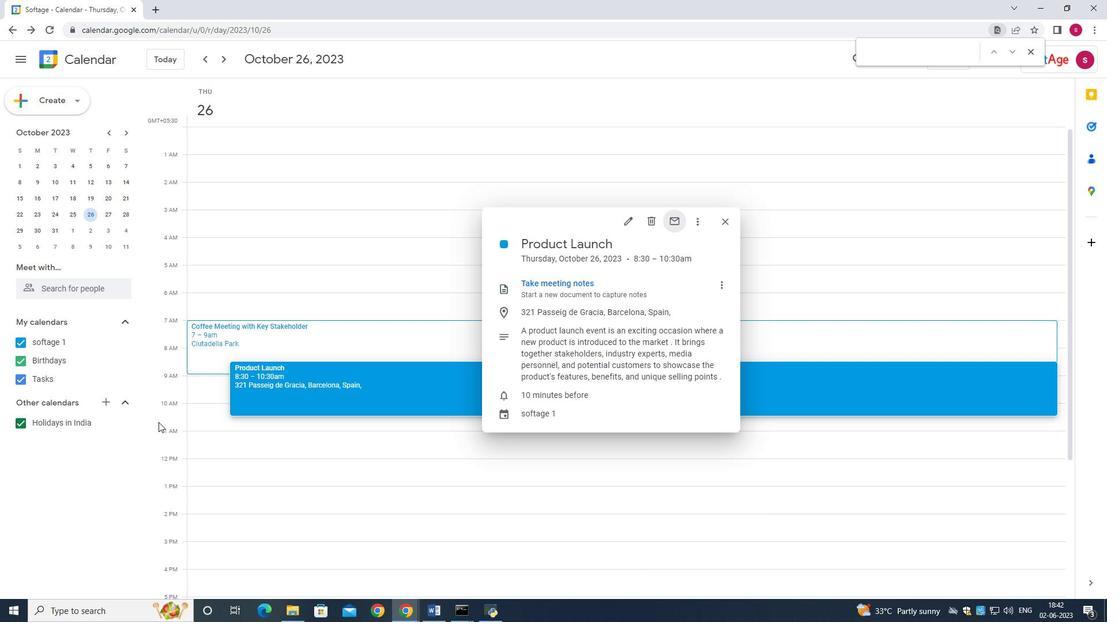 
Action: Mouse moved to (359, 352)
Screenshot: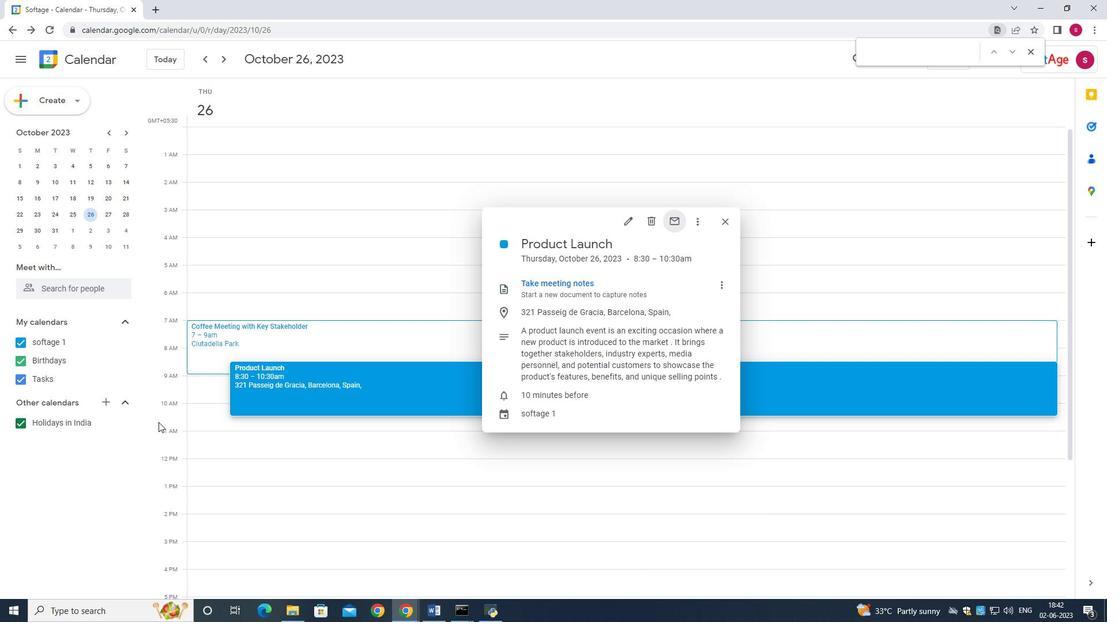 
Action: Mouse pressed left at (359, 352)
Screenshot: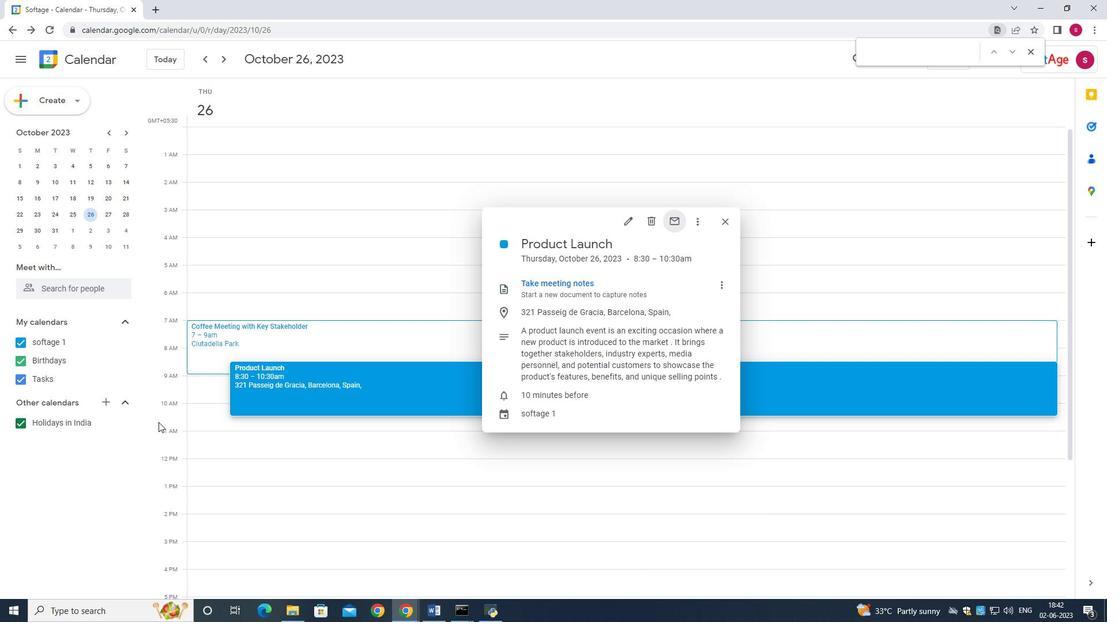 
Action: Mouse moved to (132, 87)
Screenshot: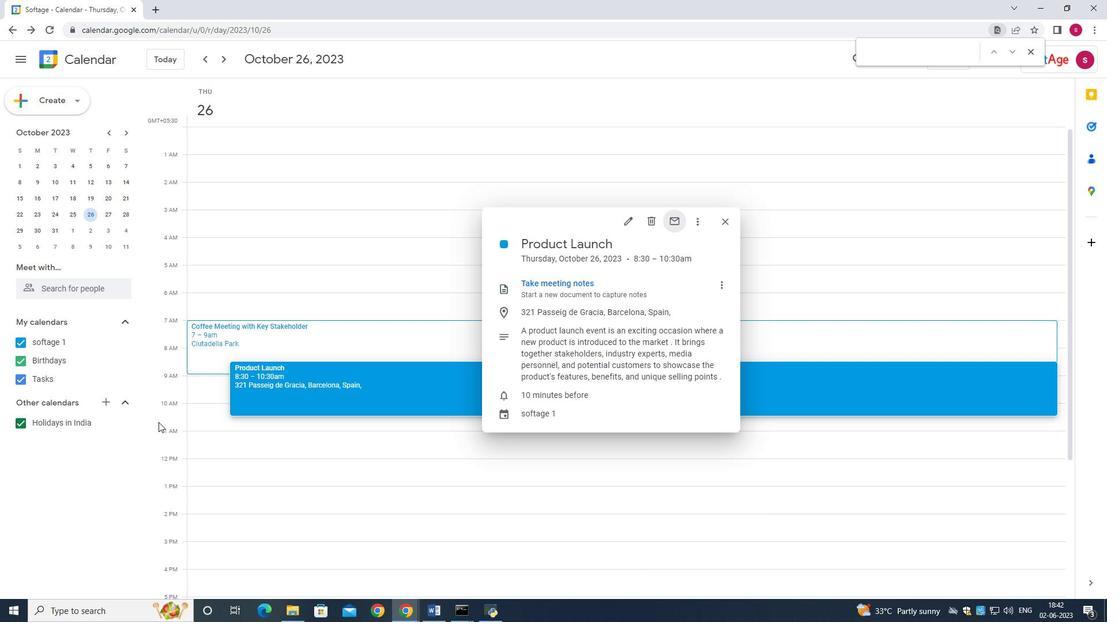 
Action: Mouse pressed left at (132, 87)
Screenshot: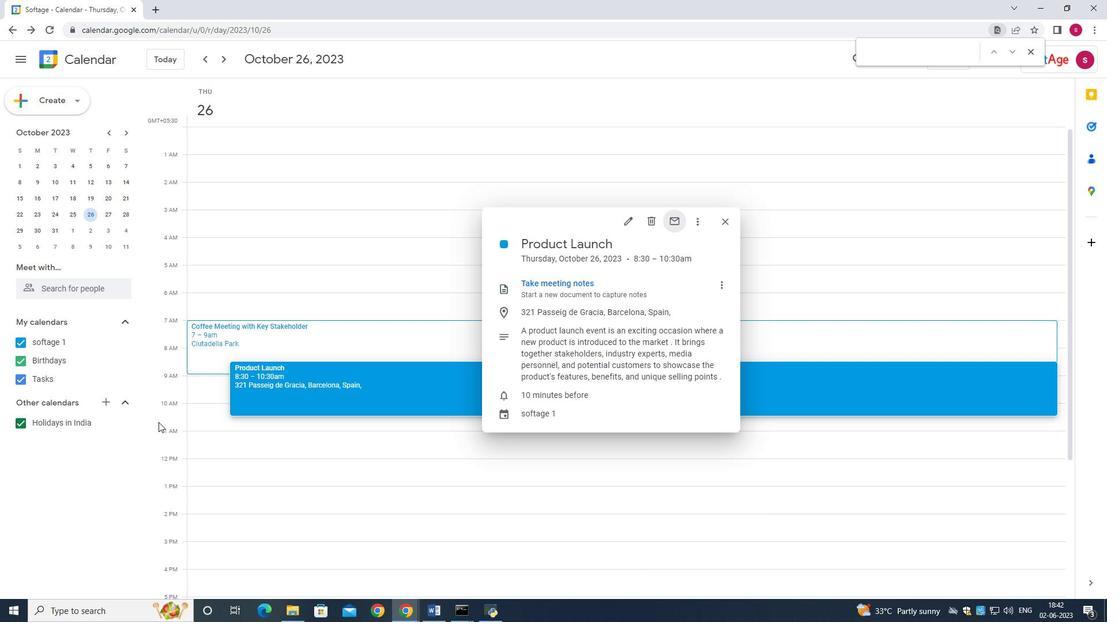 
Action: Mouse moved to (138, 95)
Screenshot: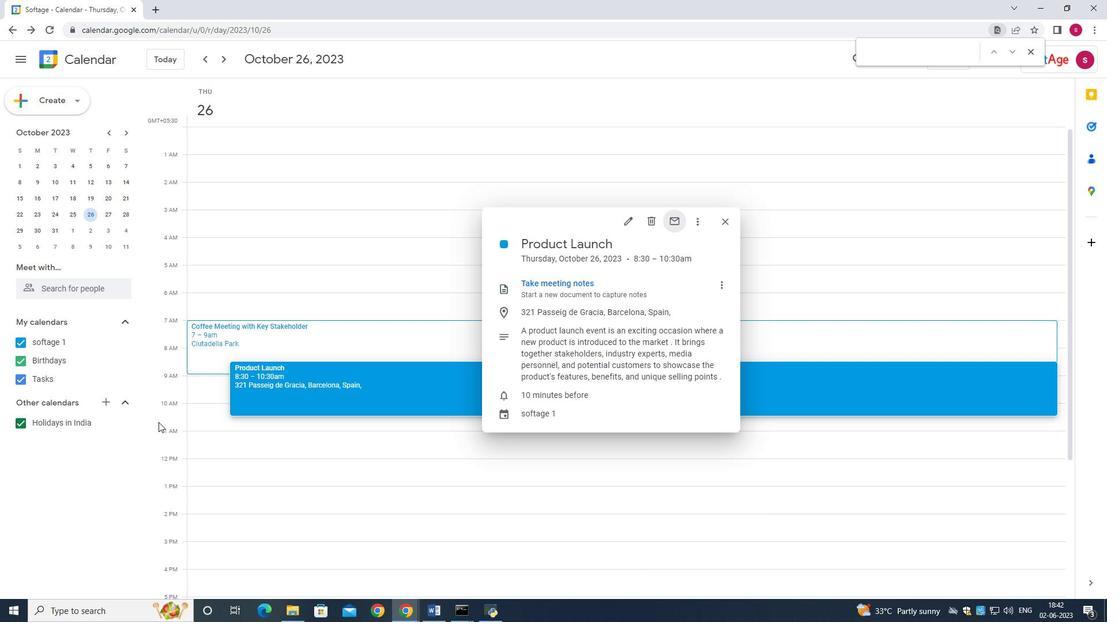 
Action: Key pressed ctrl+Fproduct<Key.space>lunch<Key.enter><Key.enter><Key.enter><Key.enter><Key.enter><Key.enter><Key.enter><Key.backspace><Key.backspace><Key.backspace><Key.backspace><Key.backspace><Key.backspace><Key.backspace><Key.backspace><Key.backspace><Key.backspace><Key.backspace><Key.backspace><Key.backspace><Key.backspace><Key.backspace><Key.backspace><Key.backspace><Key.backspace><Key.backspace><Key.backspace><Key.backspace><Key.backspace><Key.backspace><Key.backspace><Key.backspace><Key.backspace><Key.backspace><Key.backspace><Key.backspace><Key.shift>Product<Key.space>lunch<Key.enter>
Screenshot: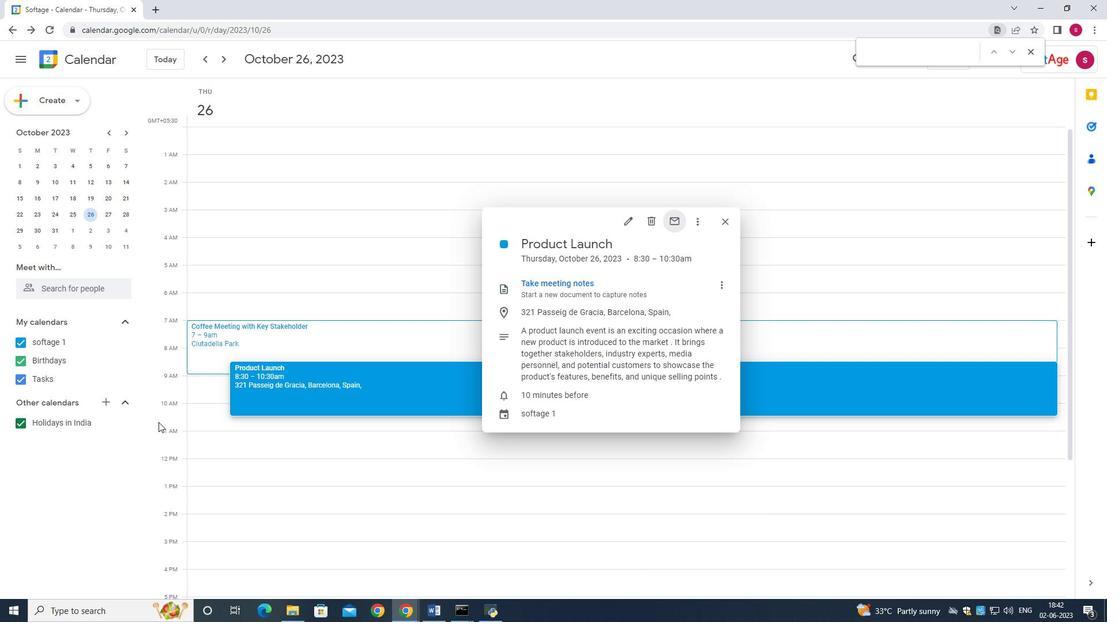 
Action: Mouse moved to (451, 78)
Screenshot: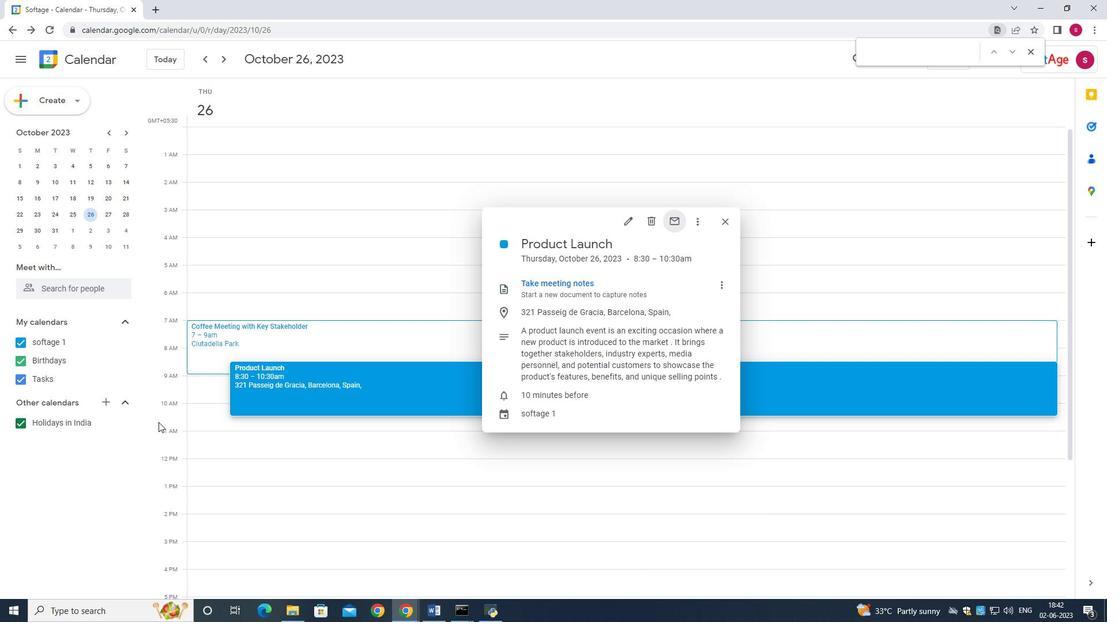
Action: Key pressed <Key.backspace><Key.backspace><Key.backspace><Key.backspace><Key.backspace><Key.backspace><Key.backspace><Key.backspace><Key.backspace><Key.backspace><Key.backspace><Key.backspace><Key.backspace><Key.backspace><Key.backspace><Key.backspace><Key.backspace><Key.backspace><Key.backspace><Key.backspace><Key.backspace><Key.backspace><Key.backspace>
Screenshot: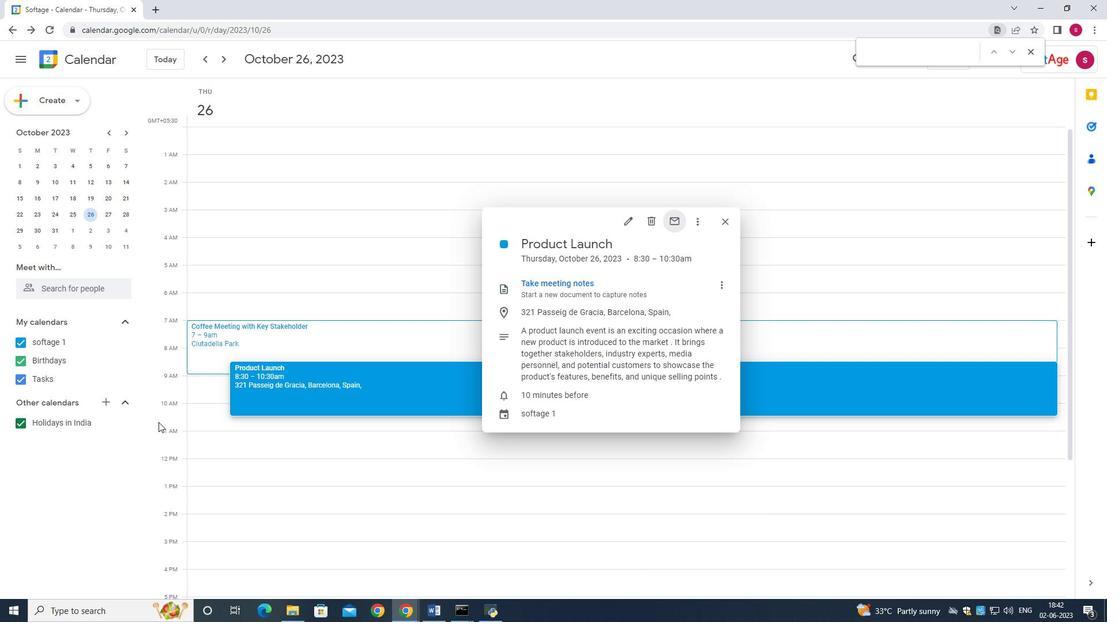 
Action: Mouse moved to (705, 71)
Screenshot: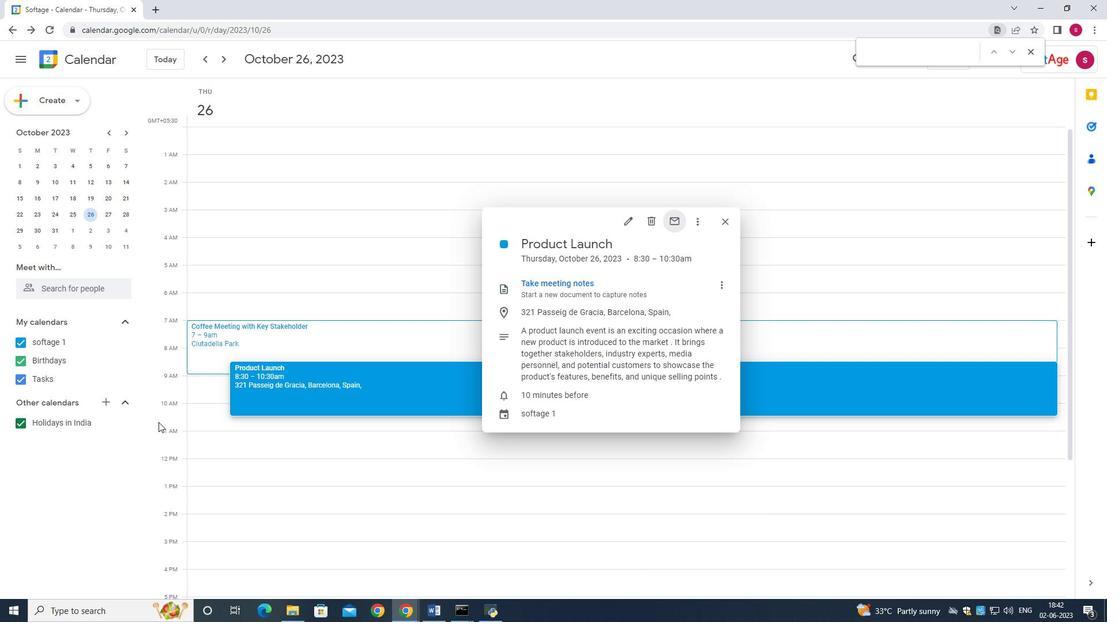 
Action: Mouse pressed left at (705, 71)
Screenshot: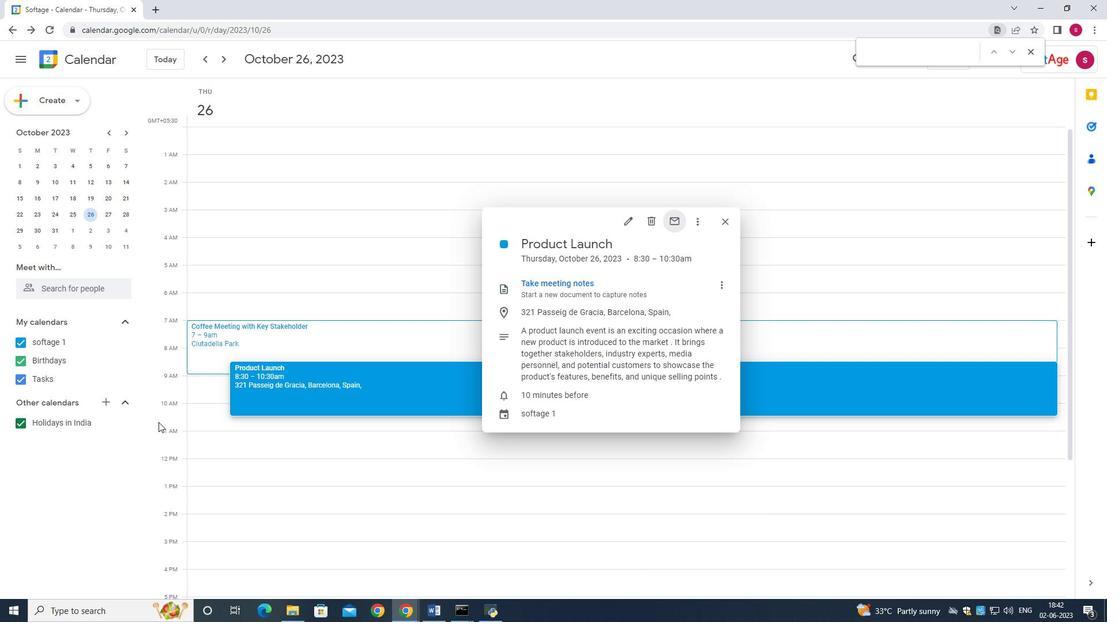
Action: Mouse moved to (736, 73)
Screenshot: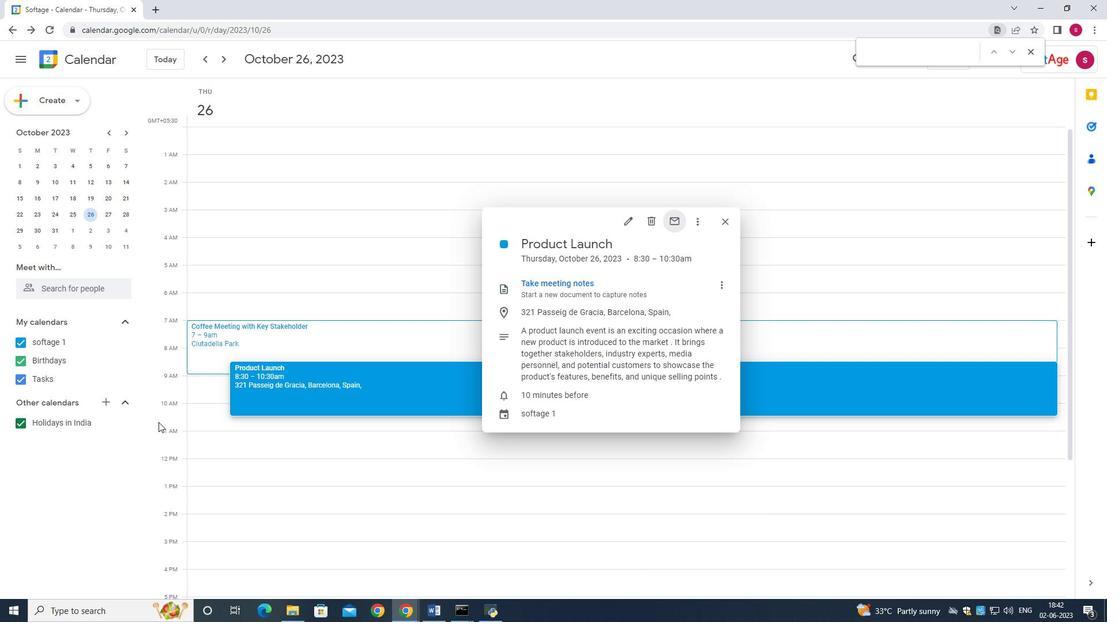 
Action: Mouse pressed left at (736, 73)
Screenshot: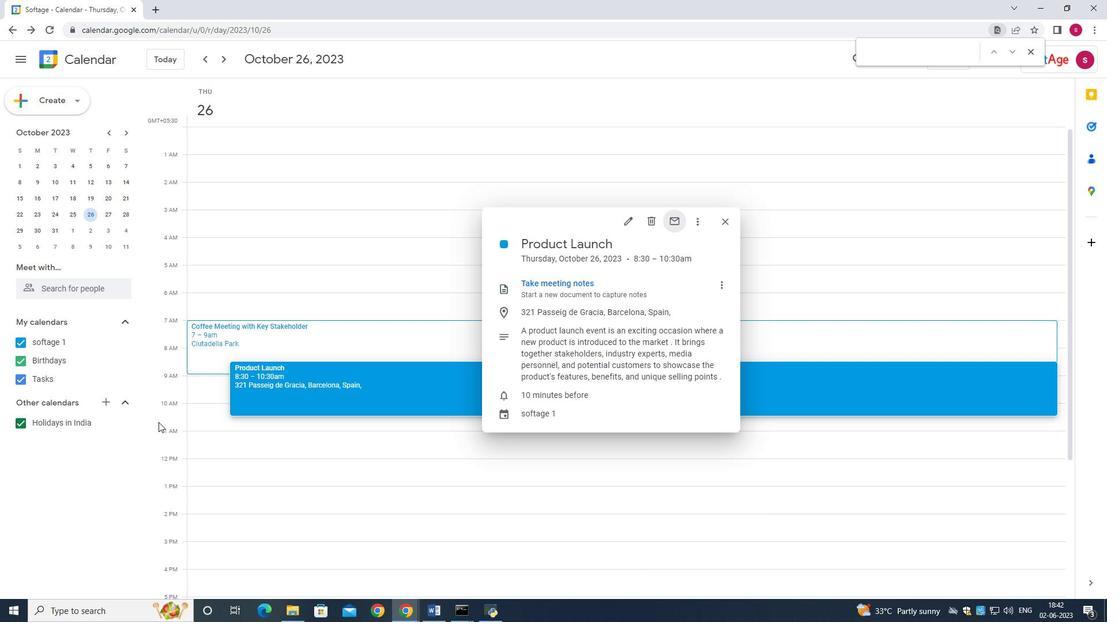 
Action: Mouse moved to (737, 108)
Screenshot: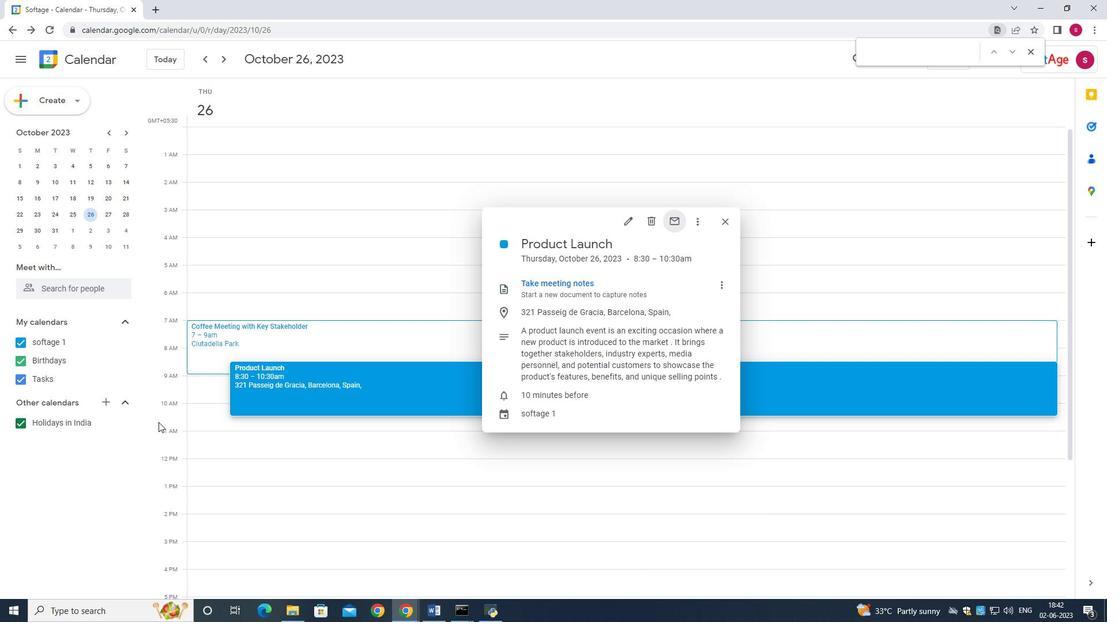 
Action: Mouse scrolled (737, 107) with delta (0, 0)
Screenshot: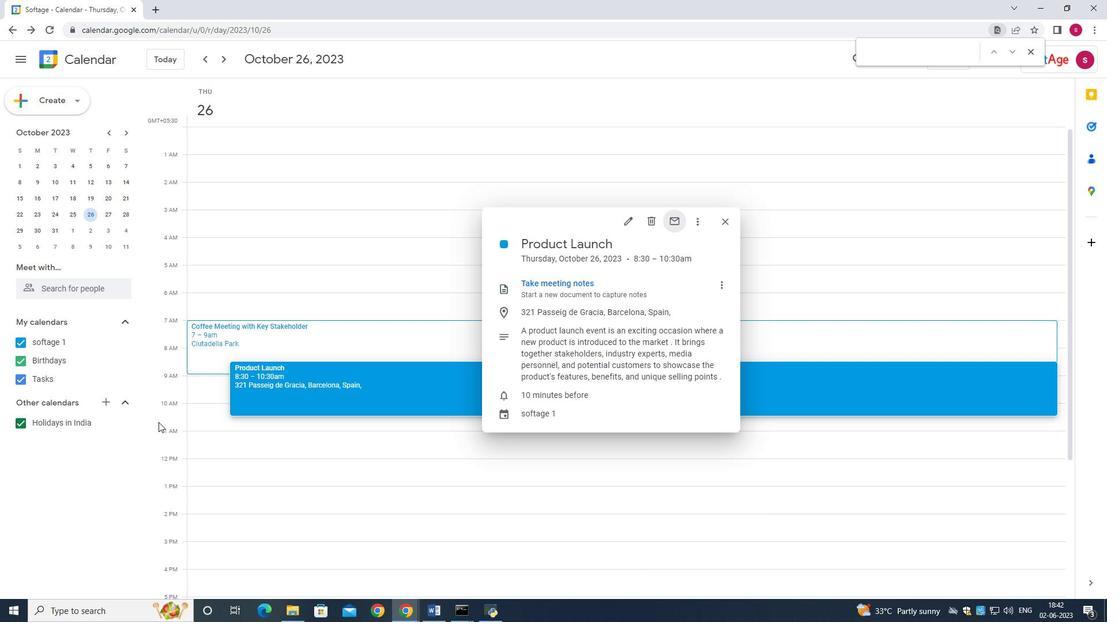 
Action: Mouse moved to (737, 110)
Screenshot: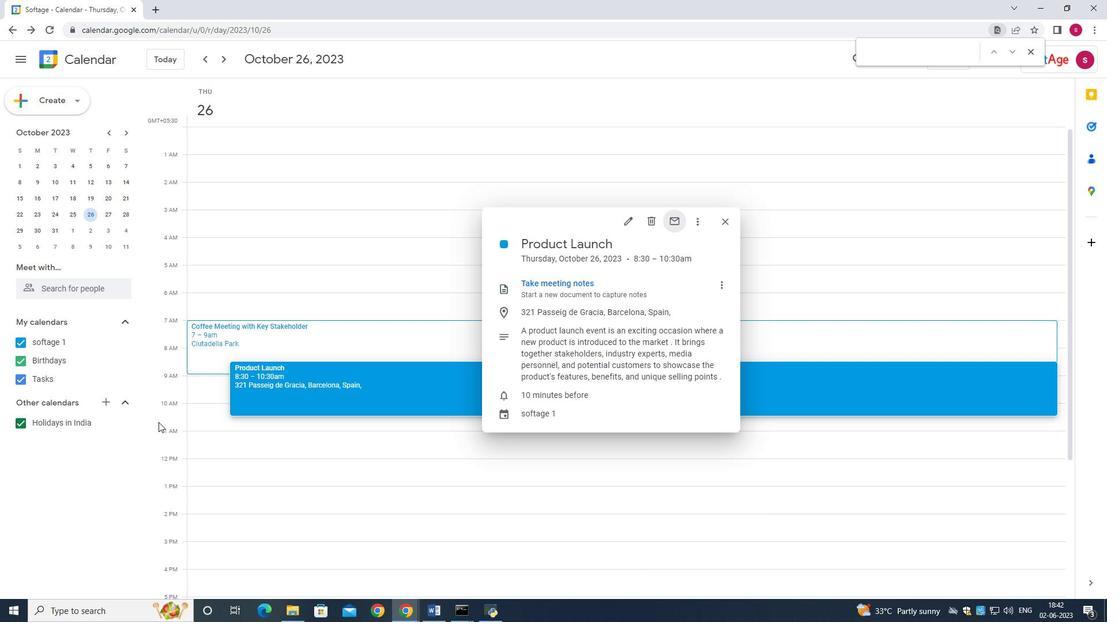
Action: Mouse scrolled (737, 109) with delta (0, 0)
Screenshot: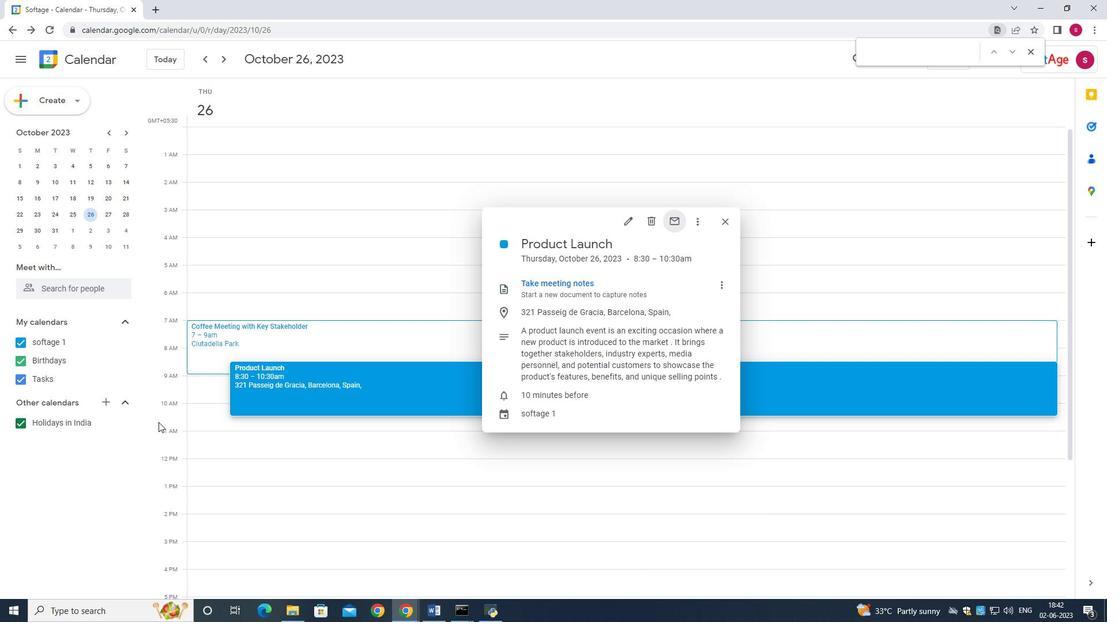 
Action: Mouse moved to (735, 111)
Screenshot: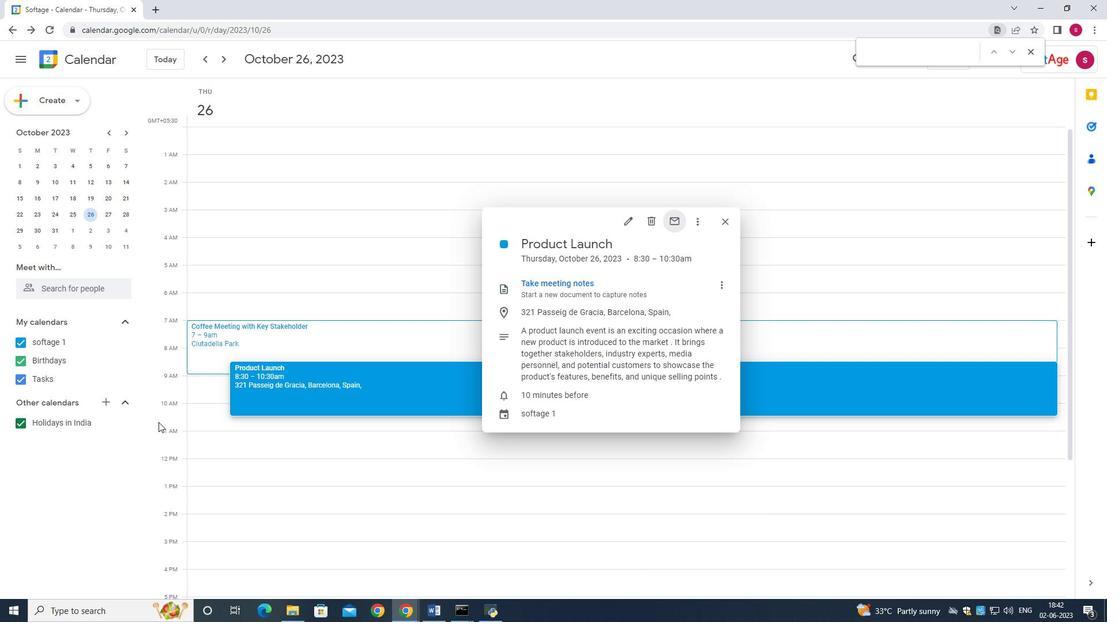 
Action: Mouse scrolled (735, 111) with delta (0, 0)
Screenshot: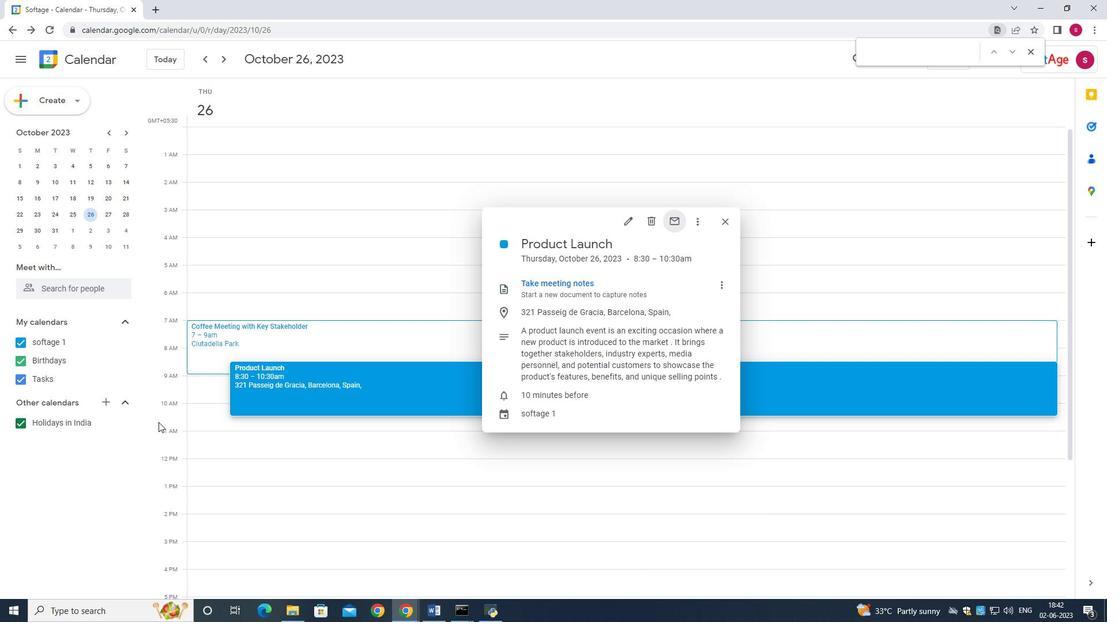 
Action: Mouse moved to (734, 110)
Screenshot: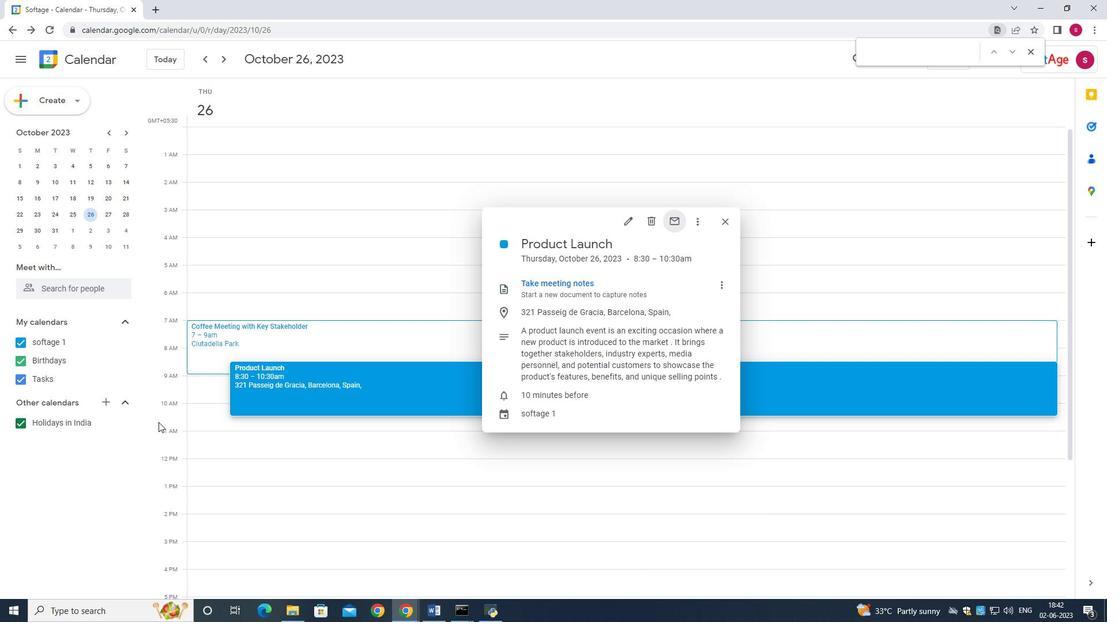 
Action: Mouse pressed left at (734, 110)
Screenshot: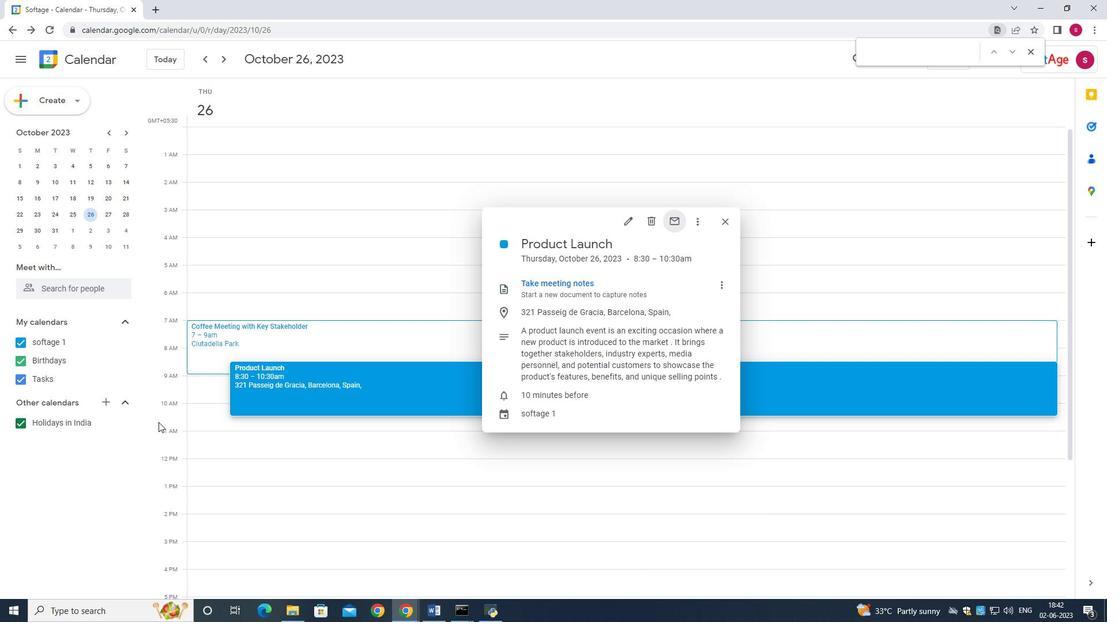 
Action: Mouse moved to (781, 56)
Screenshot: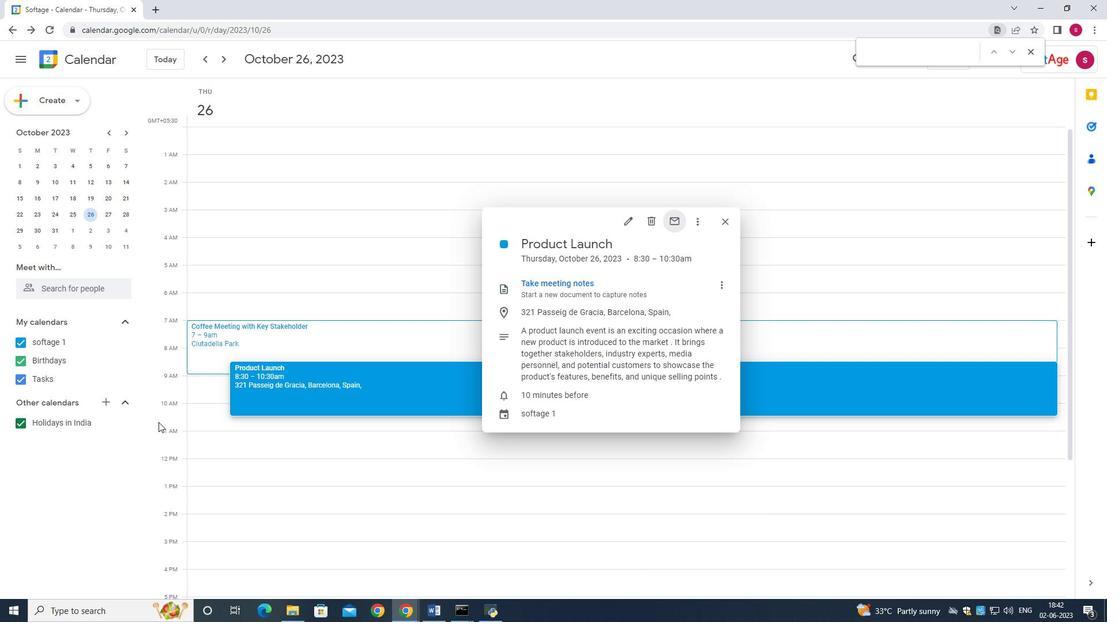 
Action: Mouse pressed left at (781, 56)
Screenshot: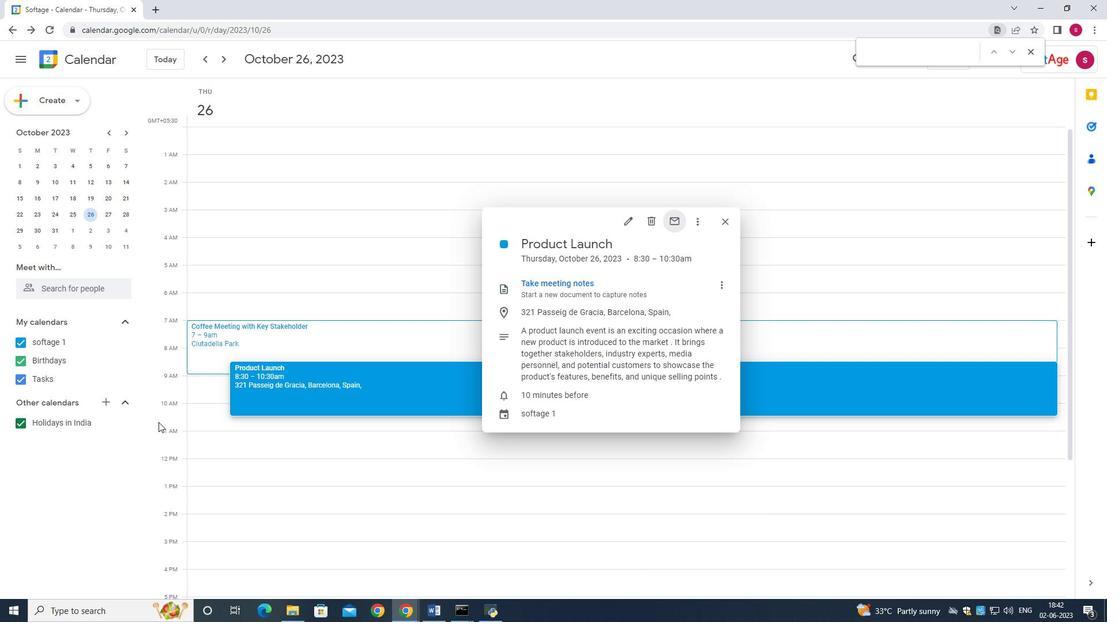 
Action: Mouse moved to (378, 245)
Screenshot: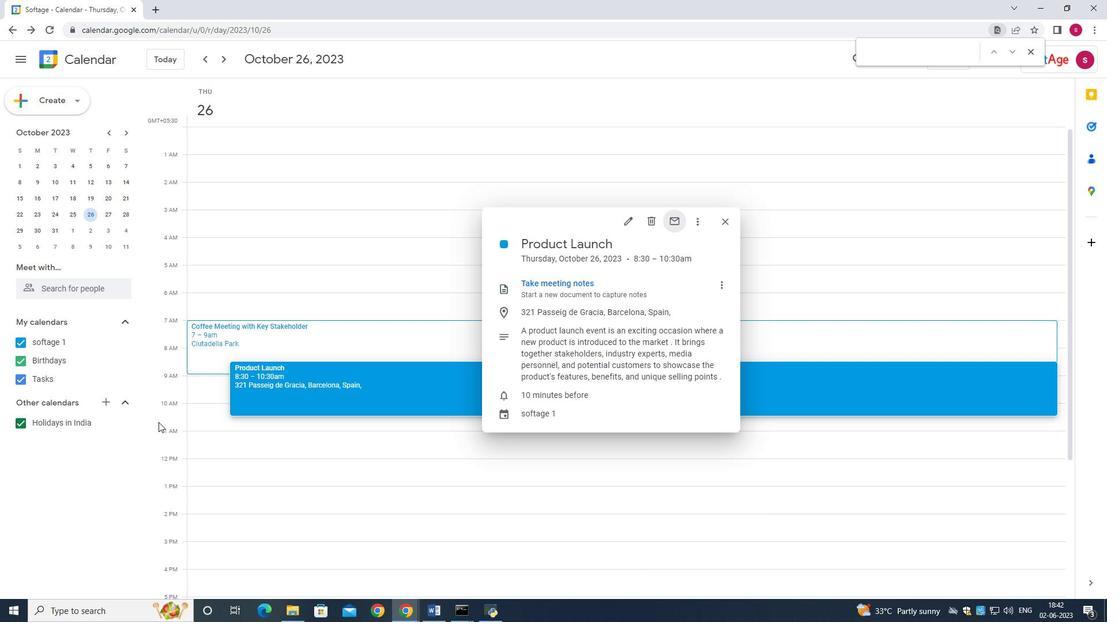 
Action: Mouse scrolled (378, 245) with delta (0, 0)
Screenshot: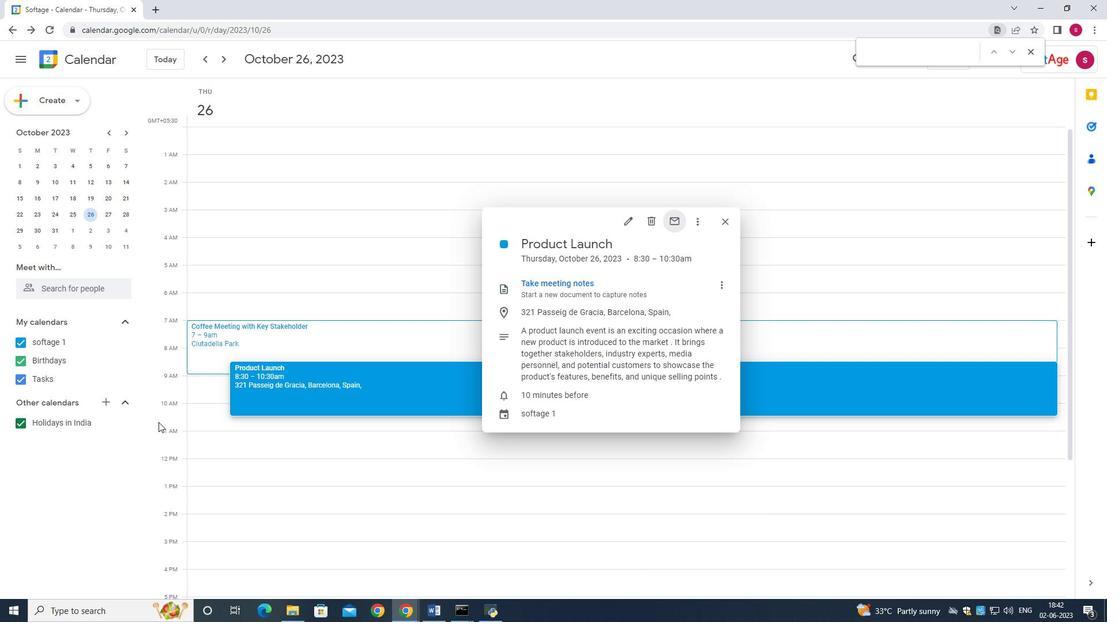 
Action: Mouse scrolled (378, 245) with delta (0, 0)
Screenshot: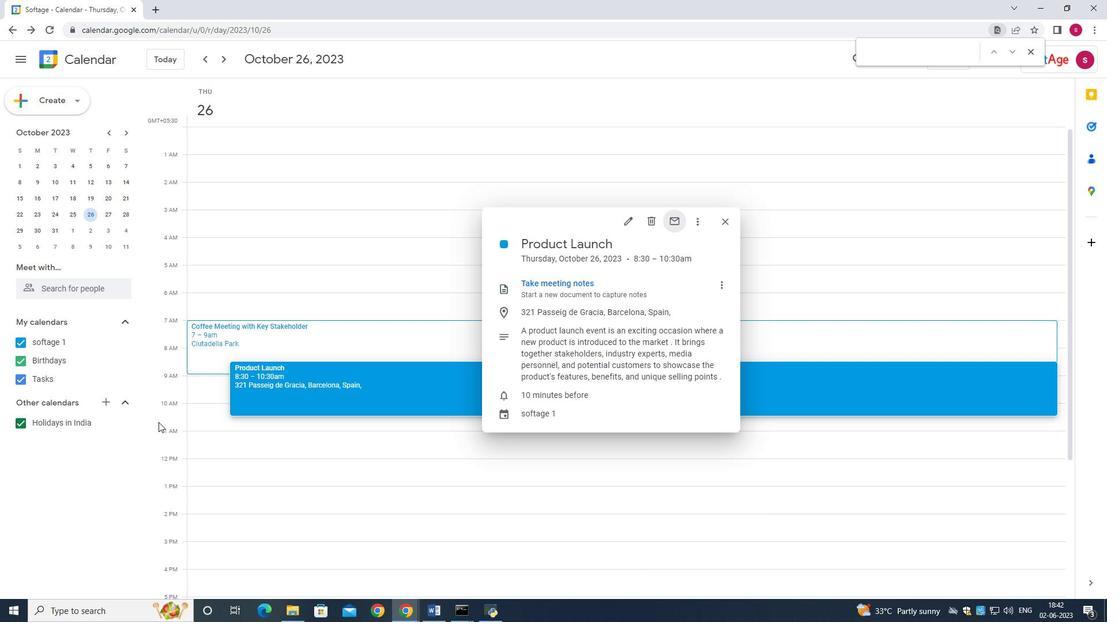 
Action: Mouse moved to (471, 117)
Screenshot: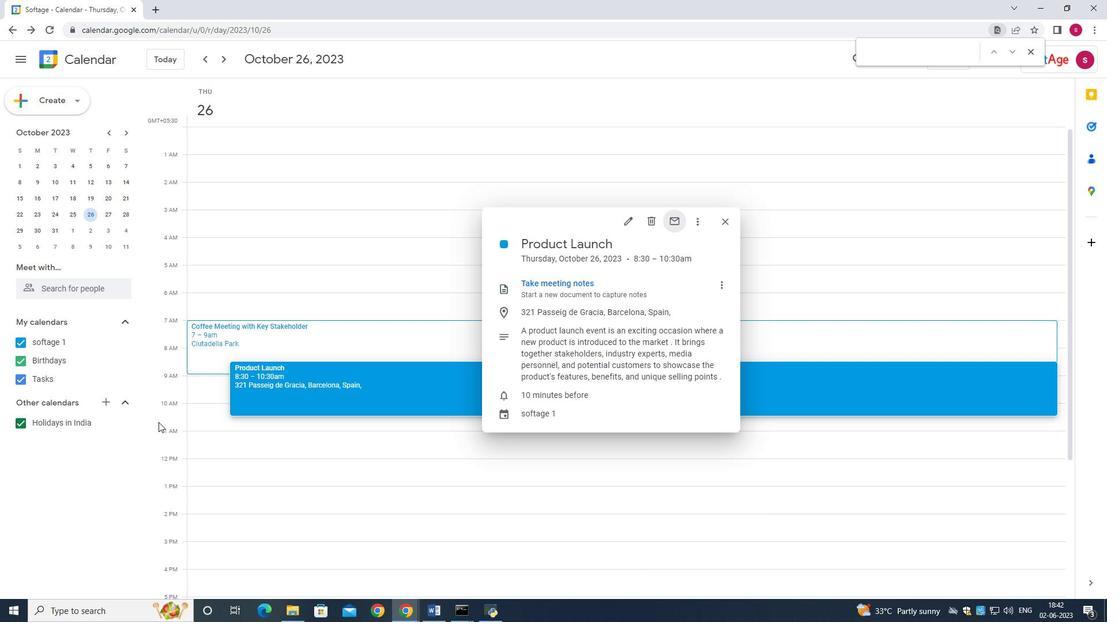 
Action: Mouse pressed left at (471, 117)
Screenshot: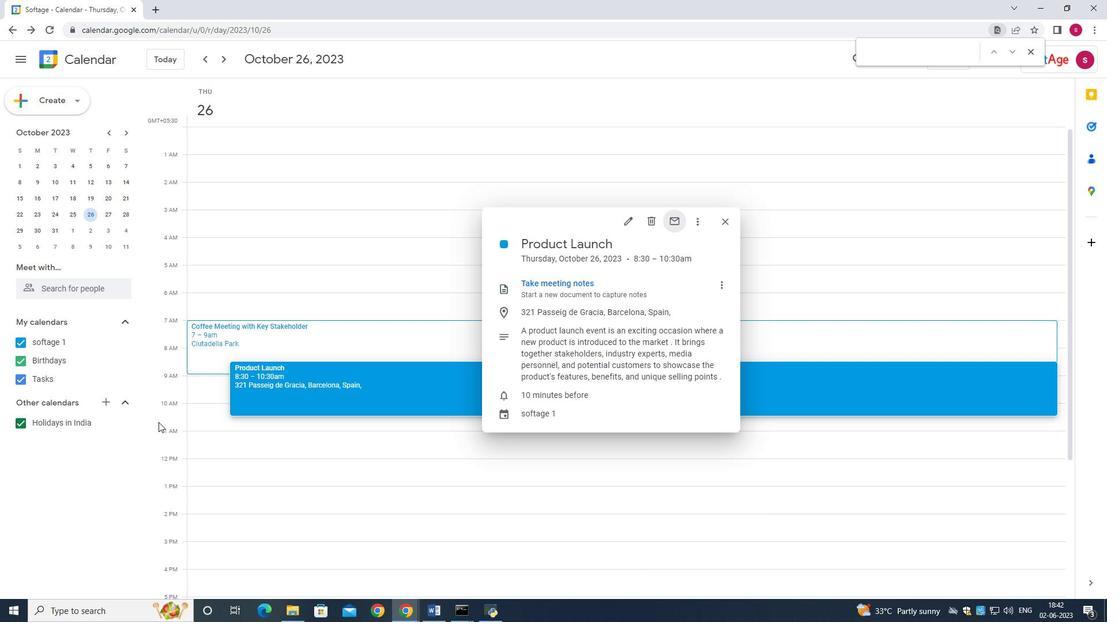 
Action: Mouse moved to (306, 89)
Screenshot: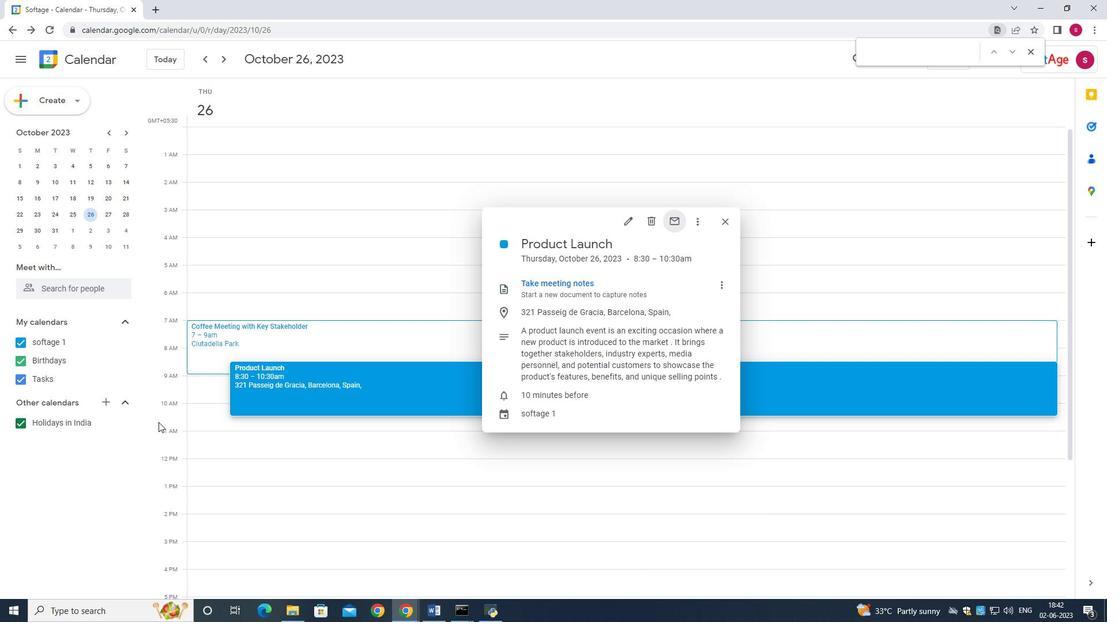 
Action: Mouse pressed left at (306, 89)
Screenshot: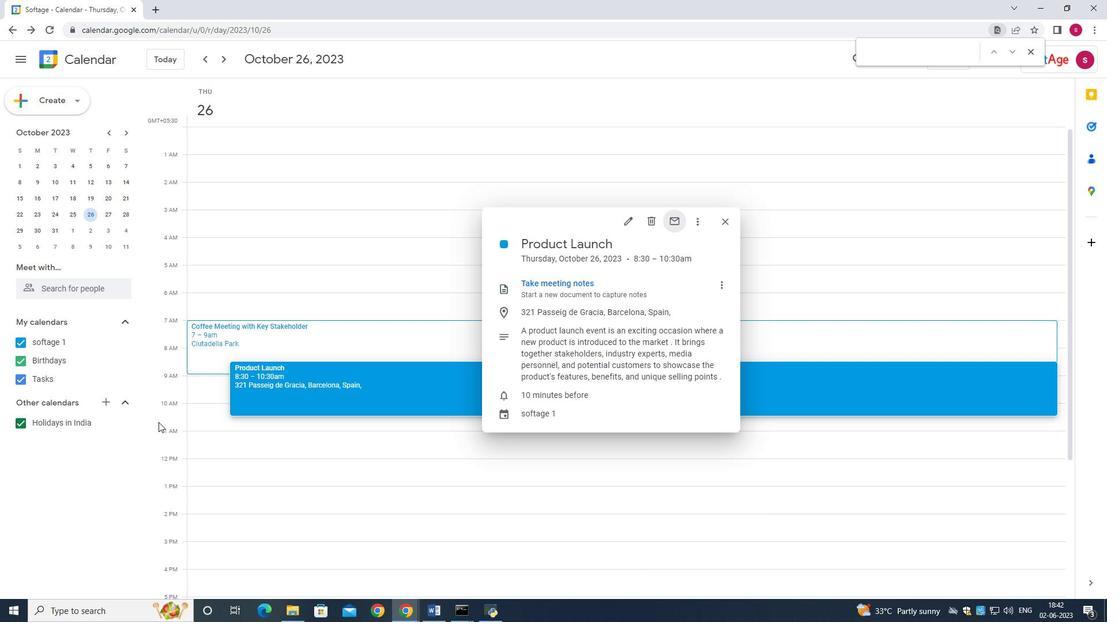 
Action: Mouse moved to (50, 101)
Screenshot: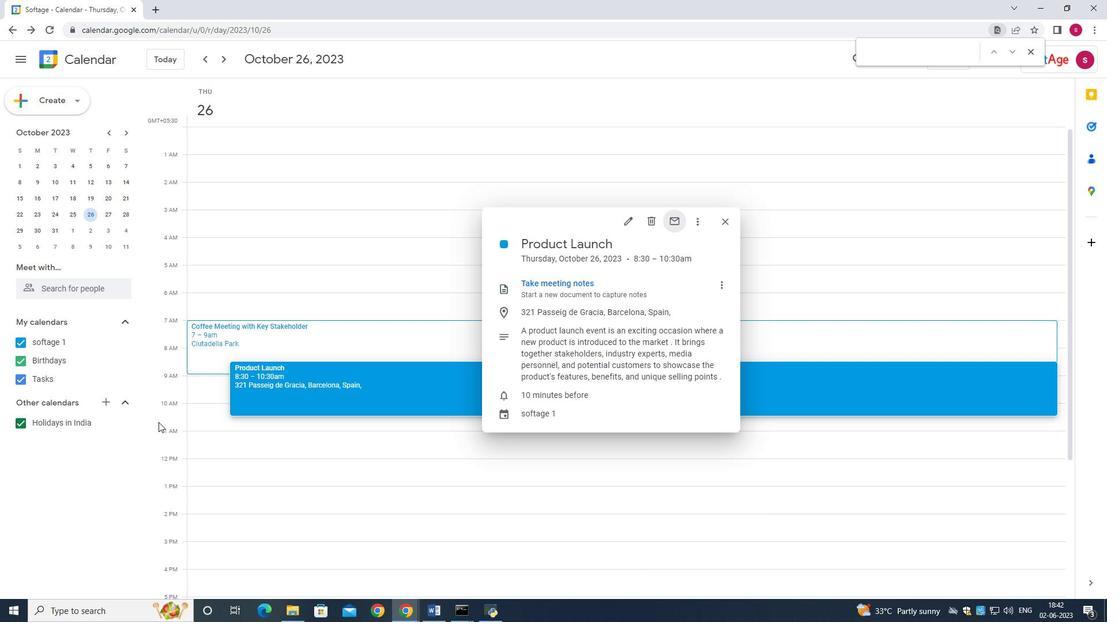 
Action: Mouse pressed left at (50, 101)
Screenshot: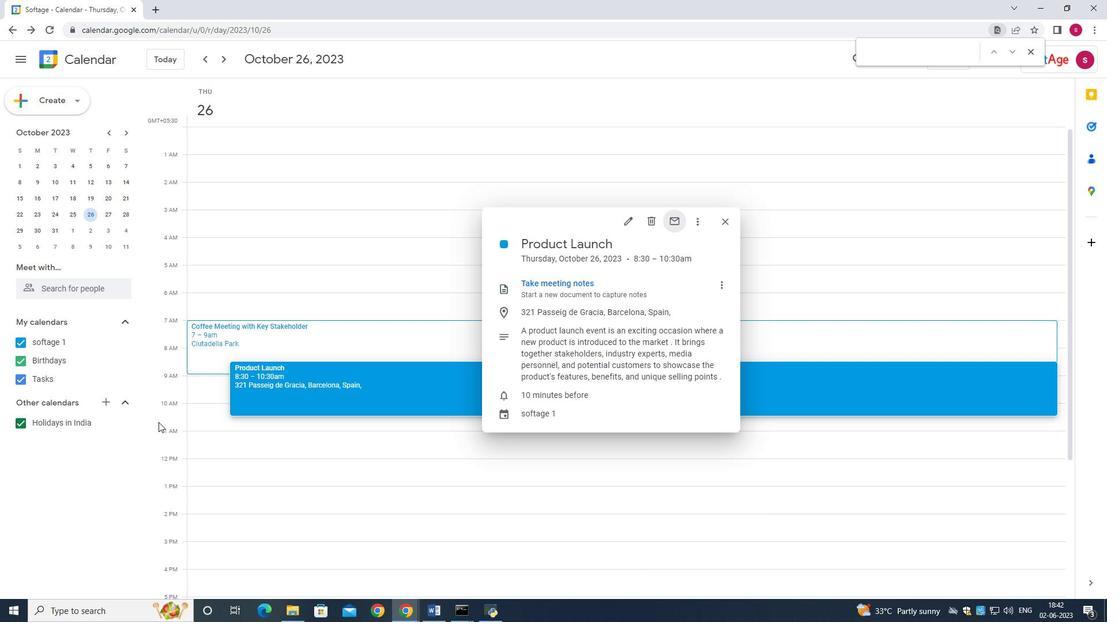 
Action: Mouse moved to (43, 103)
Screenshot: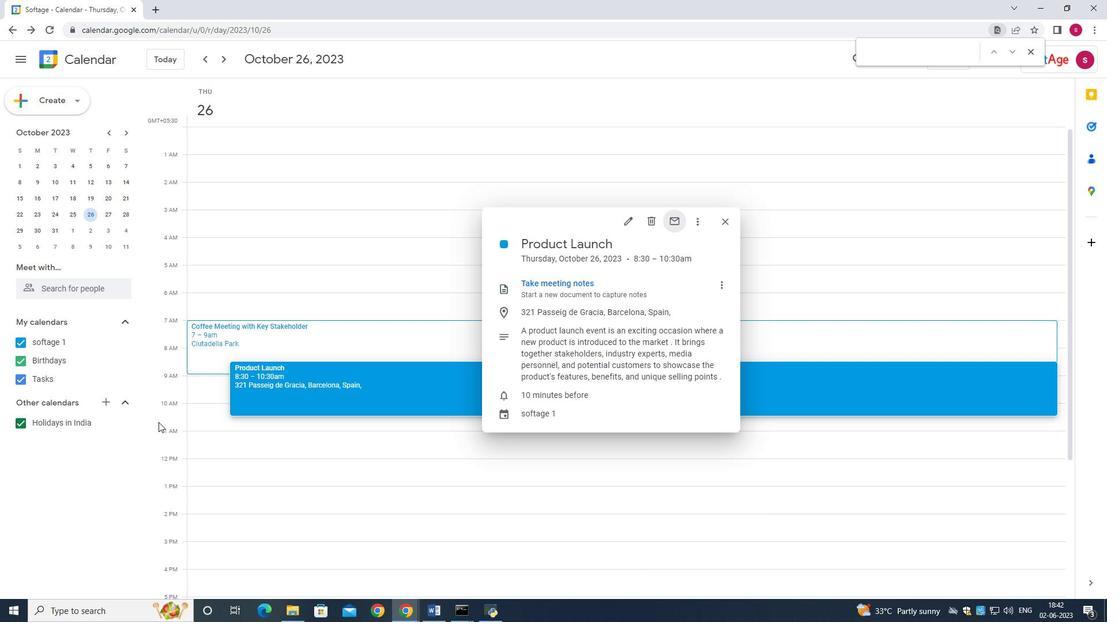 
Action: Mouse pressed left at (43, 103)
Screenshot: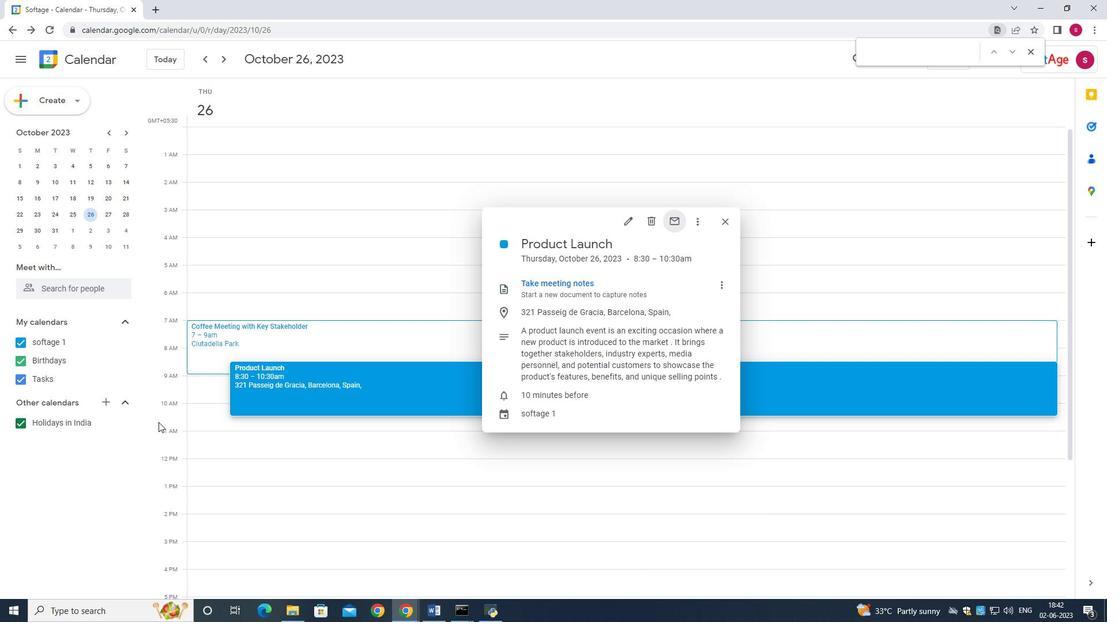 
Action: Mouse moved to (64, 100)
Screenshot: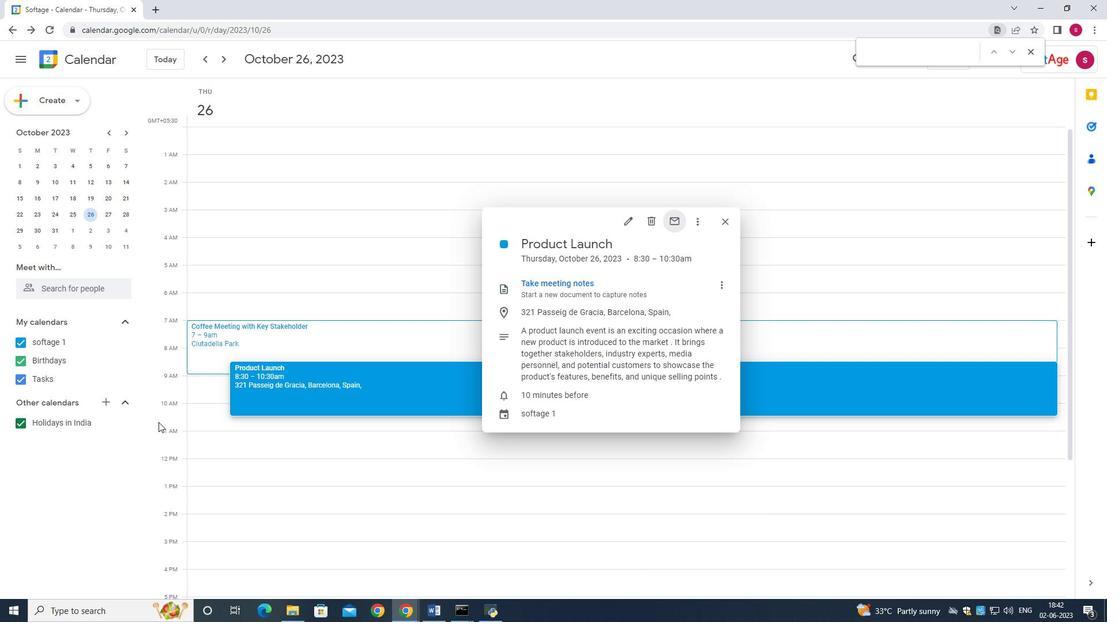 
Action: Mouse pressed left at (64, 100)
Screenshot: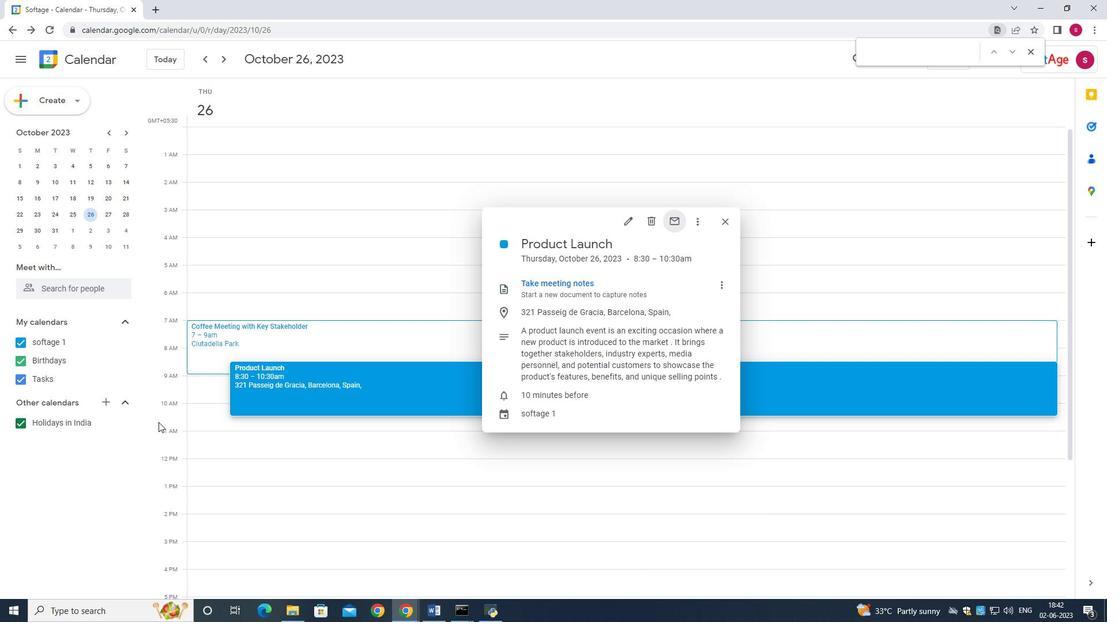 
Action: Mouse moved to (119, 97)
Screenshot: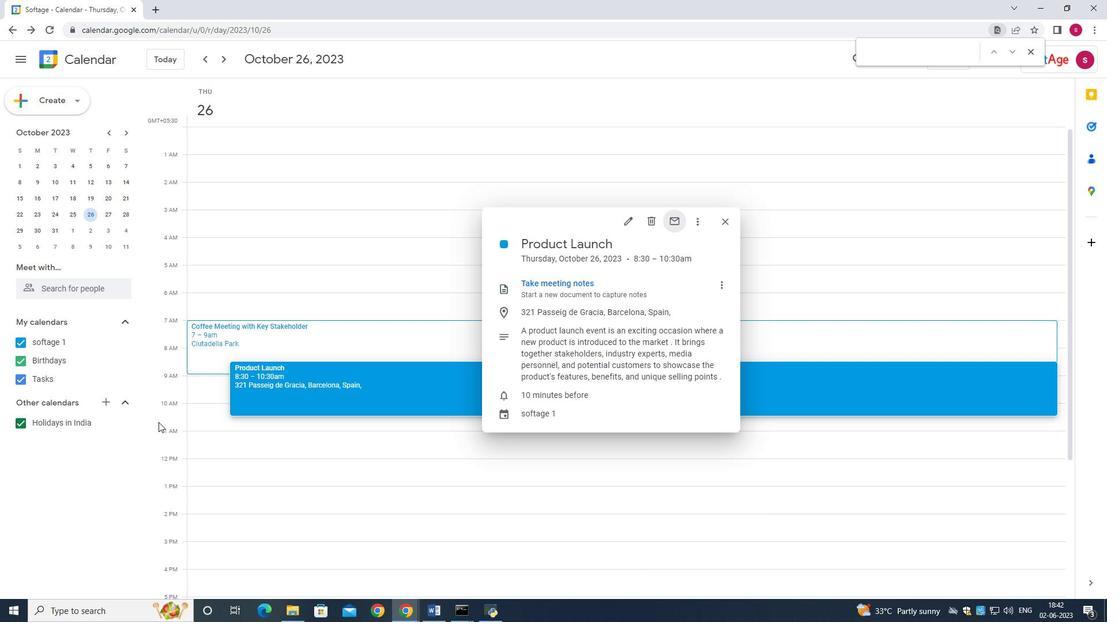 
Action: Mouse pressed left at (119, 97)
Screenshot: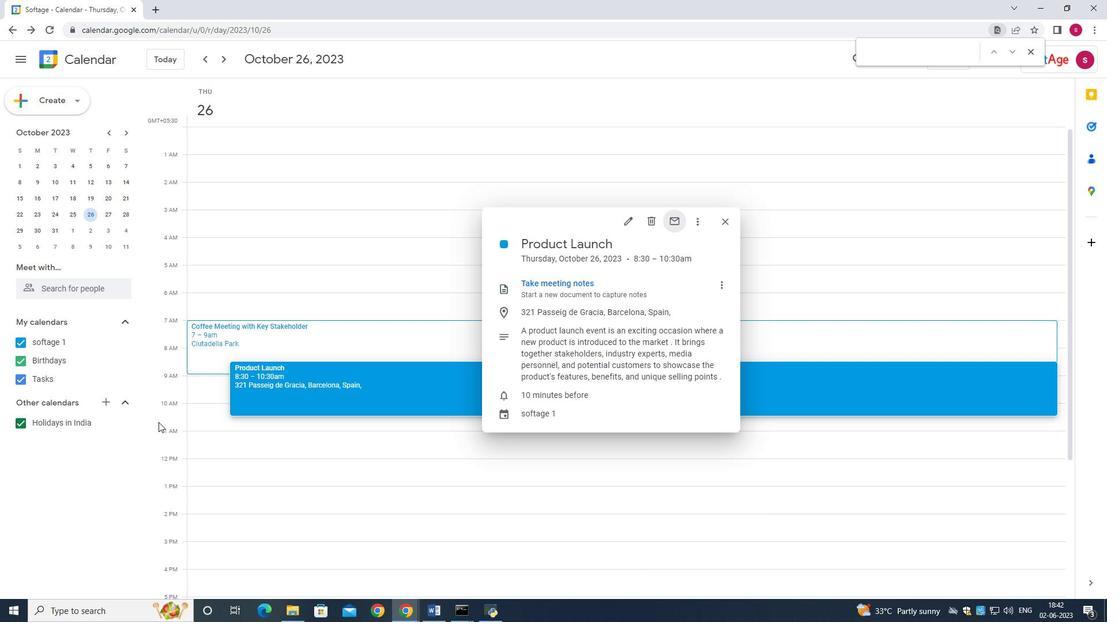 
Action: Mouse moved to (991, 114)
Screenshot: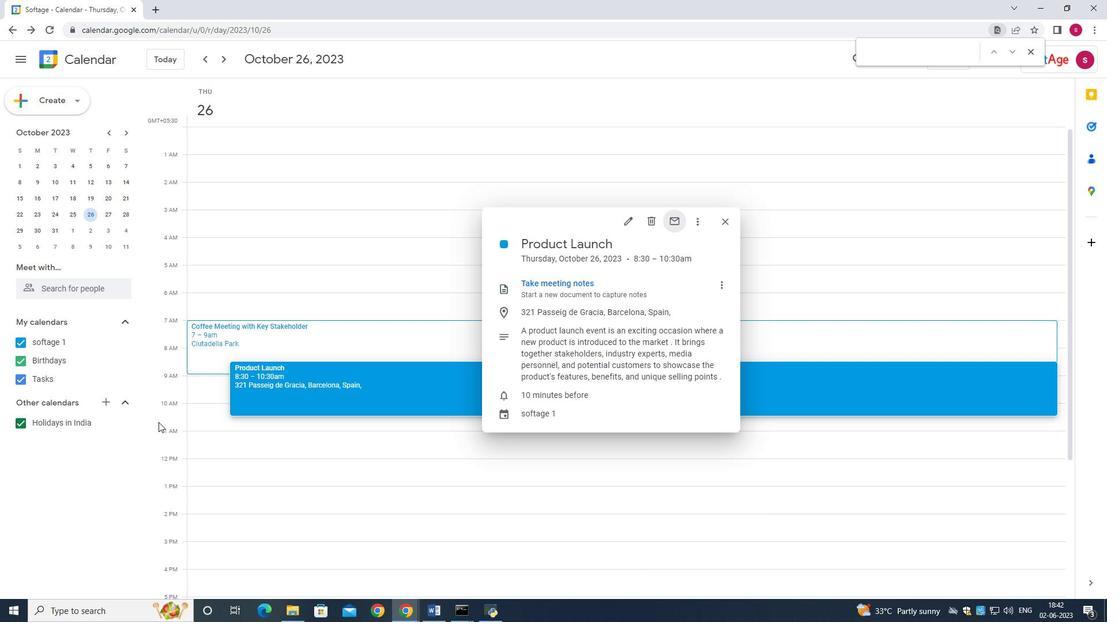 
Action: Mouse scrolled (991, 114) with delta (0, 0)
Screenshot: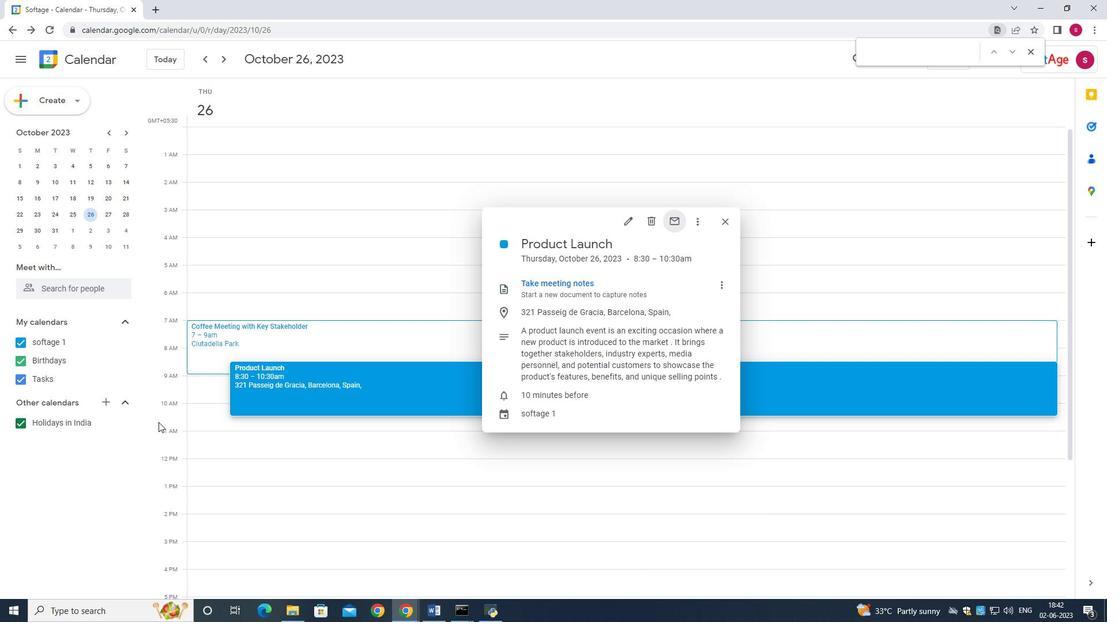 
Action: Mouse scrolled (991, 114) with delta (0, 0)
Screenshot: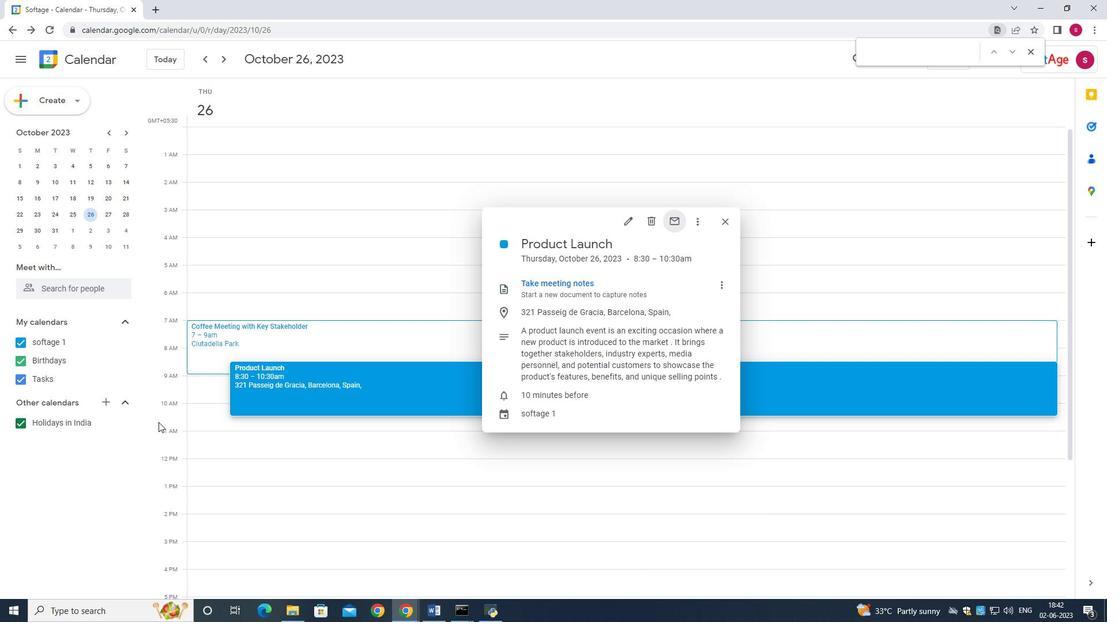 
Action: Mouse moved to (328, 409)
Screenshot: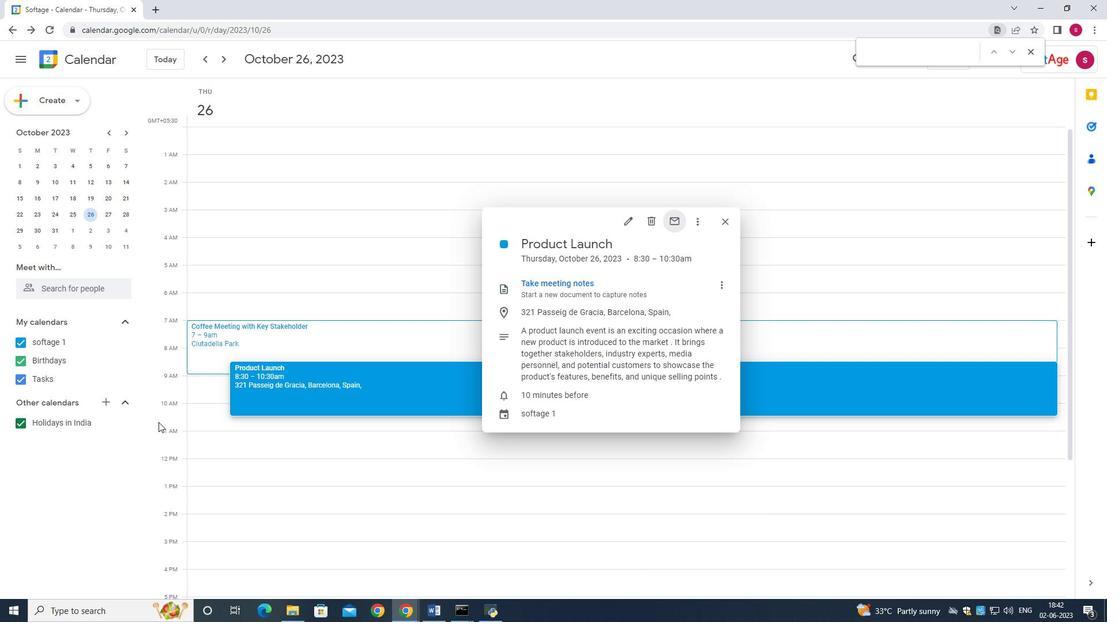 
Action: Mouse scrolled (328, 408) with delta (0, 0)
Screenshot: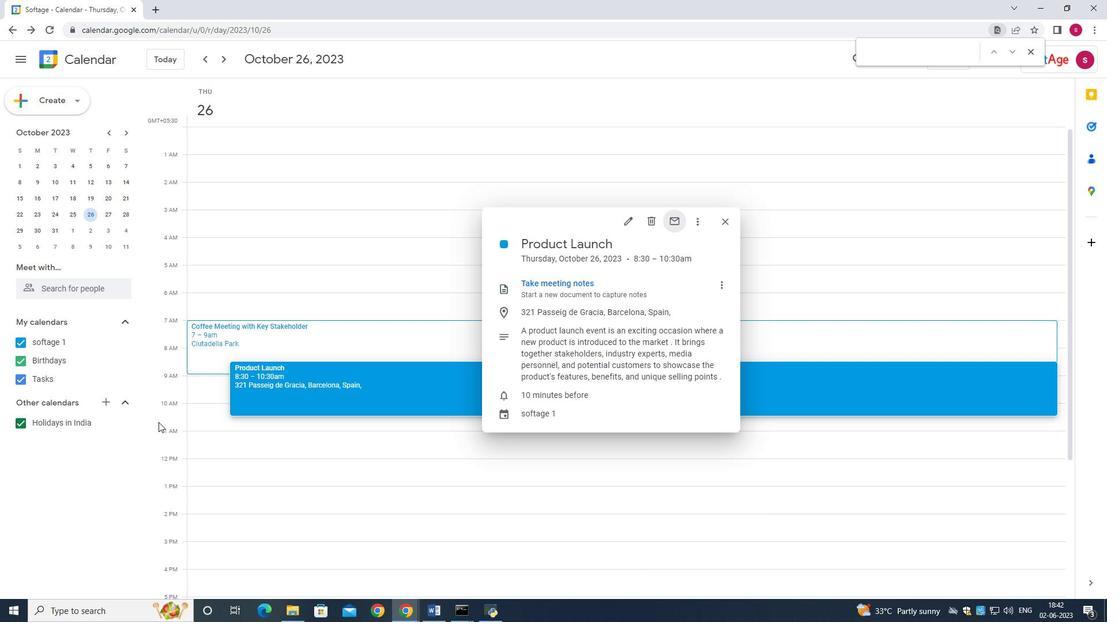 
Action: Mouse scrolled (328, 408) with delta (0, 0)
Screenshot: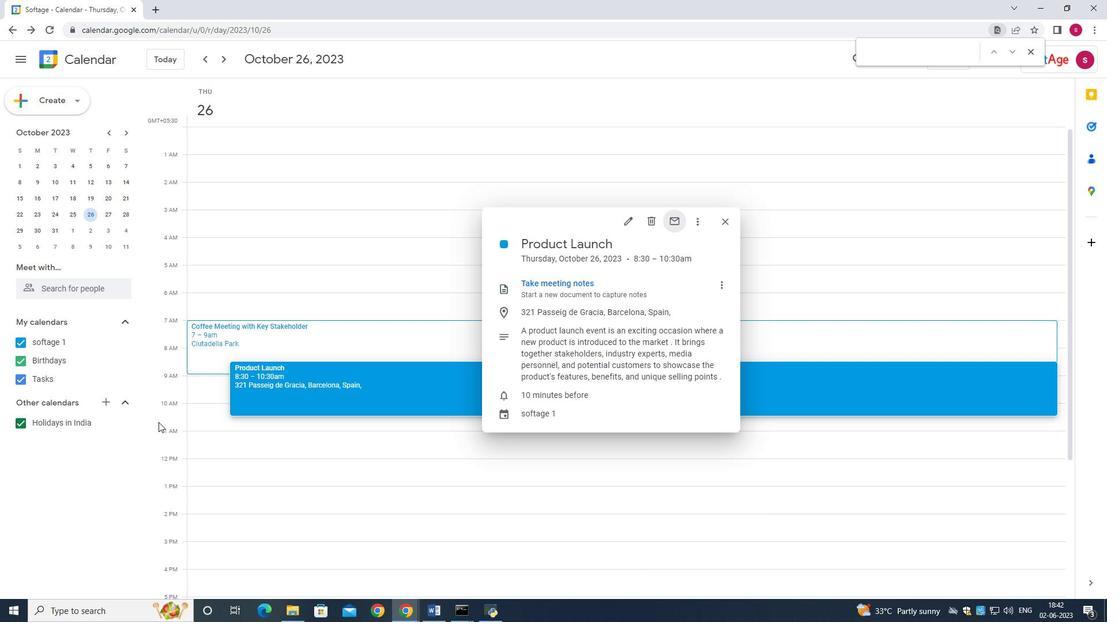
Action: Mouse scrolled (328, 410) with delta (0, 0)
Screenshot: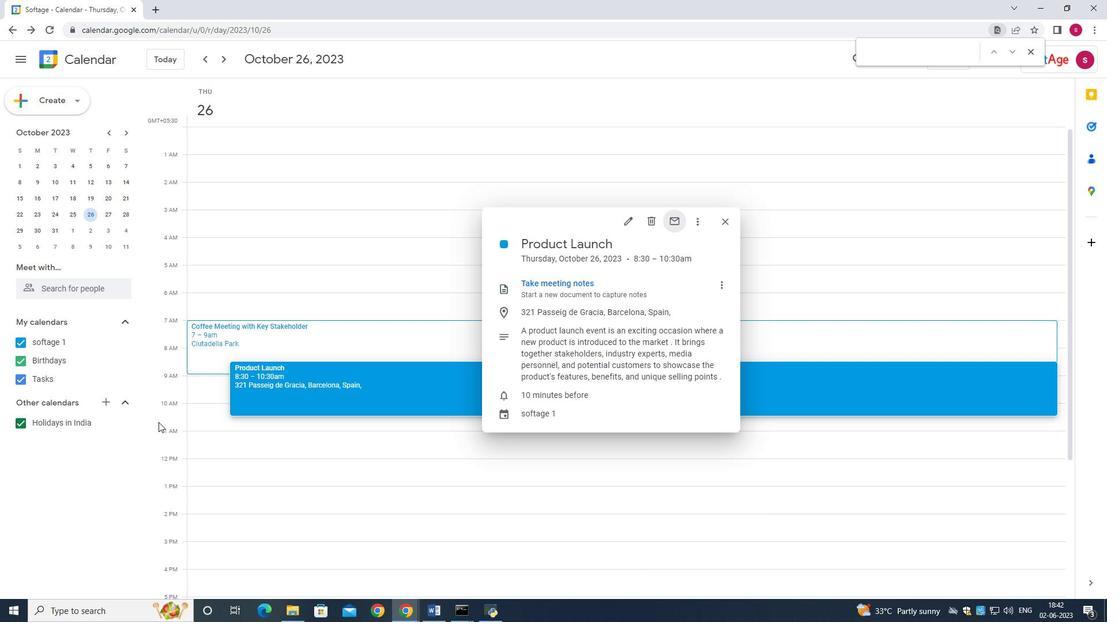 
Action: Mouse scrolled (328, 410) with delta (0, 0)
Screenshot: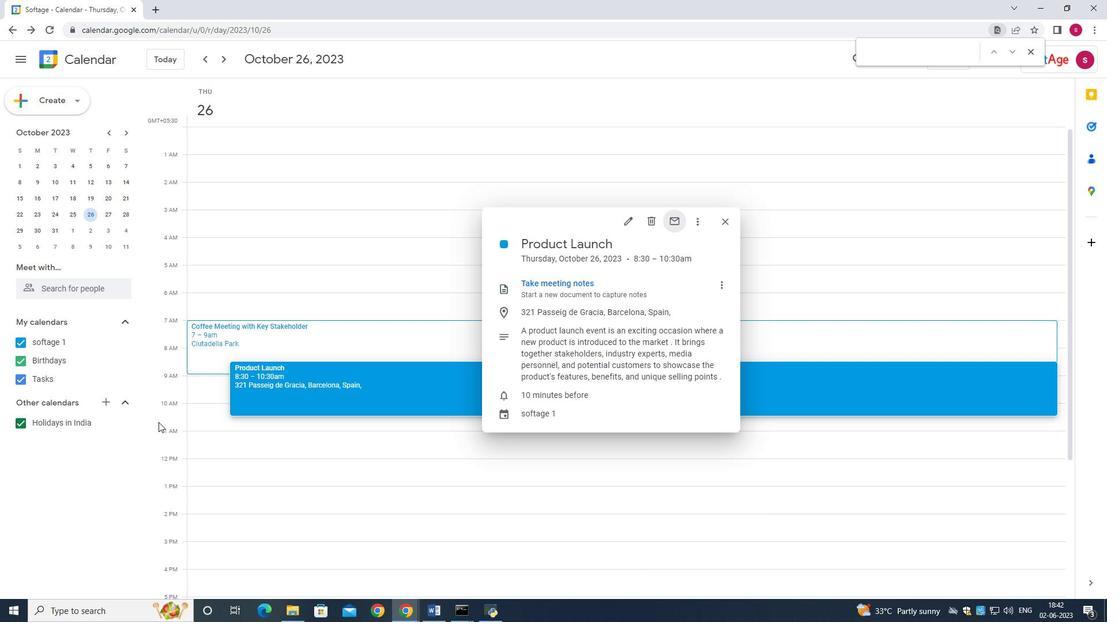 
Action: Mouse scrolled (328, 410) with delta (0, 0)
Screenshot: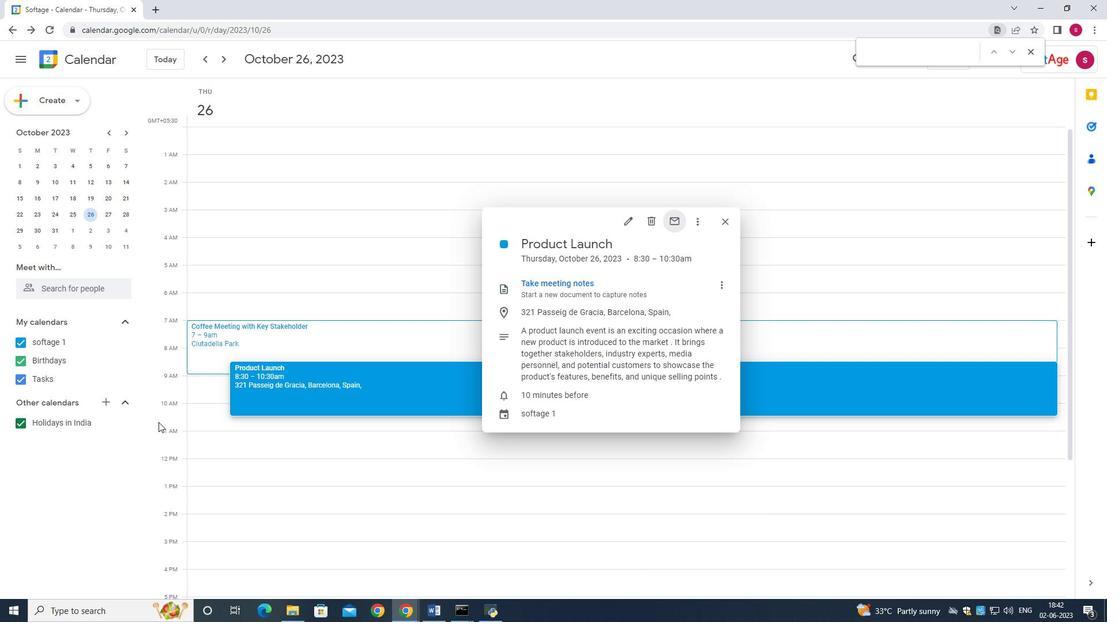 
Action: Mouse scrolled (328, 410) with delta (0, 0)
Screenshot: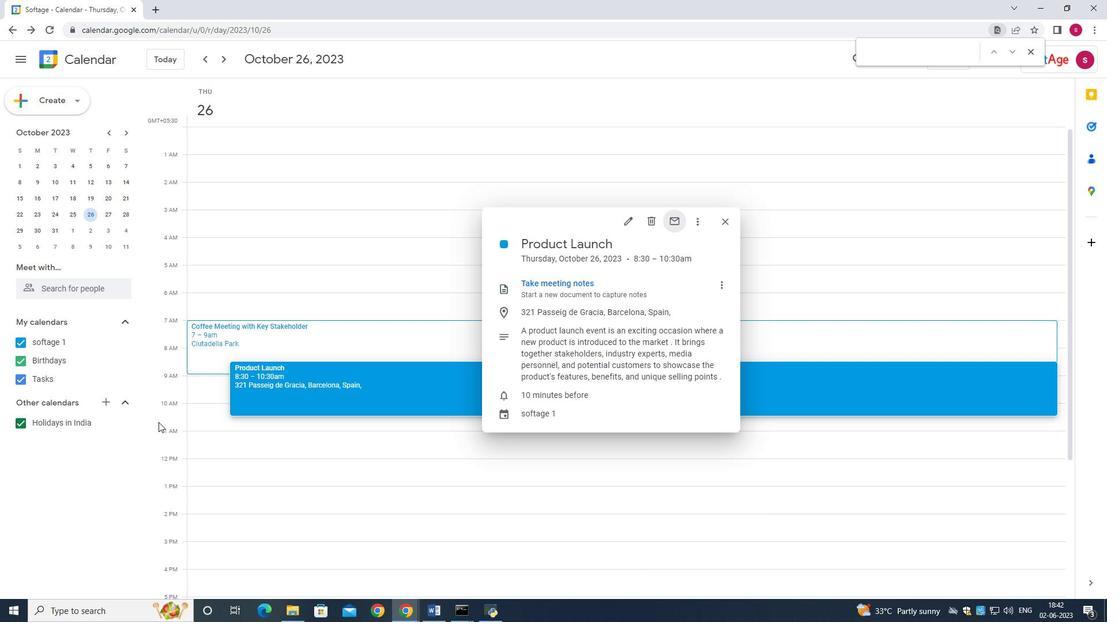 
Action: Mouse scrolled (328, 410) with delta (0, 0)
Screenshot: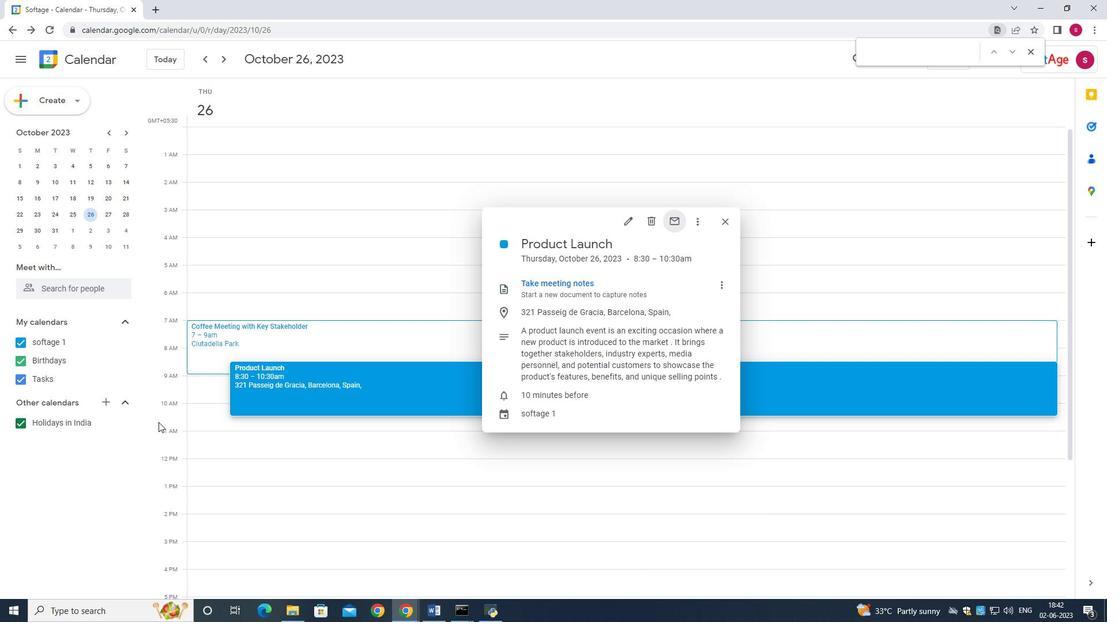 
Action: Mouse scrolled (328, 410) with delta (0, 0)
Screenshot: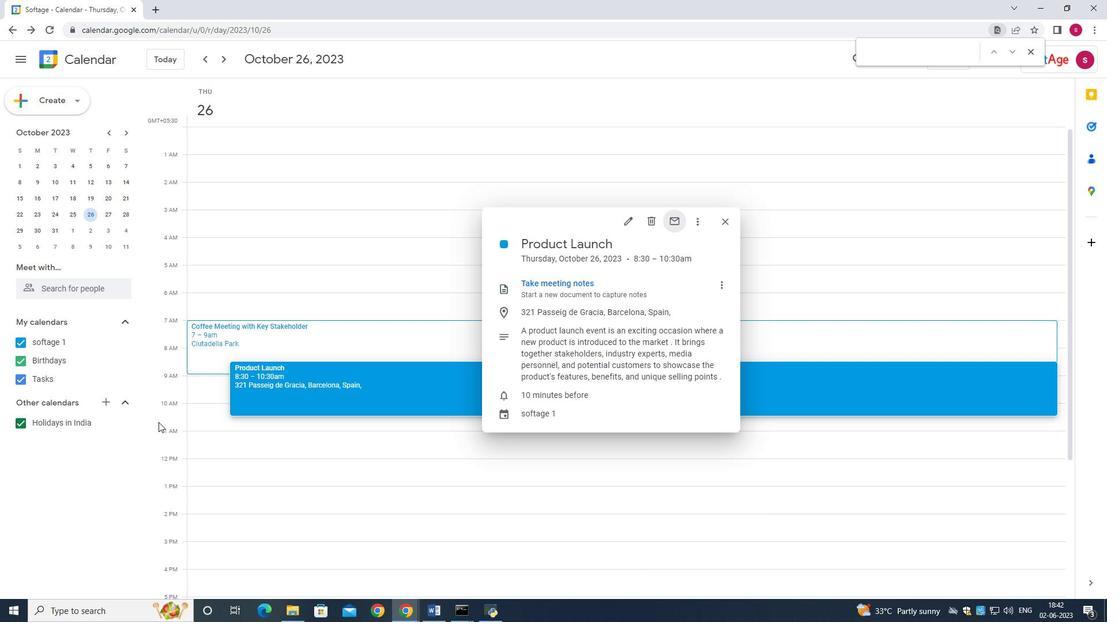 
Action: Mouse scrolled (328, 410) with delta (0, 0)
Screenshot: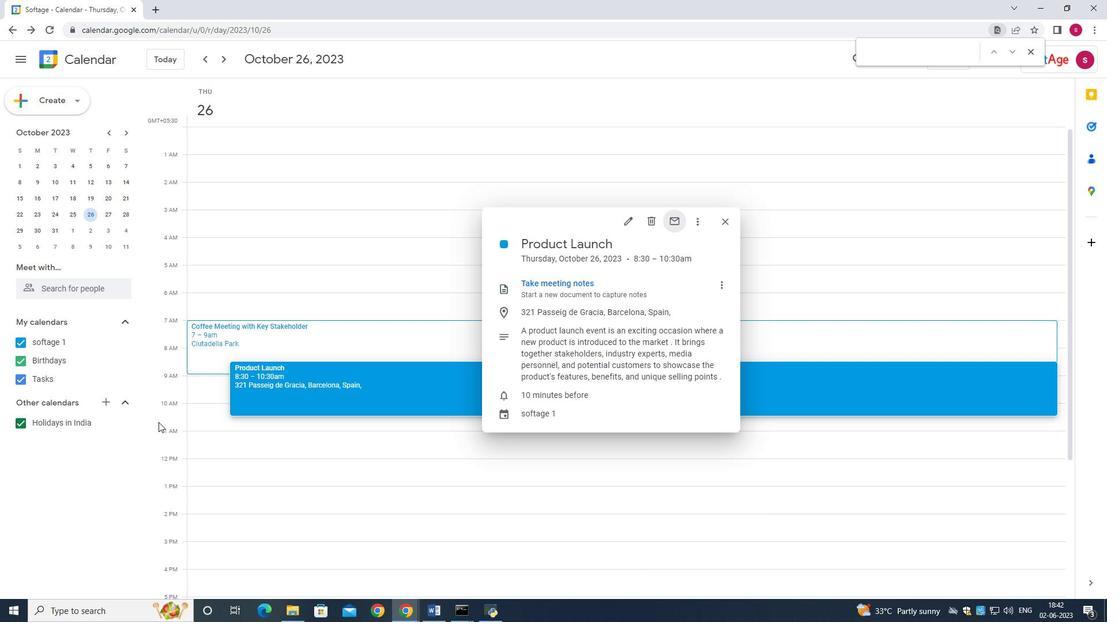 
Action: Mouse scrolled (328, 410) with delta (0, 0)
Screenshot: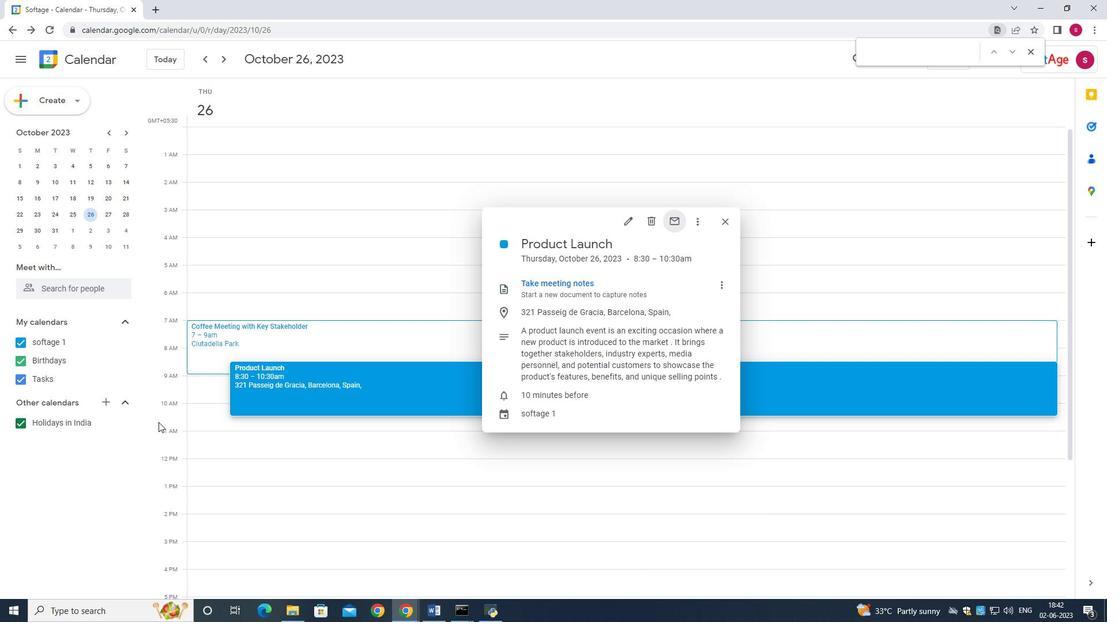 
Action: Mouse scrolled (328, 410) with delta (0, 0)
